 Task: Look for Airbnb options in BÃ¡novce nad Bebravou, Slovakia from 5th December, 2023 to 11th December, 2023 for 2 adults.2 bedrooms having 2 beds and 1 bathroom. Property type can be flat. Booking option can be shelf check-in. Look for 4 properties as per requirement.
Action: Mouse moved to (784, 138)
Screenshot: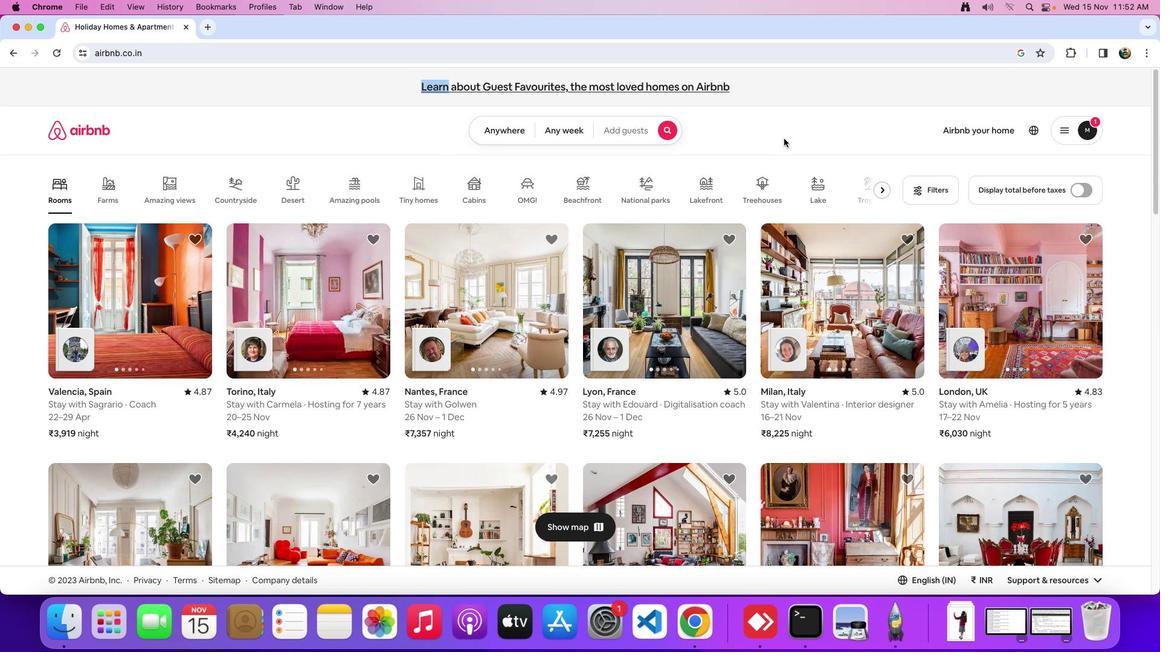 
Action: Mouse pressed left at (784, 138)
Screenshot: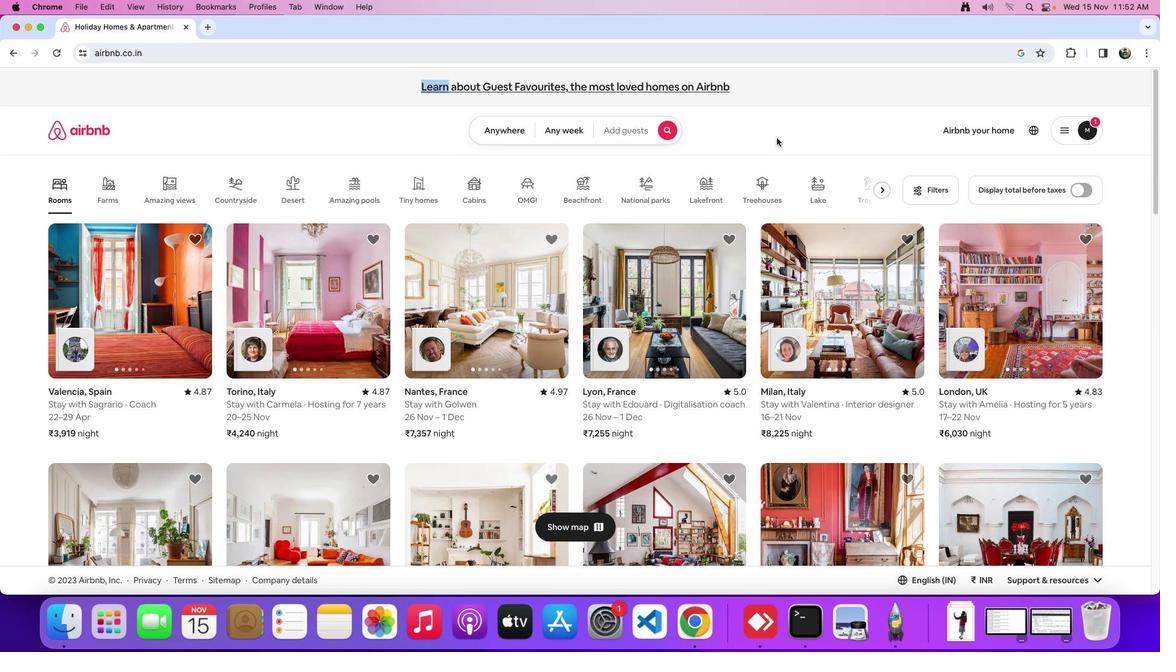 
Action: Mouse moved to (505, 131)
Screenshot: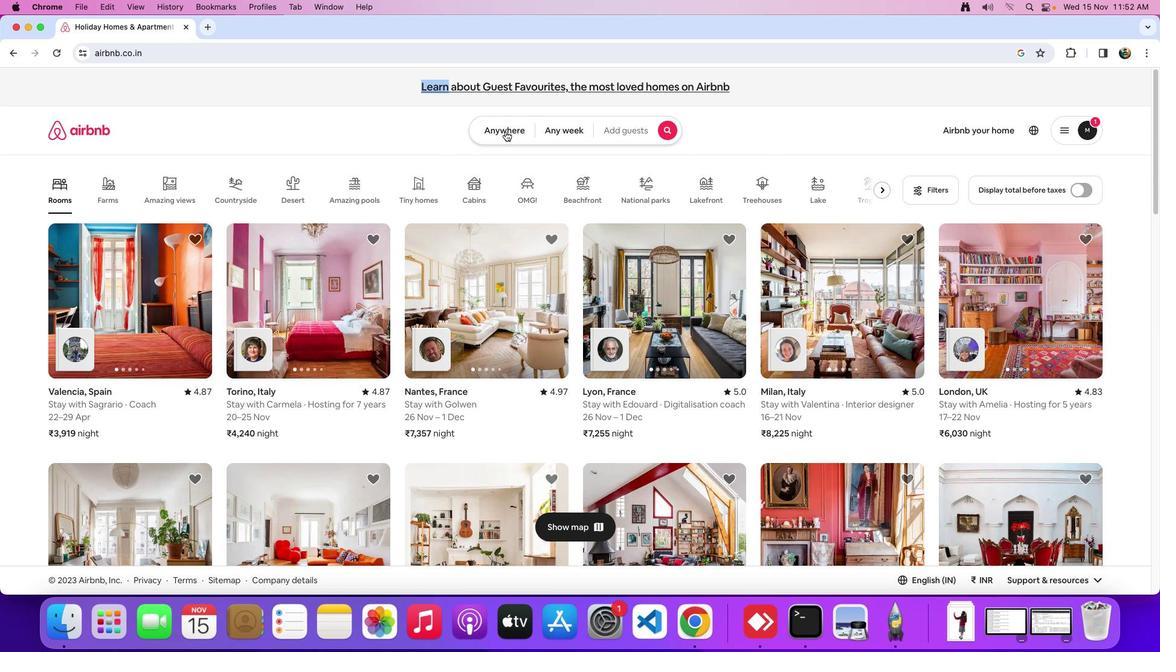 
Action: Mouse pressed left at (505, 131)
Screenshot: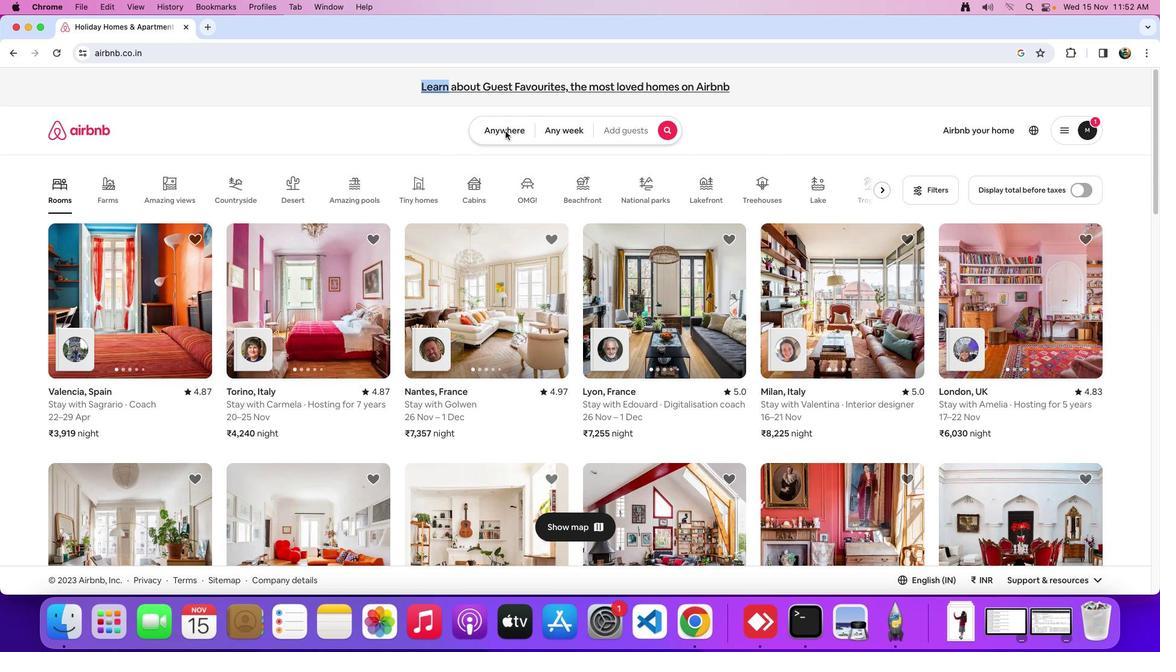 
Action: Mouse moved to (435, 179)
Screenshot: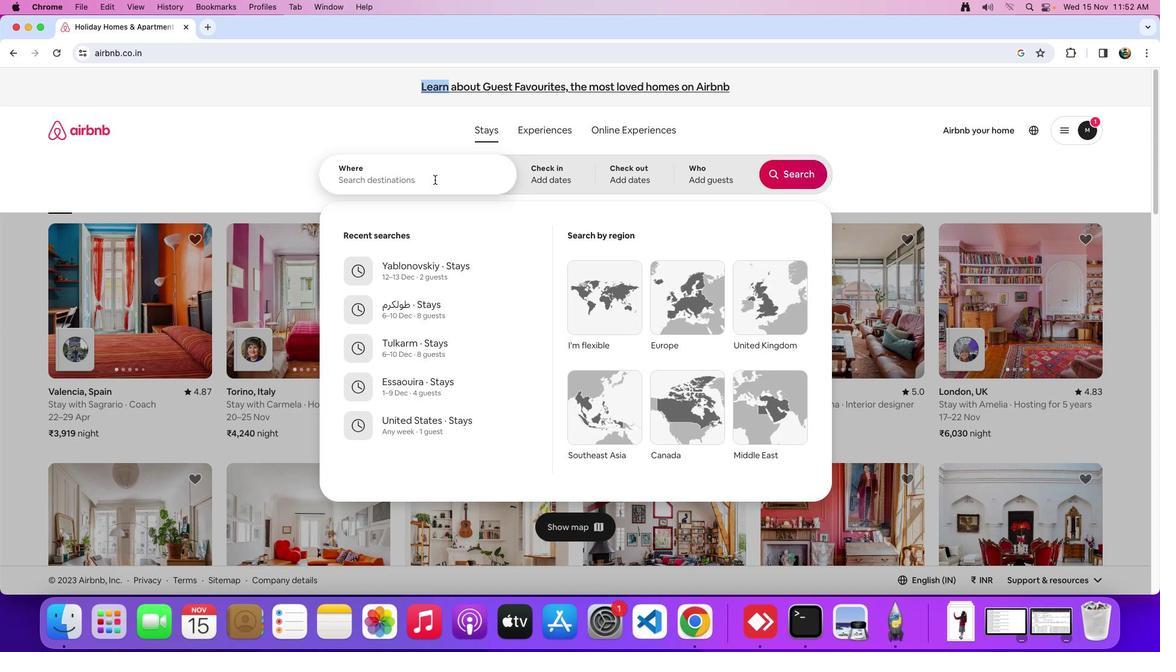 
Action: Mouse pressed left at (435, 179)
Screenshot: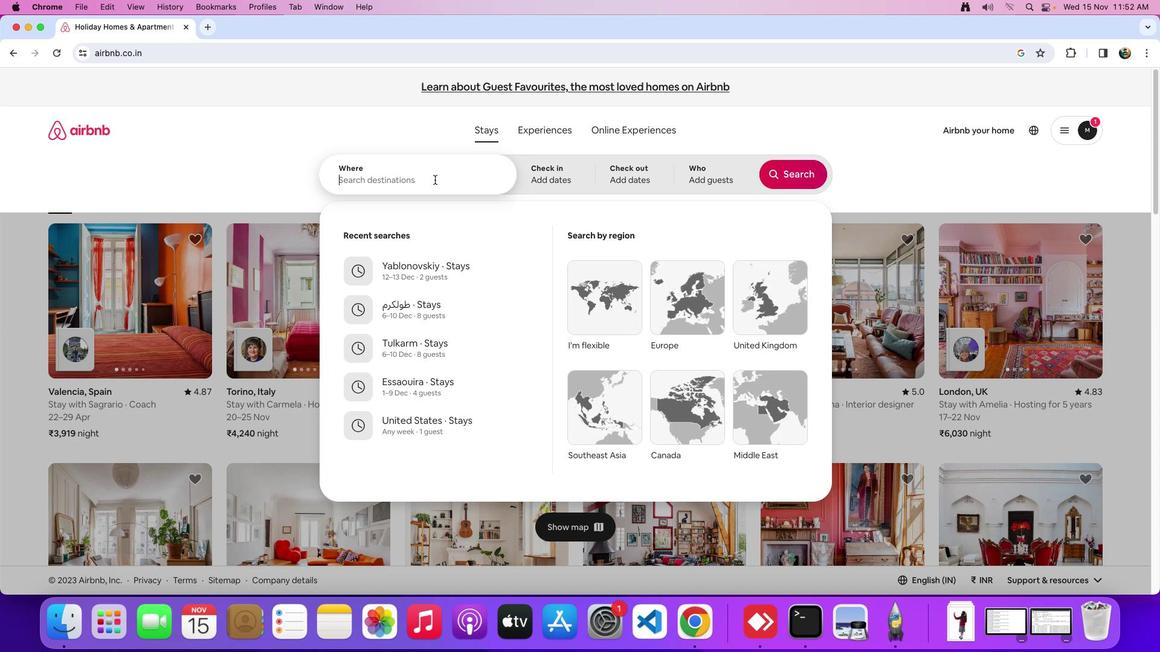
Action: Mouse moved to (435, 180)
Screenshot: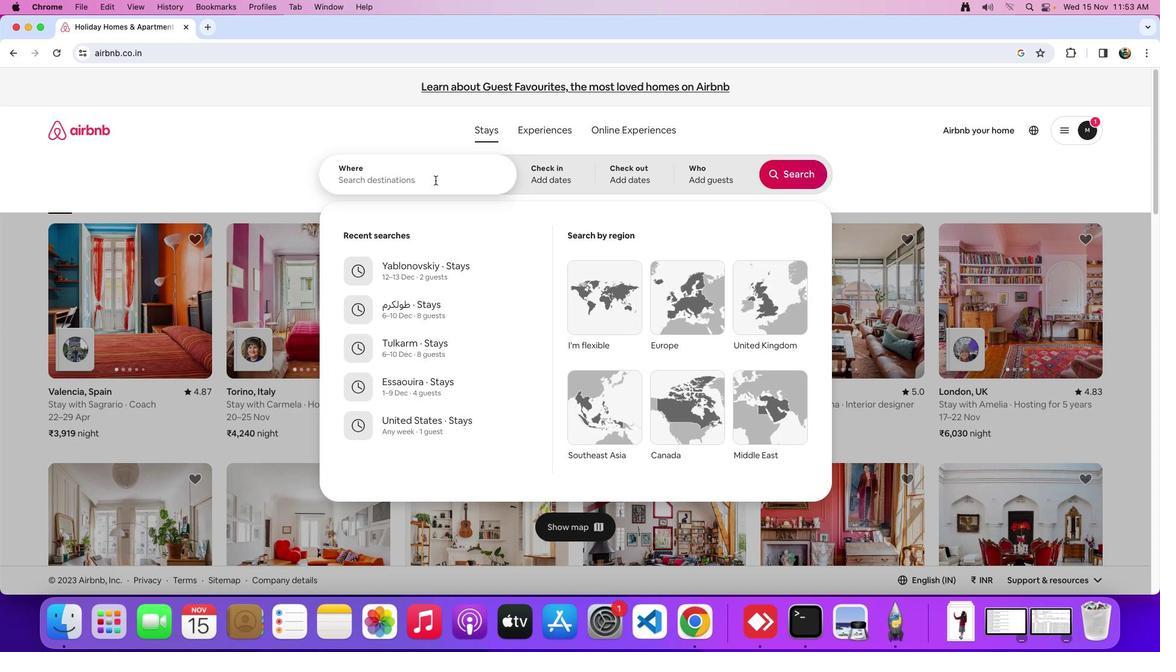 
Action: Key pressed Key.shift_r'B''a''n''o''v''c''e'Key.space'n''a''d'Key.spaceKey.shift_r'B''e''b''r''a''v''o''u'','Key.spaceKey.shift_r'S''l''o''v''a''k''i''a'
Screenshot: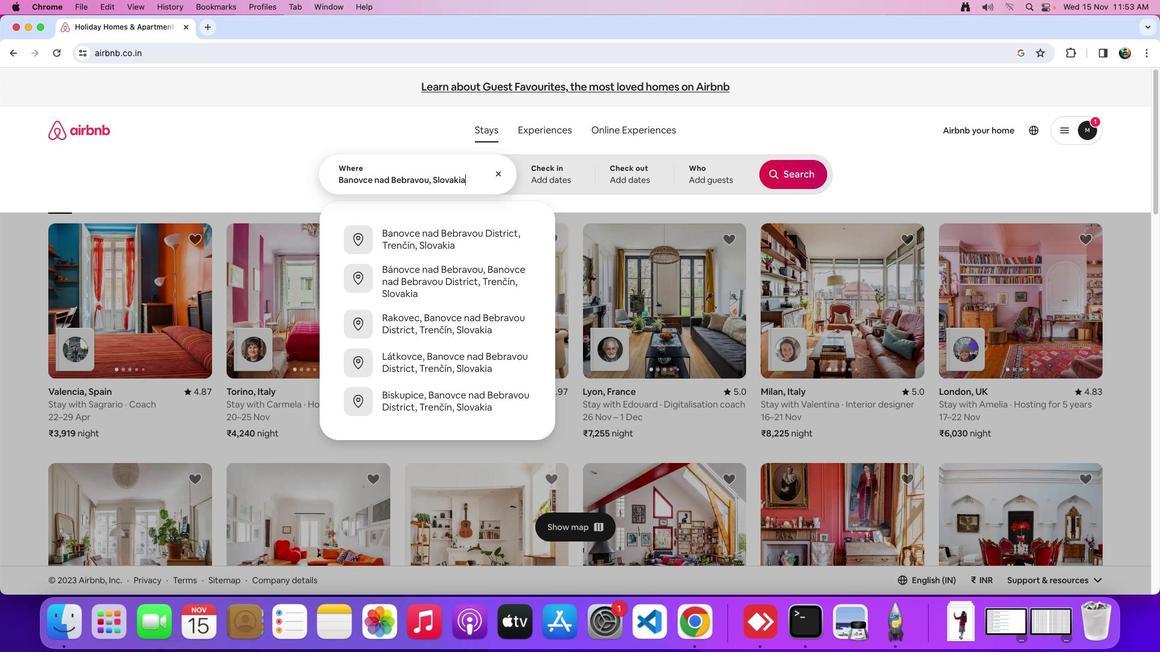 
Action: Mouse moved to (552, 184)
Screenshot: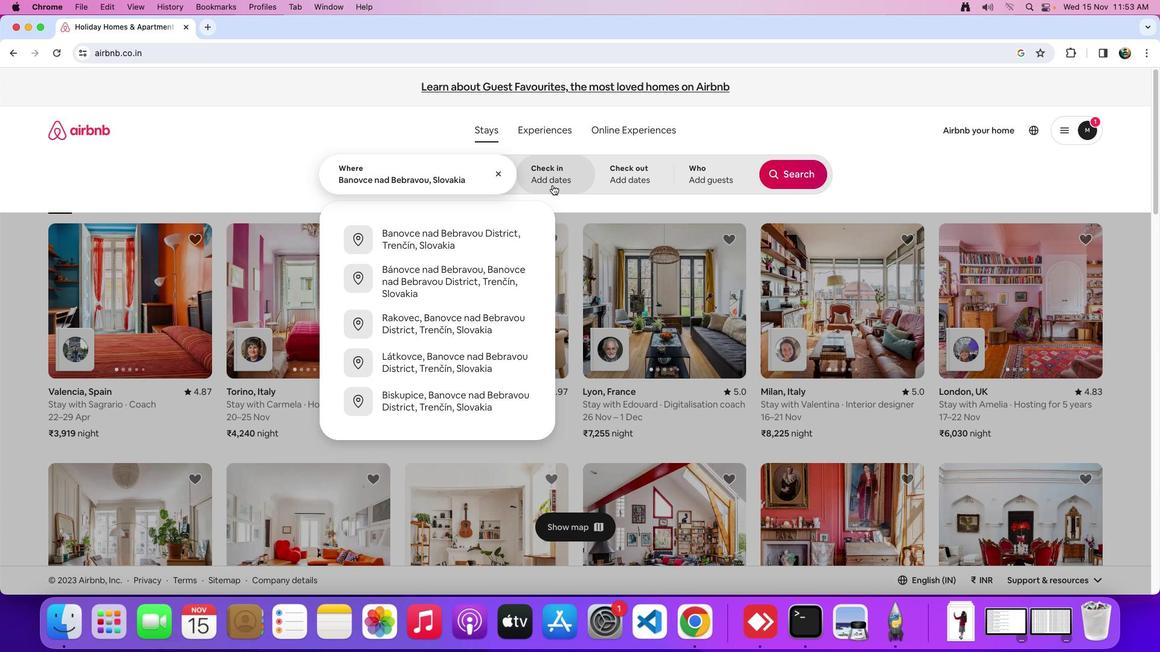 
Action: Mouse pressed left at (552, 184)
Screenshot: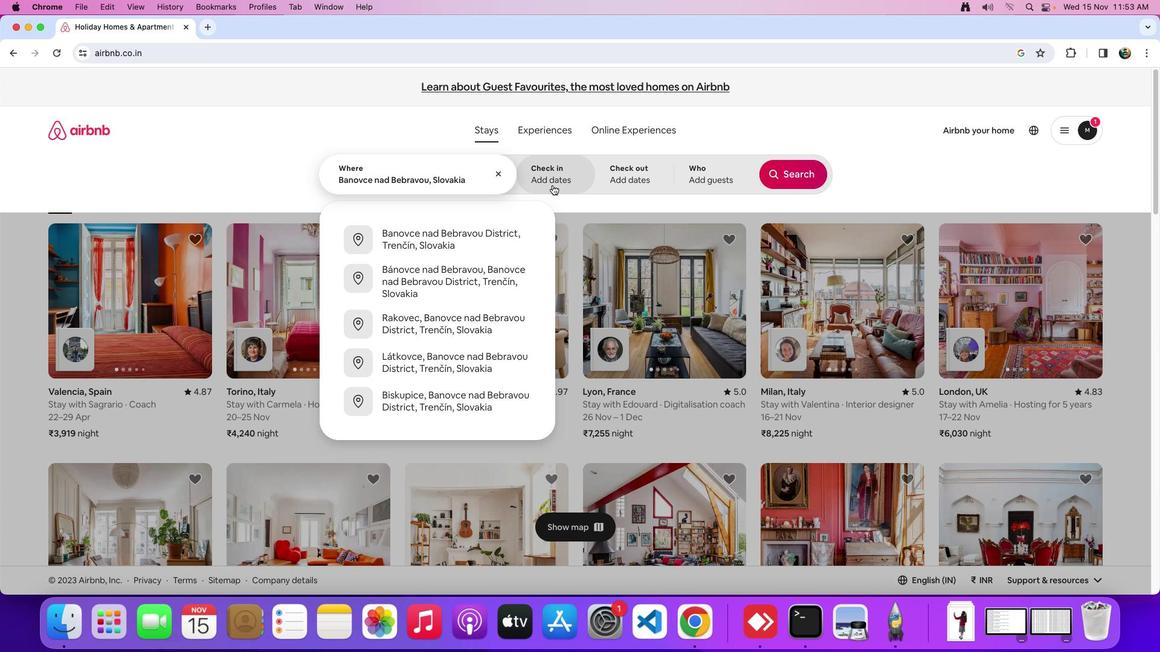 
Action: Mouse moved to (663, 352)
Screenshot: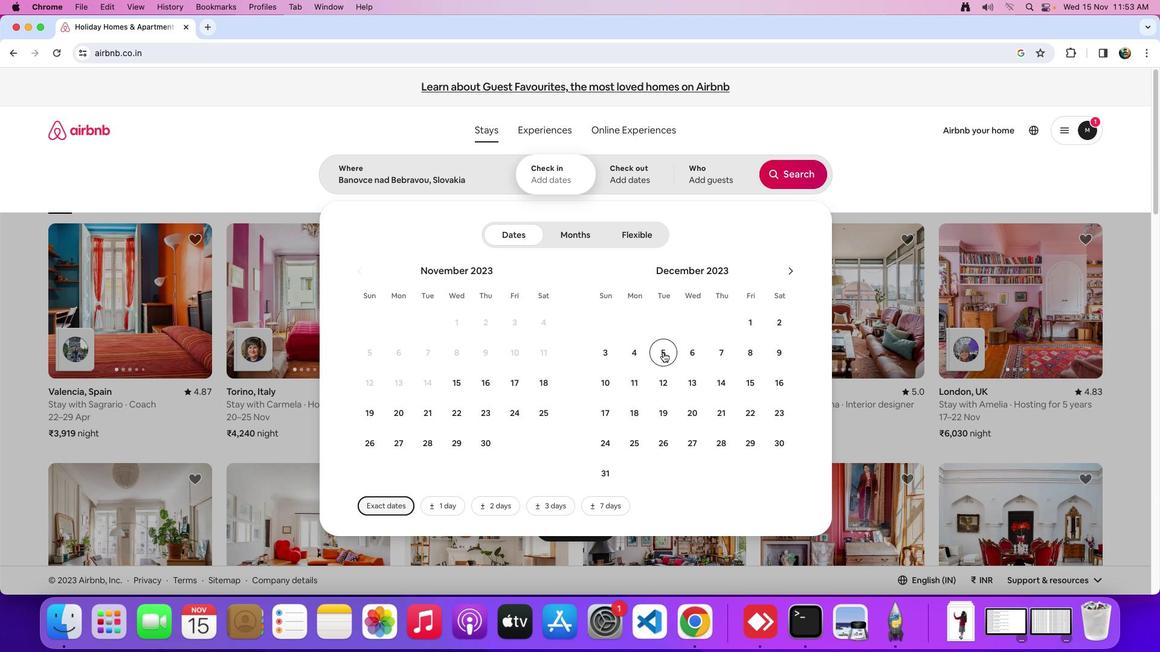 
Action: Mouse pressed left at (663, 352)
Screenshot: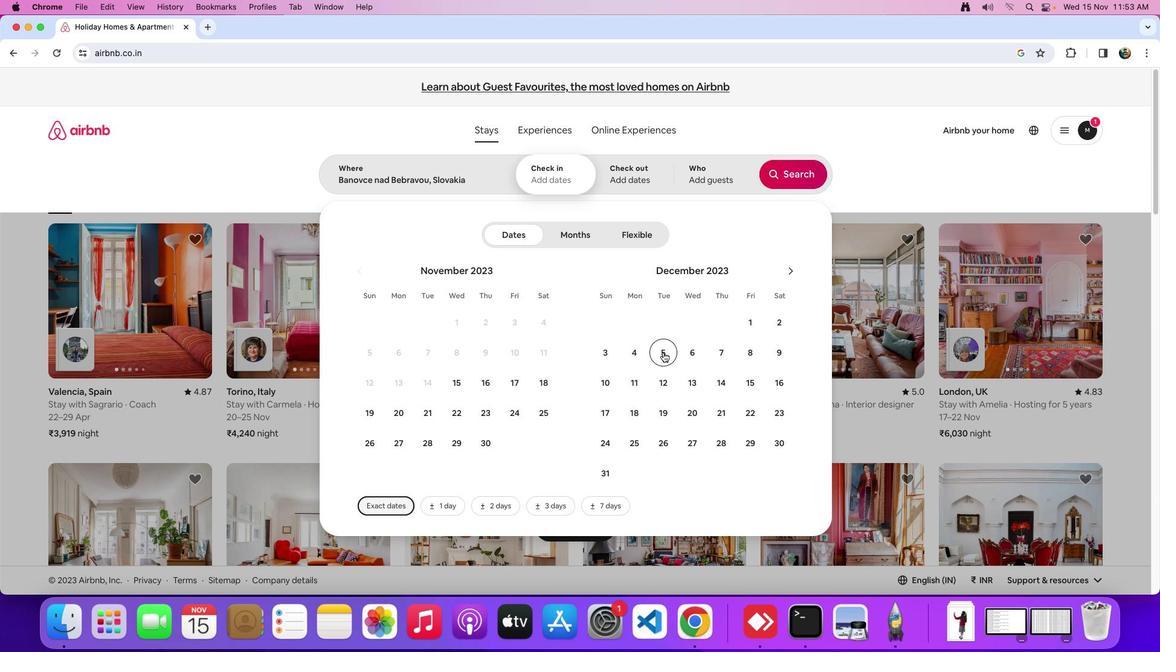 
Action: Mouse moved to (663, 348)
Screenshot: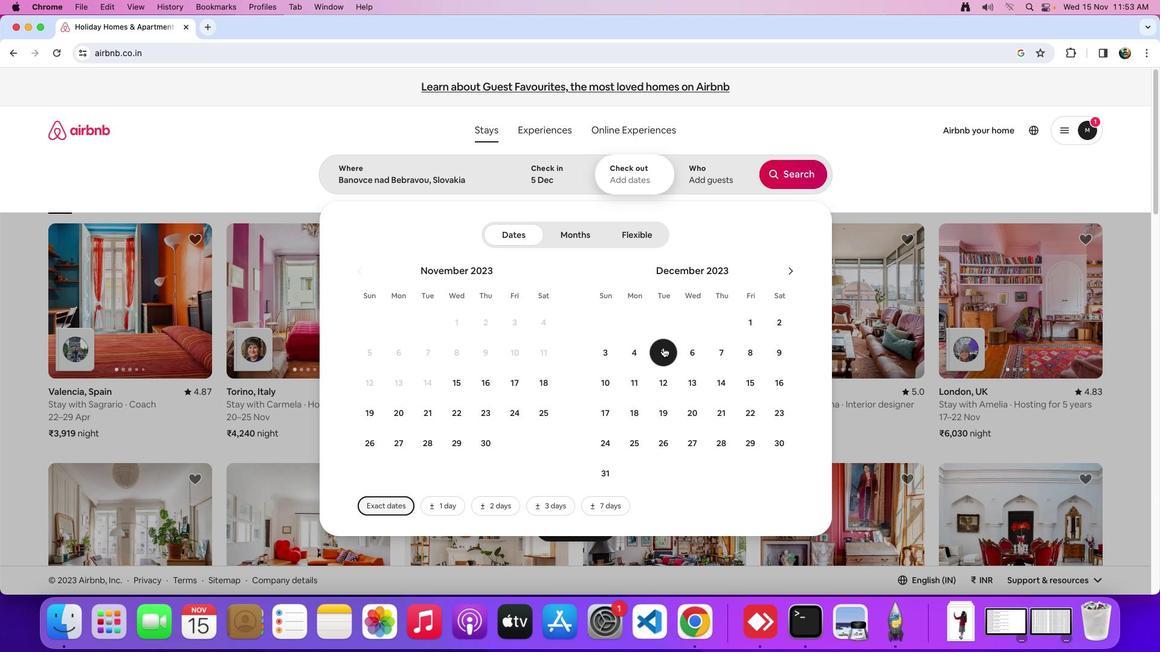 
Action: Mouse scrolled (663, 348) with delta (0, 0)
Screenshot: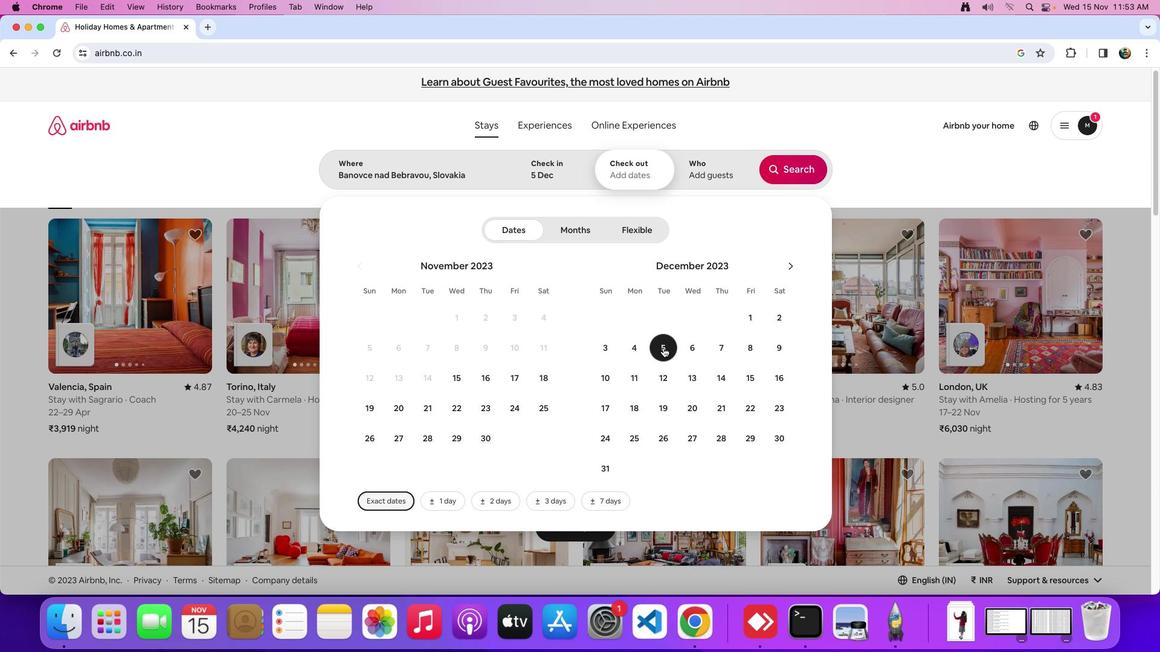 
Action: Mouse scrolled (663, 348) with delta (0, 0)
Screenshot: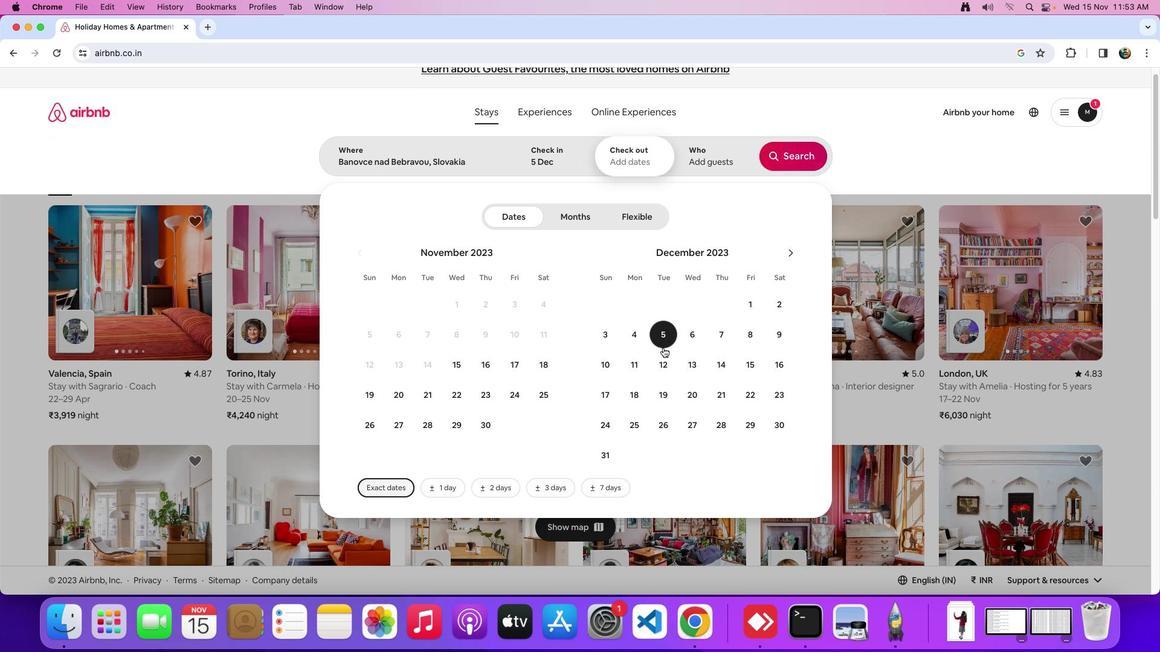 
Action: Mouse scrolled (663, 348) with delta (0, 0)
Screenshot: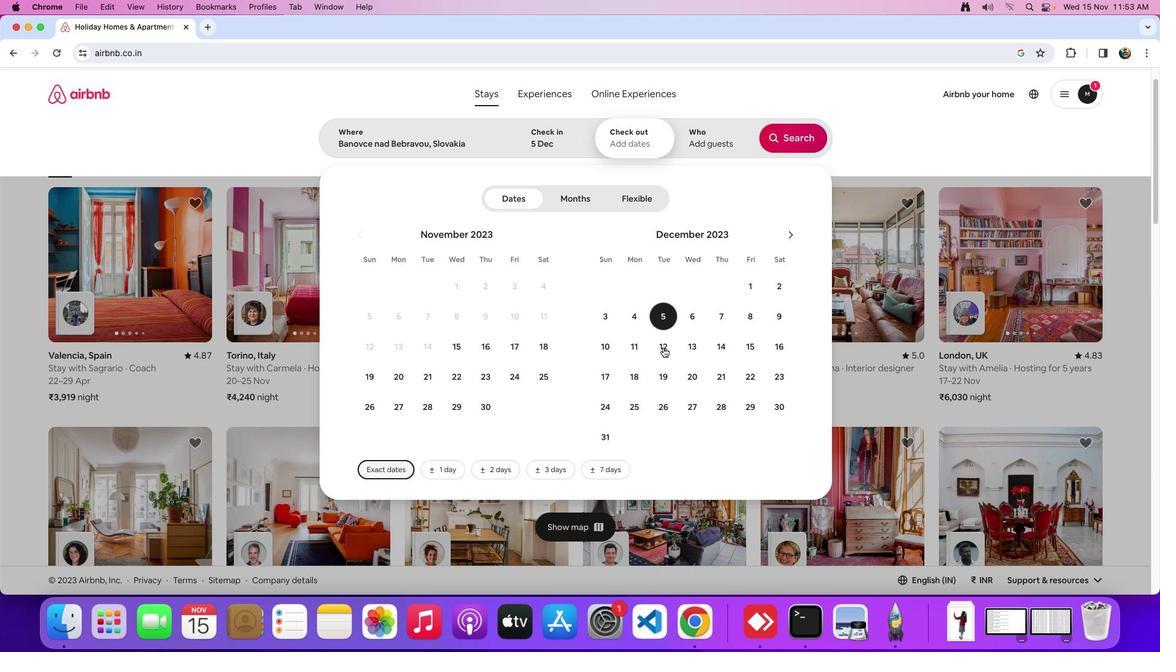 
Action: Mouse scrolled (663, 348) with delta (0, 0)
Screenshot: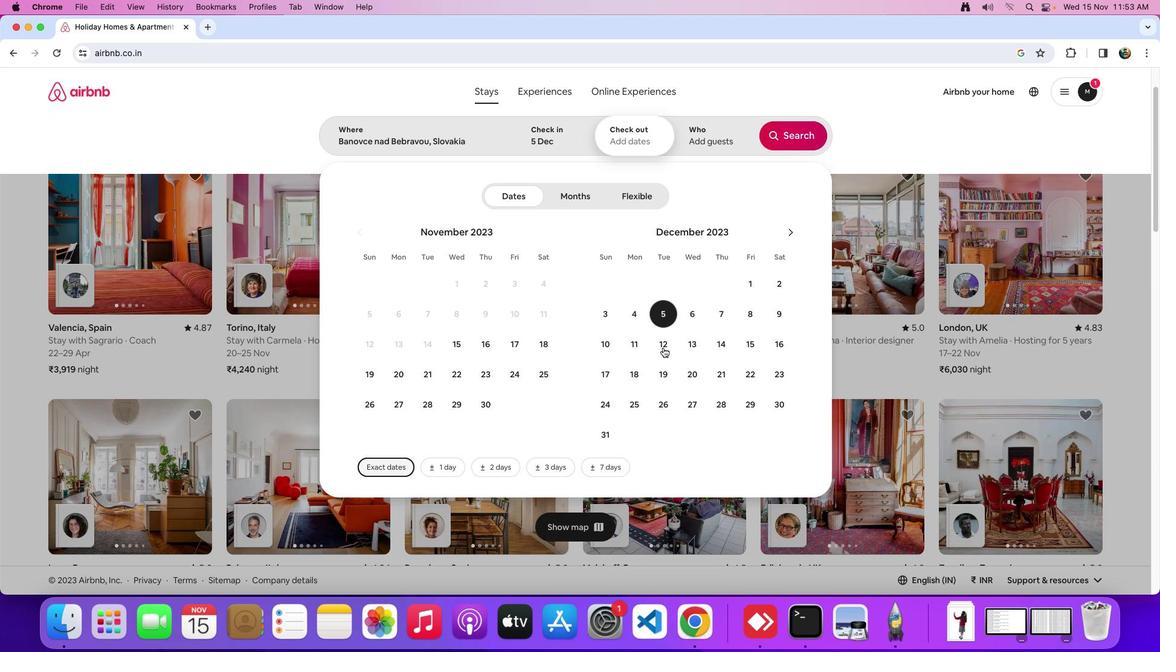 
Action: Mouse moved to (546, 78)
Screenshot: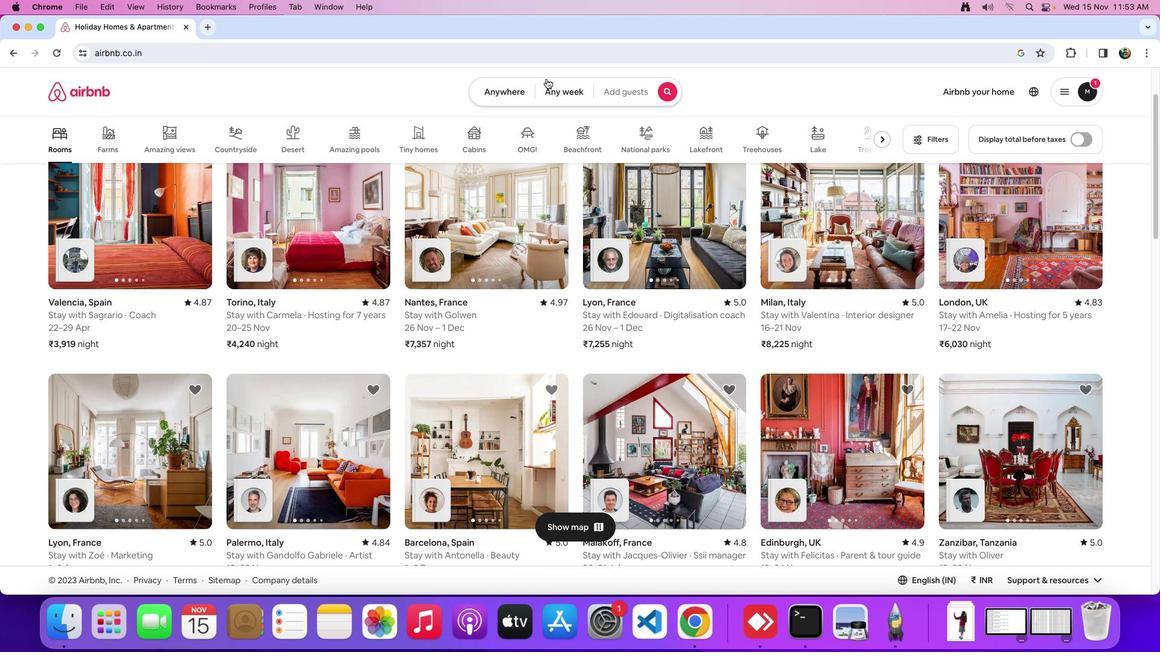 
Action: Mouse pressed left at (546, 78)
Screenshot: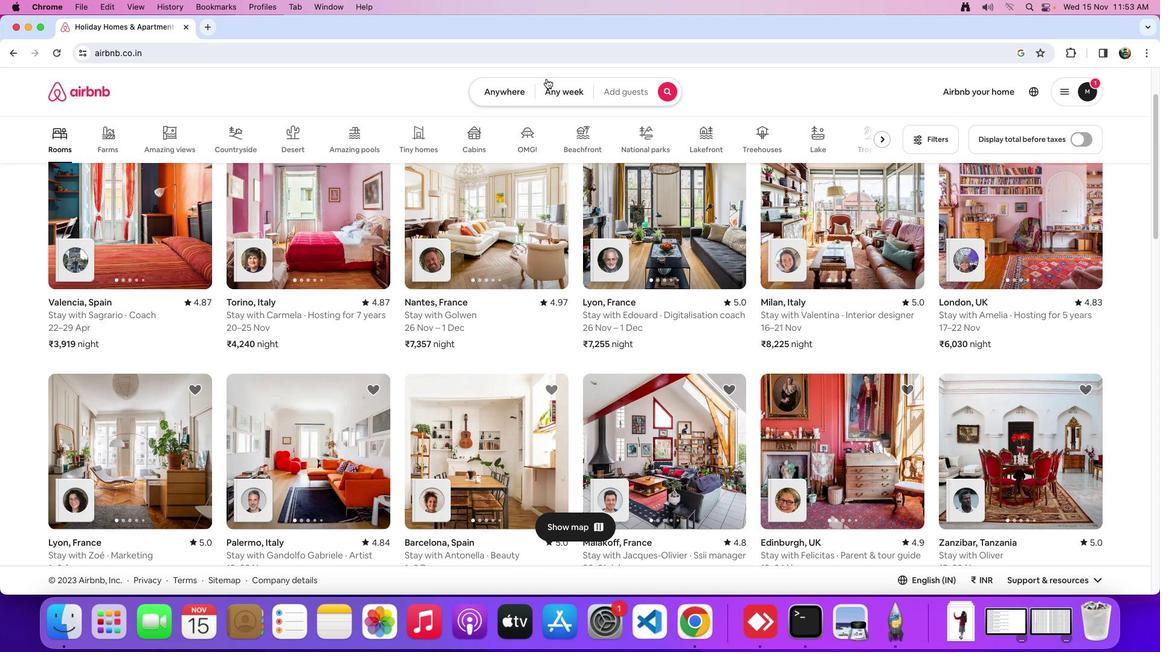
Action: Mouse moved to (402, 343)
Screenshot: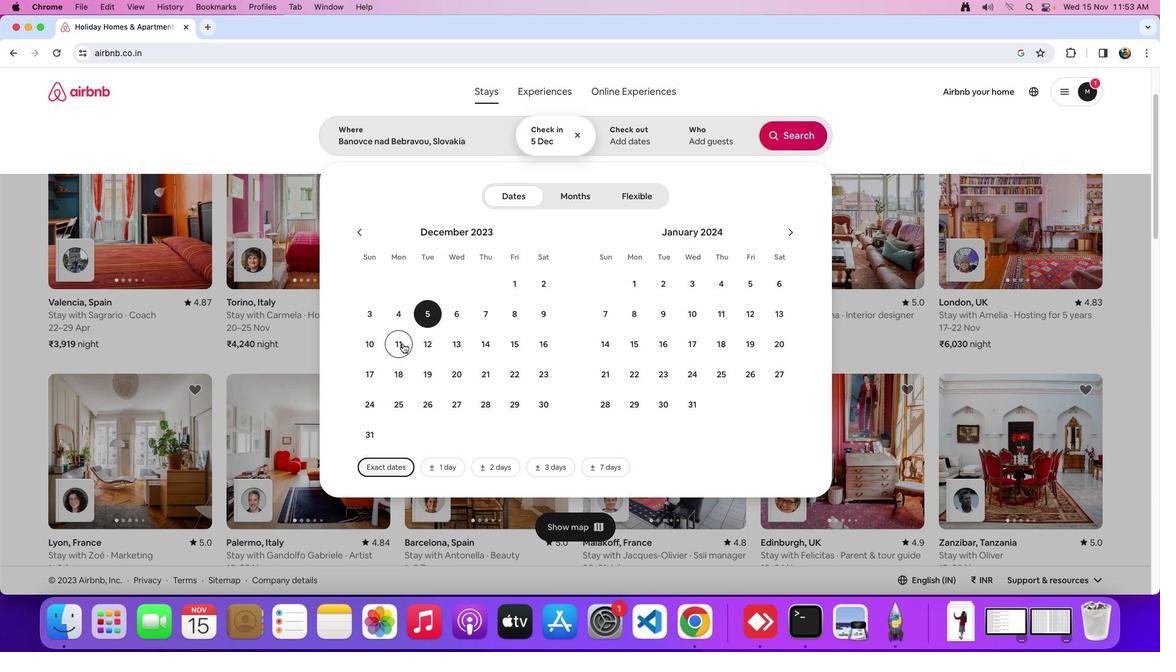 
Action: Mouse pressed left at (402, 343)
Screenshot: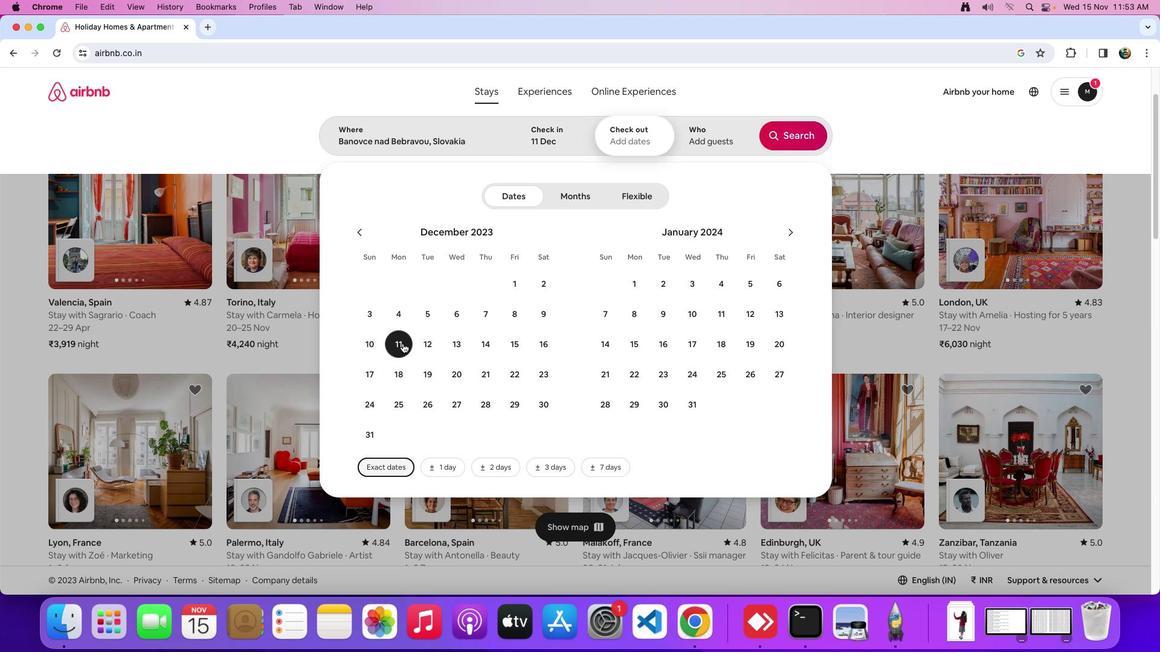 
Action: Mouse moved to (431, 311)
Screenshot: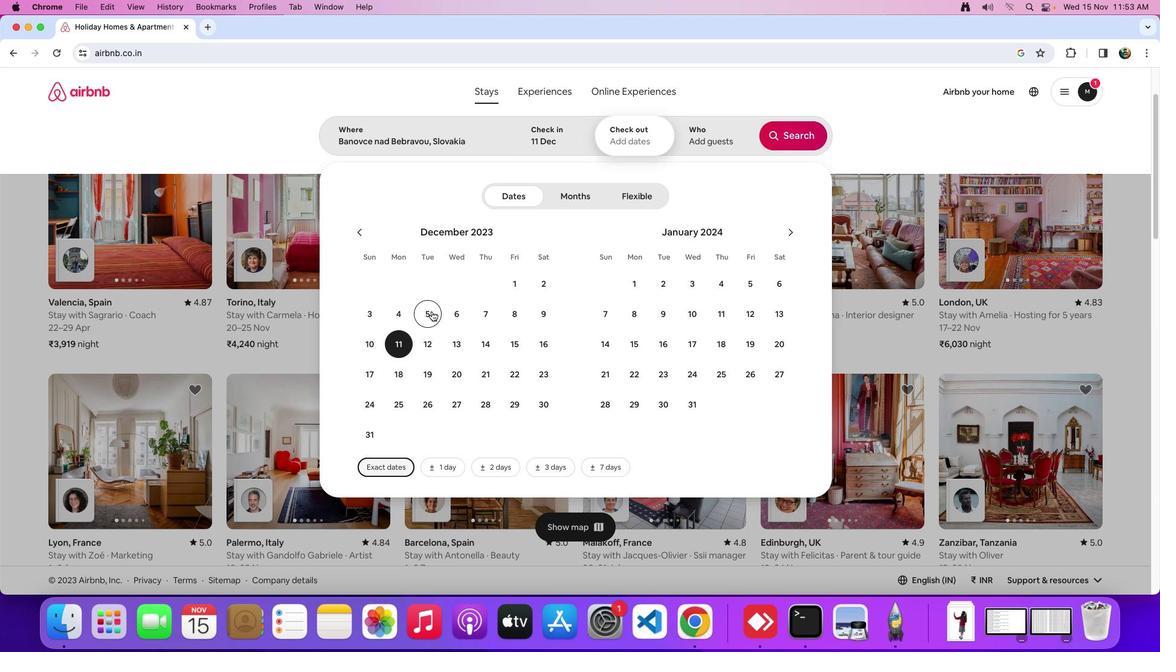
Action: Mouse pressed left at (431, 311)
Screenshot: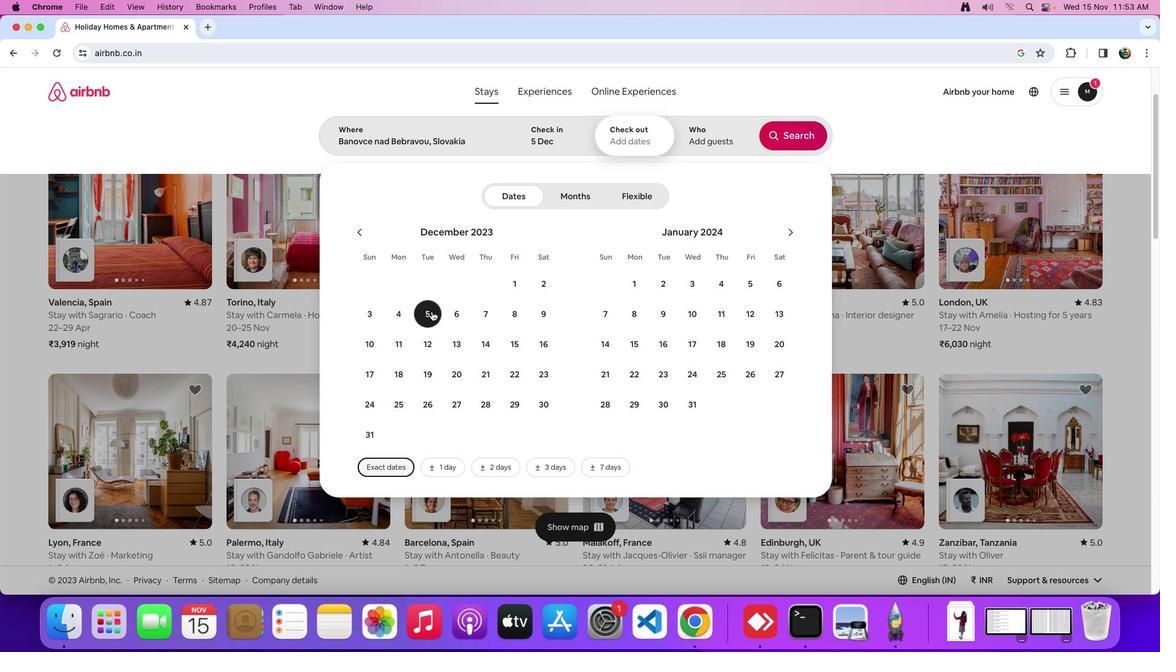 
Action: Mouse moved to (397, 339)
Screenshot: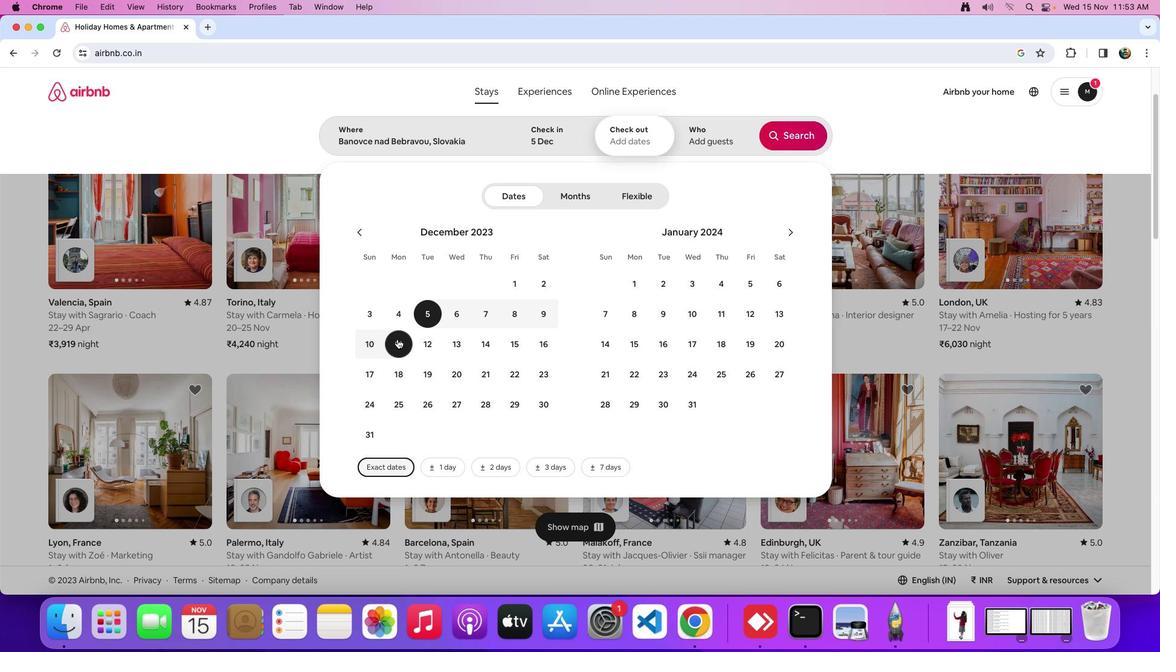
Action: Mouse pressed left at (397, 339)
Screenshot: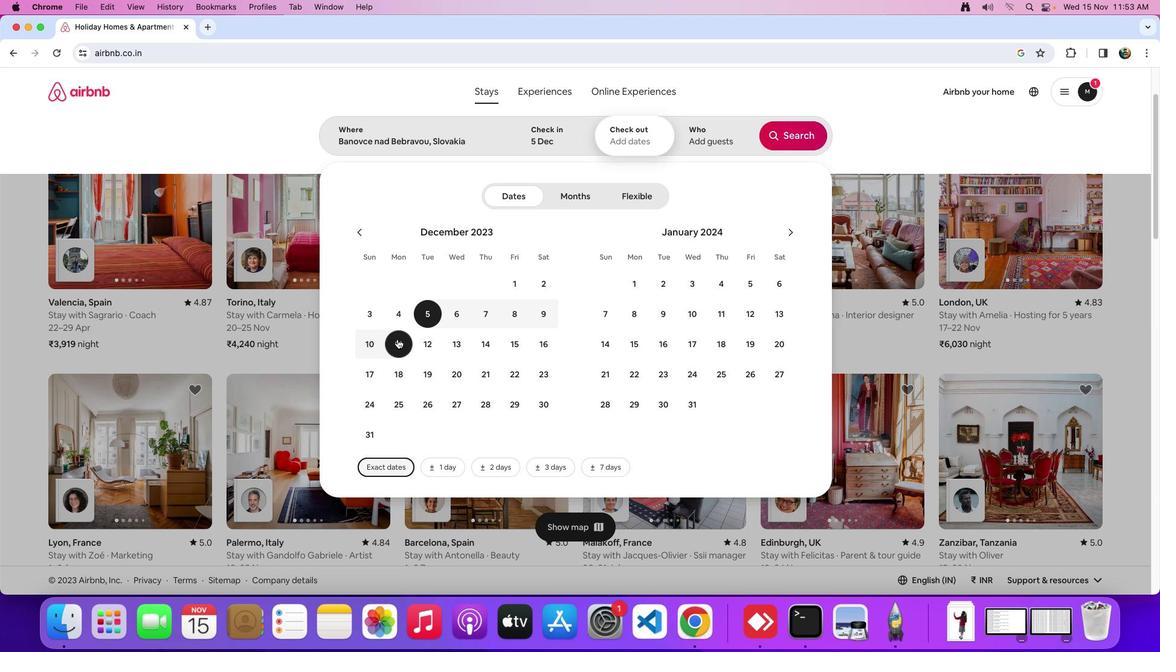 
Action: Mouse moved to (711, 139)
Screenshot: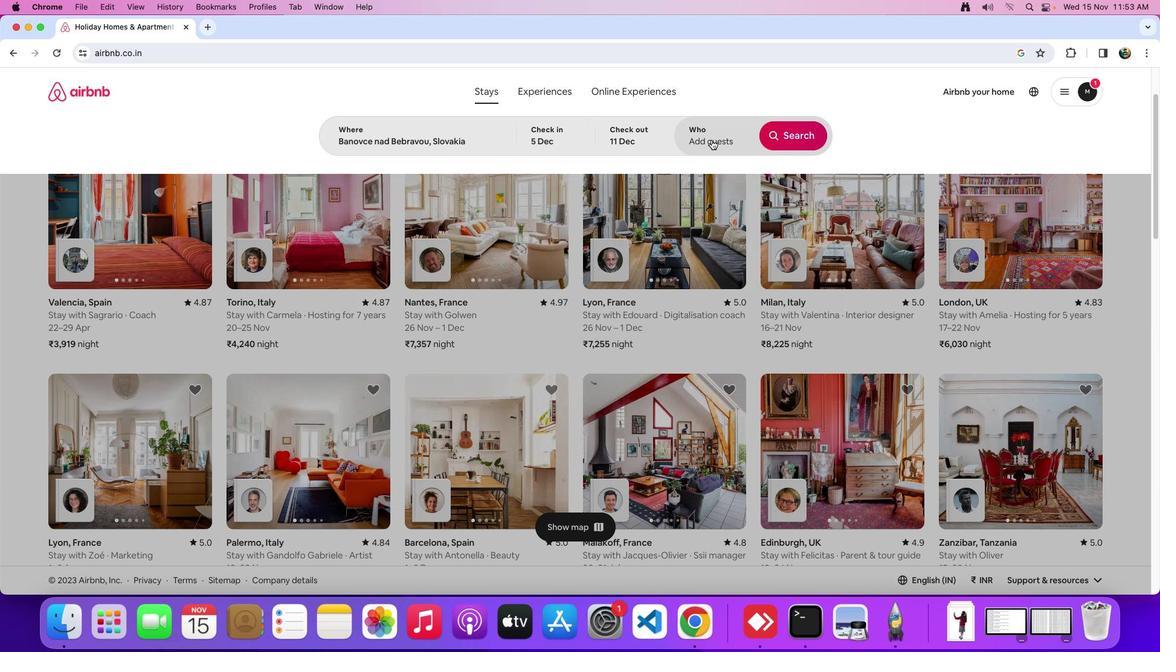 
Action: Mouse pressed left at (711, 139)
Screenshot: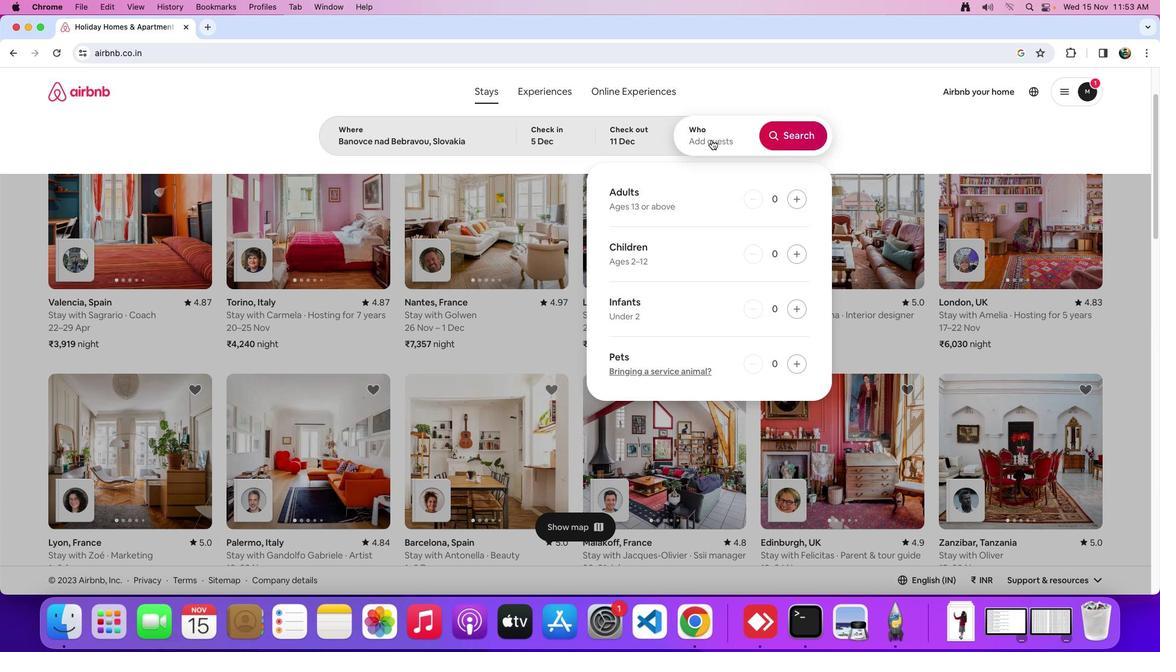 
Action: Mouse moved to (794, 200)
Screenshot: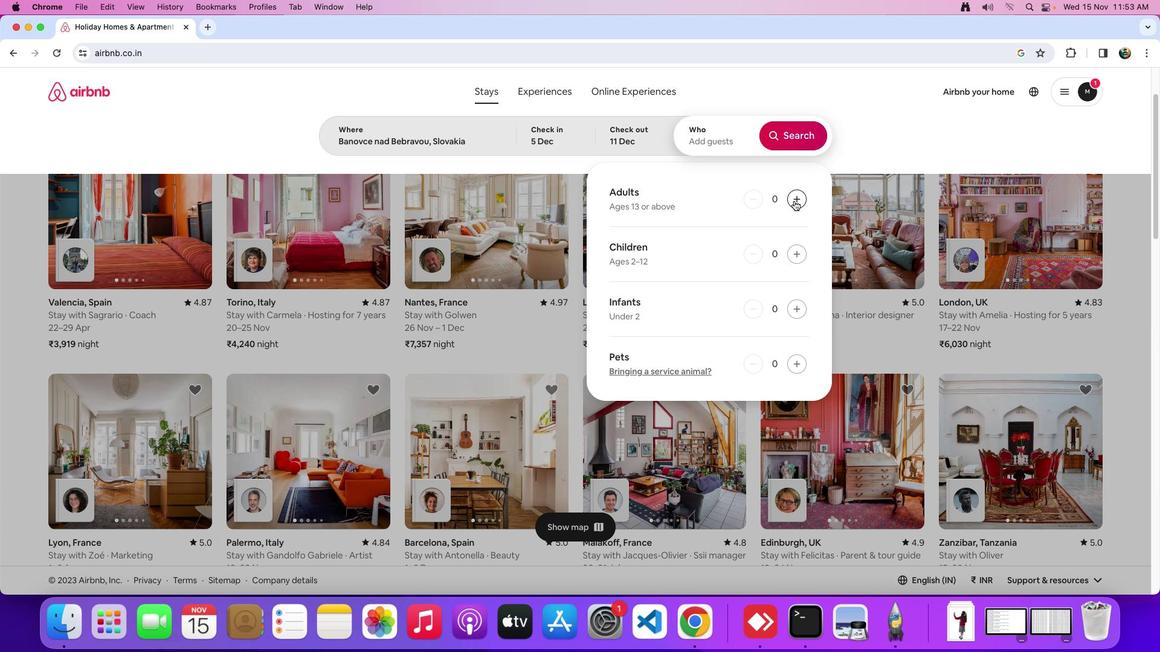 
Action: Mouse pressed left at (794, 200)
Screenshot: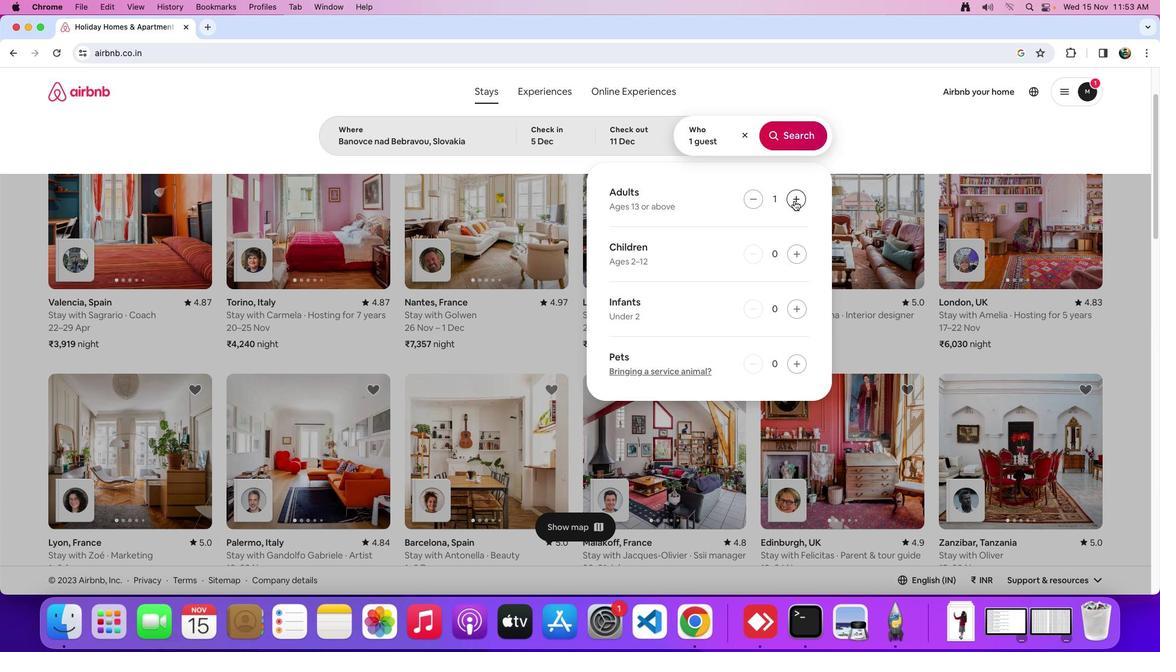 
Action: Mouse pressed left at (794, 200)
Screenshot: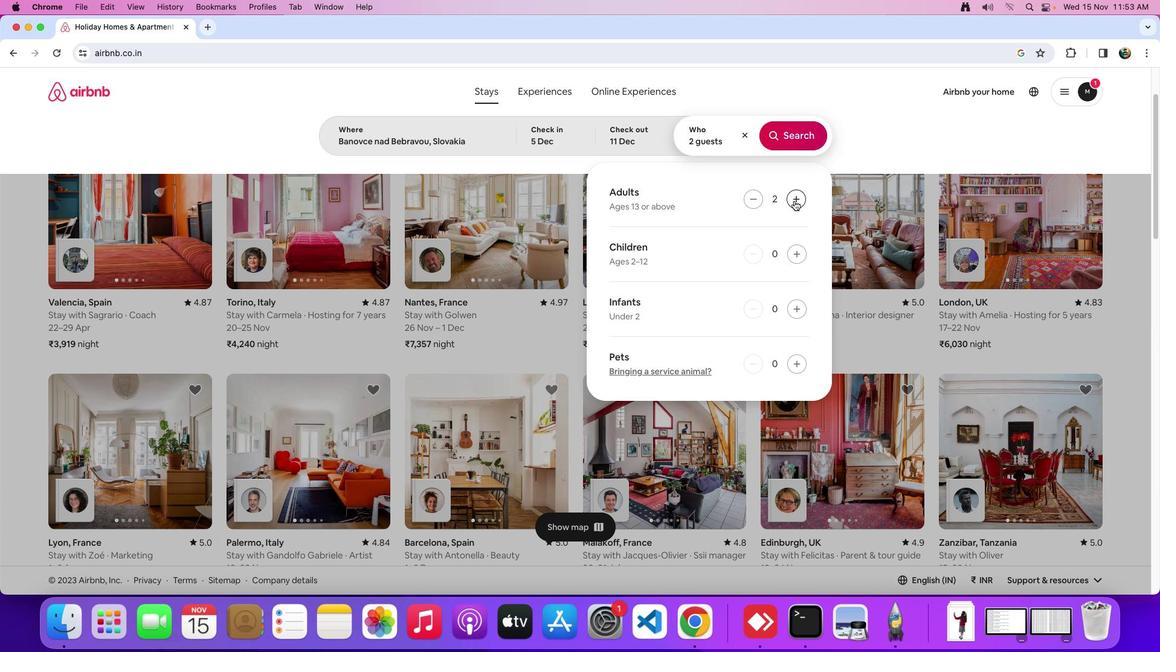
Action: Mouse moved to (798, 136)
Screenshot: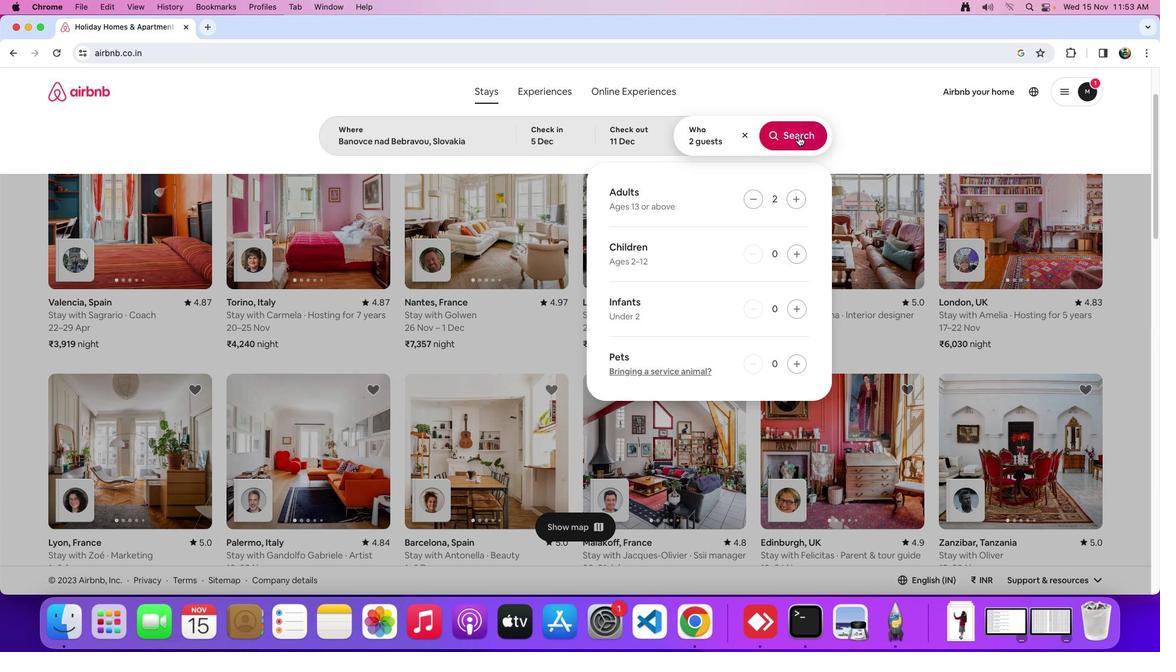 
Action: Mouse pressed left at (798, 136)
Screenshot: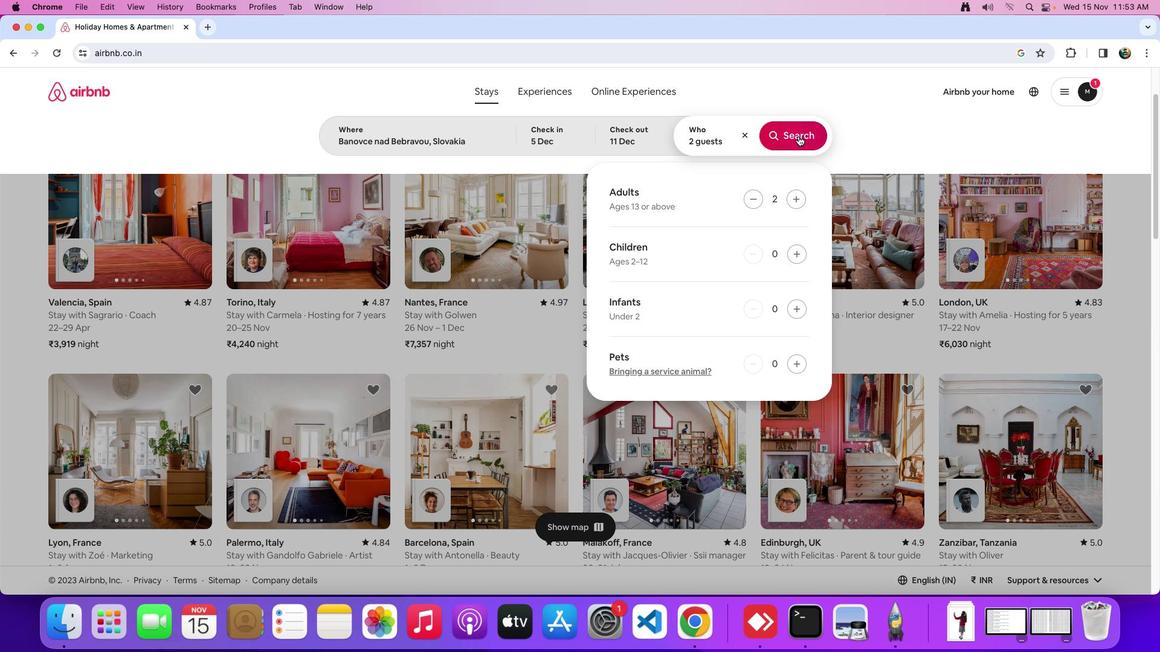 
Action: Mouse moved to (959, 142)
Screenshot: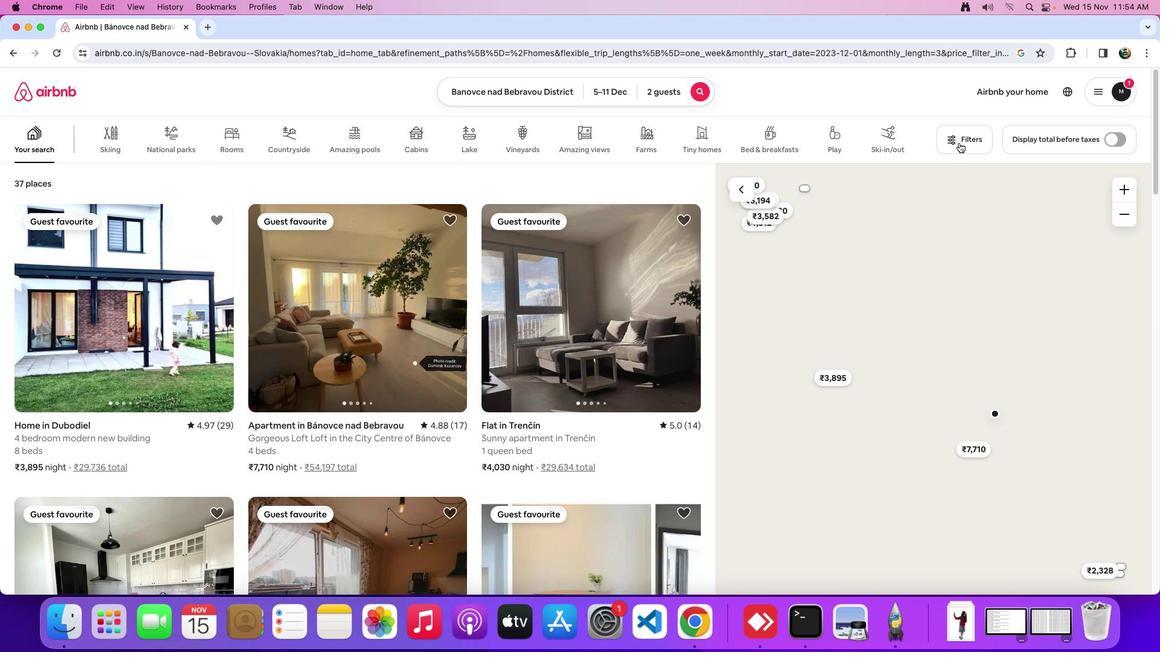 
Action: Mouse pressed left at (959, 142)
Screenshot: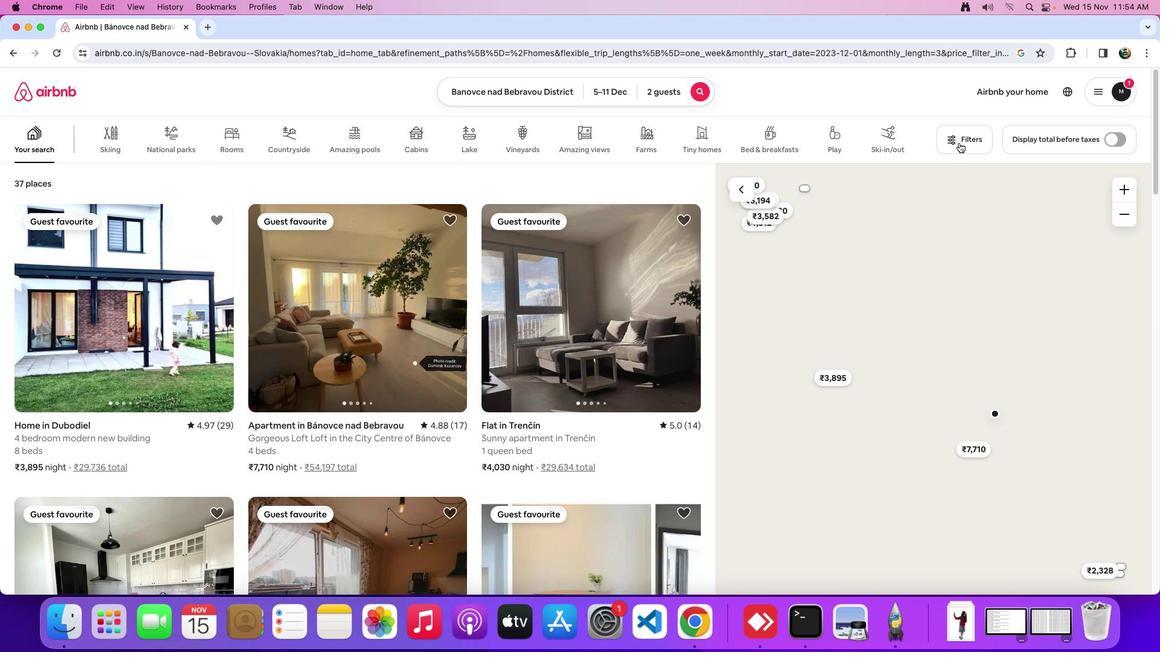 
Action: Mouse moved to (566, 310)
Screenshot: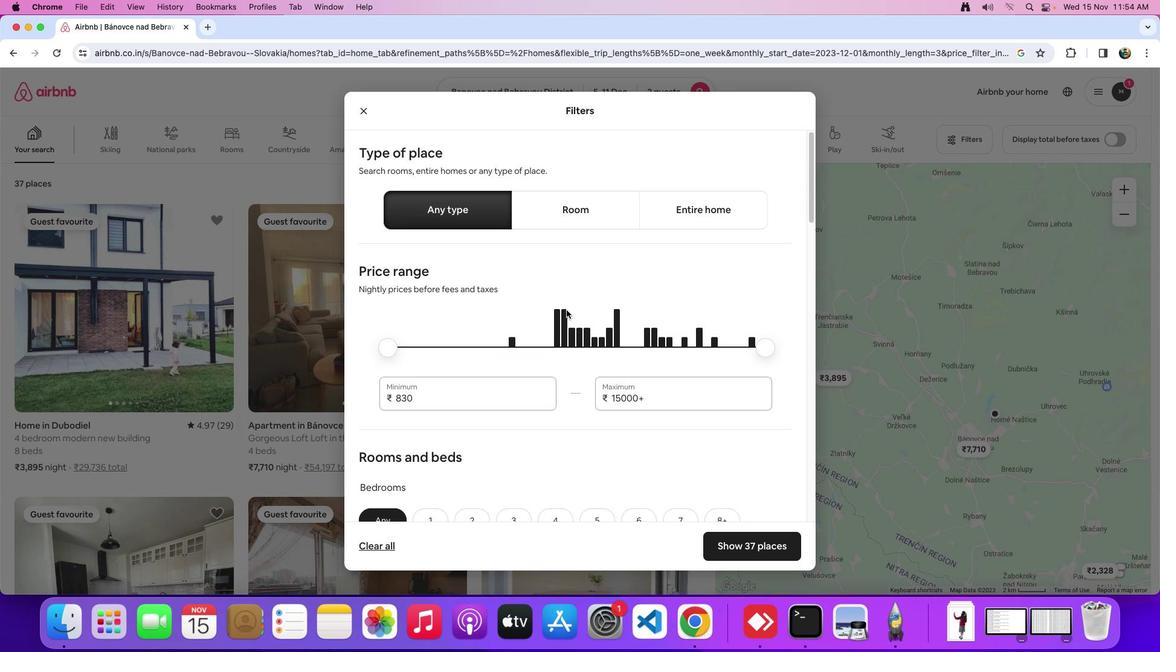
Action: Mouse scrolled (566, 310) with delta (0, 0)
Screenshot: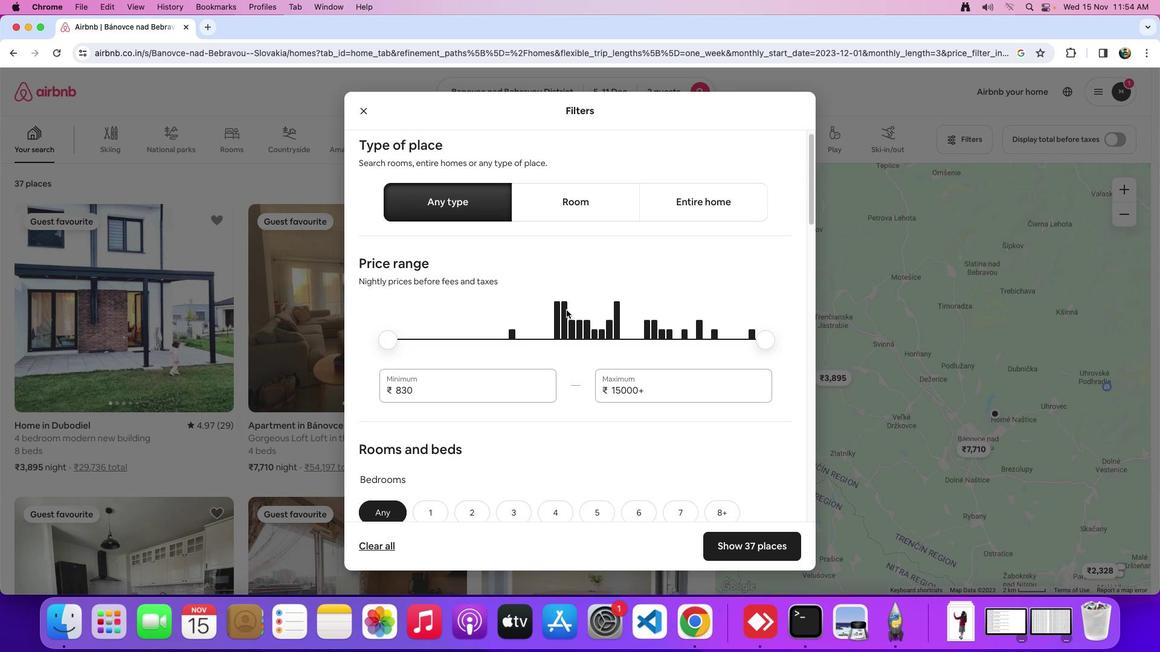 
Action: Mouse scrolled (566, 310) with delta (0, 0)
Screenshot: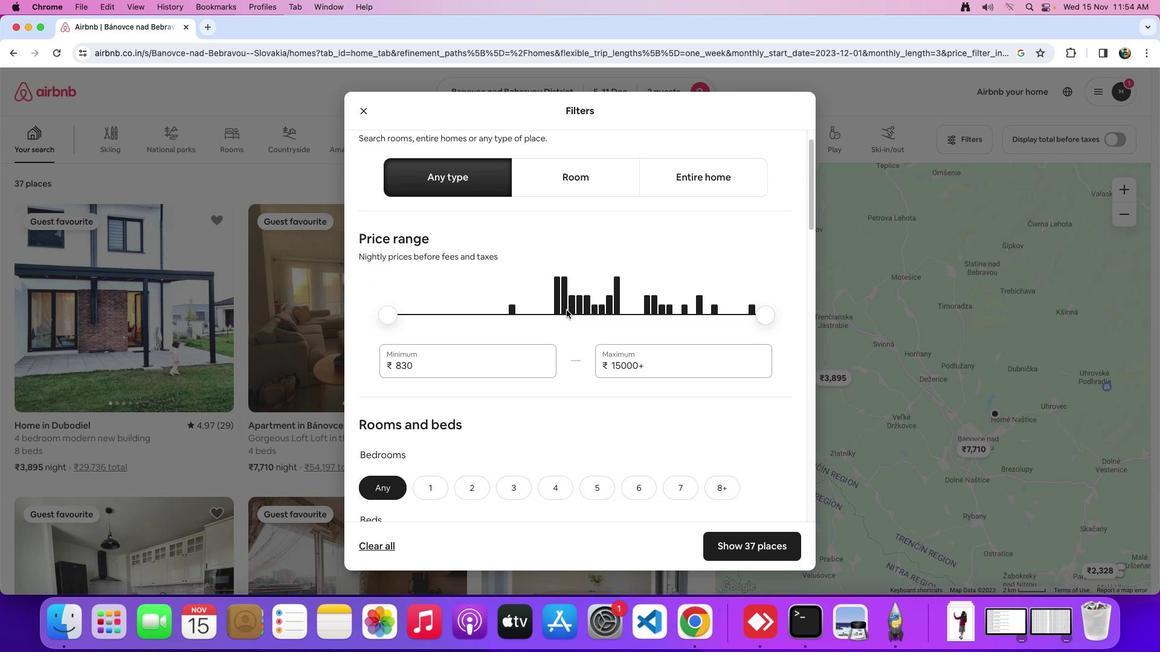 
Action: Mouse scrolled (566, 310) with delta (0, 0)
Screenshot: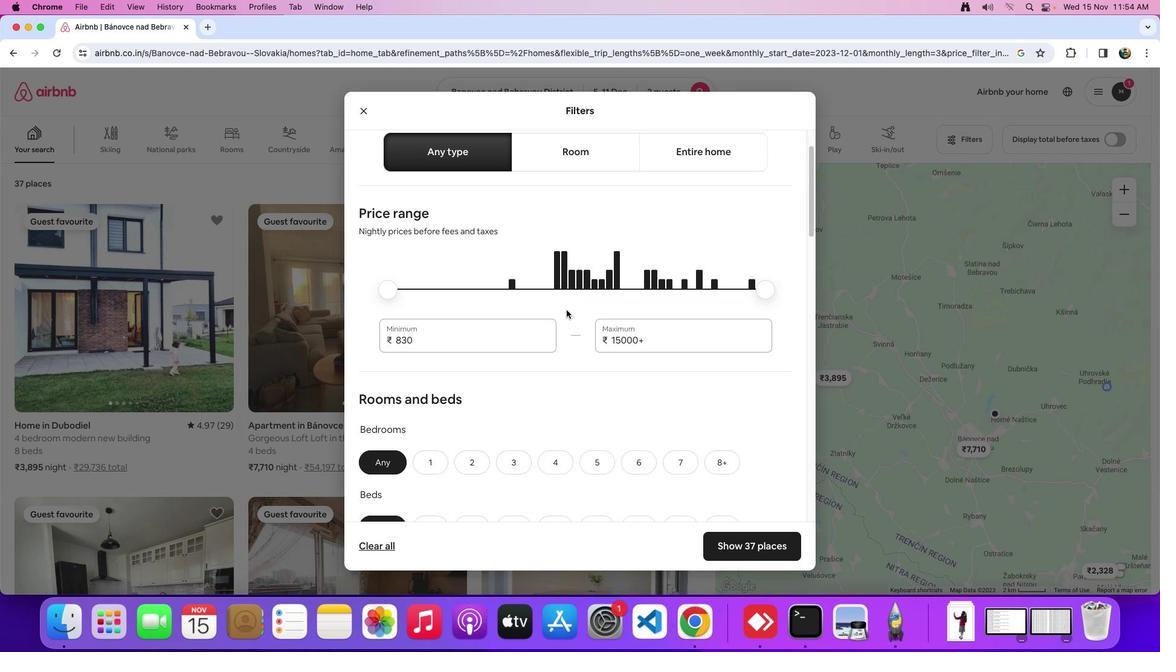 
Action: Mouse moved to (566, 310)
Screenshot: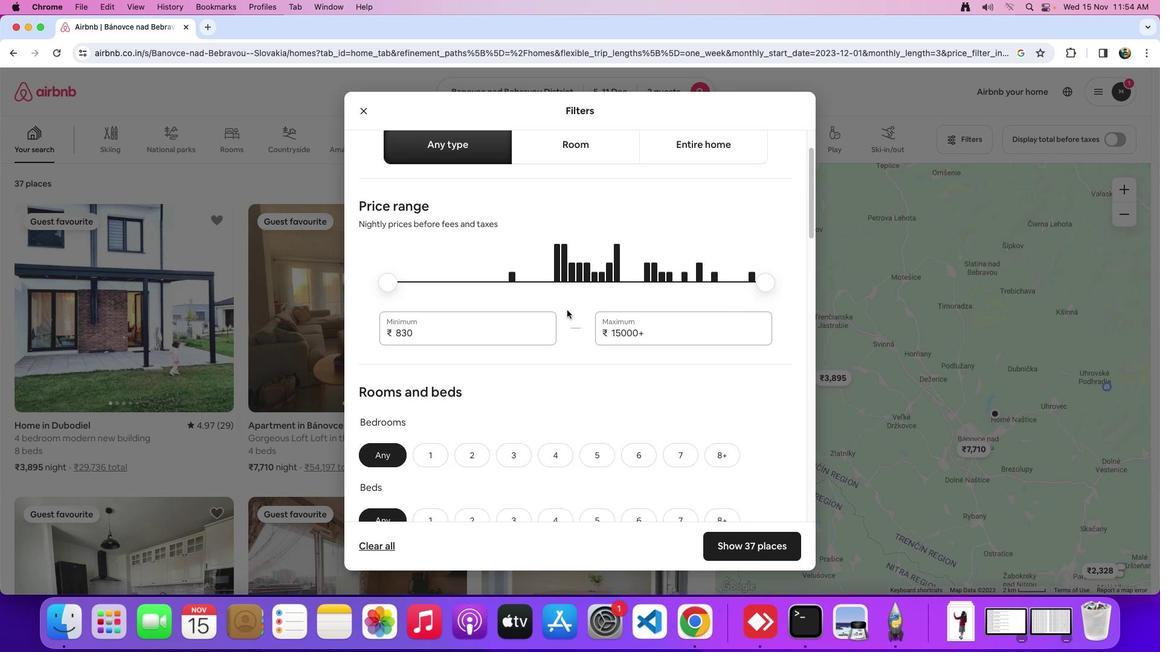 
Action: Mouse scrolled (566, 310) with delta (0, 0)
Screenshot: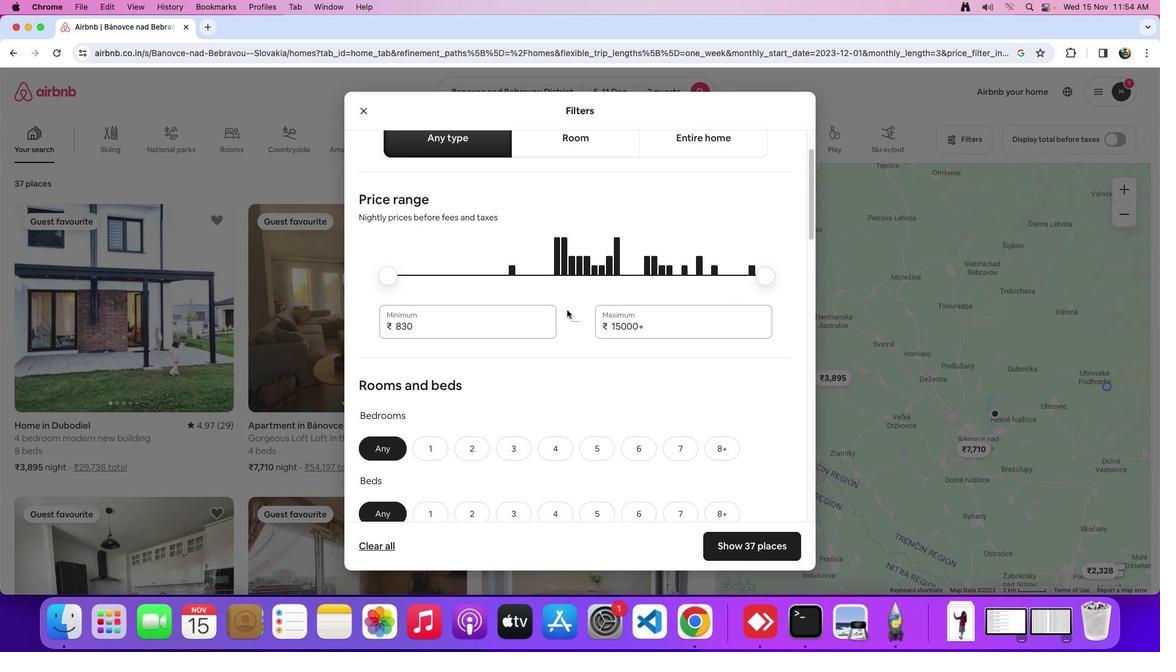 
Action: Mouse scrolled (566, 310) with delta (0, 0)
Screenshot: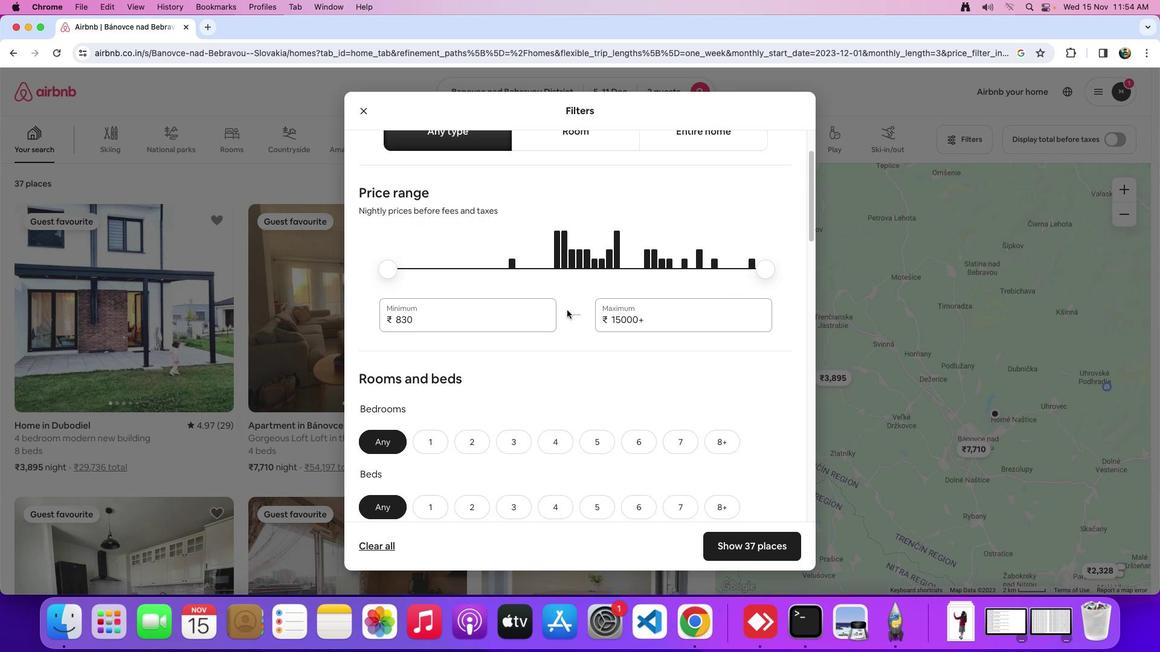 
Action: Mouse scrolled (566, 310) with delta (0, 0)
Screenshot: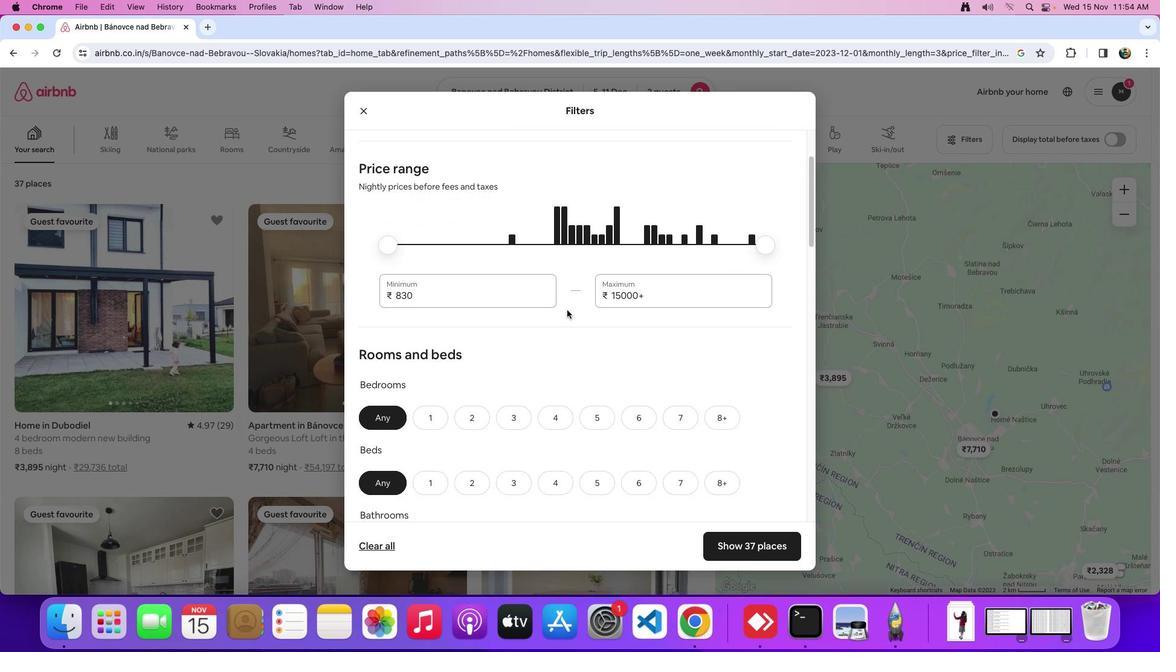 
Action: Mouse moved to (484, 414)
Screenshot: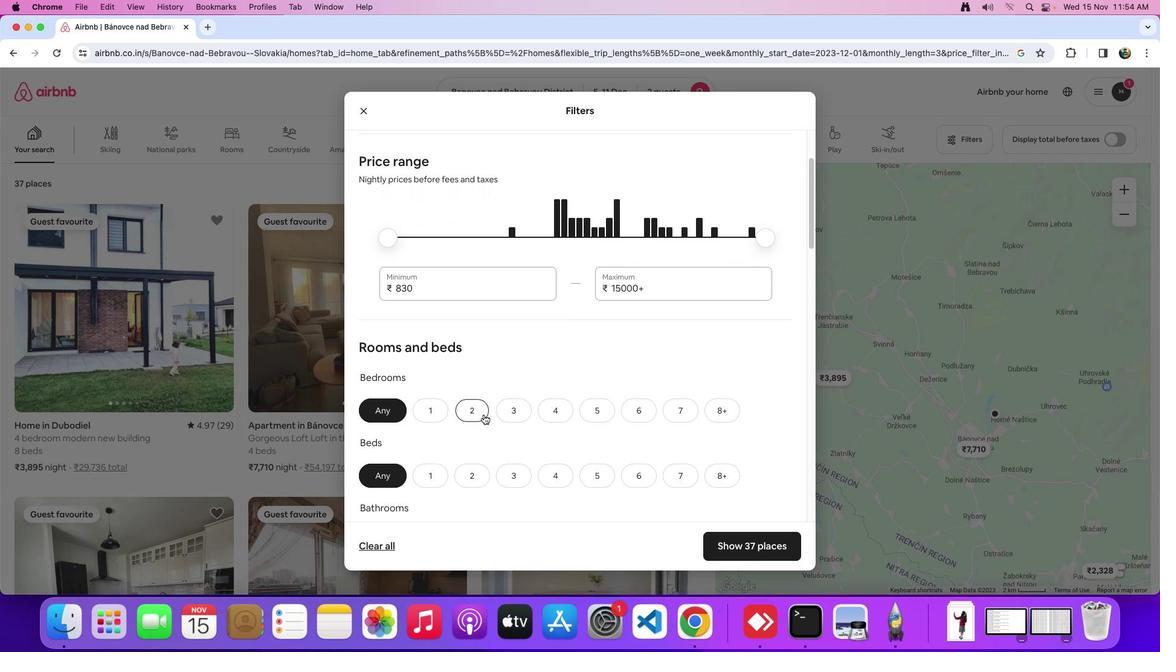 
Action: Mouse pressed left at (484, 414)
Screenshot: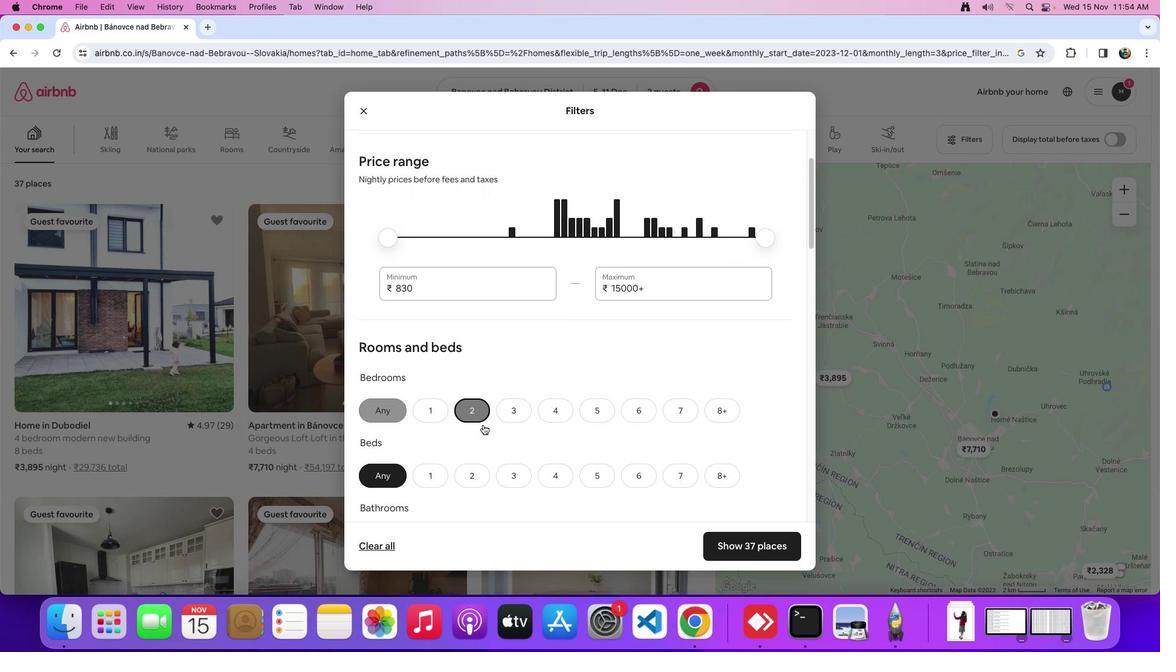 
Action: Mouse moved to (471, 484)
Screenshot: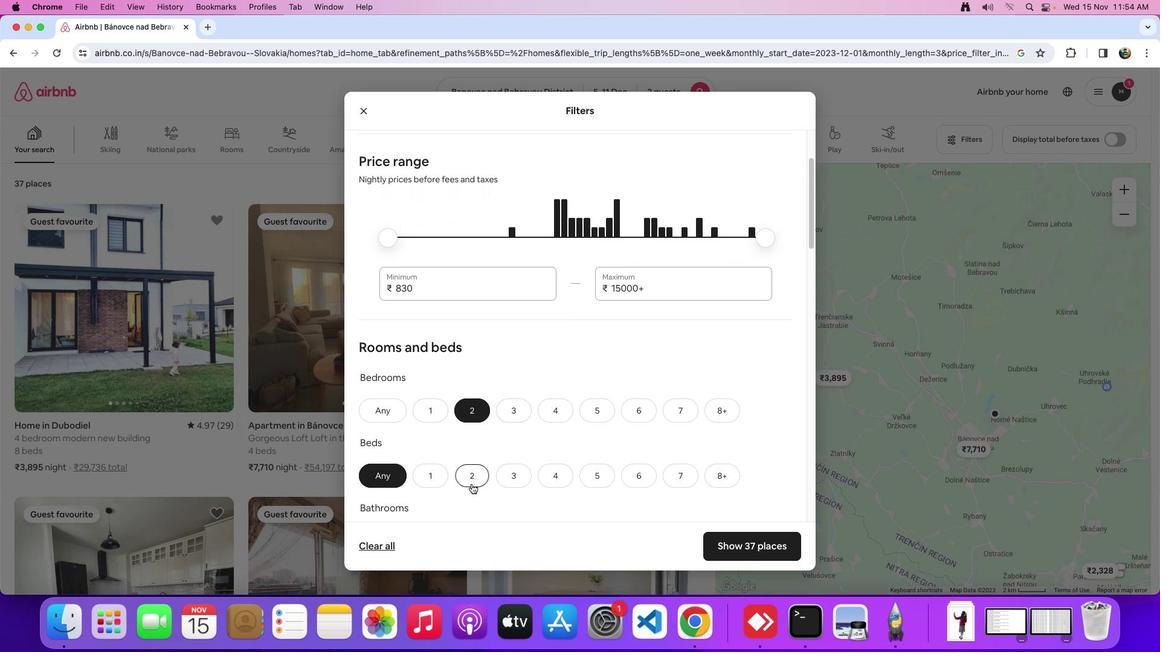 
Action: Mouse pressed left at (471, 484)
Screenshot: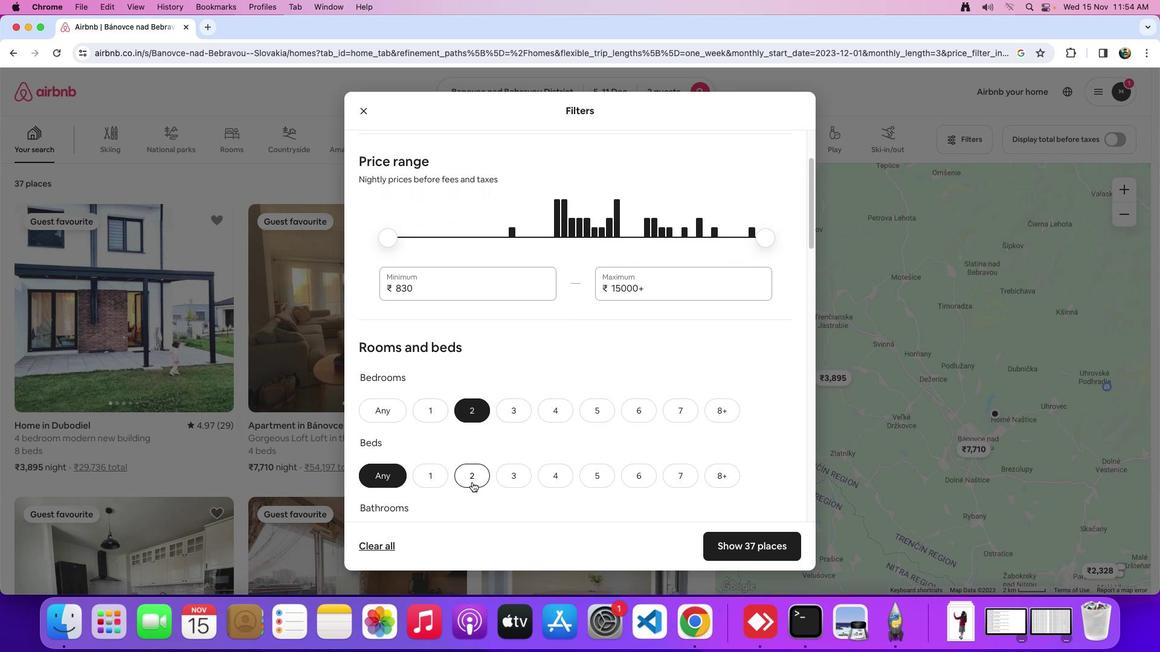 
Action: Mouse moved to (510, 453)
Screenshot: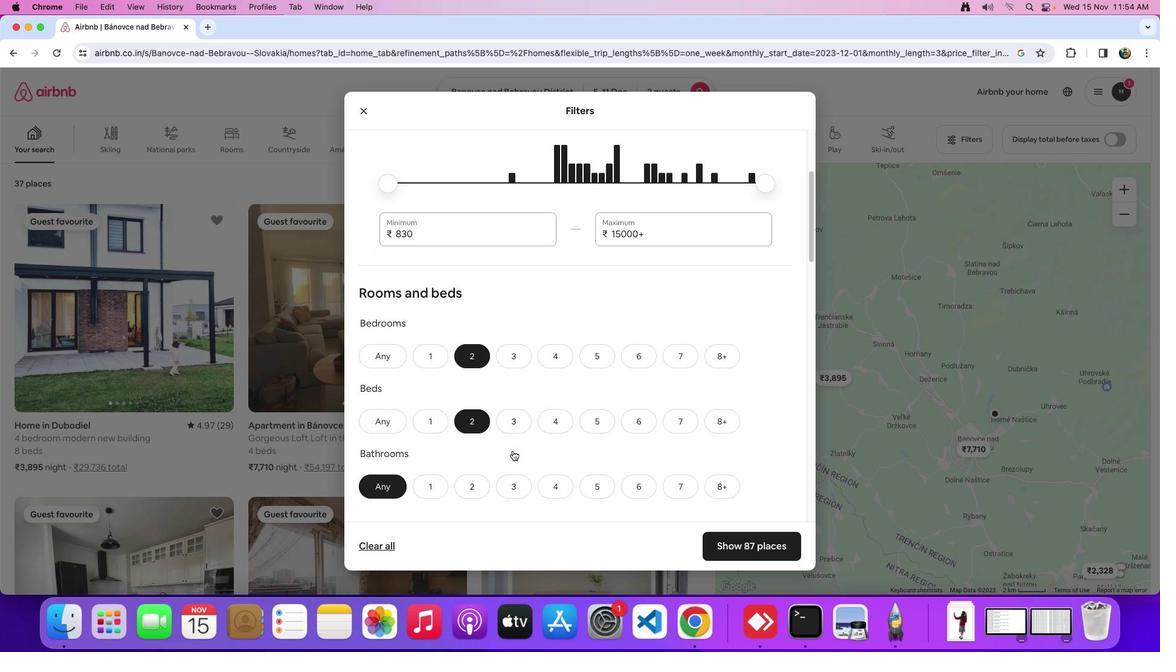 
Action: Mouse scrolled (510, 453) with delta (0, 0)
Screenshot: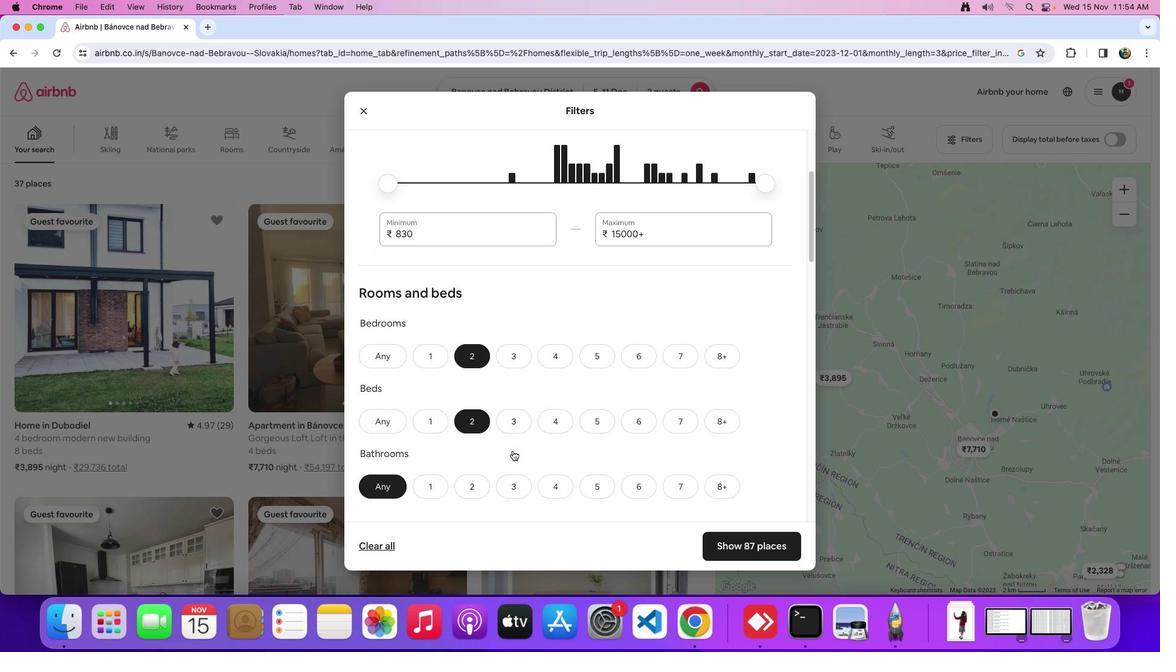 
Action: Mouse moved to (511, 452)
Screenshot: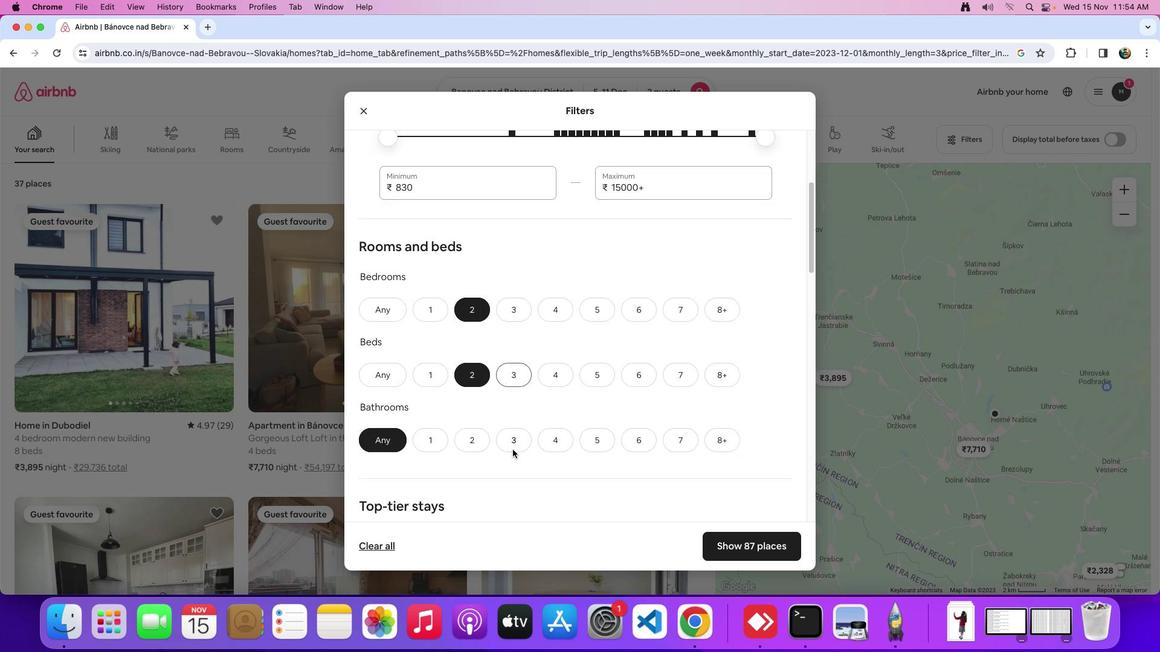 
Action: Mouse scrolled (511, 452) with delta (0, 0)
Screenshot: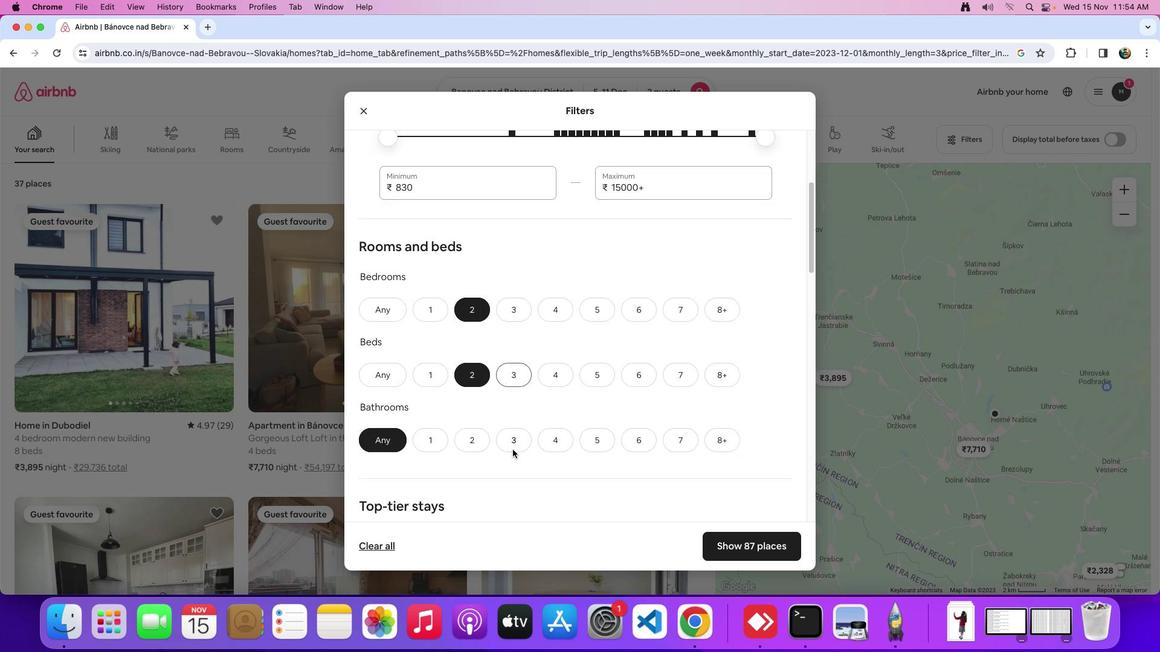
Action: Mouse moved to (512, 451)
Screenshot: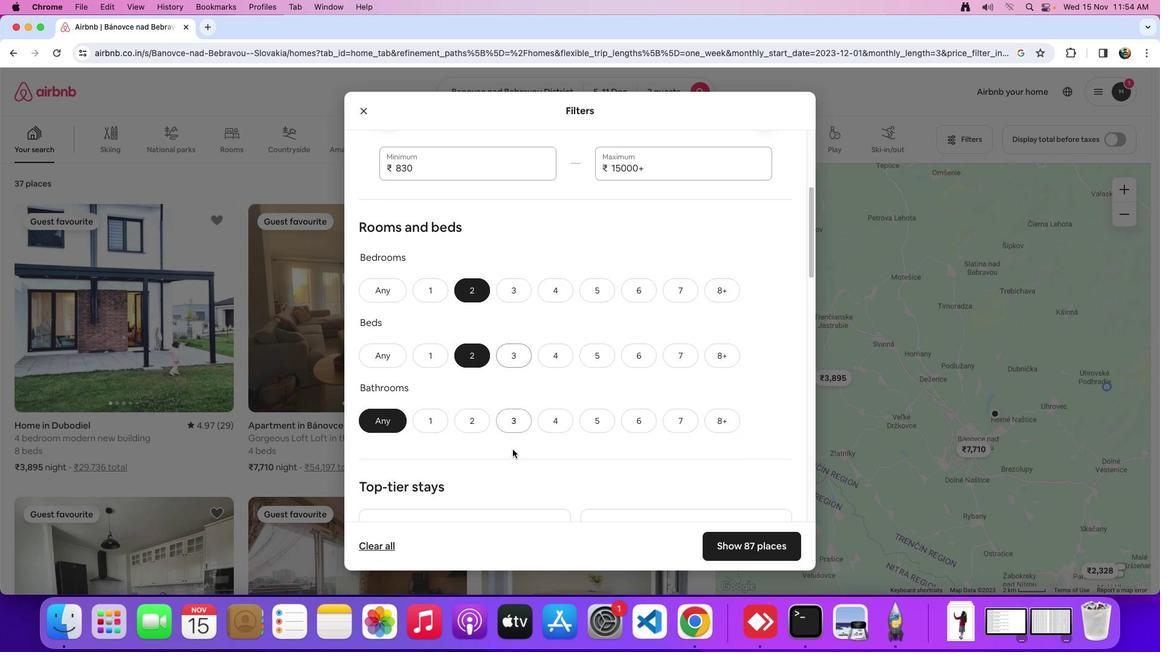
Action: Mouse scrolled (512, 451) with delta (0, -2)
Screenshot: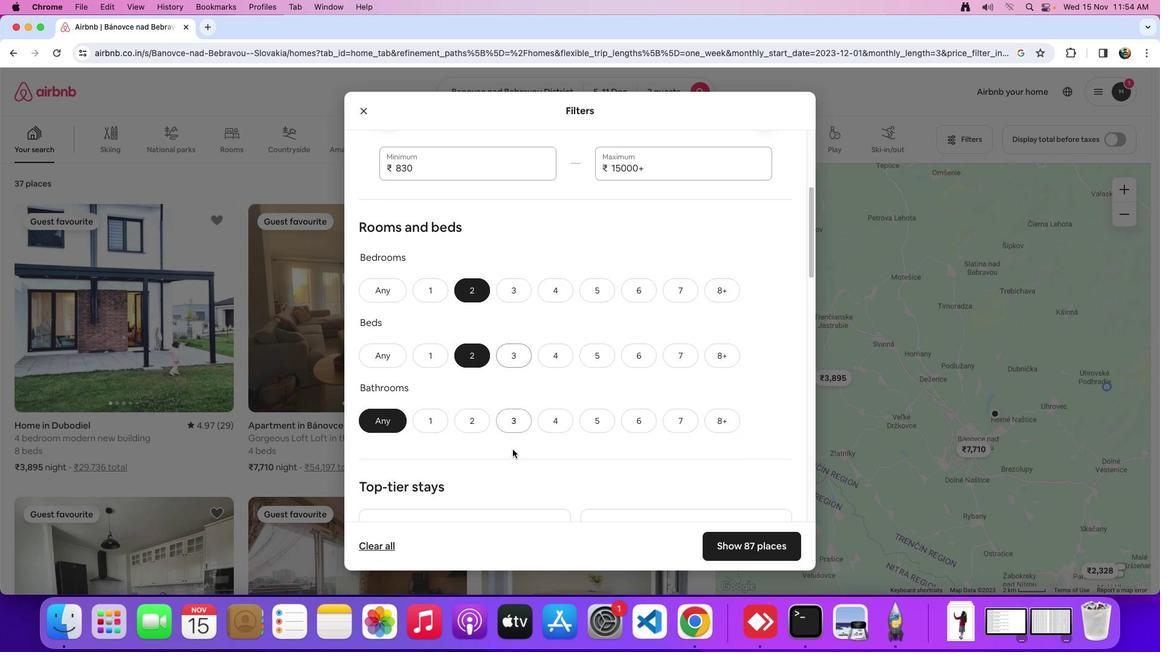 
Action: Mouse moved to (442, 393)
Screenshot: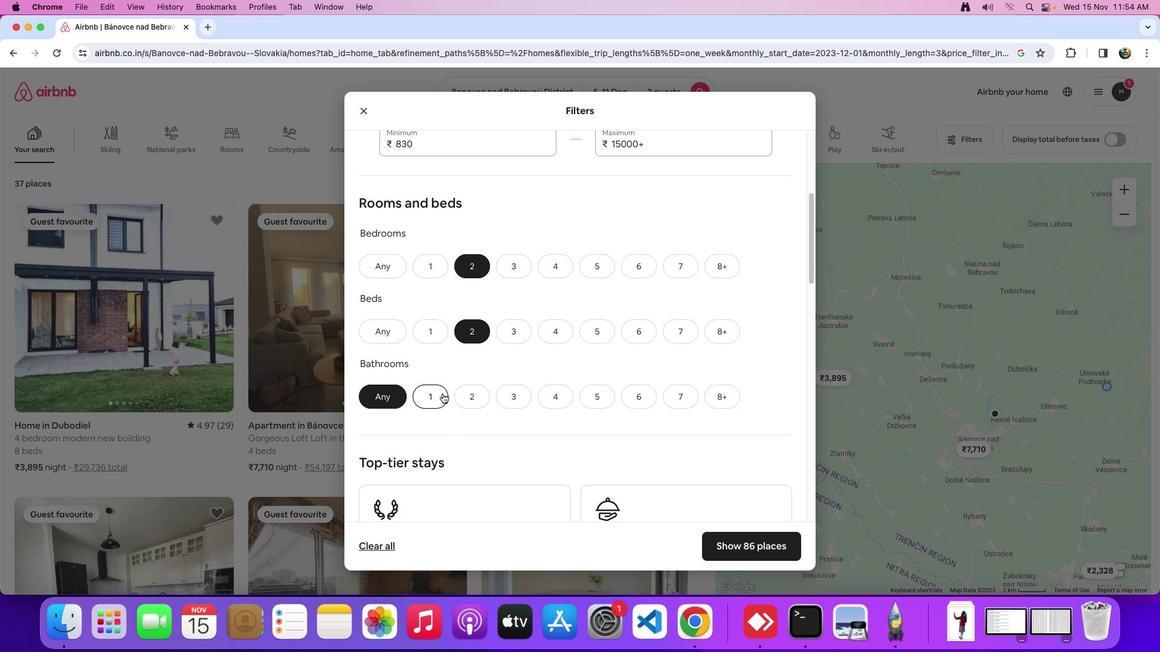 
Action: Mouse pressed left at (442, 393)
Screenshot: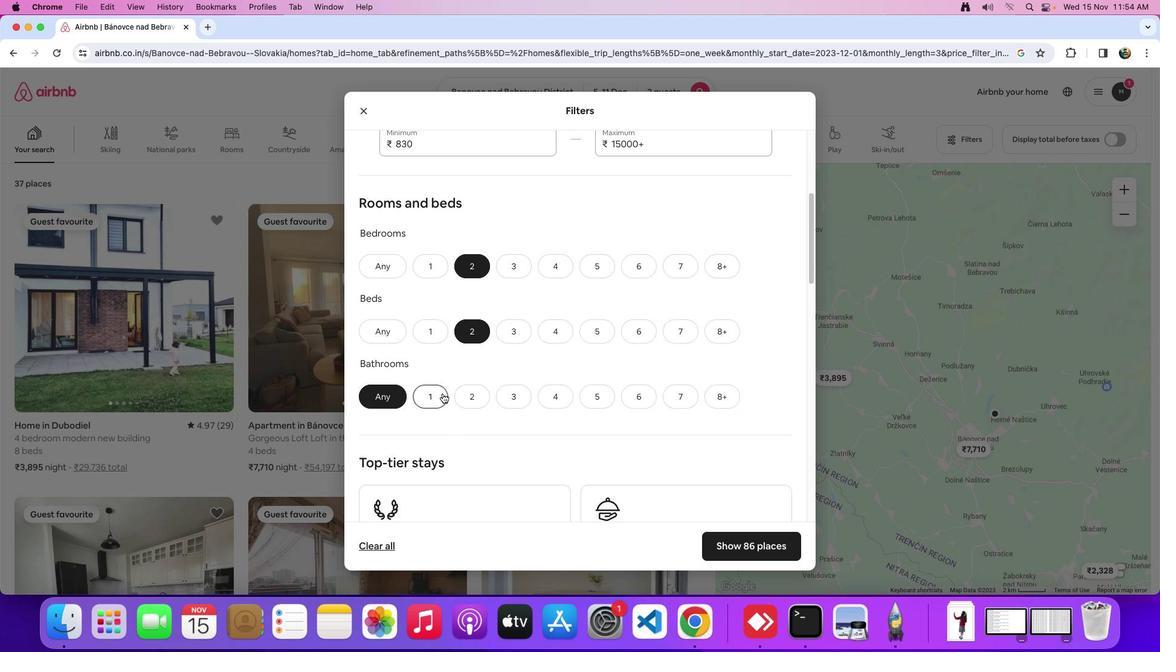 
Action: Mouse moved to (534, 369)
Screenshot: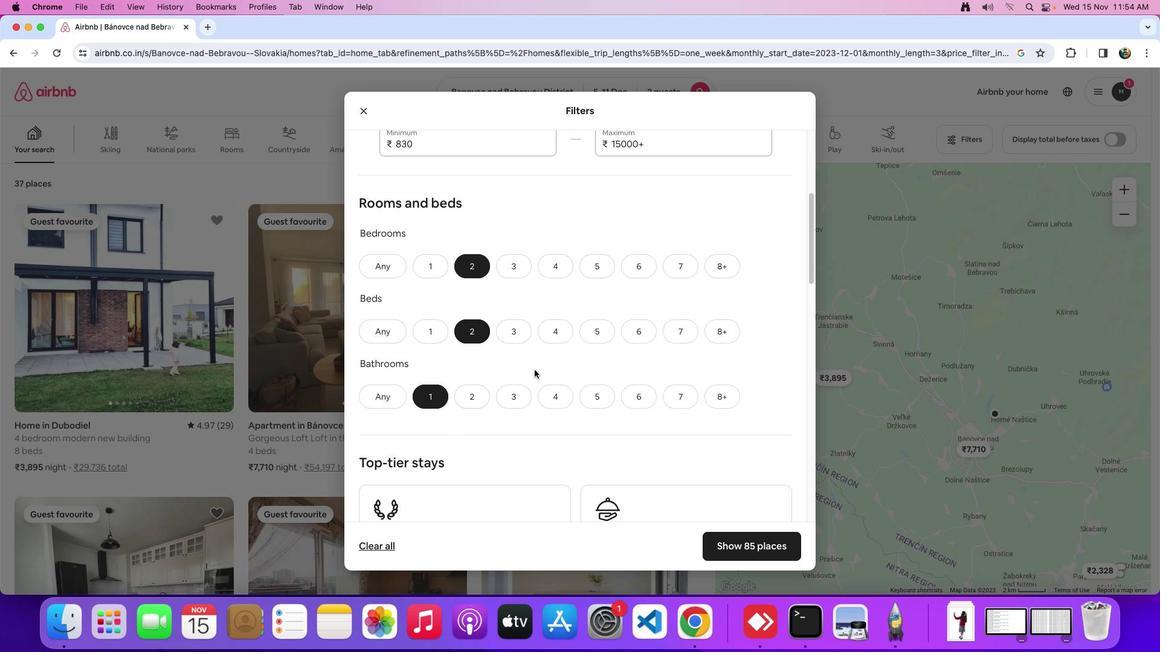 
Action: Mouse scrolled (534, 369) with delta (0, 0)
Screenshot: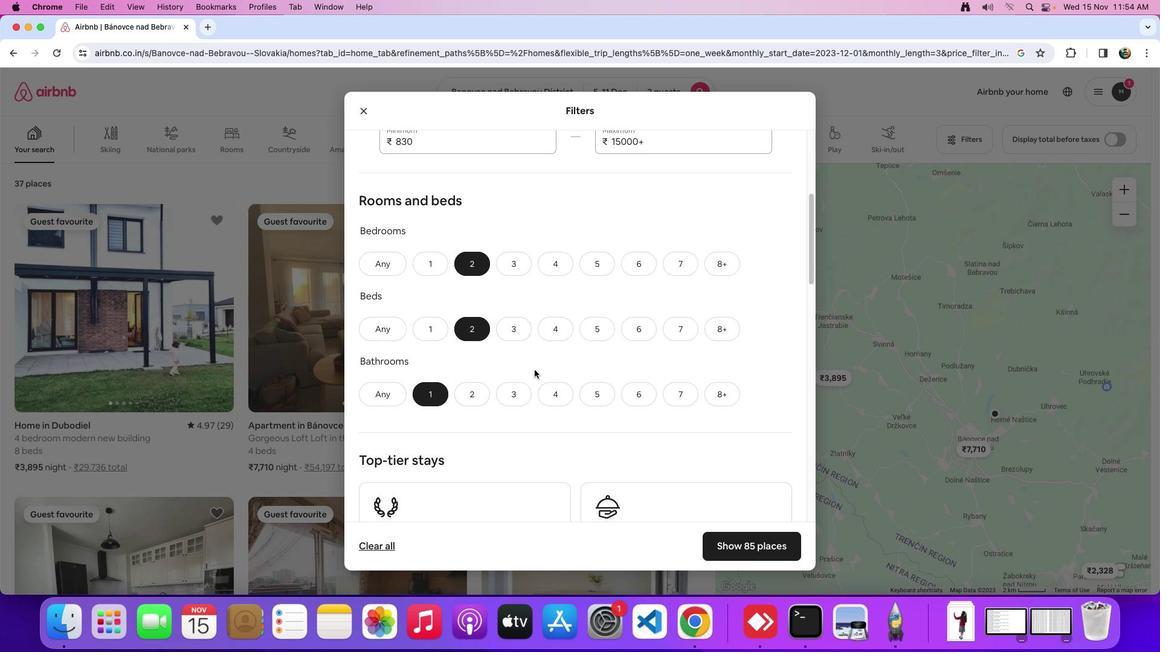 
Action: Mouse scrolled (534, 369) with delta (0, 0)
Screenshot: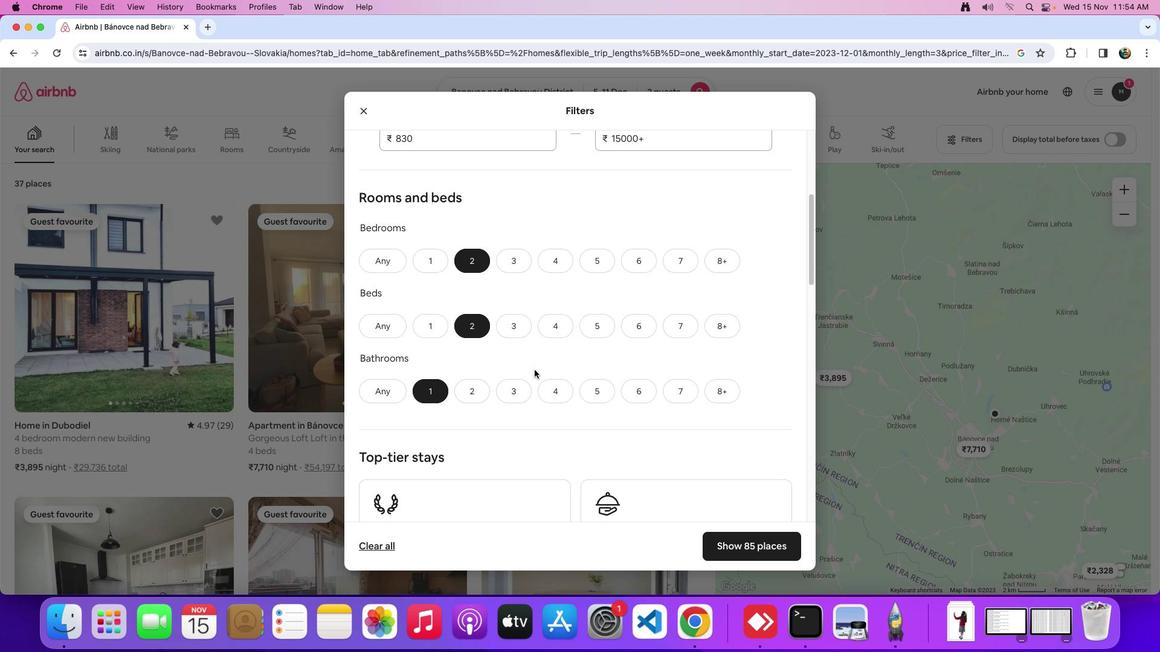 
Action: Mouse scrolled (534, 369) with delta (0, 0)
Screenshot: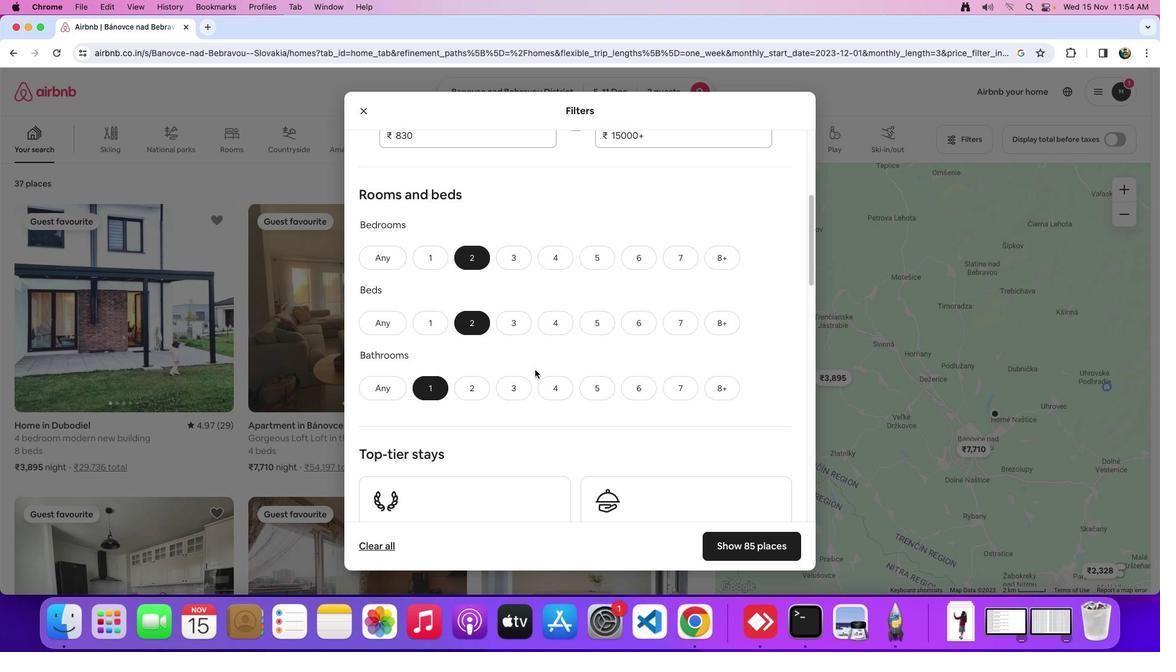 
Action: Mouse moved to (522, 371)
Screenshot: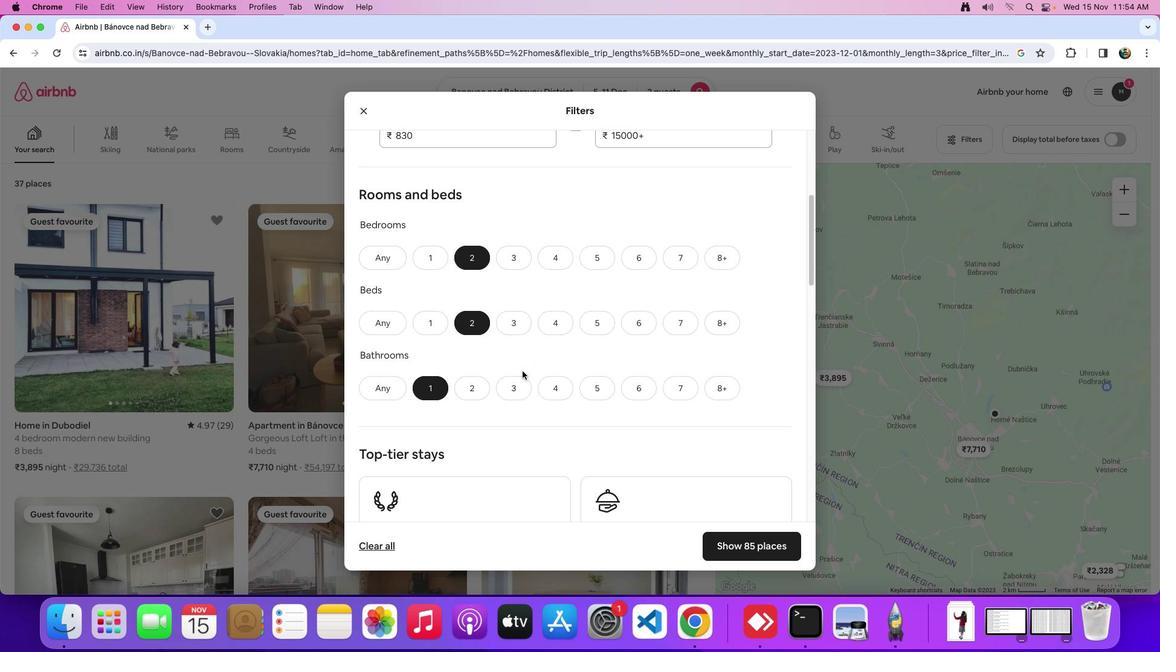 
Action: Mouse scrolled (522, 371) with delta (0, 0)
Screenshot: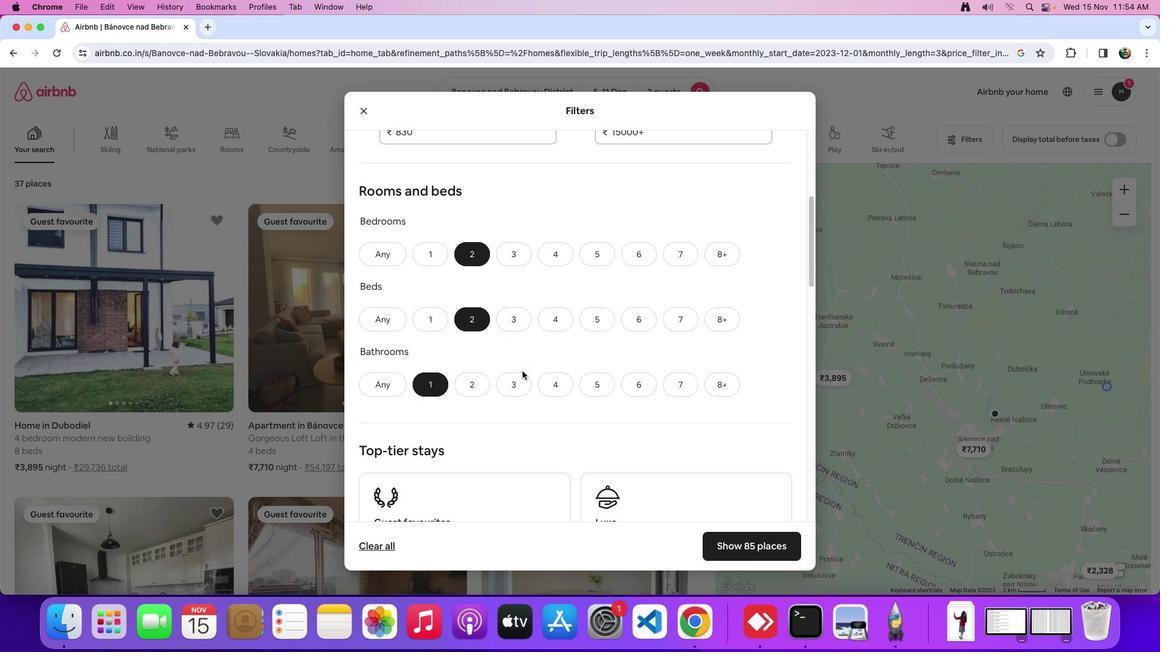 
Action: Mouse scrolled (522, 371) with delta (0, 0)
Screenshot: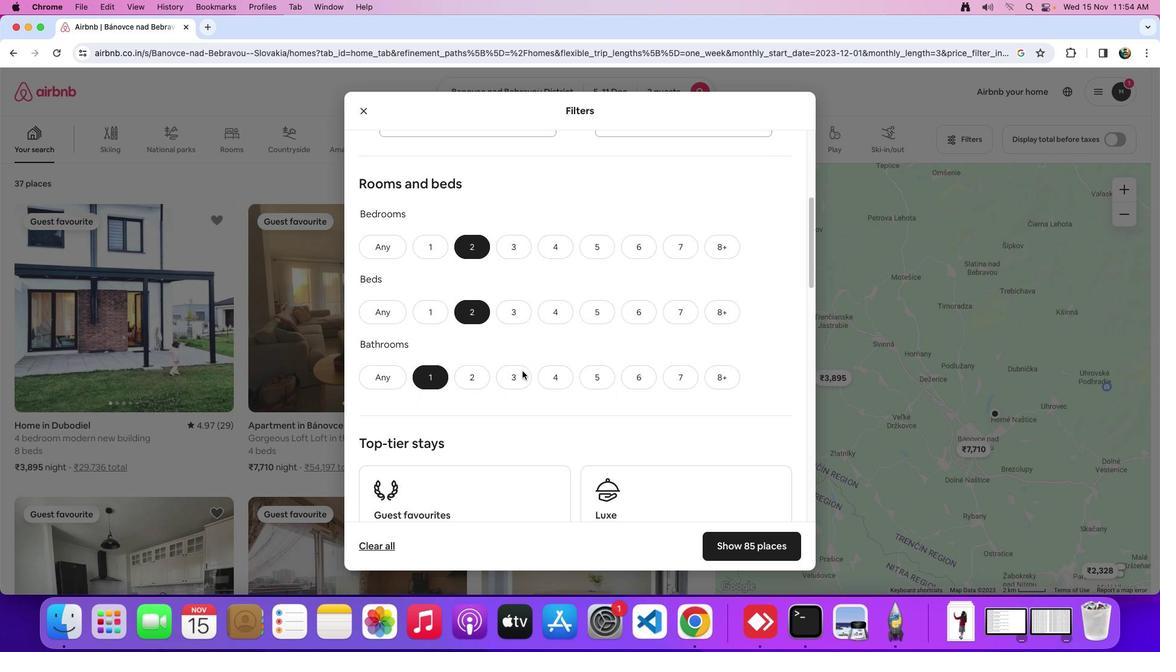 
Action: Mouse scrolled (522, 371) with delta (0, 0)
Screenshot: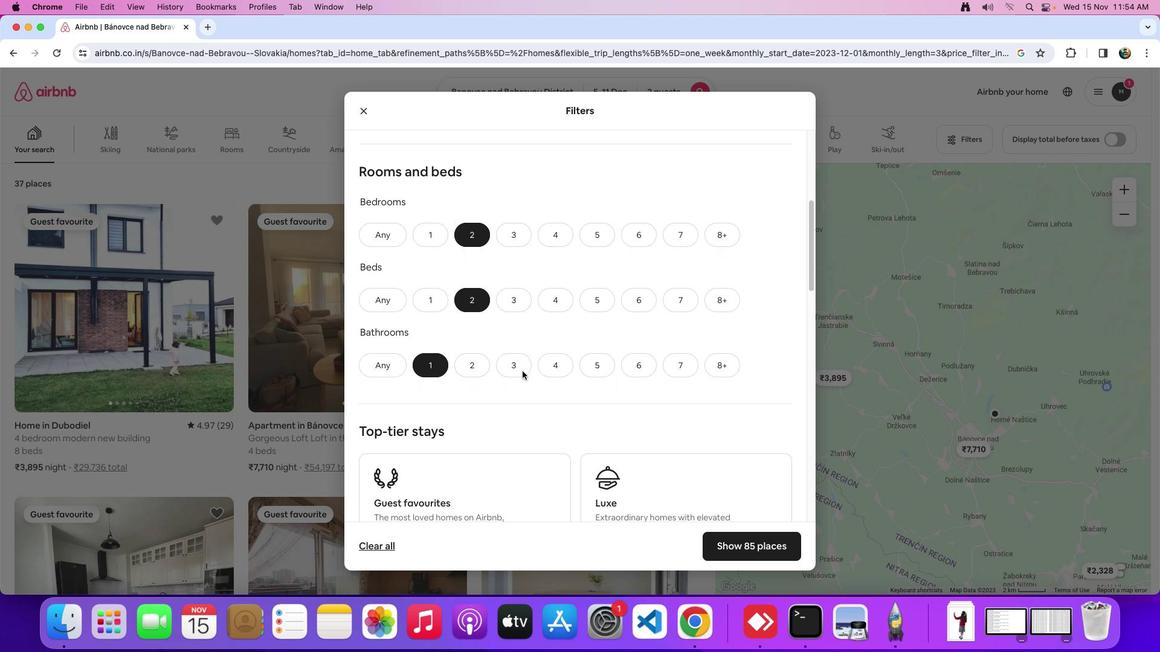 
Action: Mouse moved to (522, 371)
Screenshot: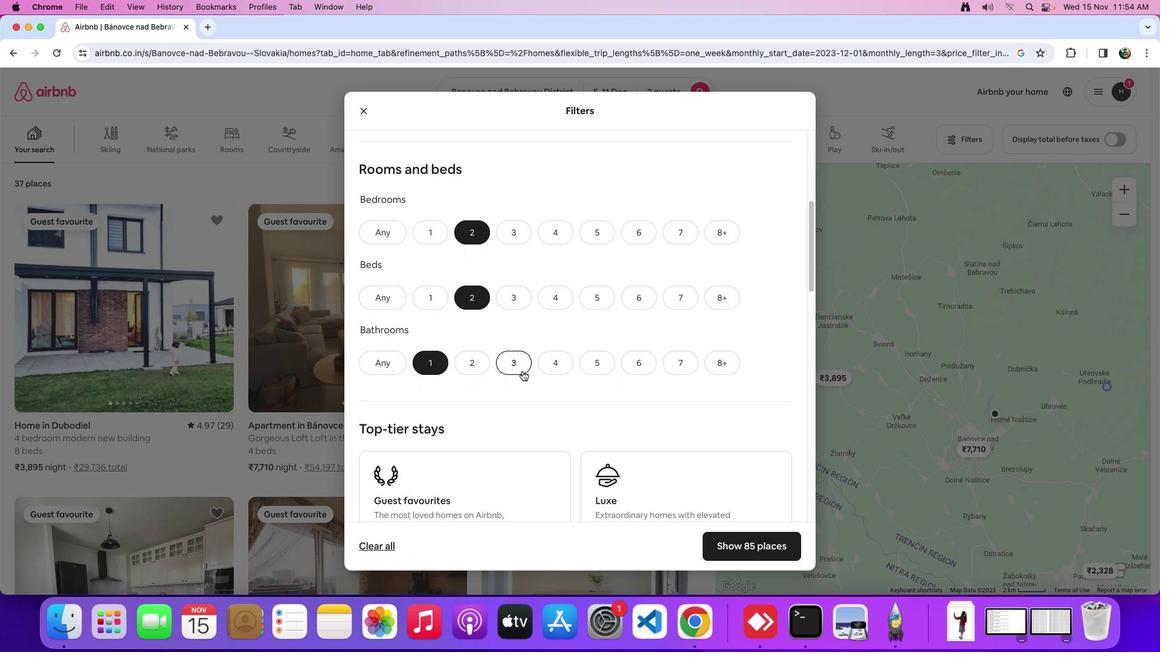 
Action: Mouse scrolled (522, 371) with delta (0, 0)
Screenshot: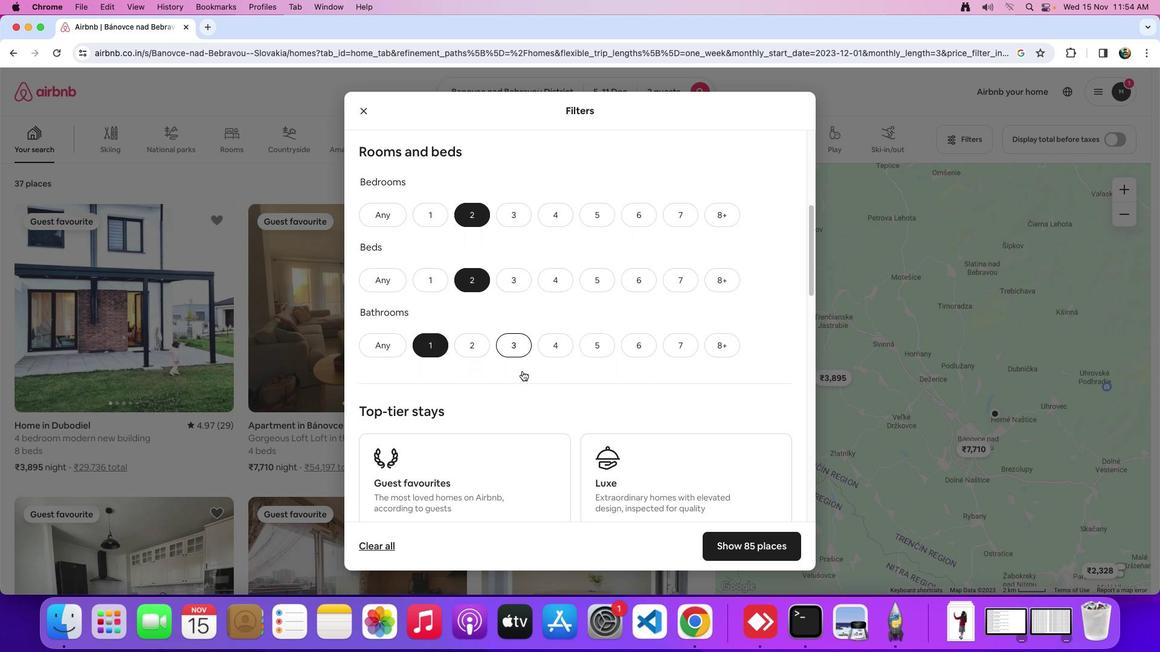 
Action: Mouse scrolled (522, 371) with delta (0, 0)
Screenshot: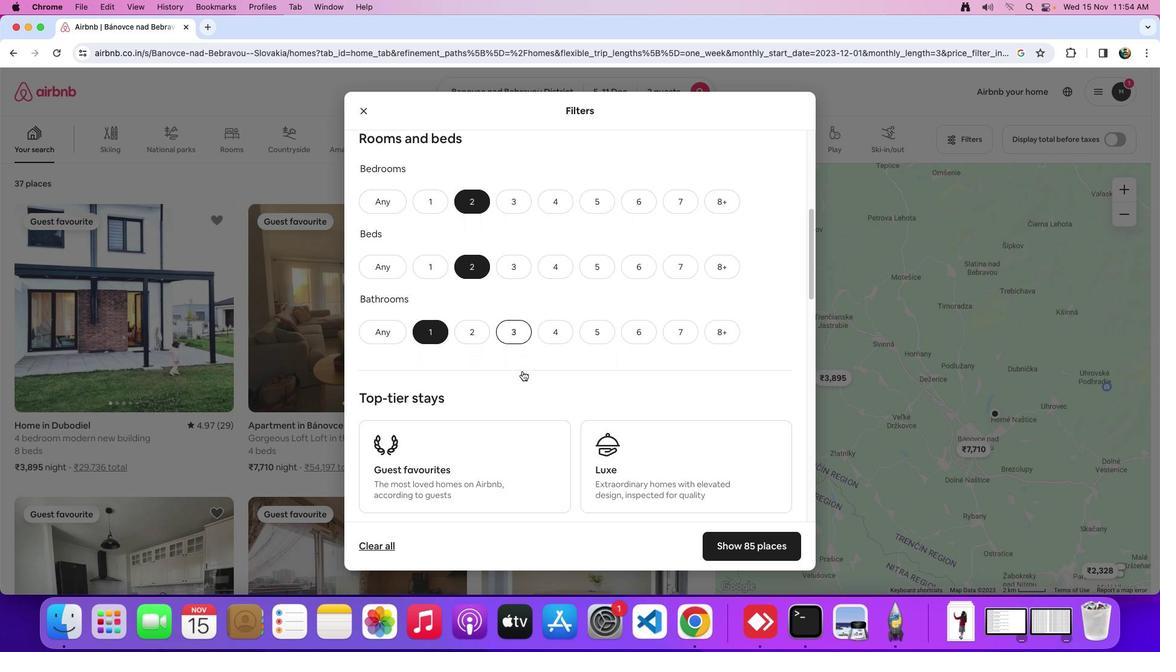
Action: Mouse scrolled (522, 371) with delta (0, -1)
Screenshot: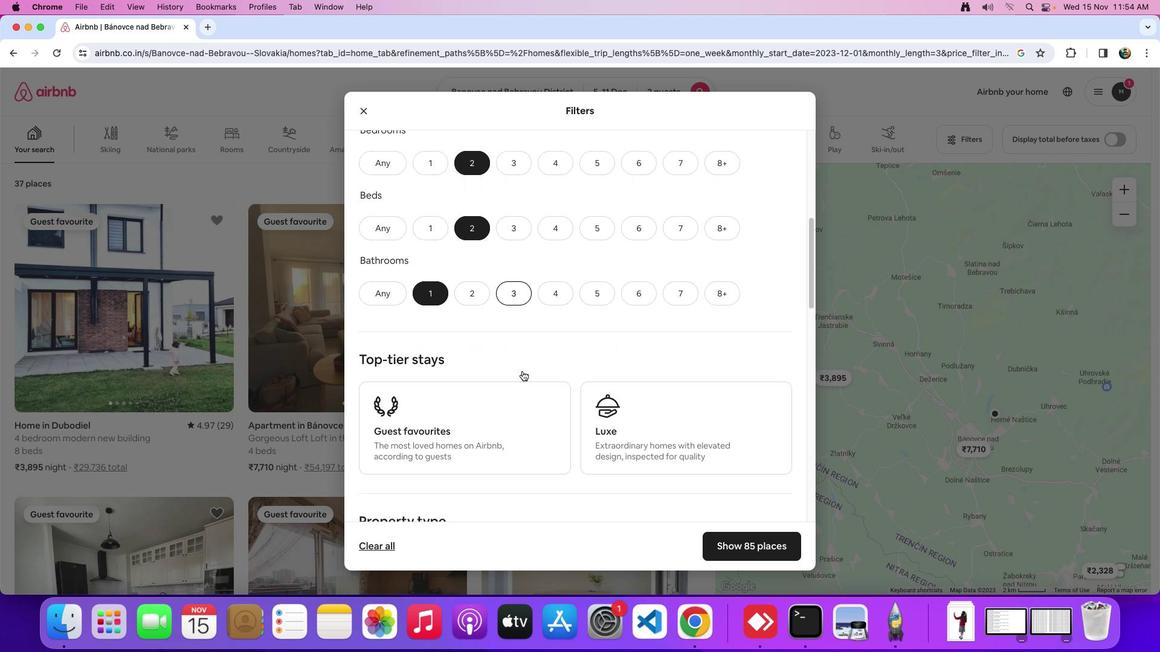 
Action: Mouse moved to (522, 371)
Screenshot: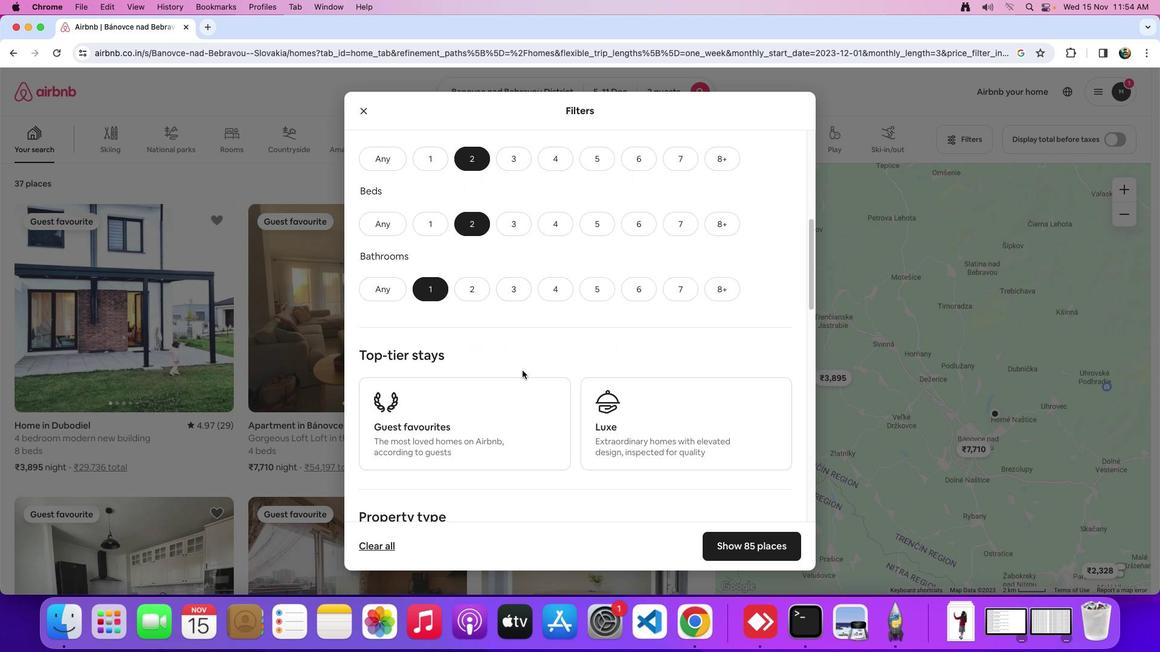 
Action: Mouse scrolled (522, 371) with delta (0, 0)
Screenshot: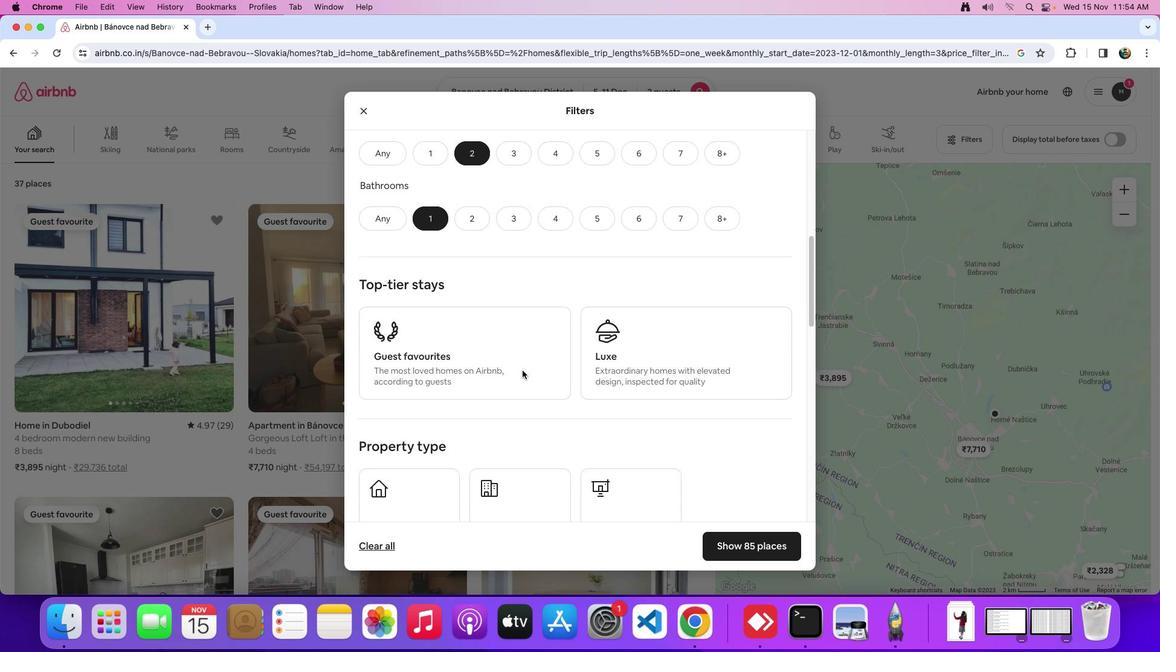 
Action: Mouse scrolled (522, 371) with delta (0, 0)
Screenshot: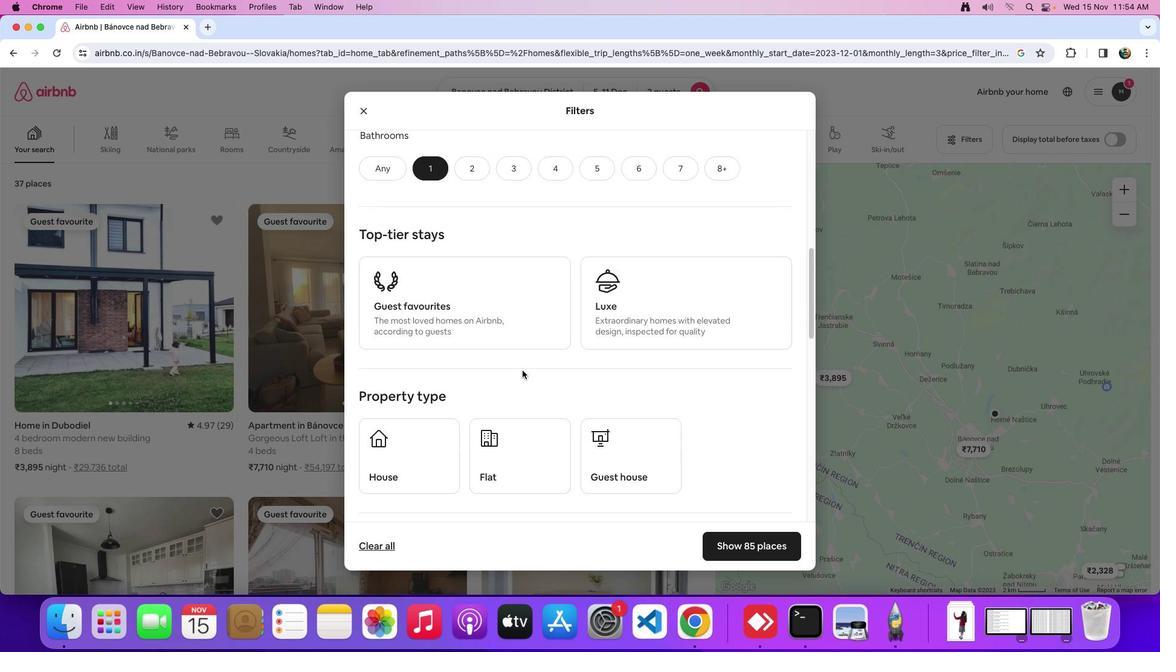
Action: Mouse scrolled (522, 371) with delta (0, -1)
Screenshot: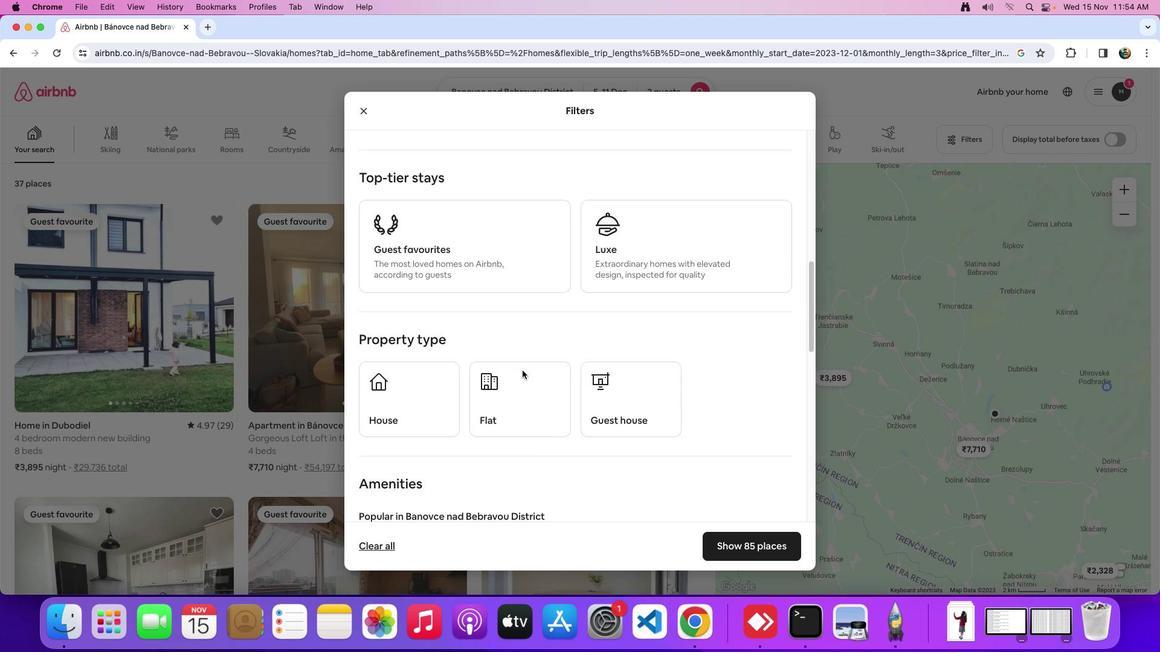 
Action: Mouse scrolled (522, 371) with delta (0, -2)
Screenshot: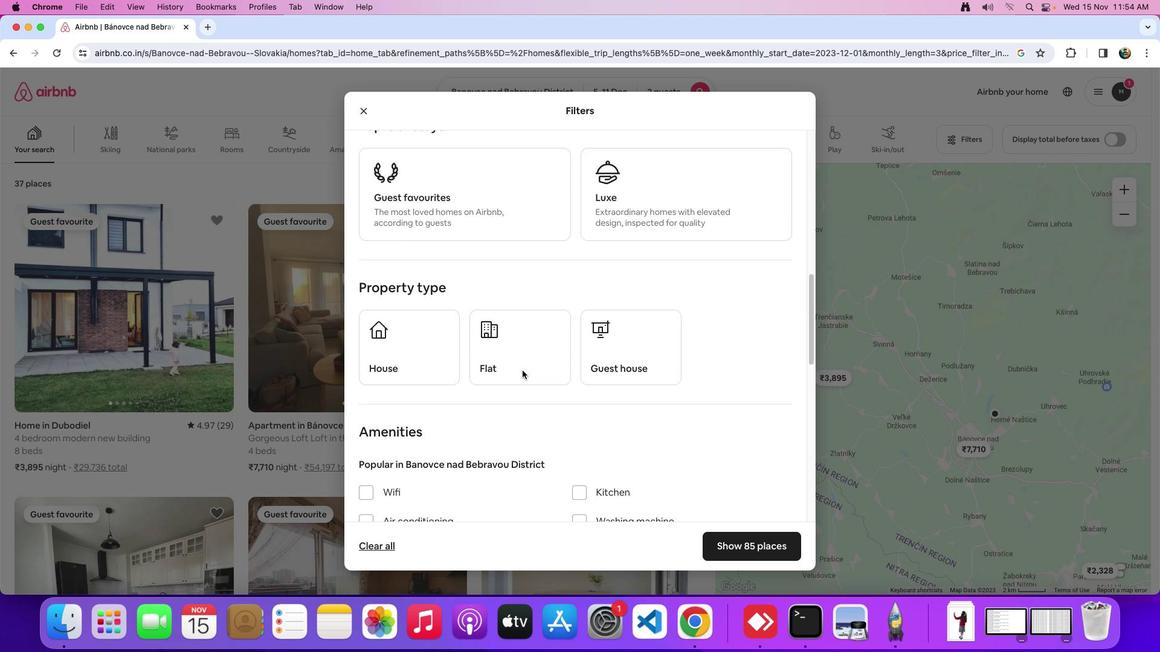 
Action: Mouse moved to (496, 360)
Screenshot: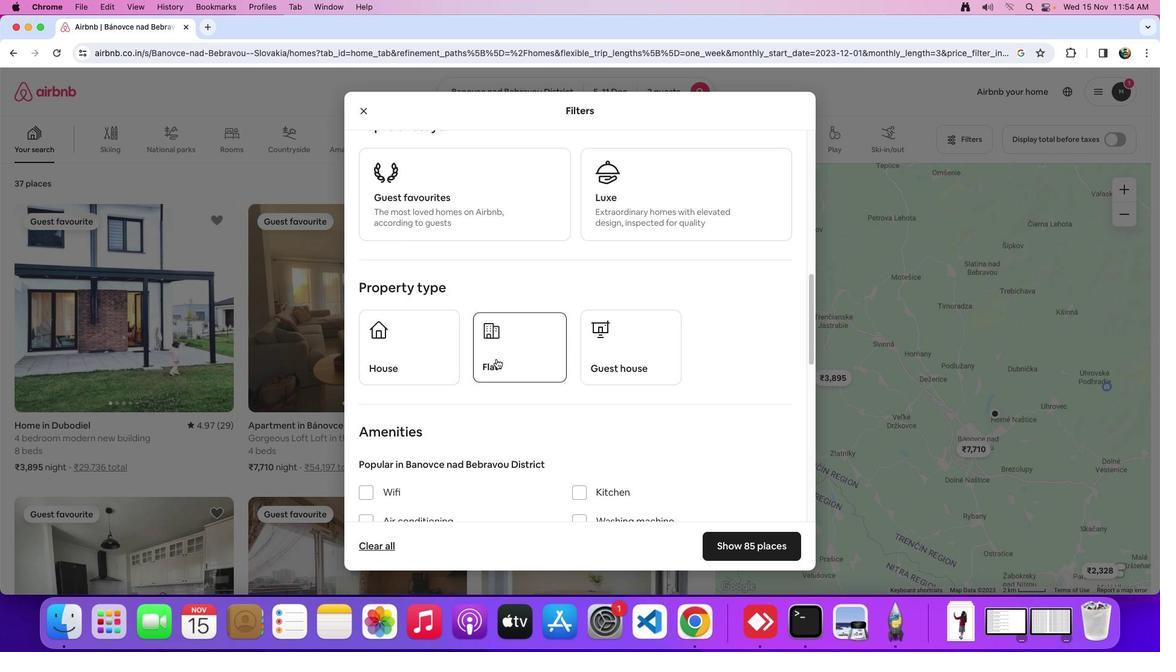
Action: Mouse pressed left at (496, 360)
Screenshot: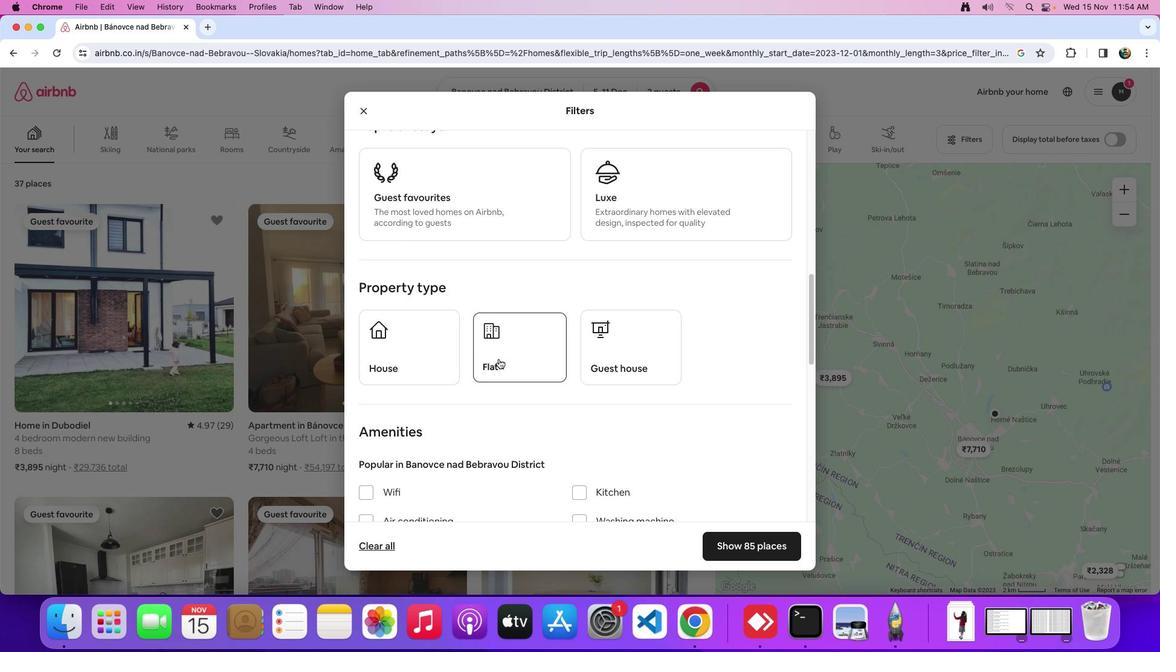 
Action: Mouse moved to (604, 372)
Screenshot: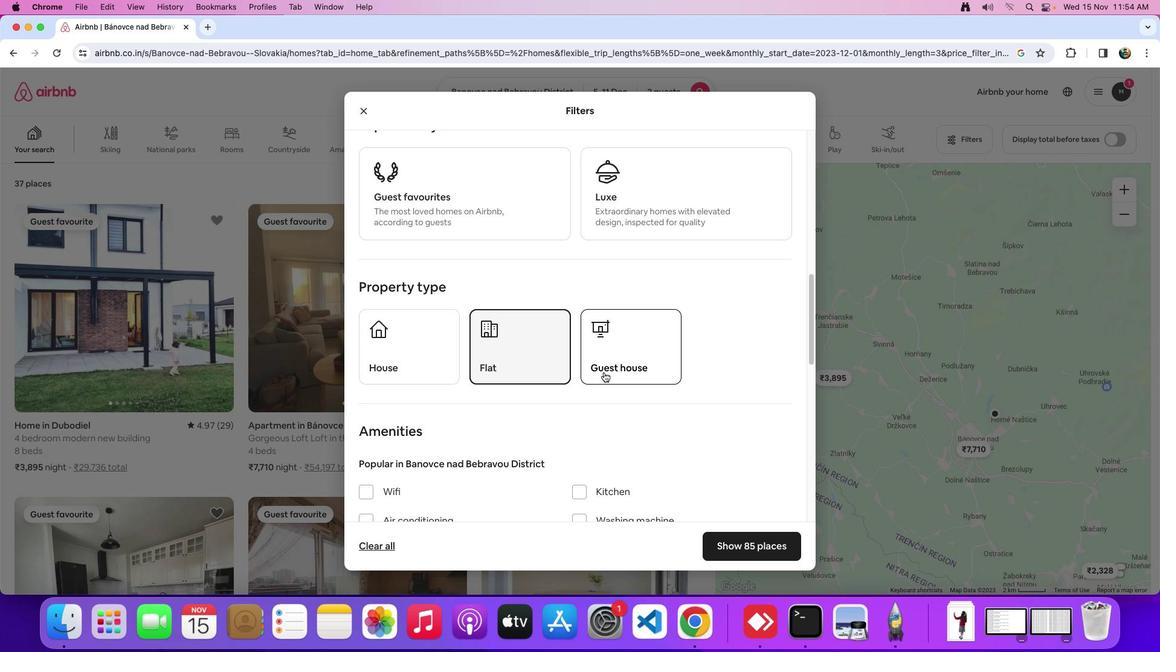 
Action: Mouse scrolled (604, 372) with delta (0, 0)
Screenshot: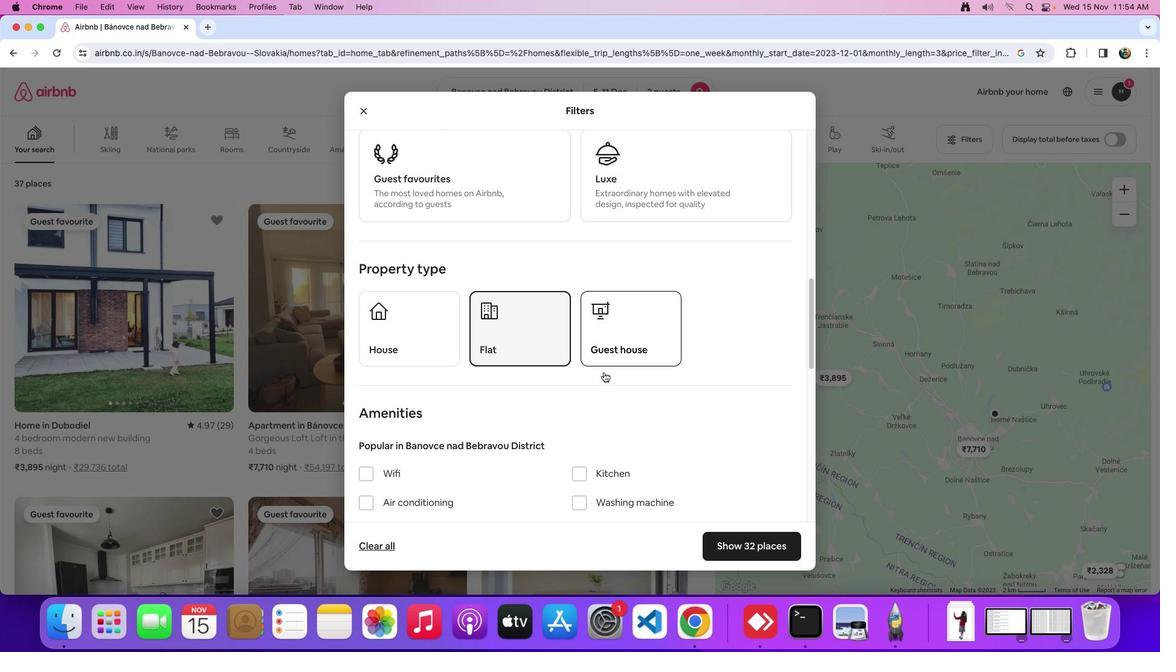 
Action: Mouse scrolled (604, 372) with delta (0, 0)
Screenshot: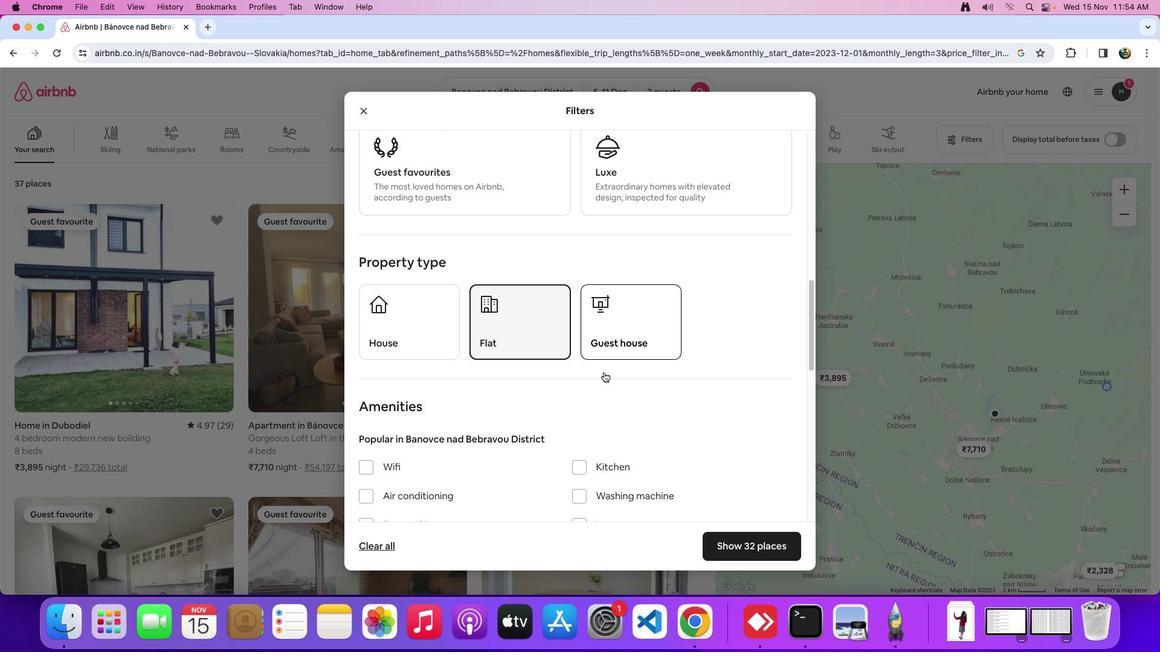 
Action: Mouse scrolled (604, 372) with delta (0, -1)
Screenshot: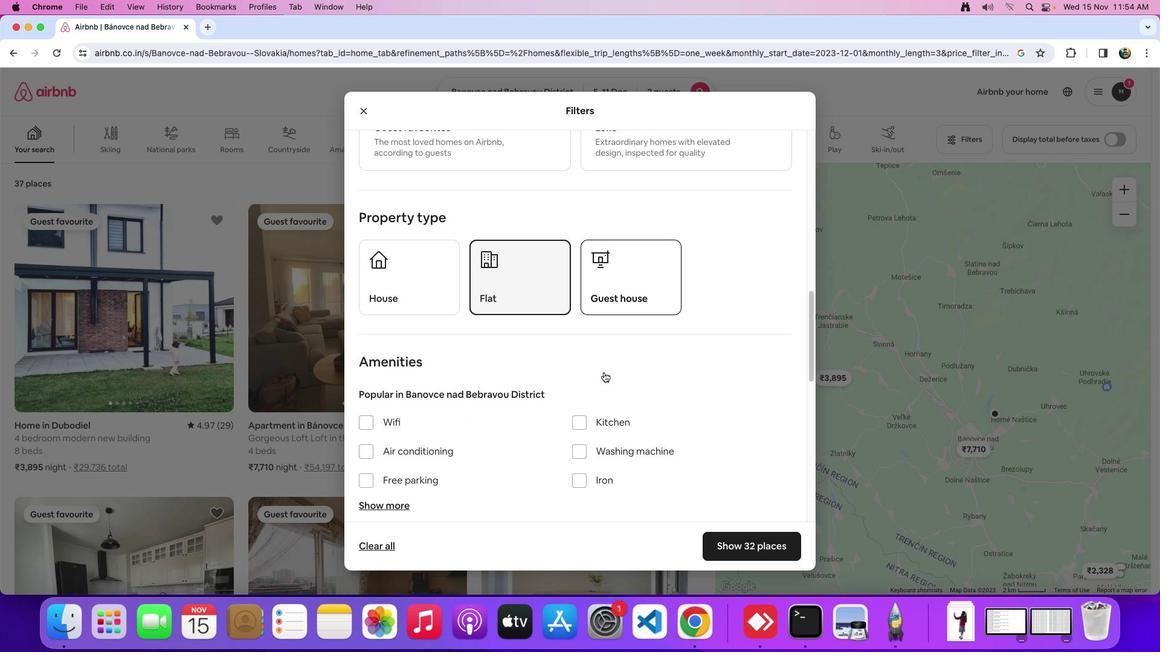 
Action: Mouse moved to (603, 372)
Screenshot: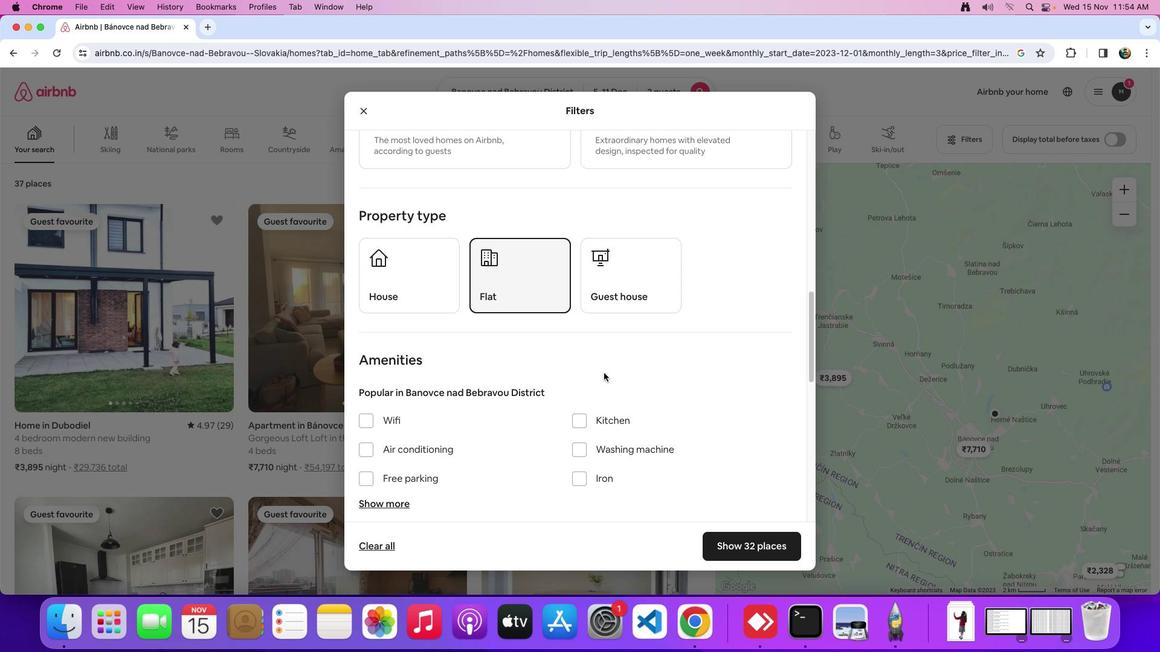 
Action: Mouse scrolled (603, 372) with delta (0, 0)
Screenshot: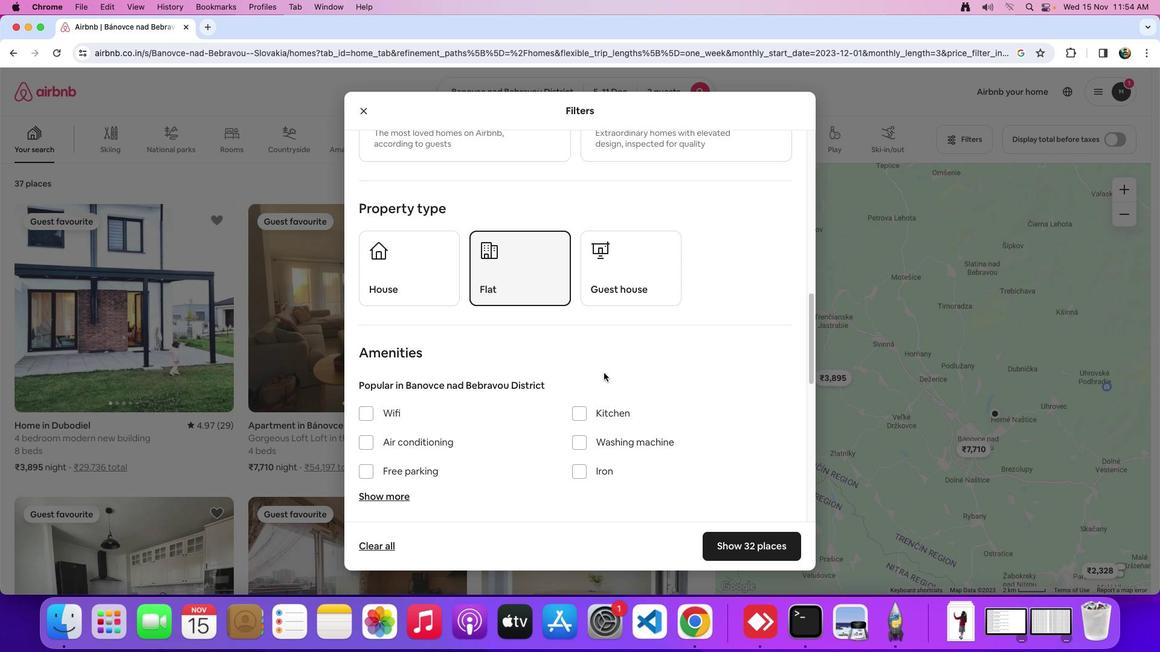 
Action: Mouse scrolled (603, 372) with delta (0, 0)
Screenshot: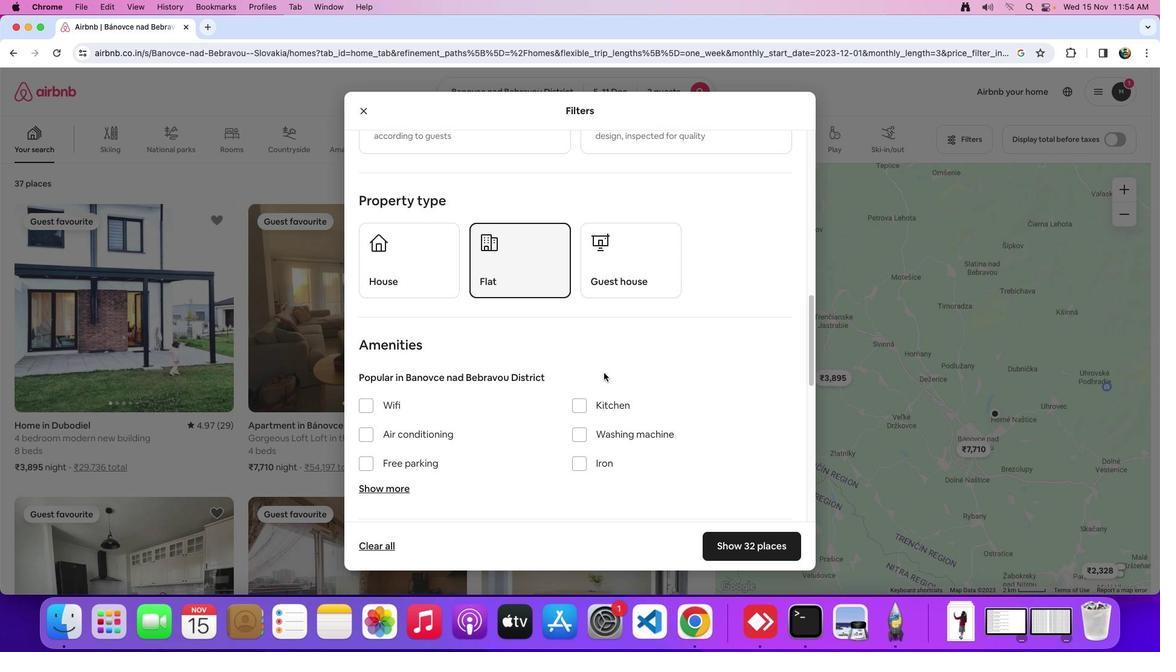 
Action: Mouse scrolled (603, 372) with delta (0, 0)
Screenshot: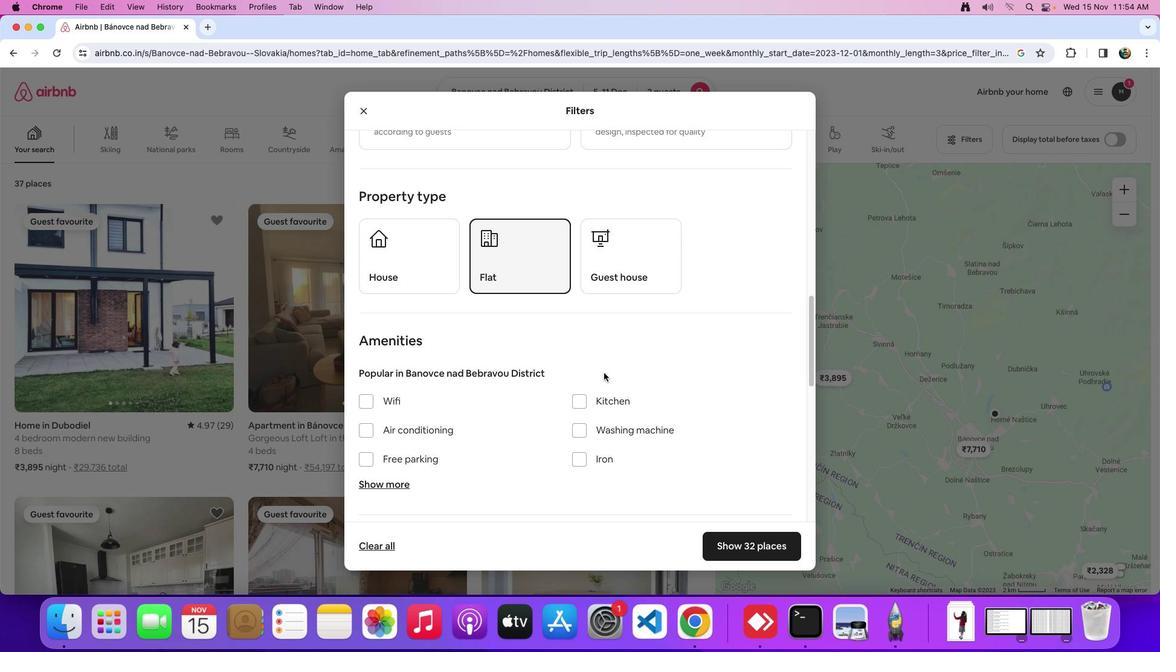 
Action: Mouse scrolled (603, 372) with delta (0, 0)
Screenshot: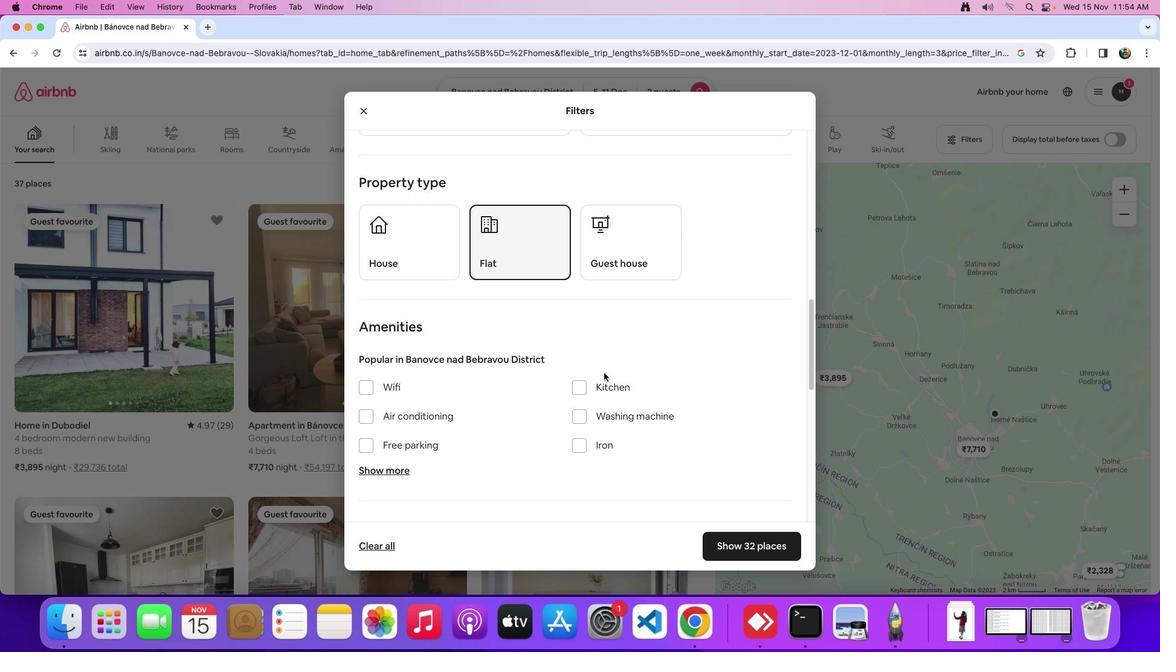 
Action: Mouse scrolled (603, 372) with delta (0, 0)
Screenshot: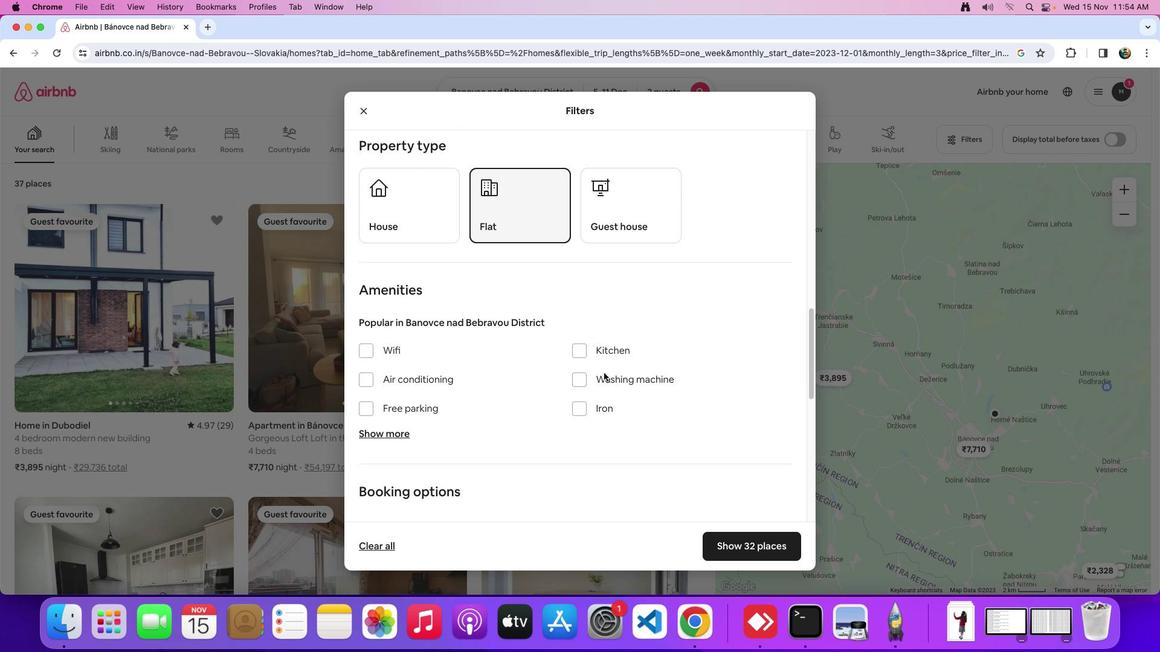 
Action: Mouse scrolled (603, 372) with delta (0, -1)
Screenshot: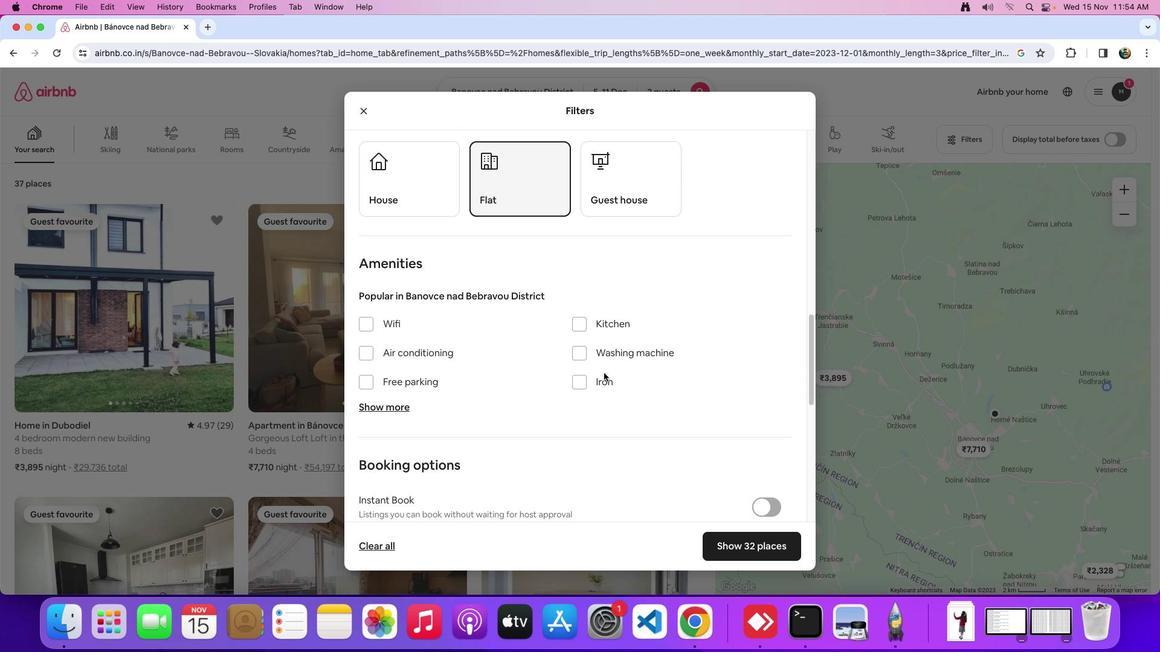 
Action: Mouse scrolled (603, 372) with delta (0, 0)
Screenshot: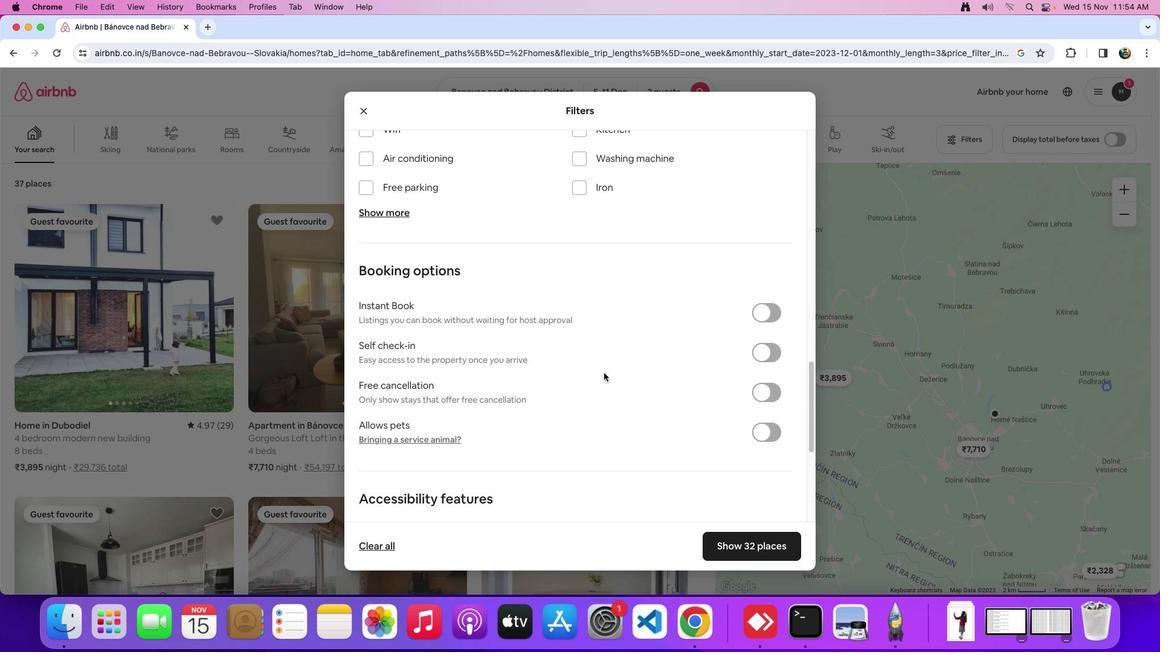 
Action: Mouse scrolled (603, 372) with delta (0, 0)
Screenshot: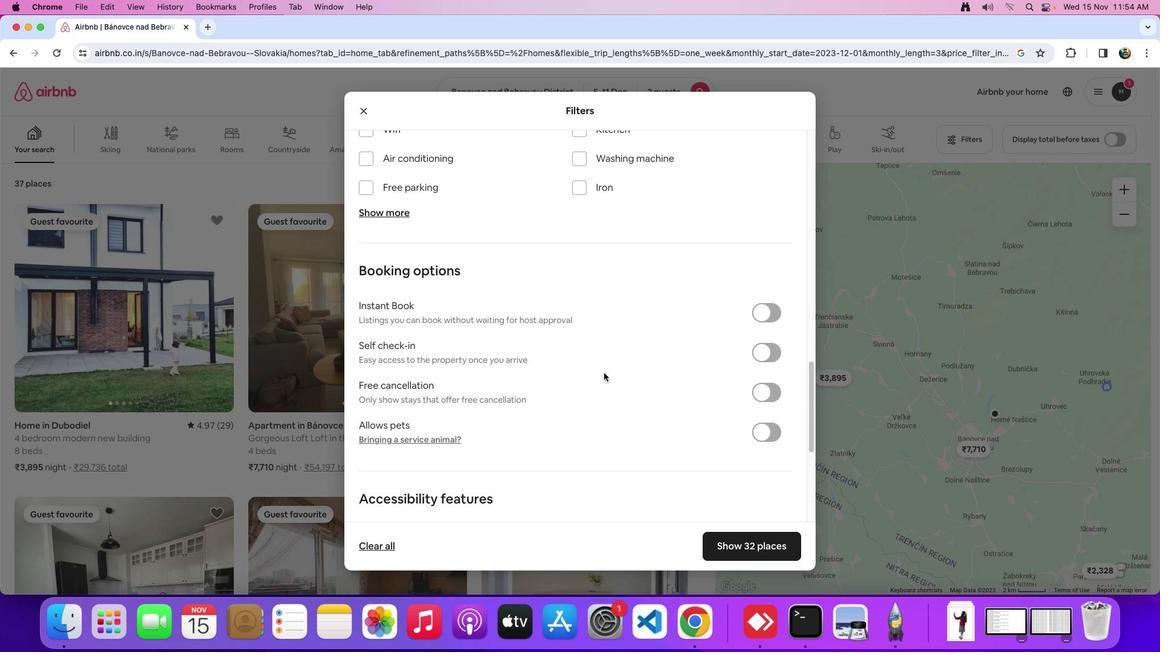 
Action: Mouse scrolled (603, 372) with delta (0, -2)
Screenshot: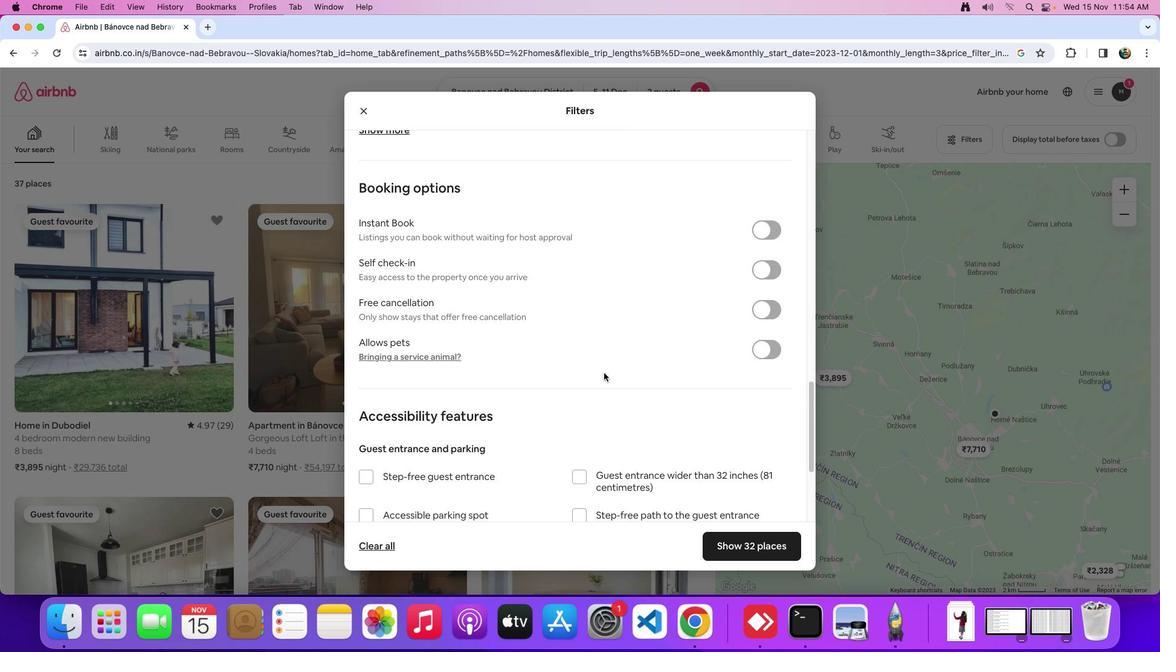 
Action: Mouse scrolled (603, 372) with delta (0, -3)
Screenshot: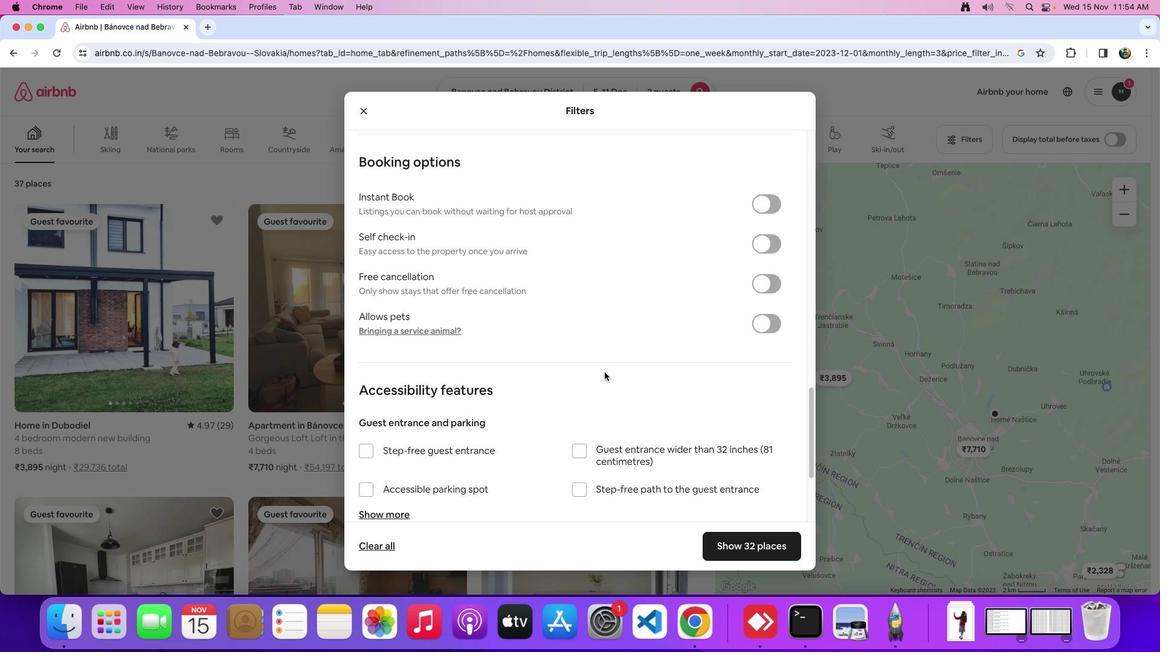 
Action: Mouse moved to (772, 239)
Screenshot: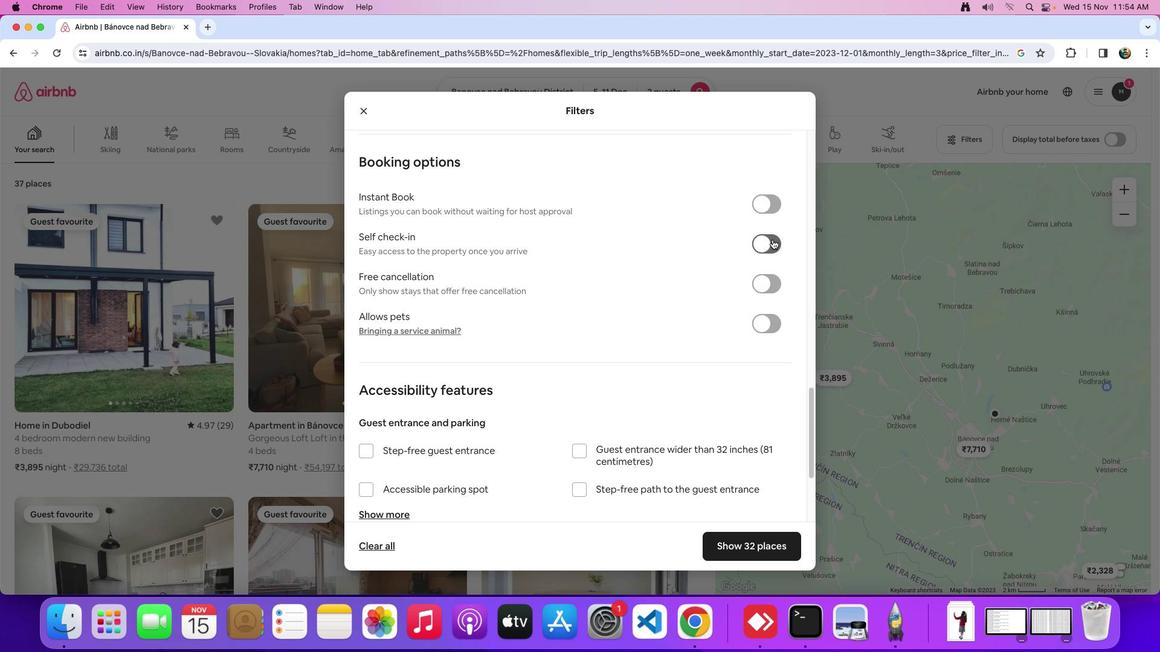 
Action: Mouse pressed left at (772, 239)
Screenshot: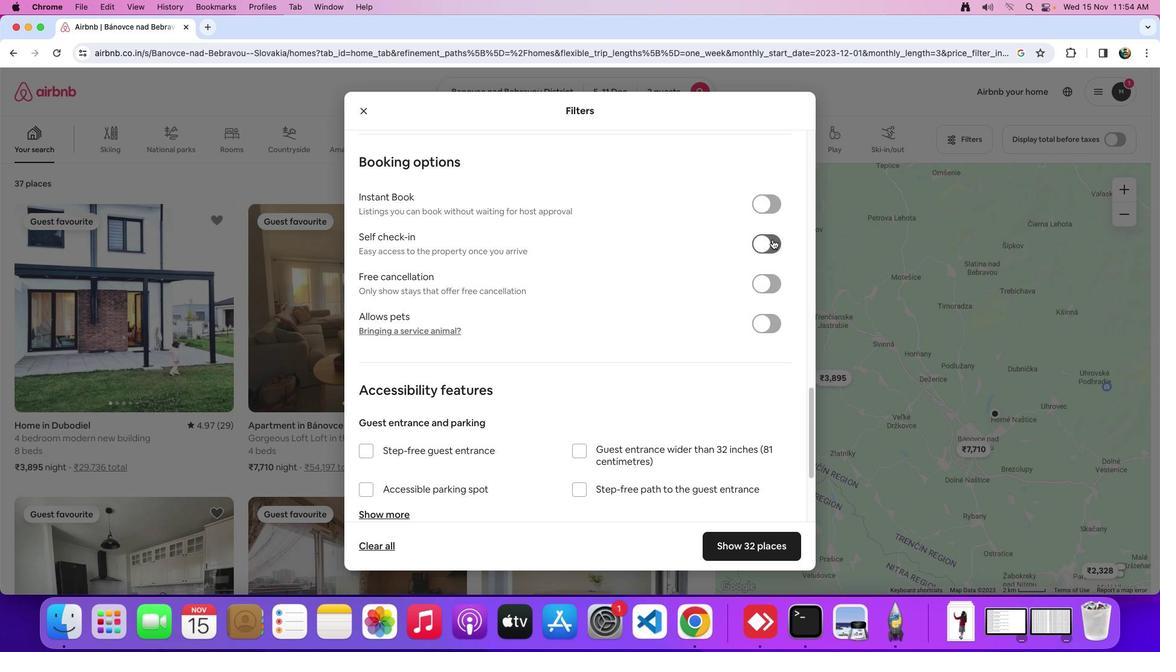 
Action: Mouse moved to (739, 550)
Screenshot: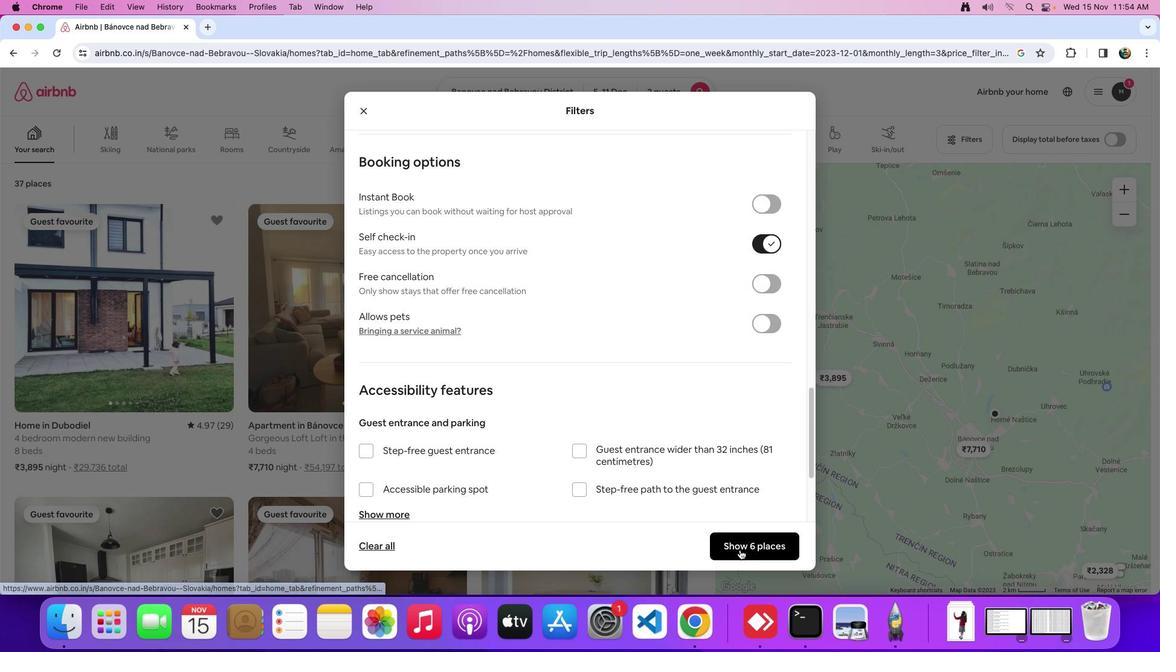 
Action: Mouse pressed left at (739, 550)
Screenshot: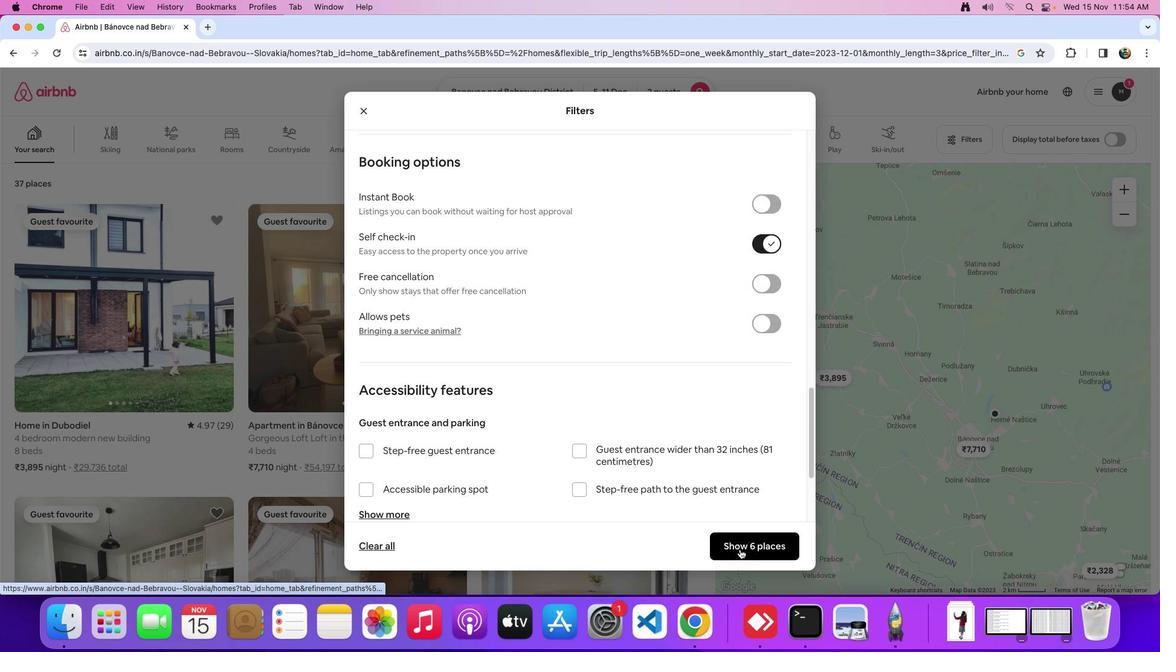 
Action: Mouse moved to (410, 447)
Screenshot: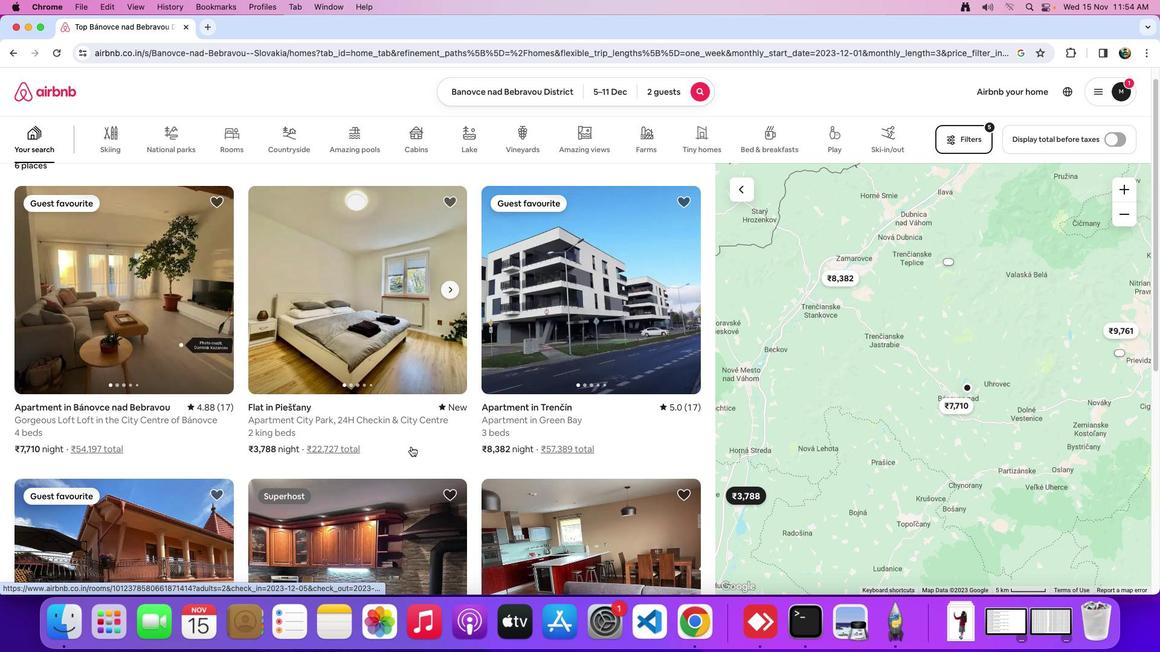 
Action: Mouse scrolled (410, 447) with delta (0, 0)
Screenshot: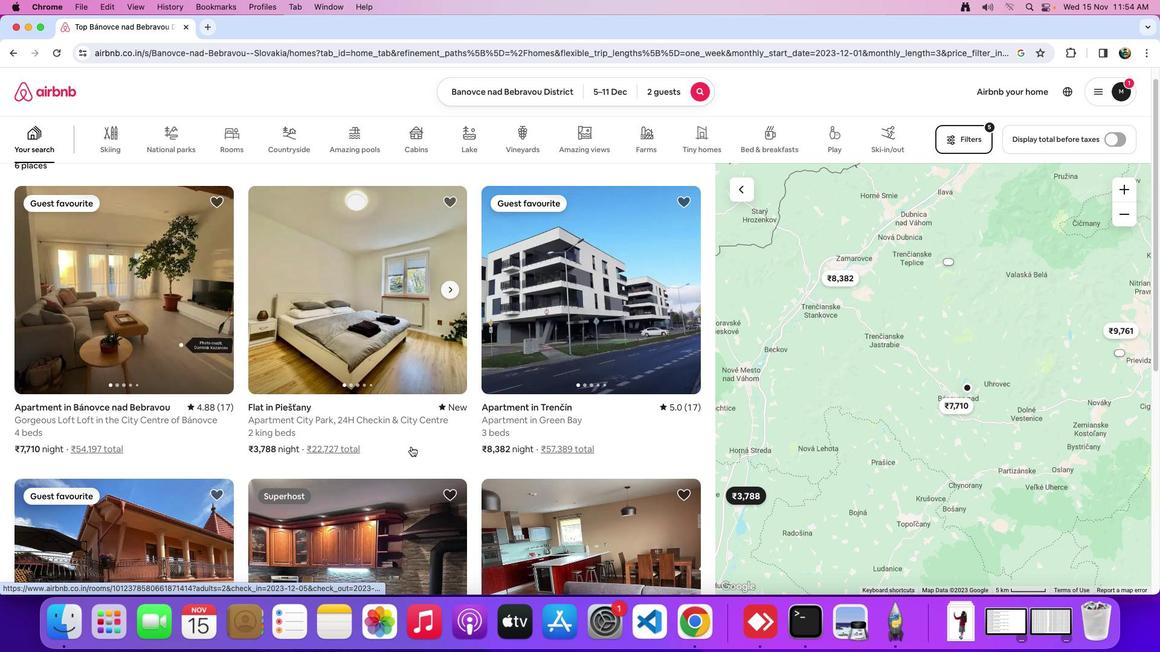 
Action: Mouse scrolled (410, 447) with delta (0, 0)
Screenshot: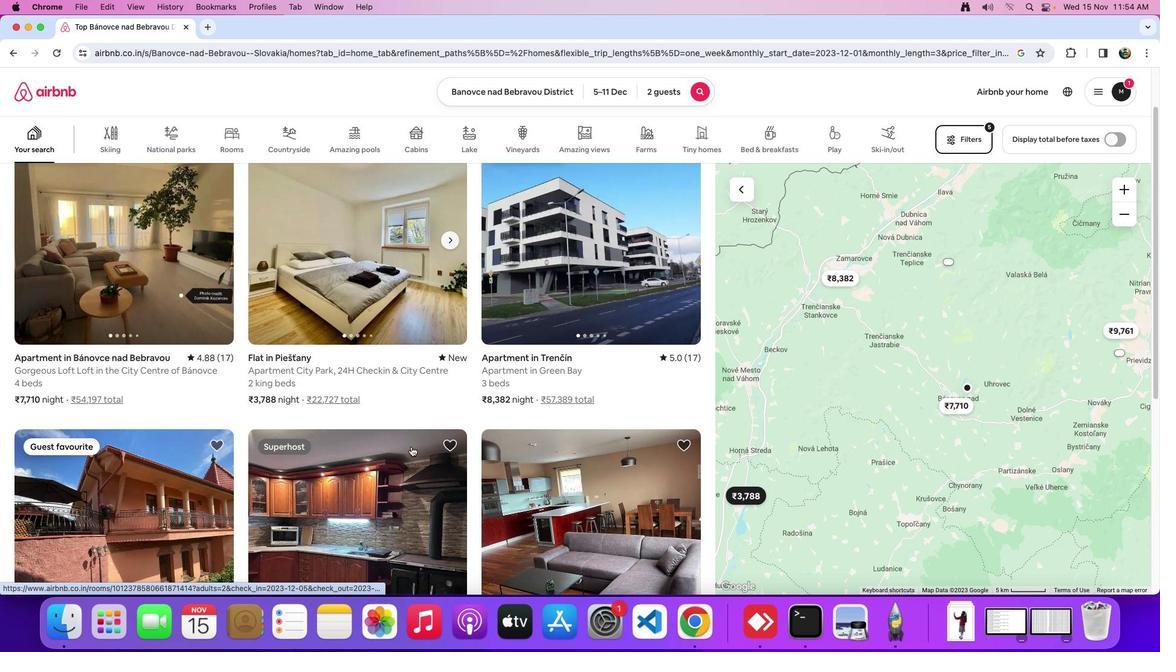 
Action: Mouse scrolled (410, 447) with delta (0, -1)
Screenshot: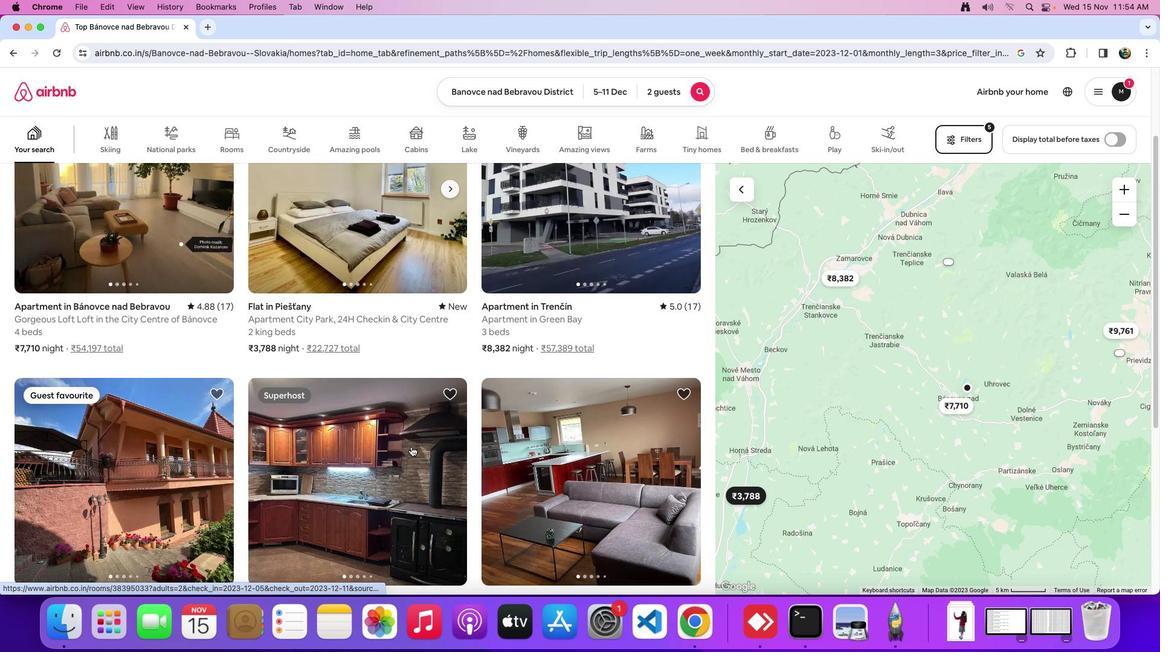 
Action: Mouse moved to (411, 447)
Screenshot: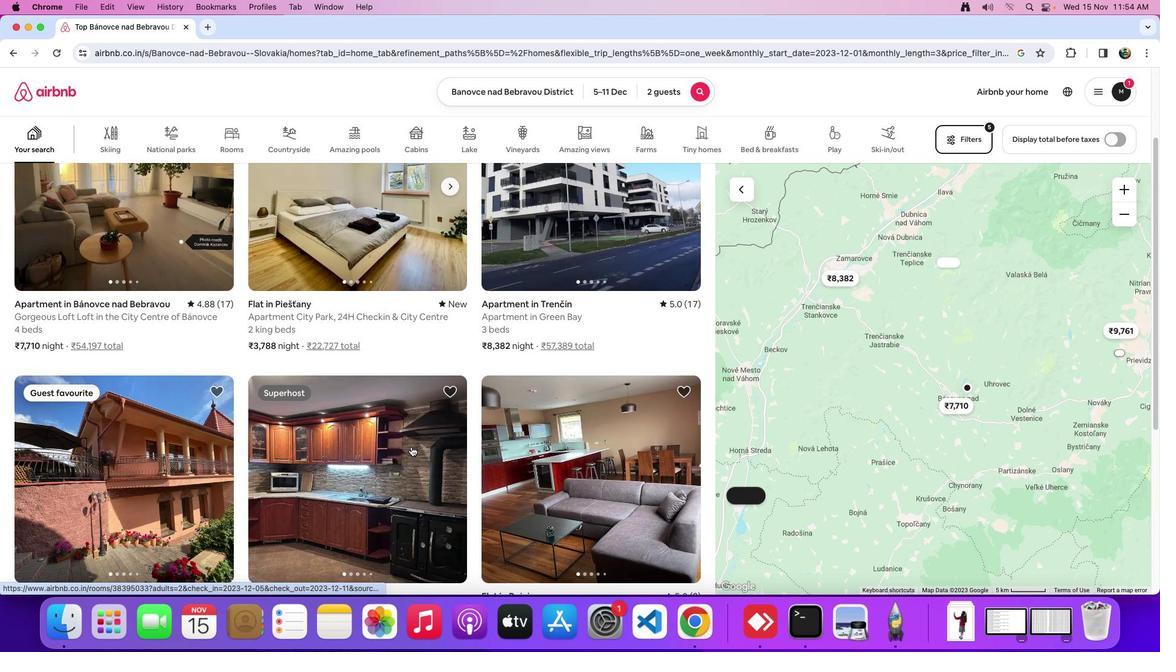
Action: Mouse scrolled (411, 447) with delta (0, 0)
Screenshot: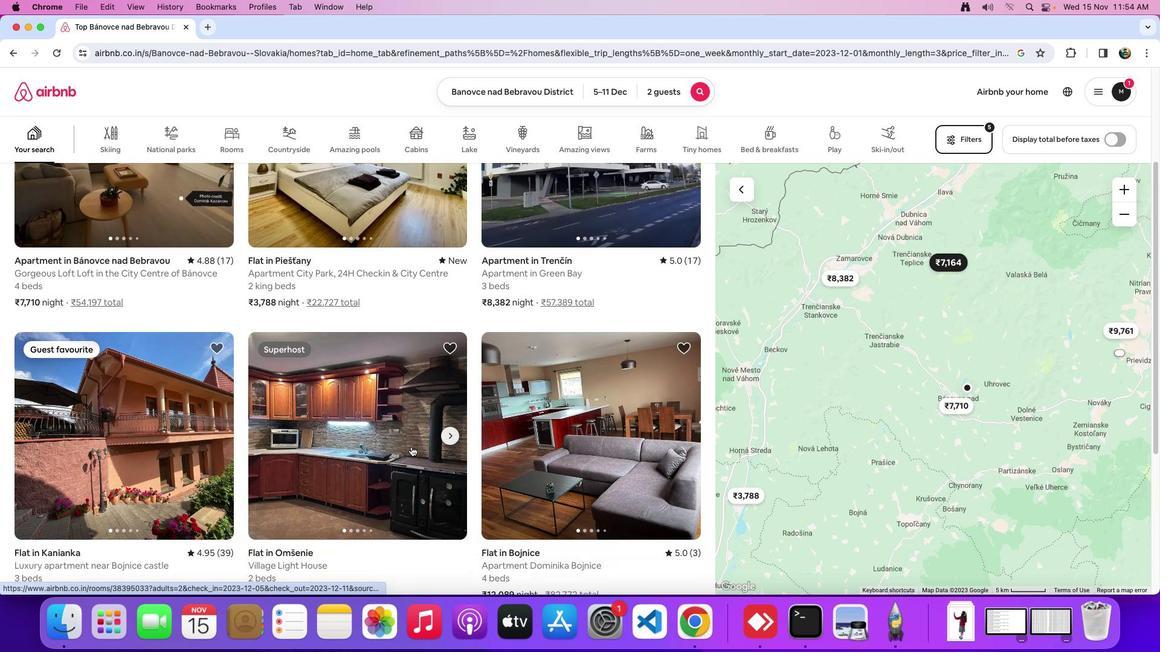 
Action: Mouse scrolled (411, 447) with delta (0, 0)
Screenshot: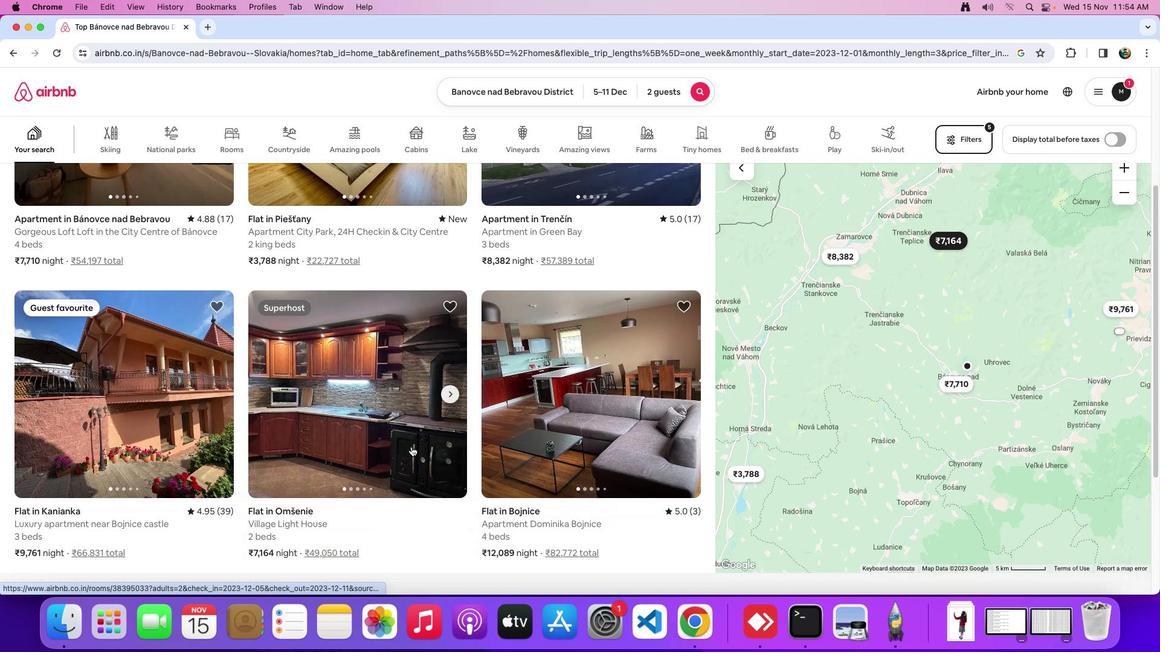
Action: Mouse scrolled (411, 447) with delta (0, -2)
Screenshot: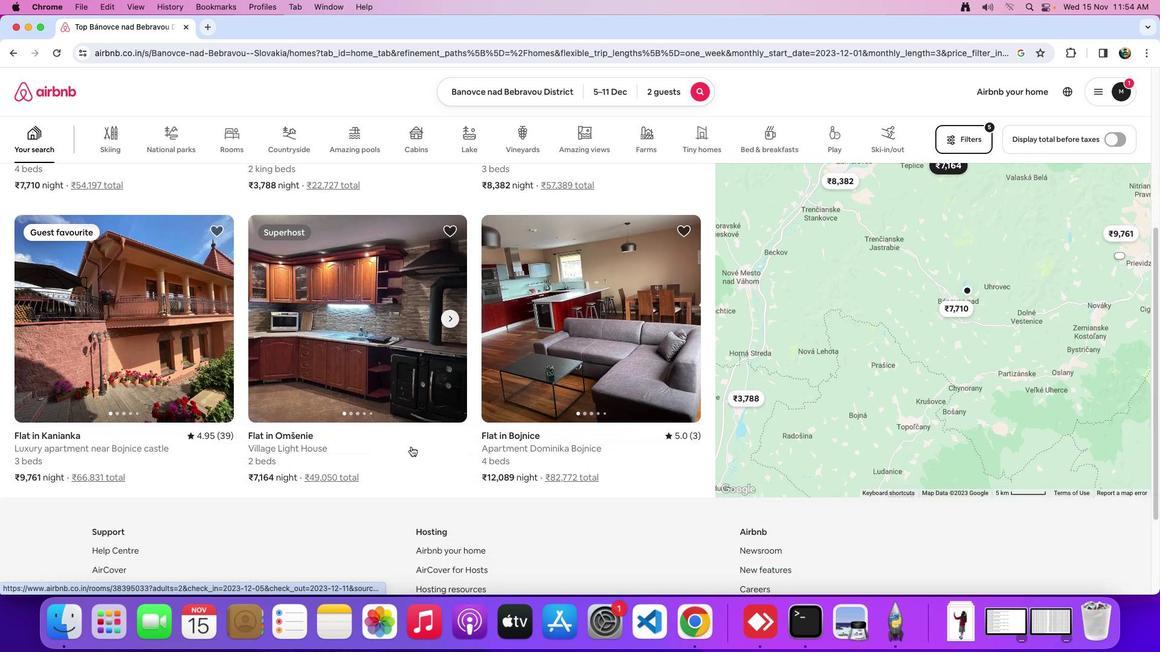 
Action: Mouse scrolled (411, 447) with delta (0, -2)
Screenshot: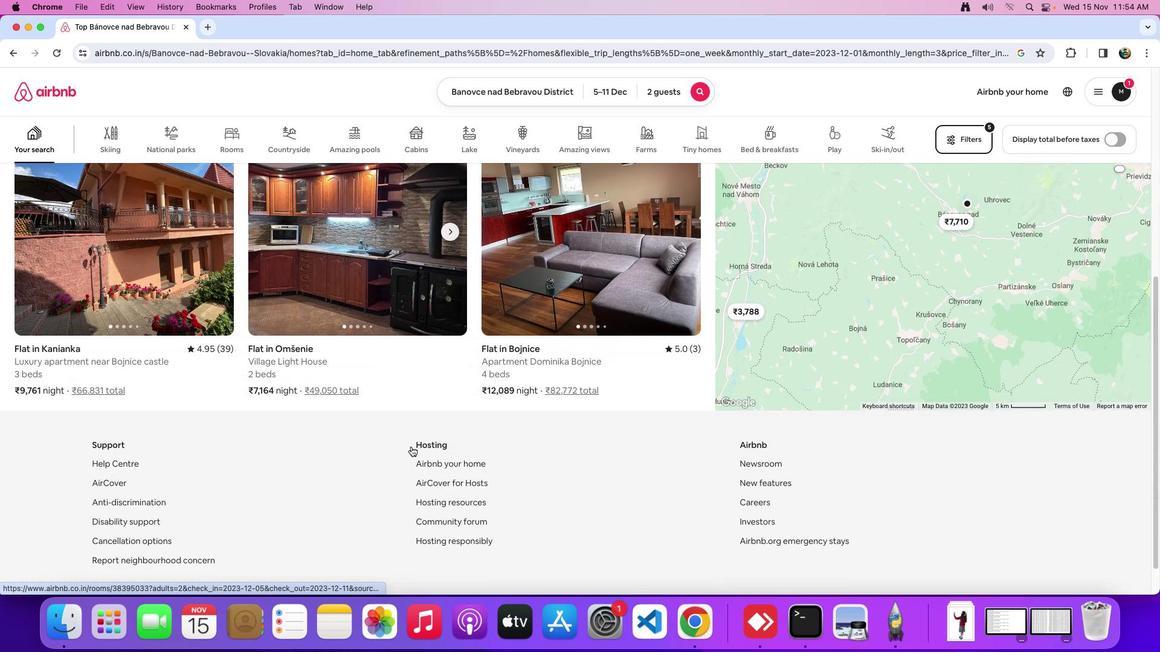
Action: Mouse scrolled (411, 447) with delta (0, 0)
Screenshot: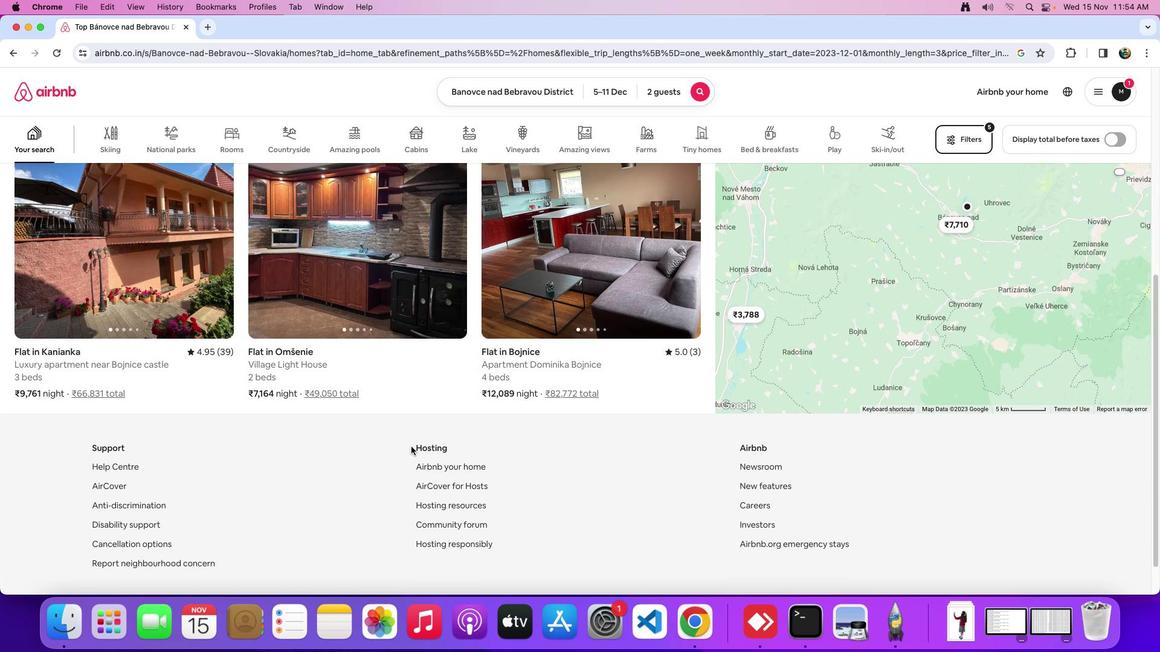 
Action: Mouse moved to (411, 447)
Screenshot: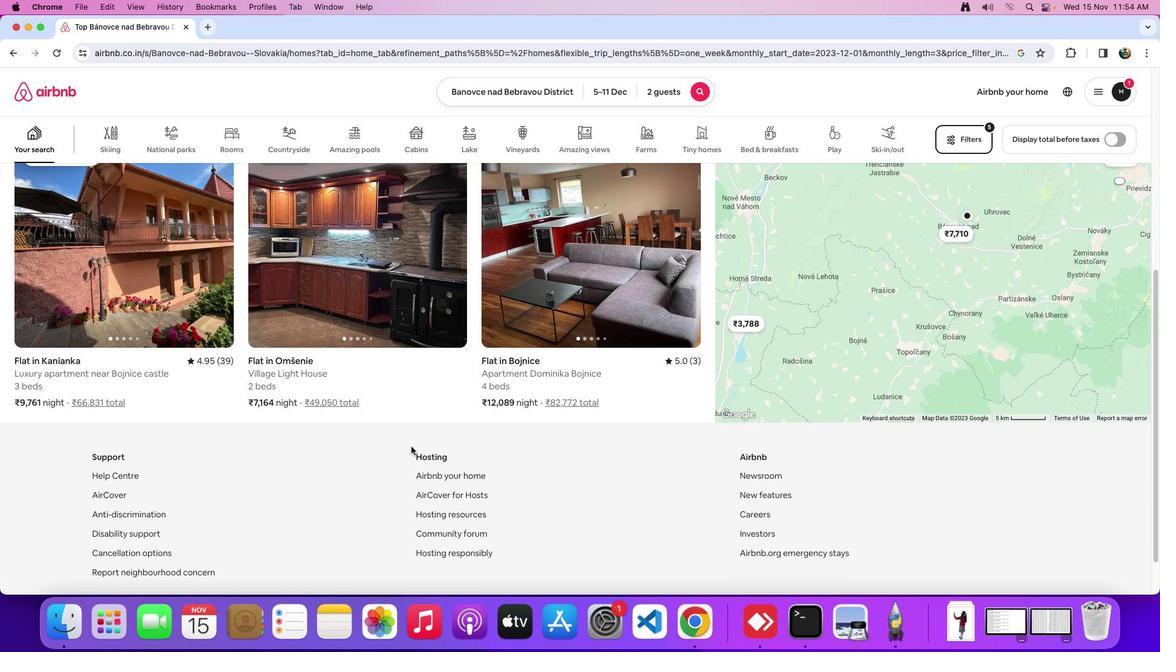 
Action: Mouse scrolled (411, 447) with delta (0, 0)
Screenshot: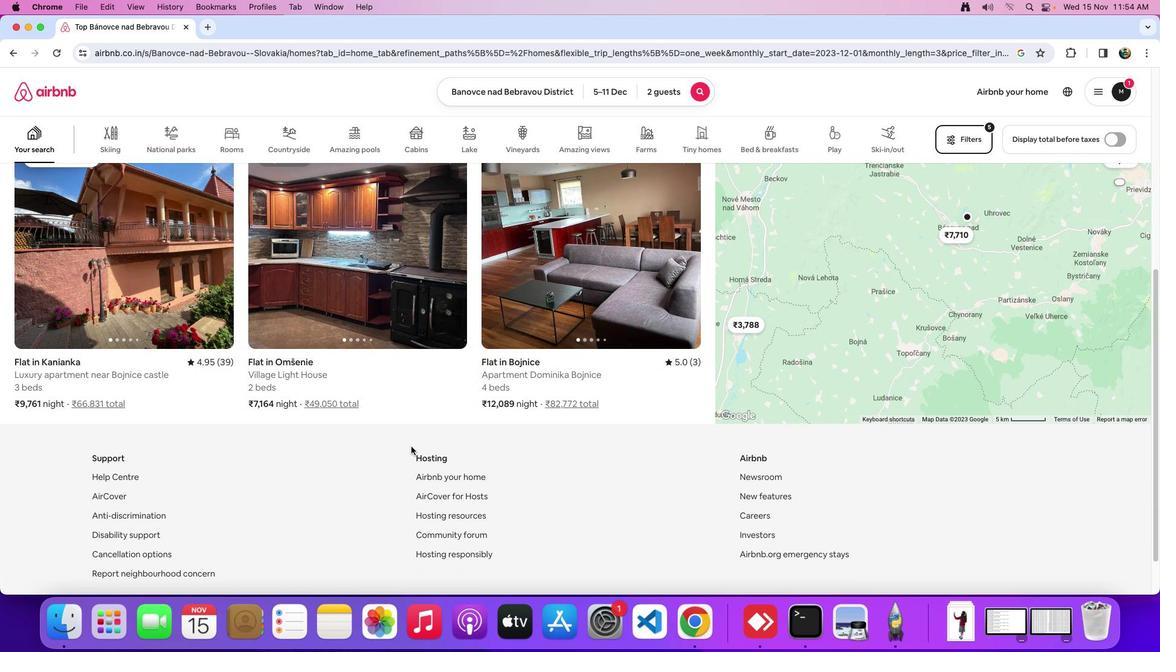 
Action: Mouse scrolled (411, 447) with delta (0, 0)
Screenshot: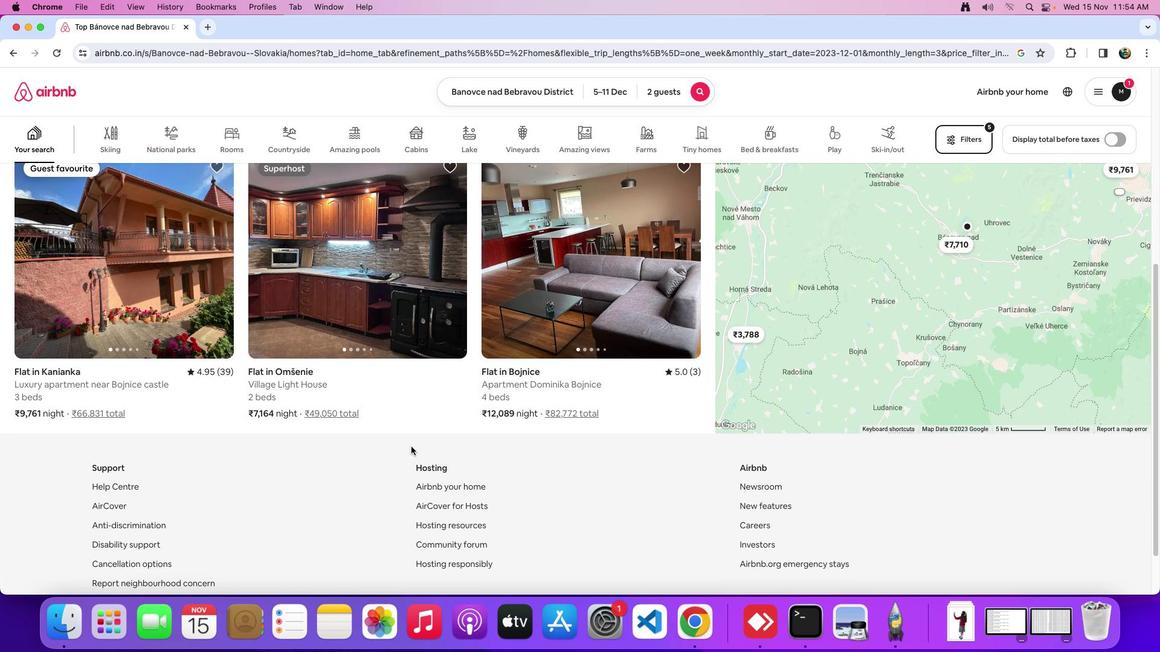 
Action: Mouse scrolled (411, 447) with delta (0, 0)
Screenshot: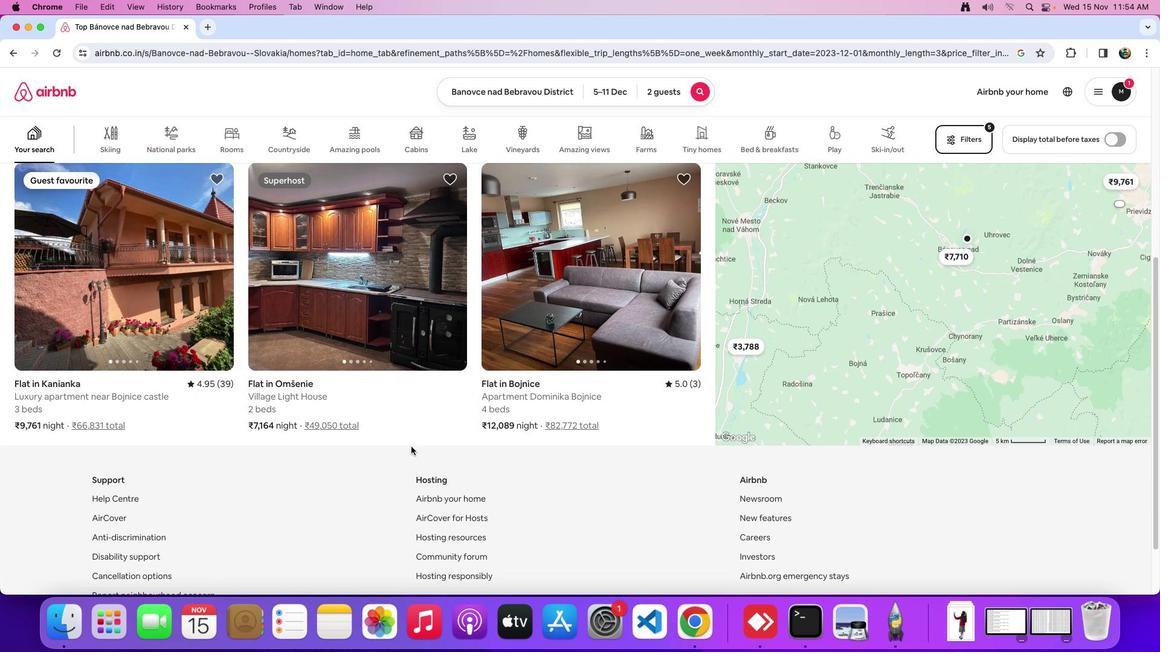 
Action: Mouse scrolled (411, 447) with delta (0, 0)
Screenshot: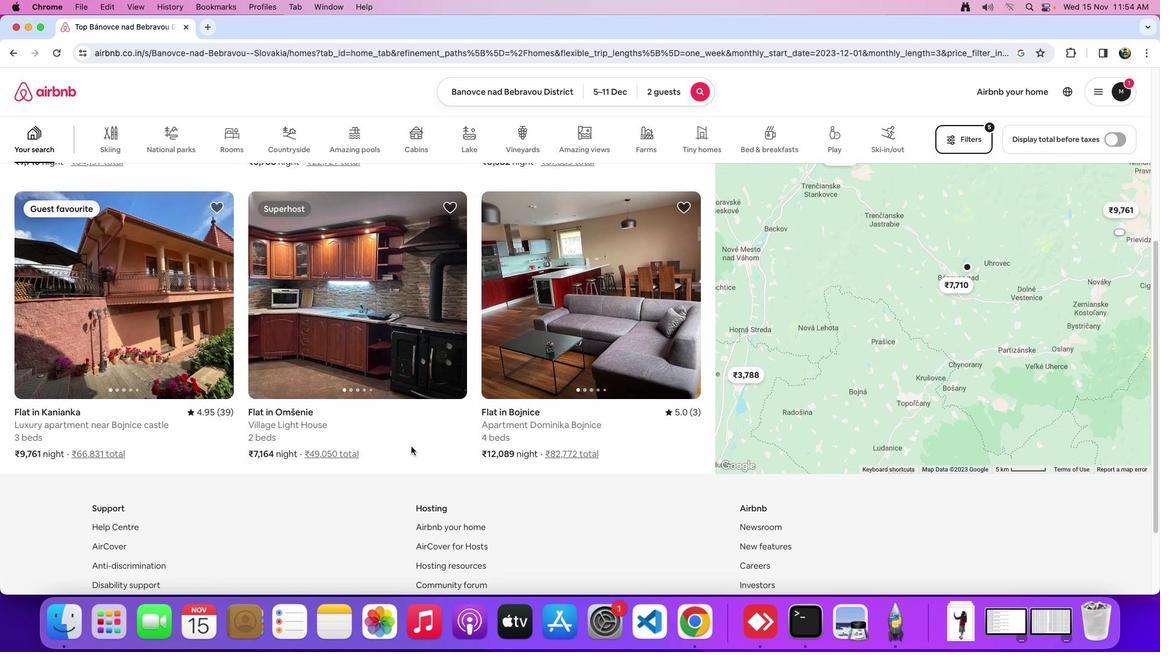 
Action: Mouse moved to (411, 446)
Screenshot: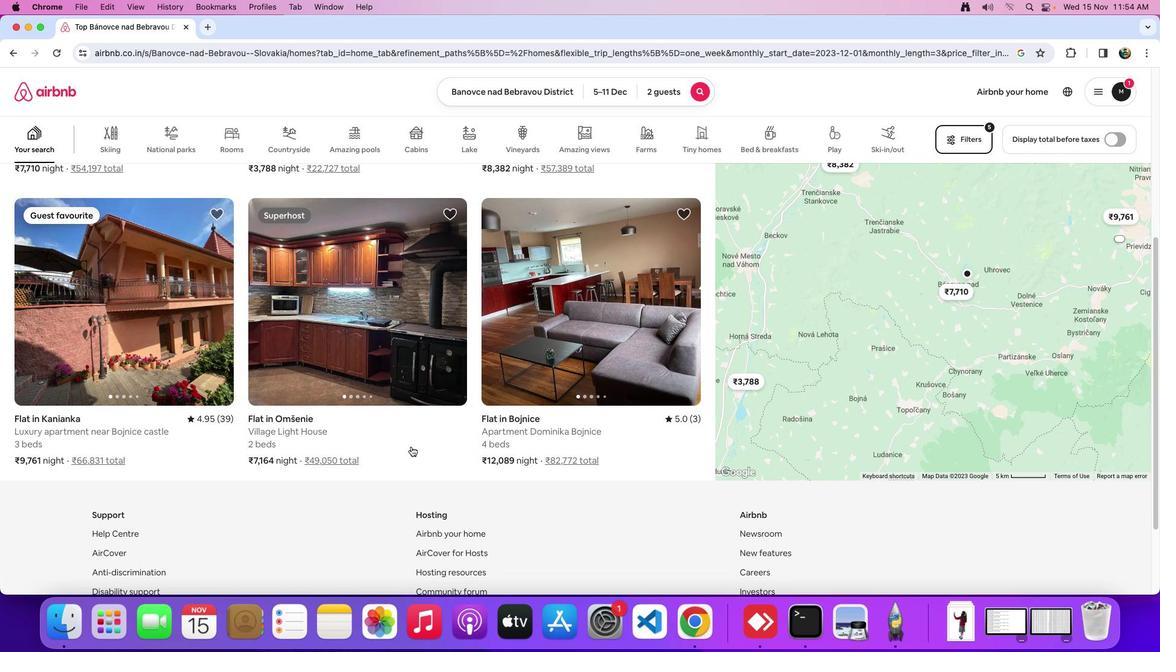 
Action: Mouse scrolled (411, 446) with delta (0, 0)
Screenshot: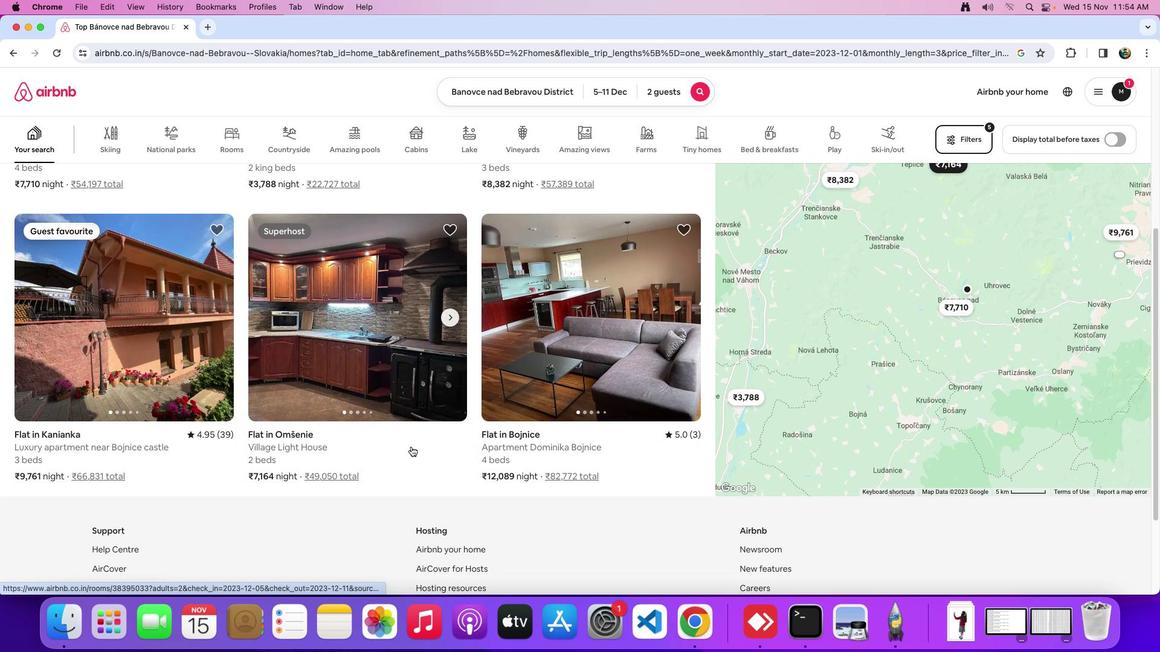 
Action: Mouse scrolled (411, 446) with delta (0, 0)
Screenshot: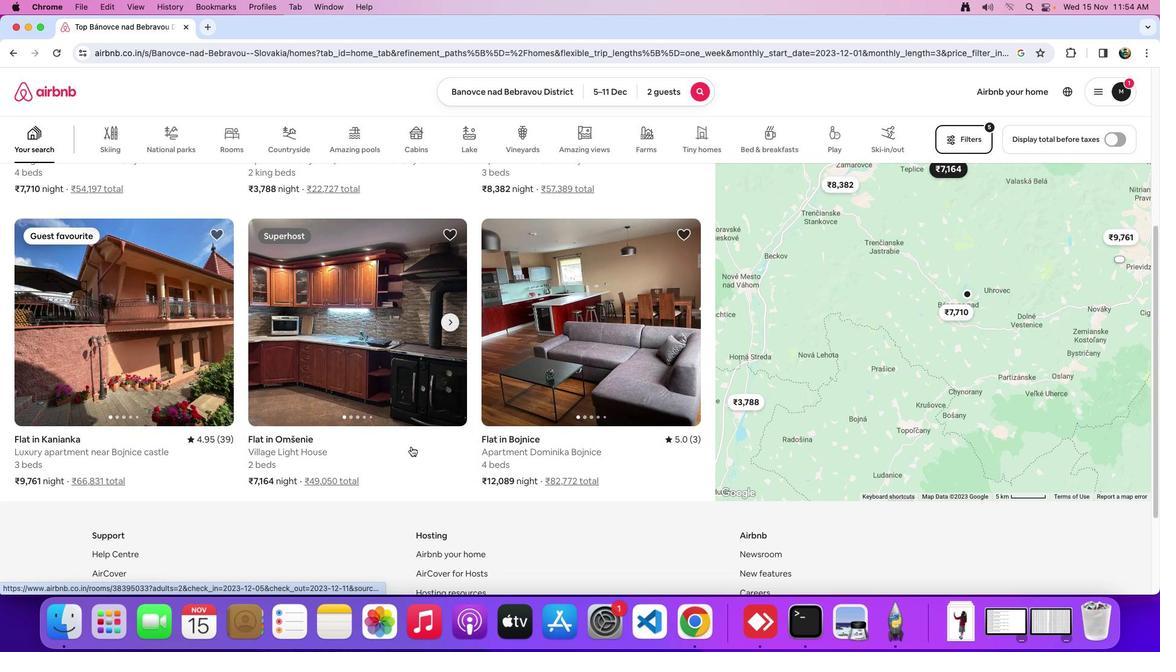 
Action: Mouse scrolled (411, 446) with delta (0, 1)
Screenshot: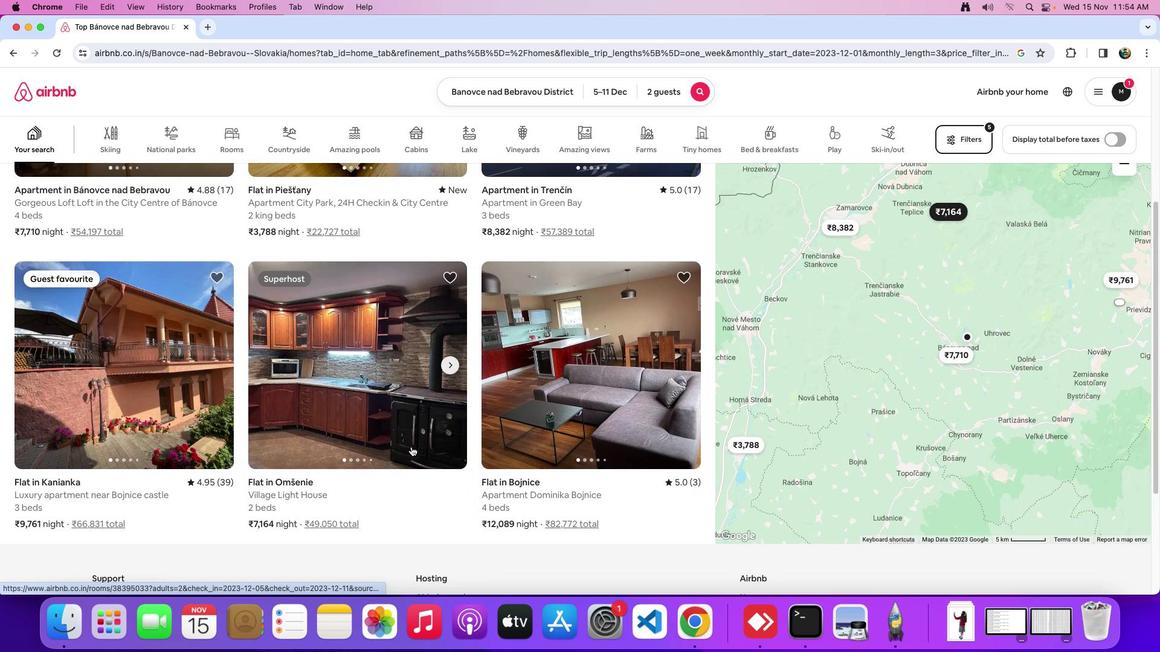 
Action: Mouse scrolled (411, 446) with delta (0, 0)
Screenshot: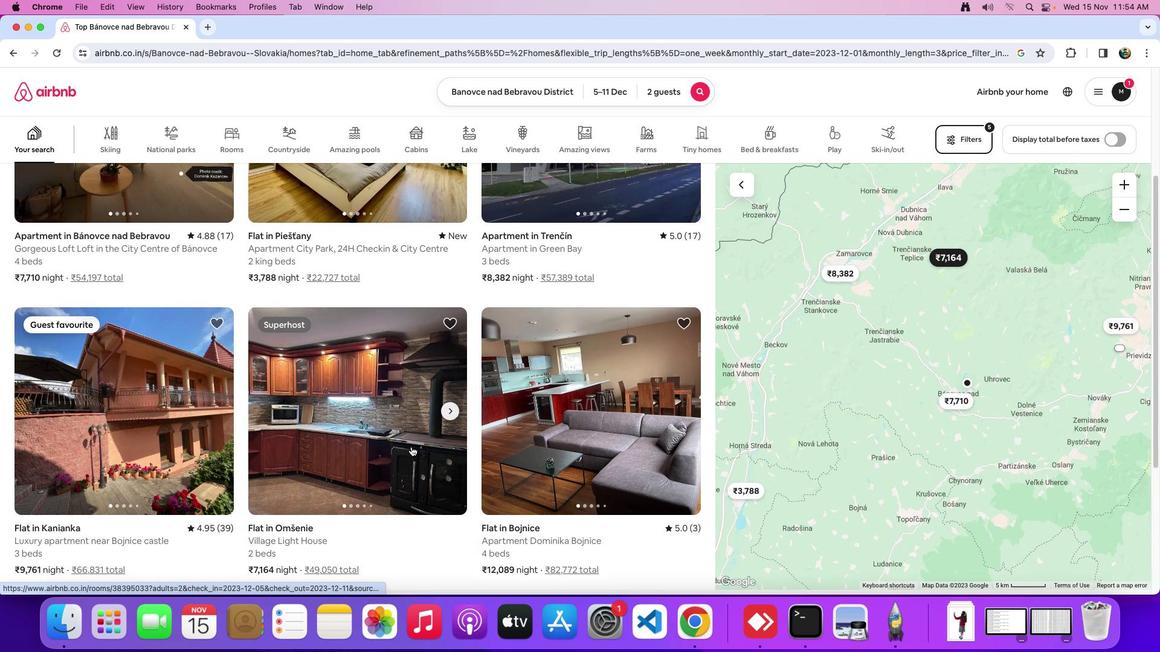 
Action: Mouse scrolled (411, 446) with delta (0, 0)
Screenshot: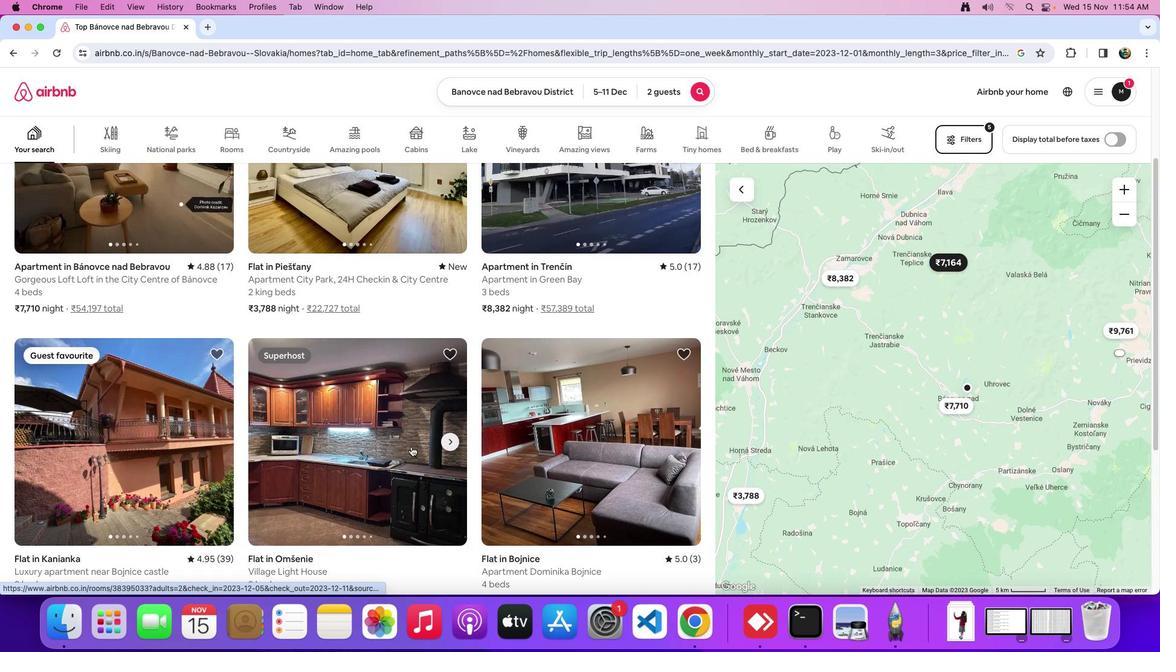 
Action: Mouse scrolled (411, 446) with delta (0, 1)
Screenshot: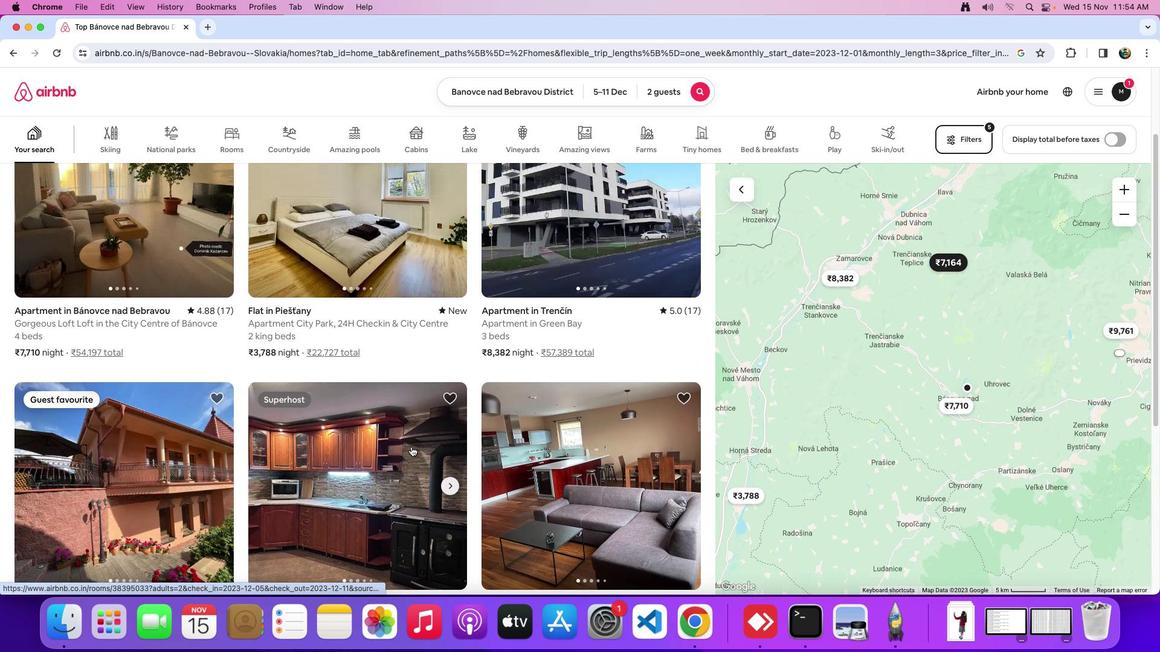 
Action: Mouse scrolled (411, 446) with delta (0, 0)
Screenshot: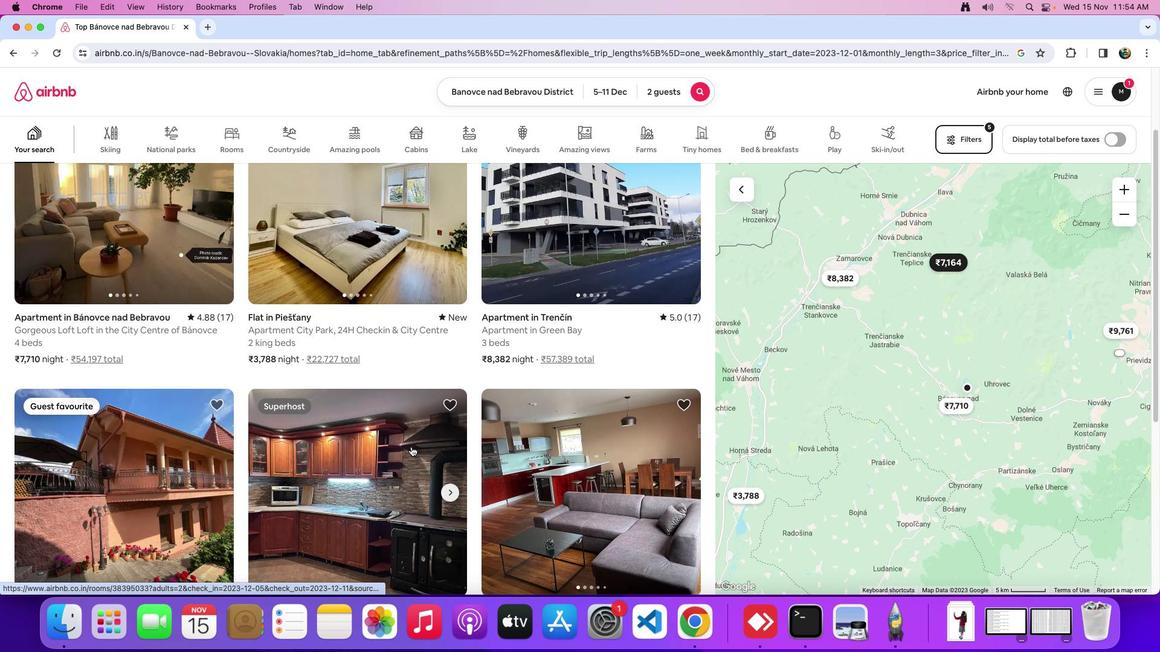 
Action: Mouse scrolled (411, 446) with delta (0, 0)
Screenshot: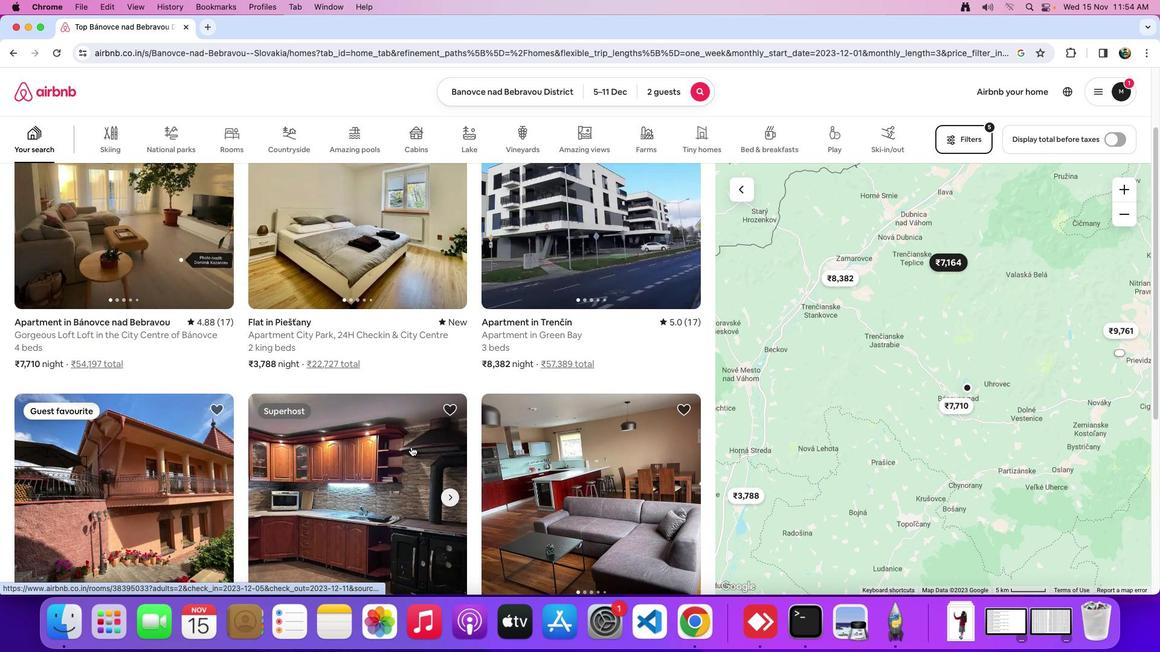 
Action: Mouse moved to (411, 446)
Screenshot: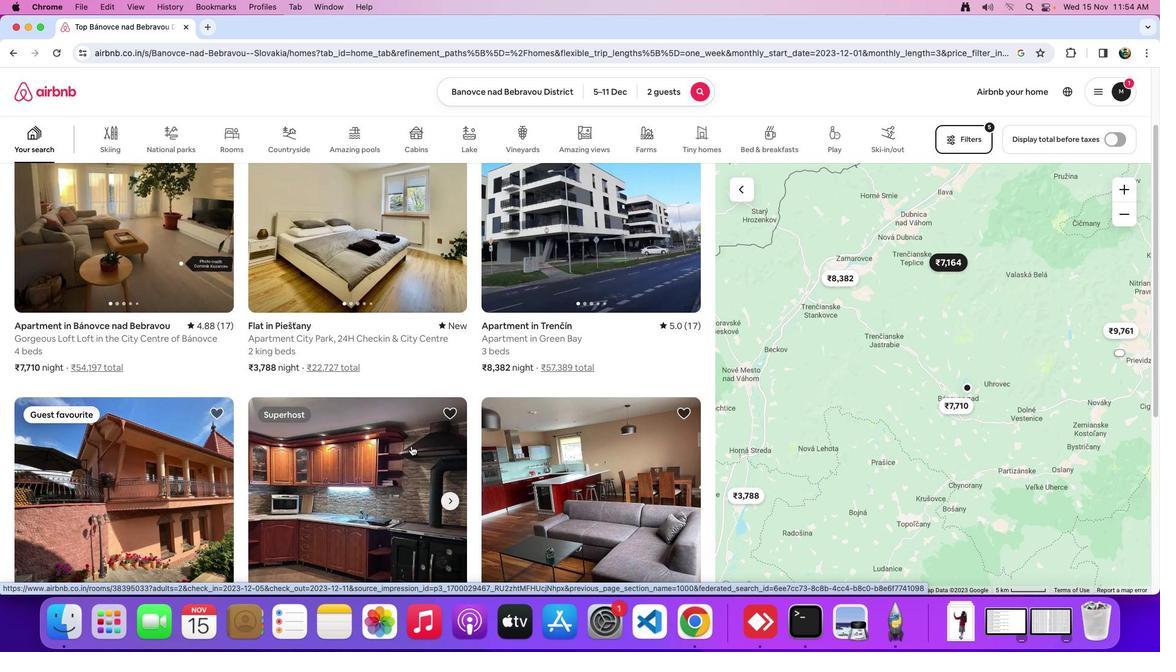 
Action: Mouse scrolled (411, 446) with delta (0, 0)
Screenshot: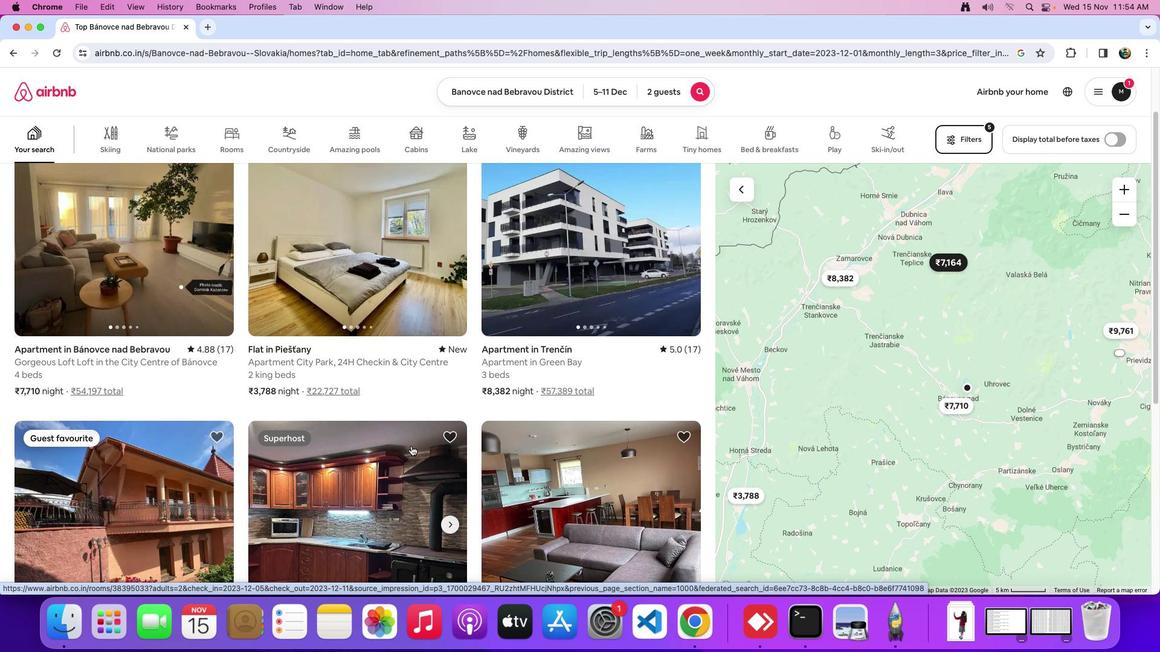 
Action: Mouse scrolled (411, 446) with delta (0, 0)
Screenshot: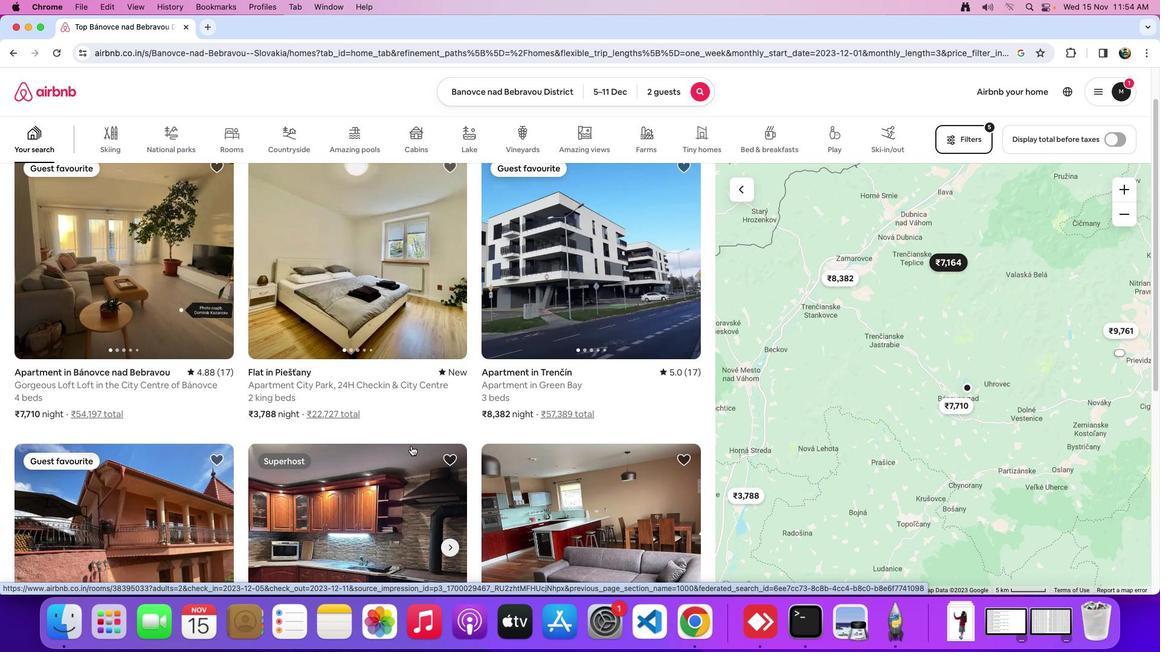 
Action: Mouse scrolled (411, 446) with delta (0, 1)
Screenshot: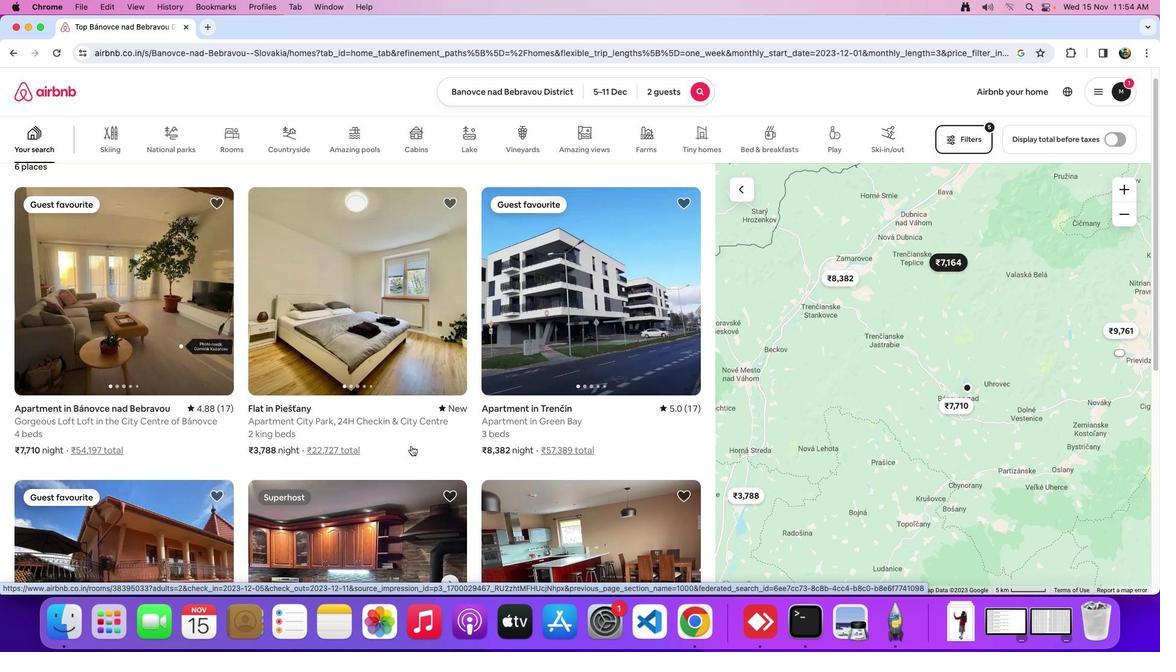 
Action: Mouse moved to (184, 364)
Screenshot: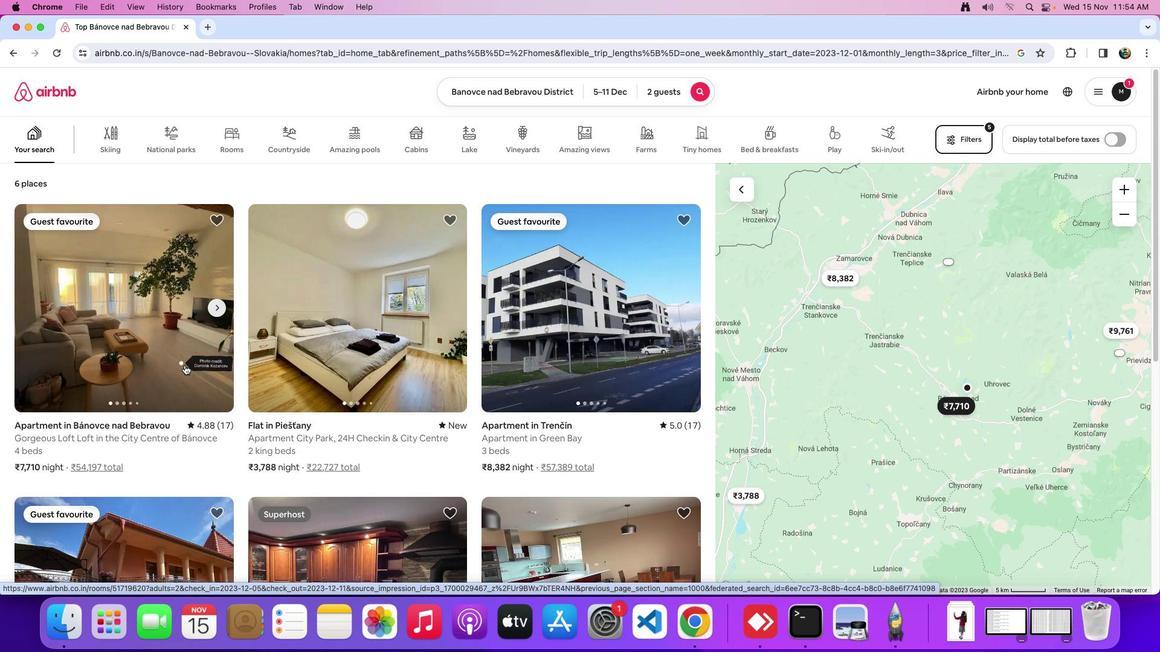 
Action: Mouse pressed left at (184, 364)
Screenshot: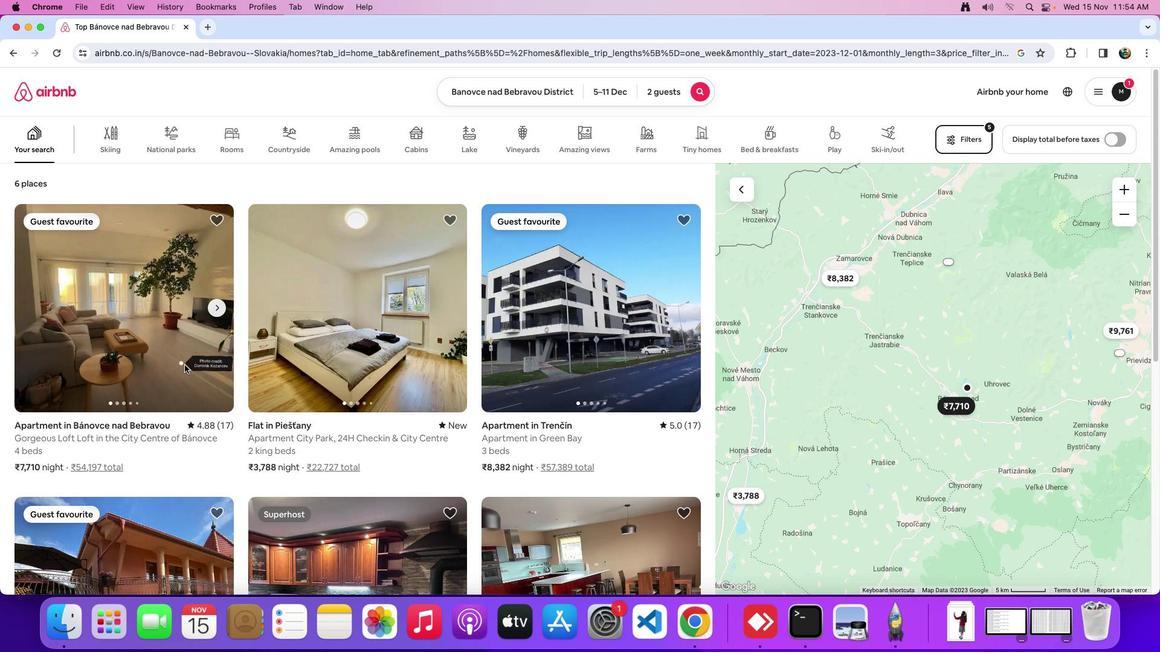 
Action: Mouse moved to (858, 419)
Screenshot: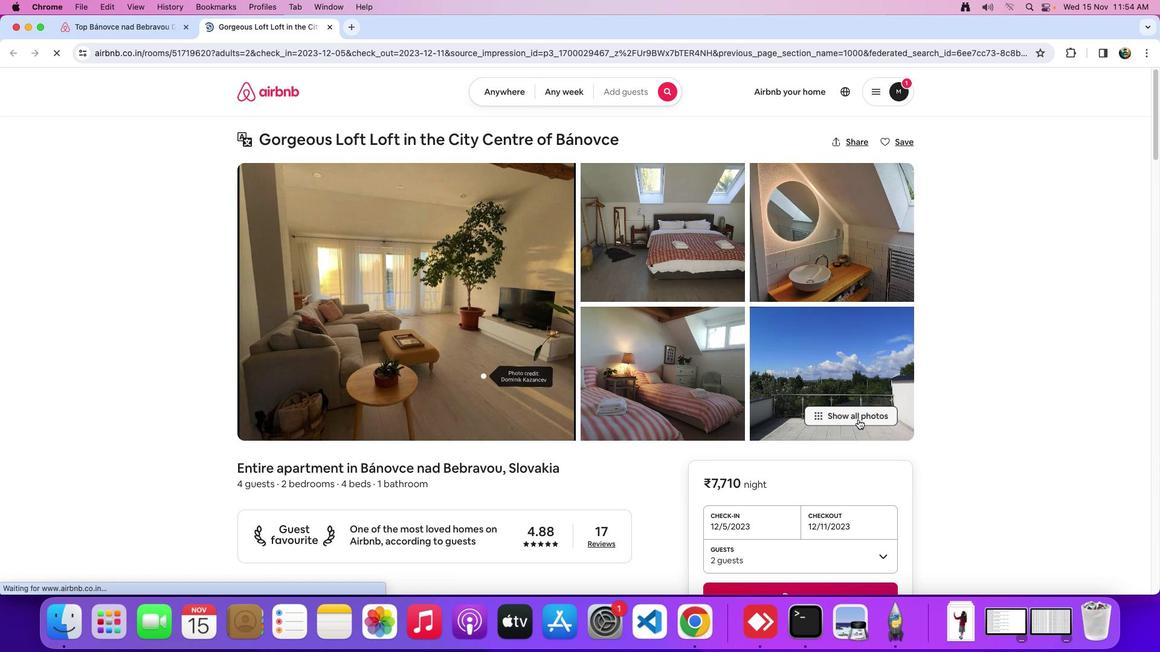 
Action: Mouse pressed left at (858, 419)
Screenshot: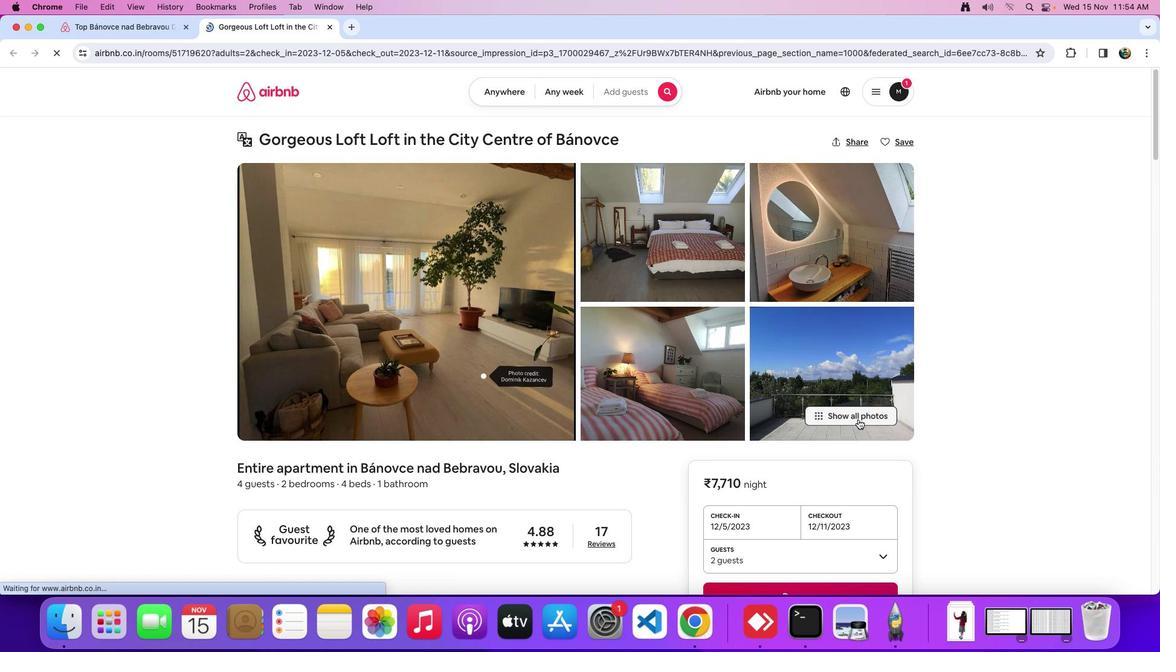 
Action: Mouse moved to (692, 461)
Screenshot: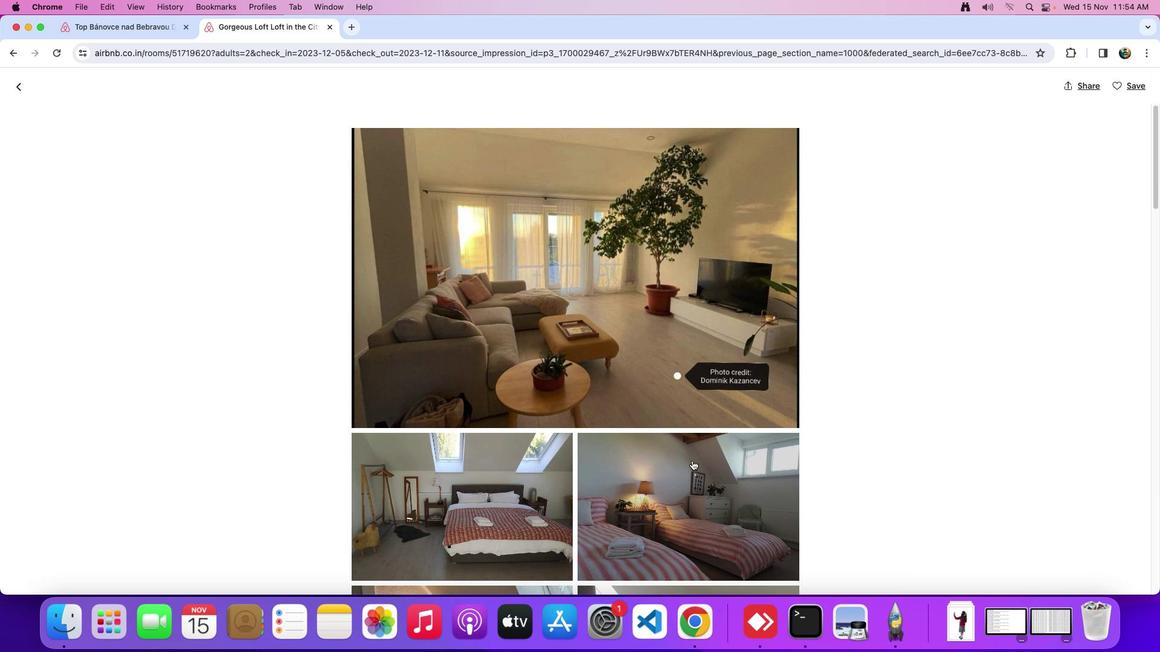 
Action: Mouse scrolled (692, 461) with delta (0, 0)
Screenshot: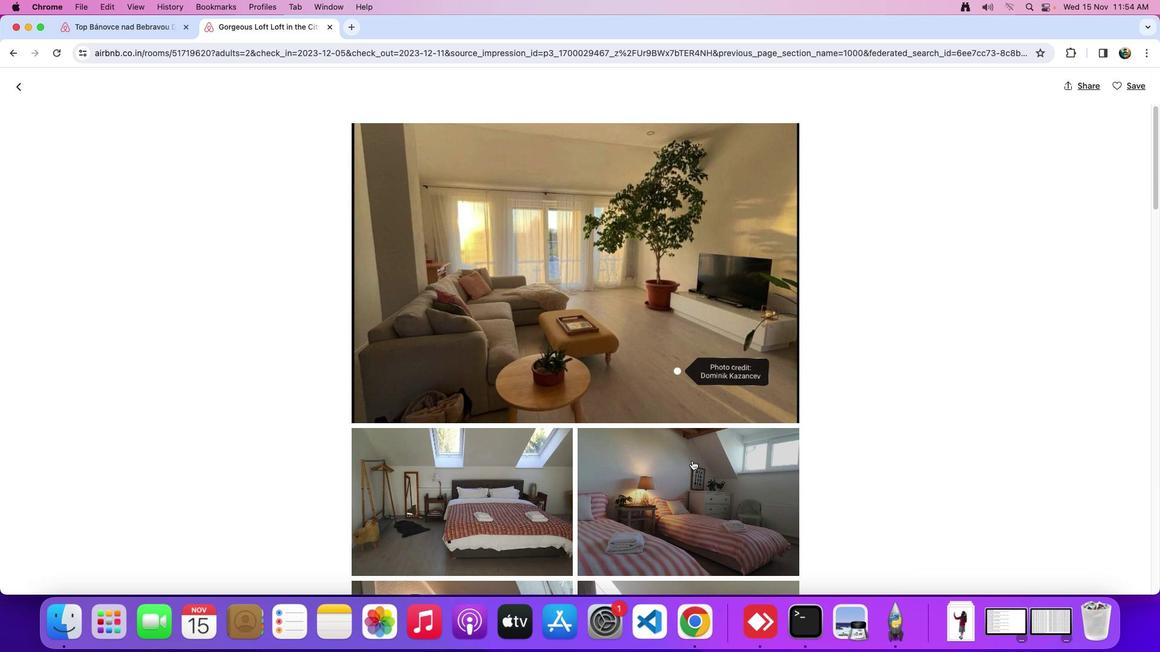 
Action: Mouse scrolled (692, 461) with delta (0, 0)
Screenshot: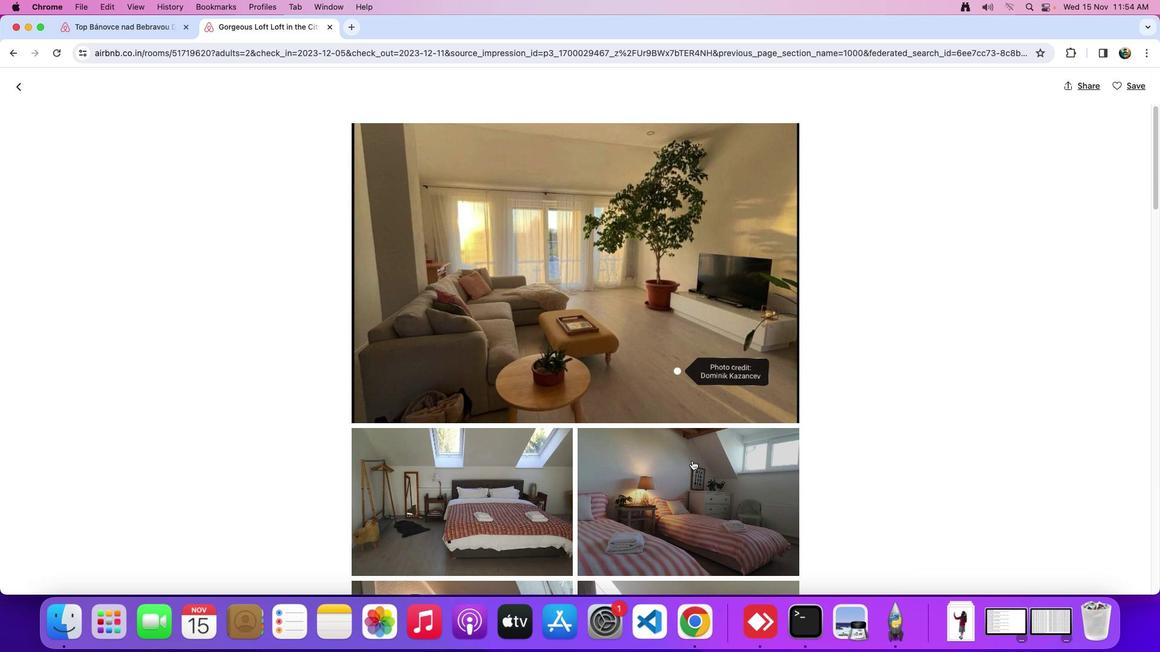 
Action: Mouse moved to (691, 460)
Screenshot: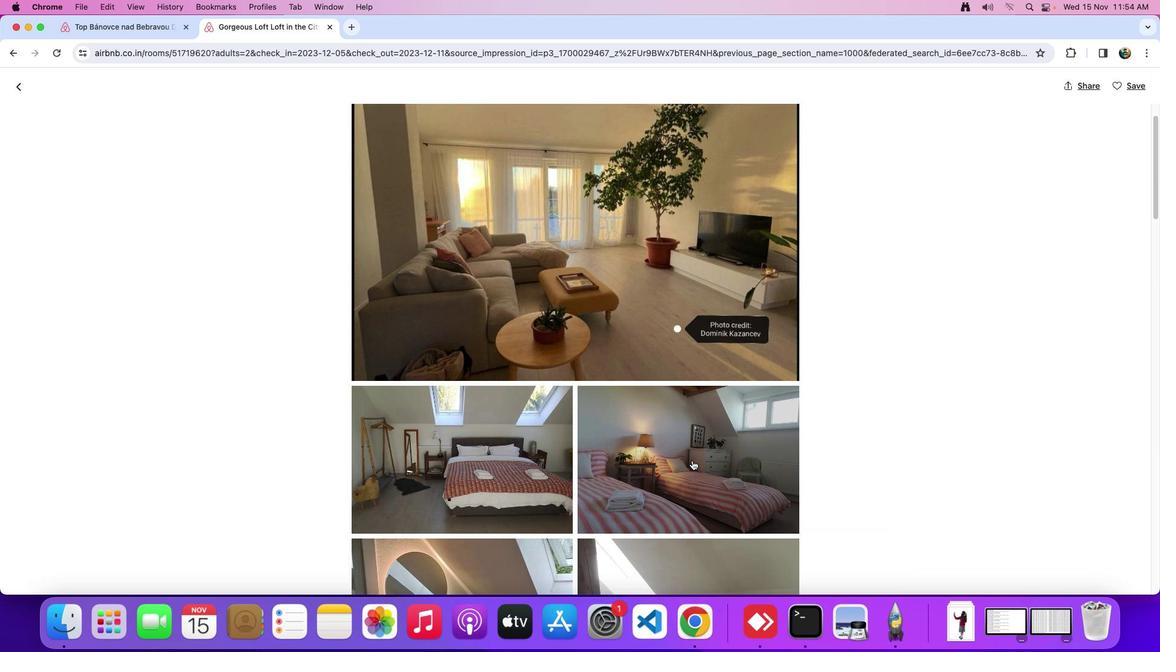
Action: Mouse scrolled (691, 460) with delta (0, -1)
Screenshot: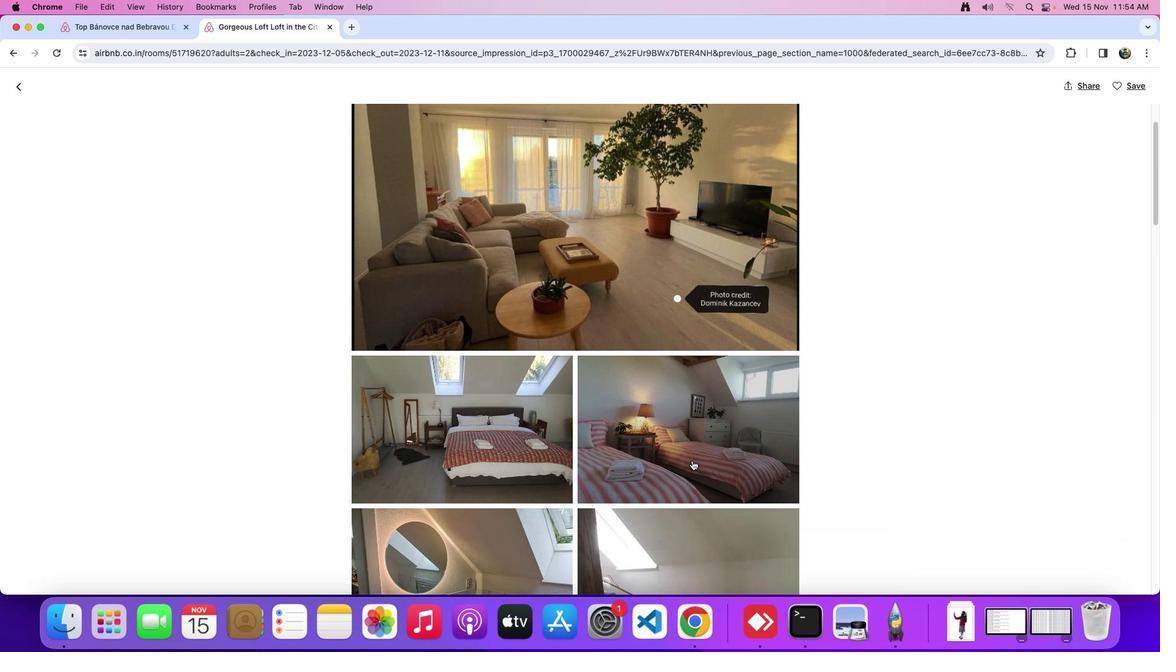 
Action: Mouse moved to (693, 456)
Screenshot: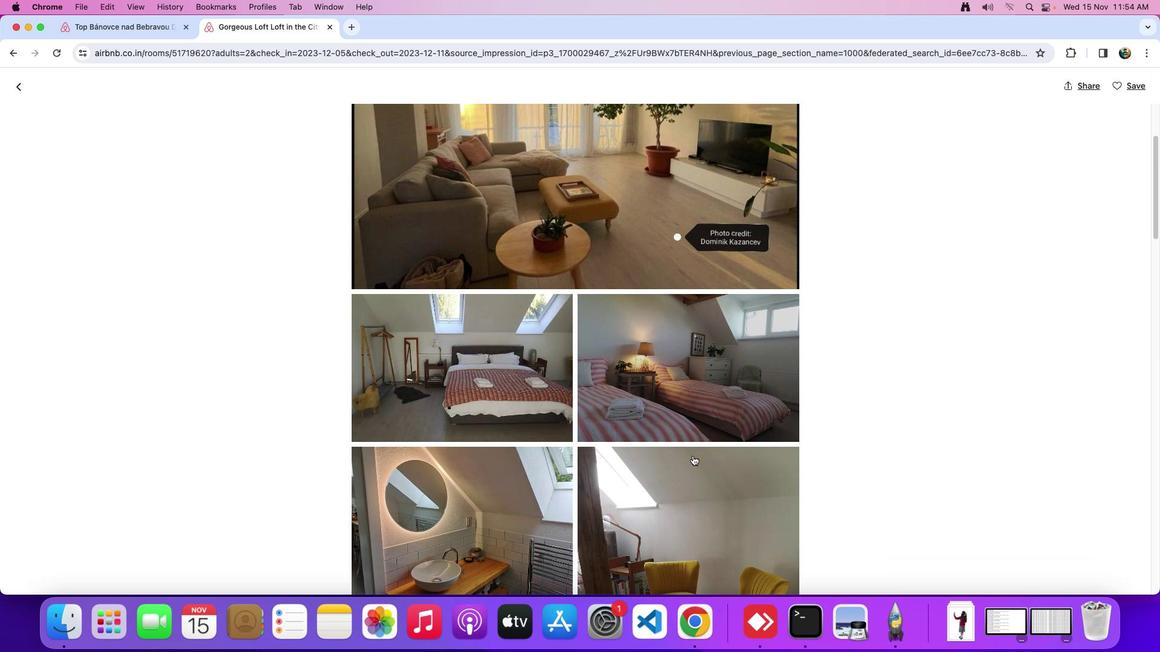 
Action: Mouse scrolled (693, 456) with delta (0, 0)
Screenshot: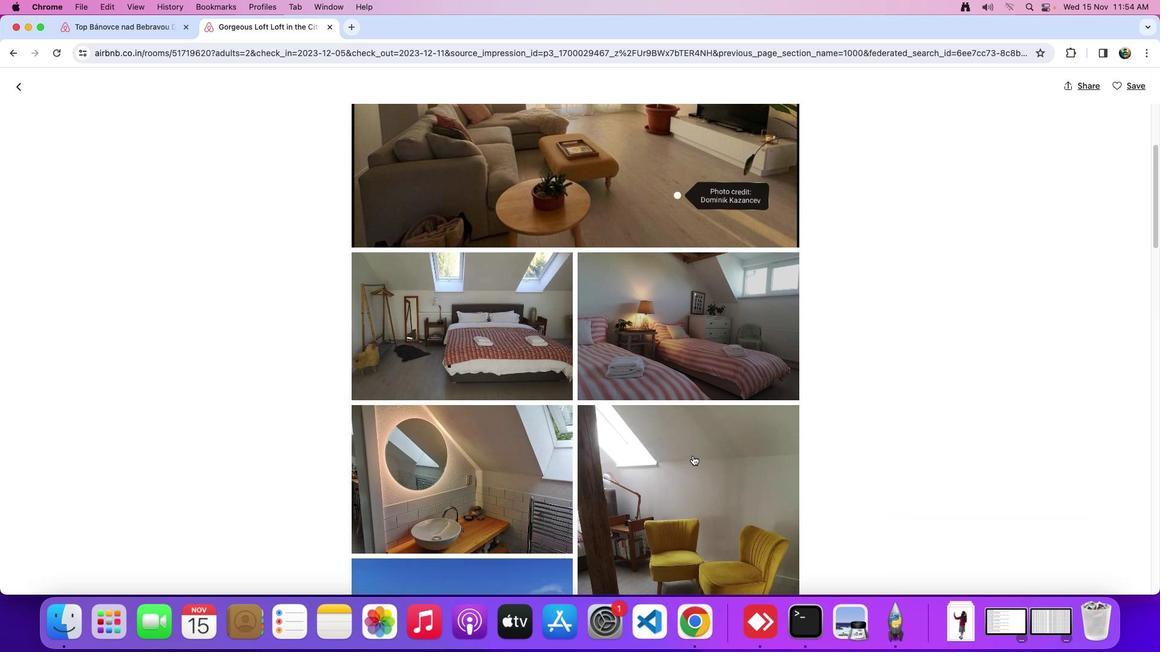 
Action: Mouse scrolled (693, 456) with delta (0, 0)
Screenshot: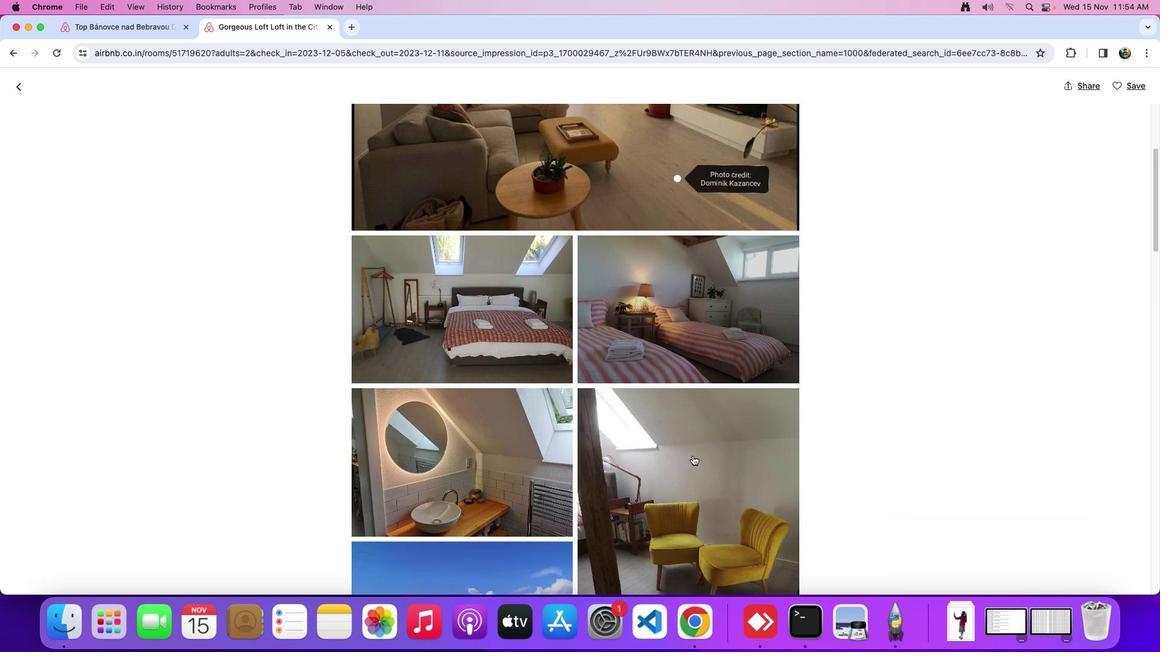 
Action: Mouse scrolled (693, 456) with delta (0, -1)
Screenshot: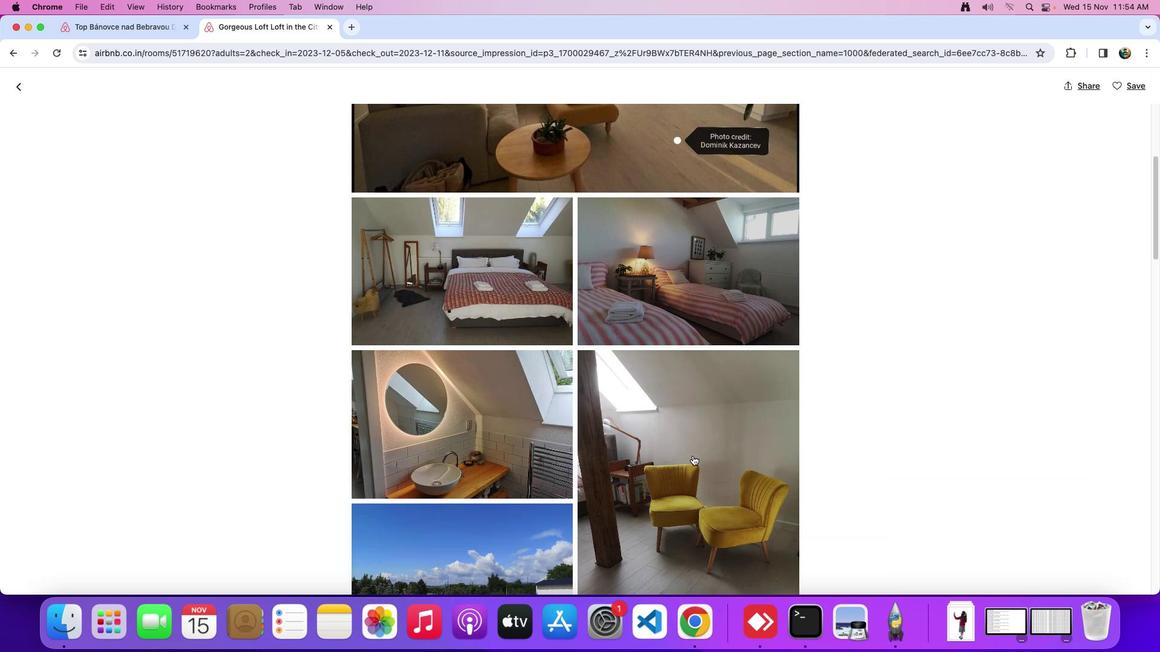 
Action: Mouse moved to (514, 443)
Screenshot: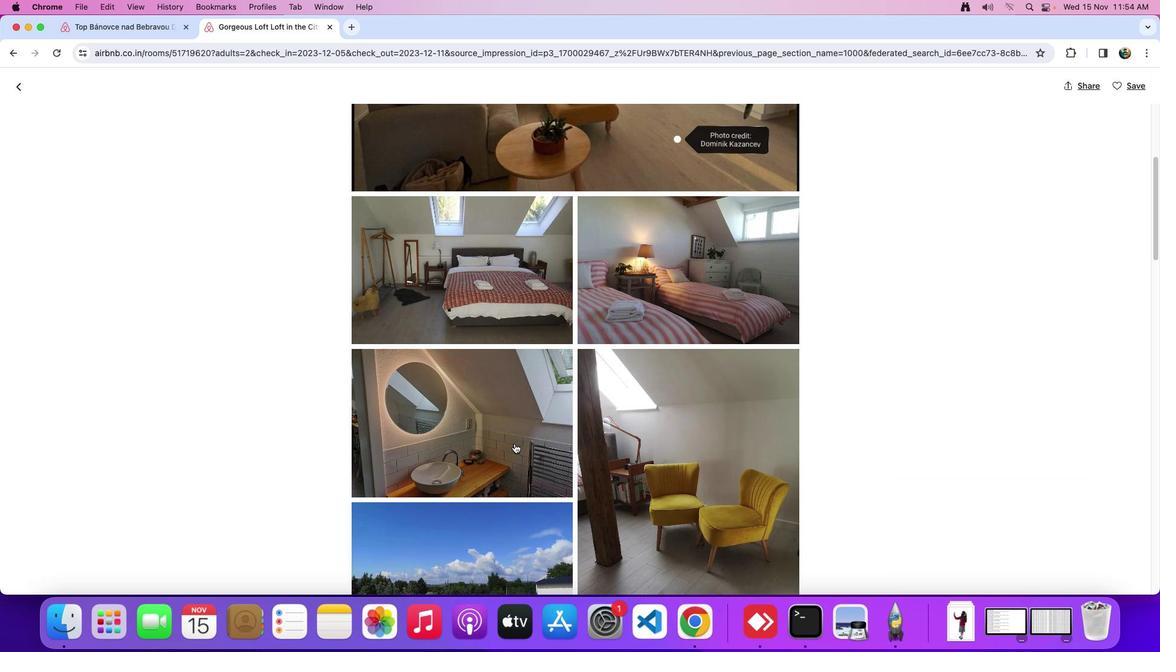 
Action: Mouse pressed left at (514, 443)
Screenshot: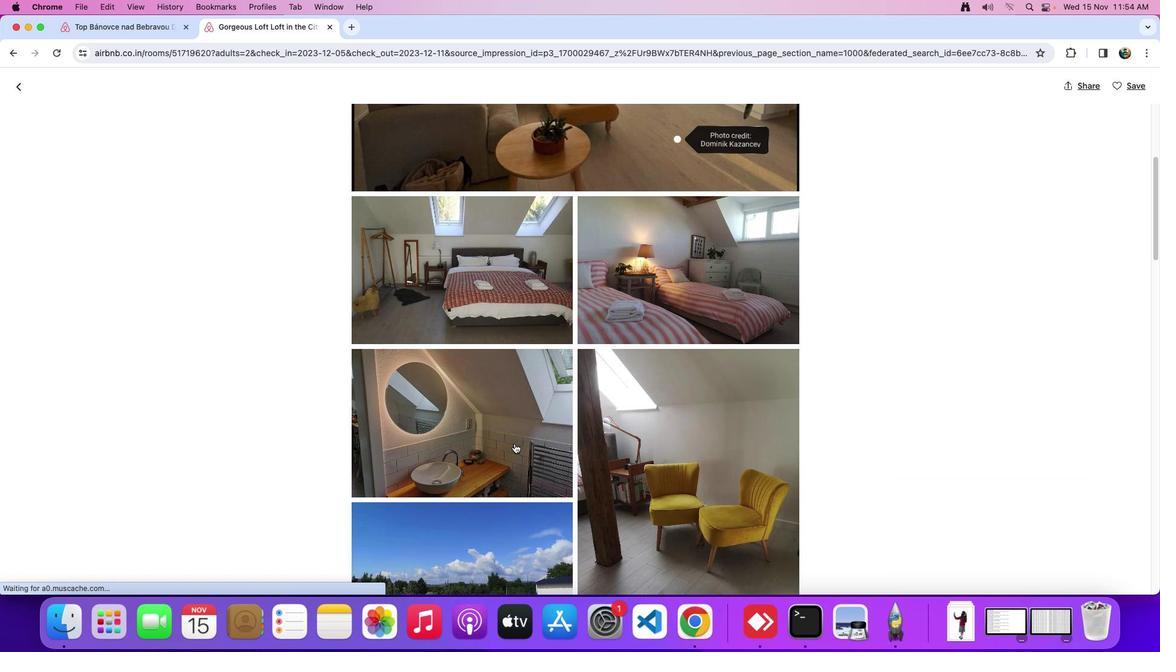 
Action: Mouse moved to (1129, 329)
Screenshot: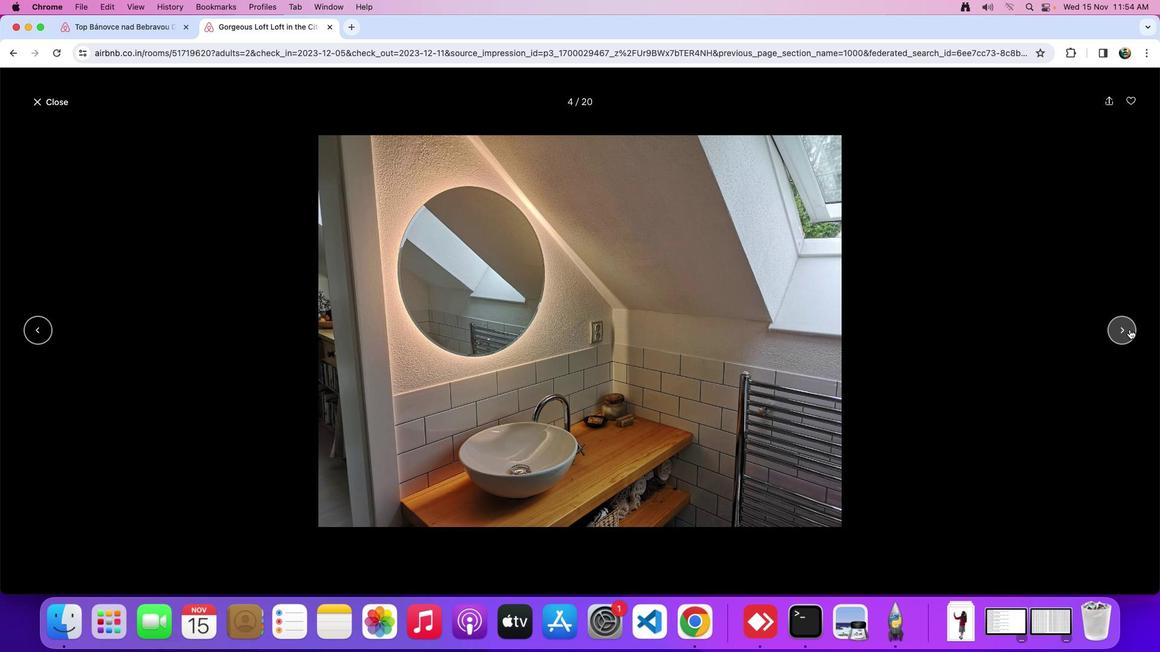 
Action: Mouse pressed left at (1129, 329)
Screenshot: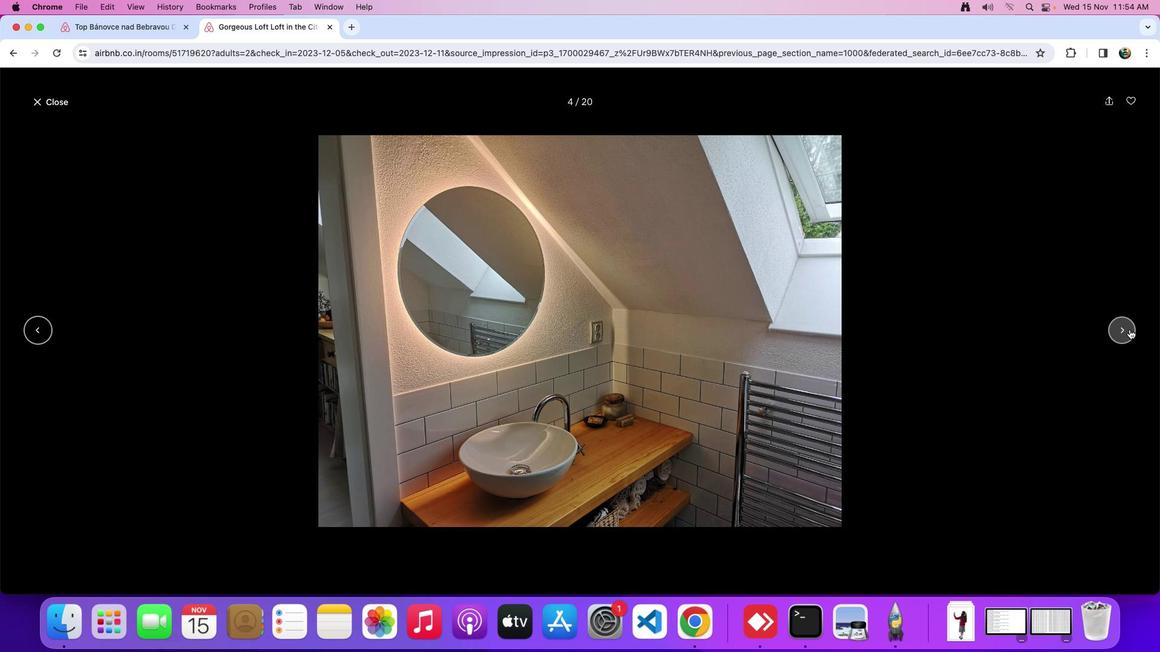 
Action: Mouse pressed left at (1129, 329)
Screenshot: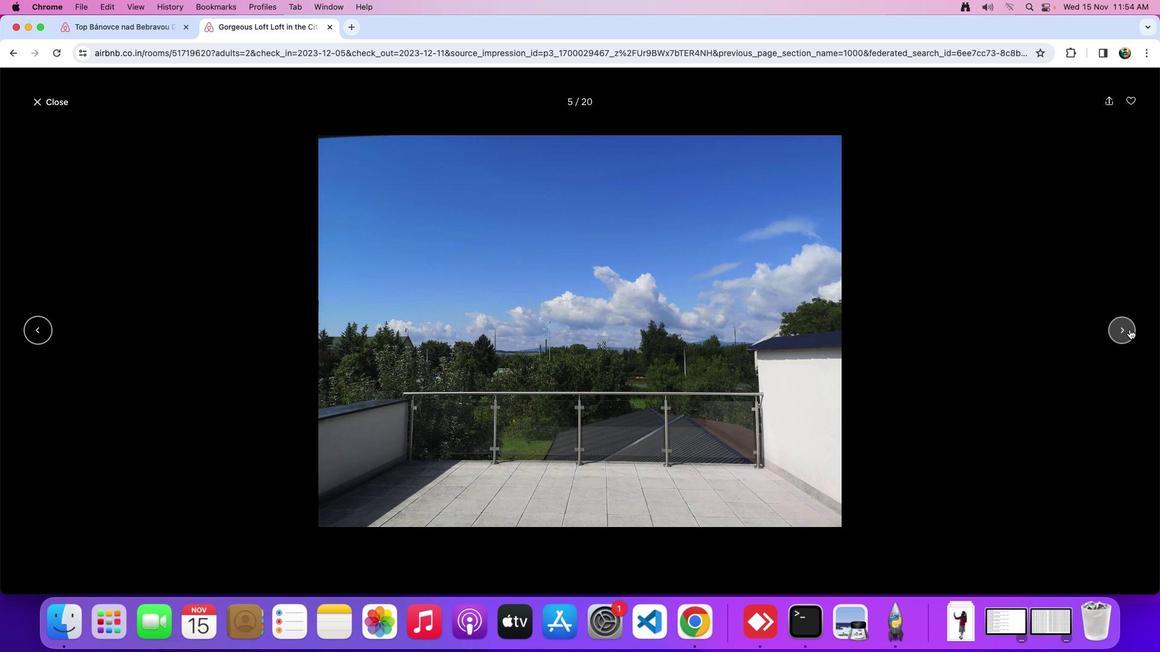
Action: Mouse pressed left at (1129, 329)
Screenshot: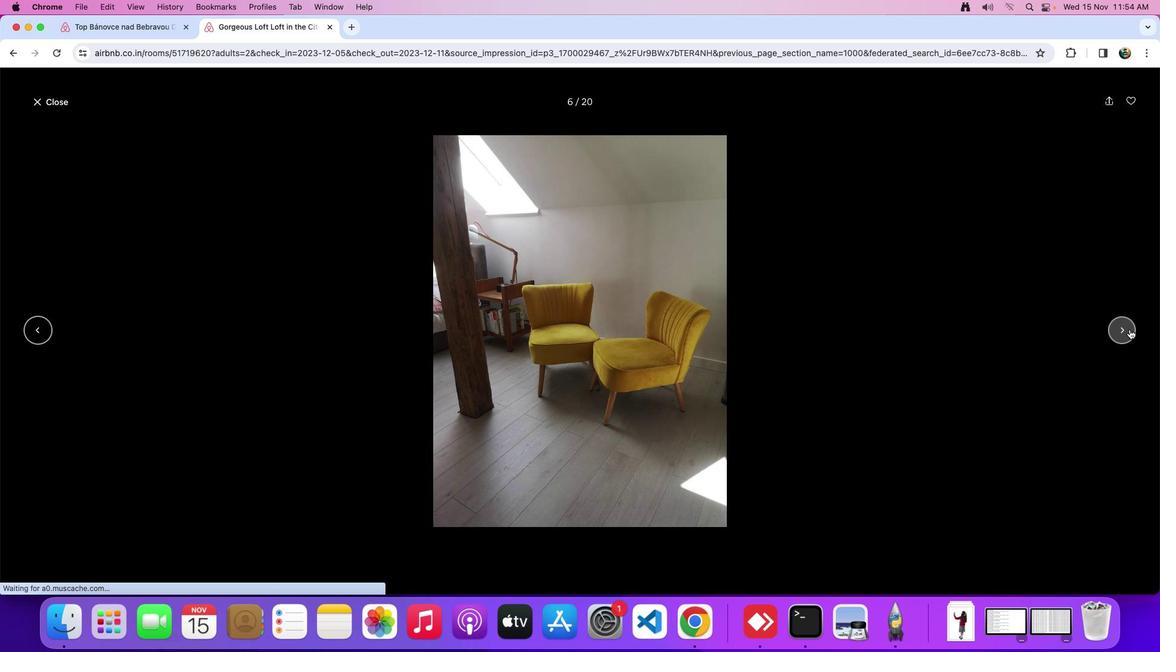 
Action: Mouse pressed left at (1129, 329)
Screenshot: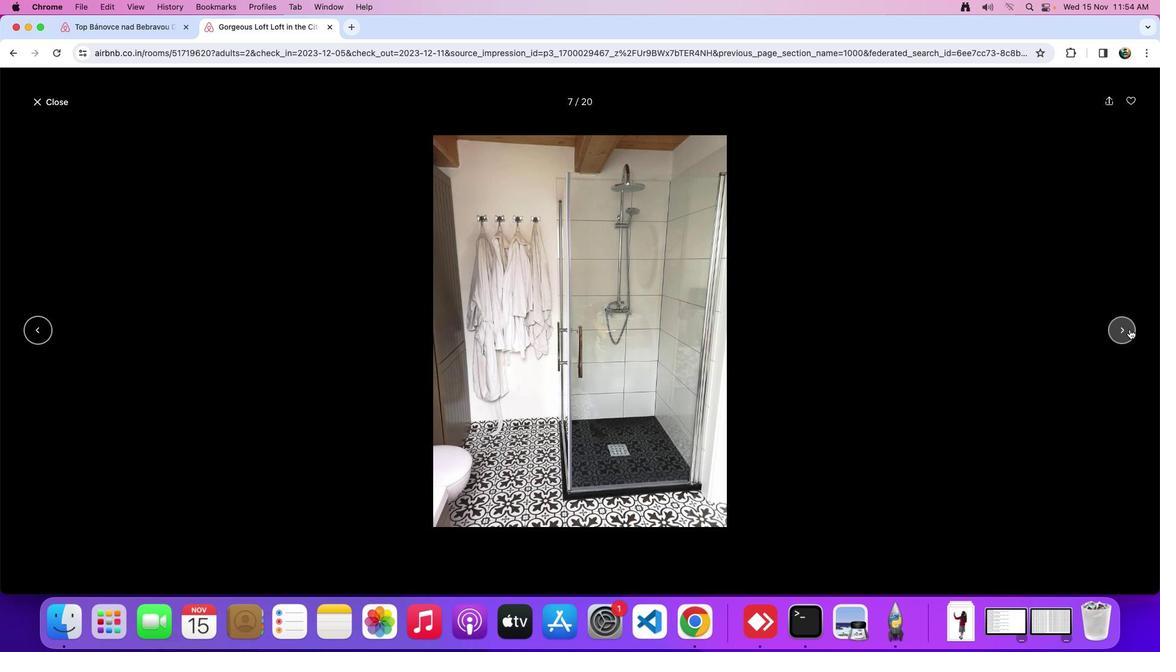 
Action: Mouse pressed left at (1129, 329)
Screenshot: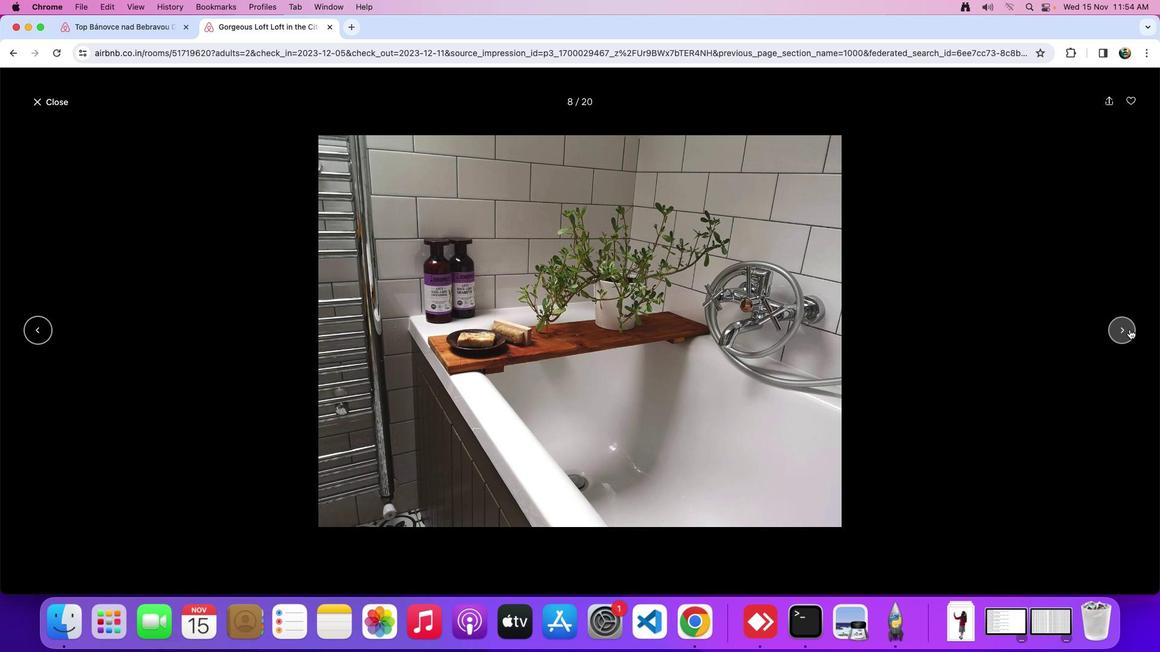 
Action: Mouse pressed left at (1129, 329)
Screenshot: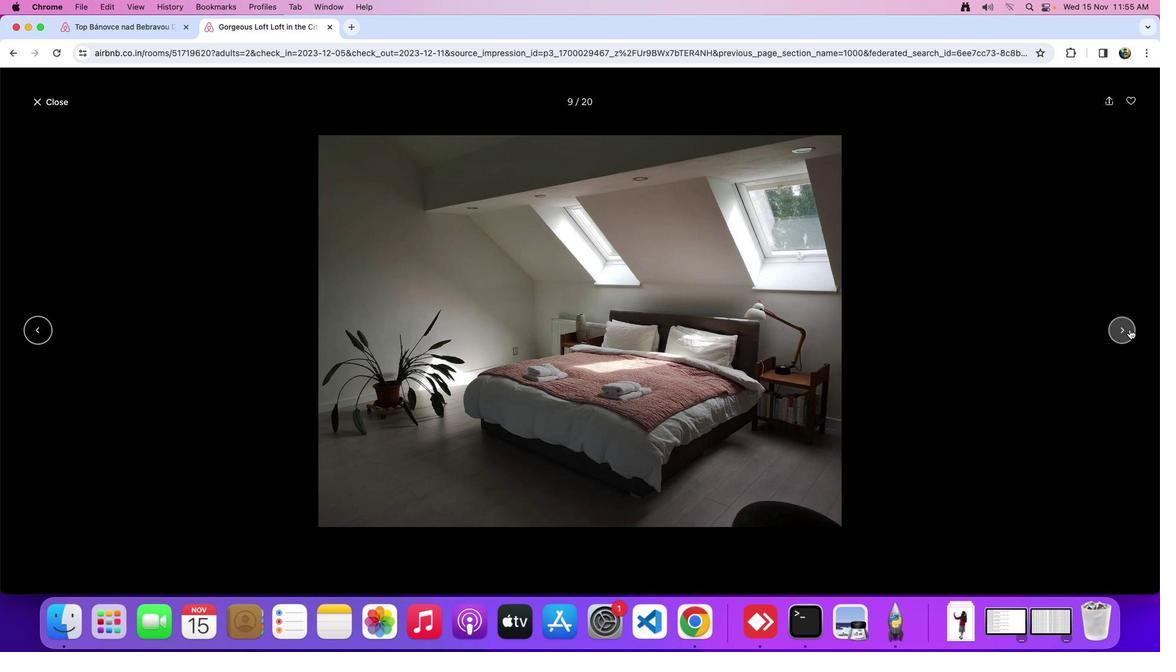 
Action: Mouse pressed left at (1129, 329)
Screenshot: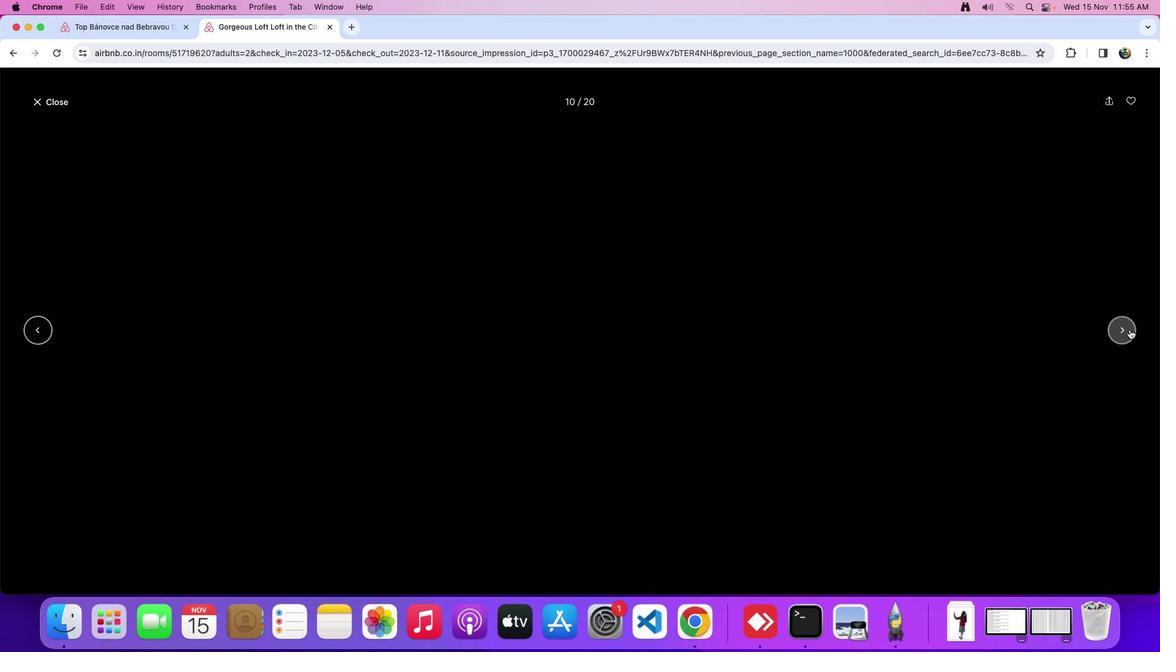 
Action: Mouse pressed left at (1129, 329)
Screenshot: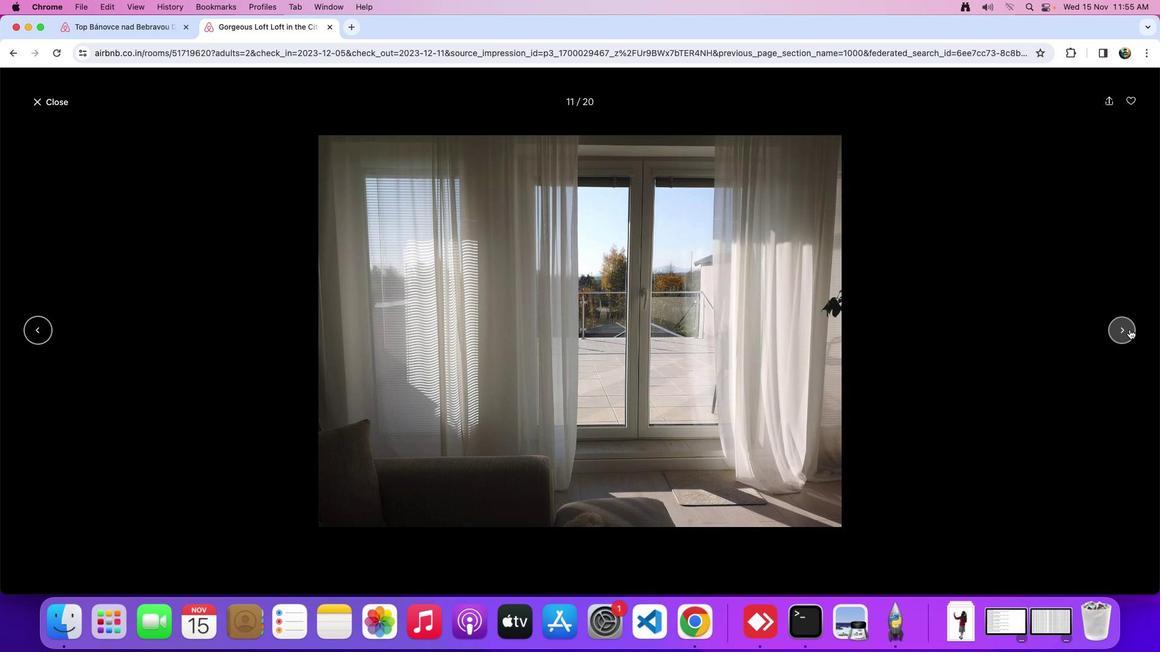 
Action: Mouse pressed left at (1129, 329)
Screenshot: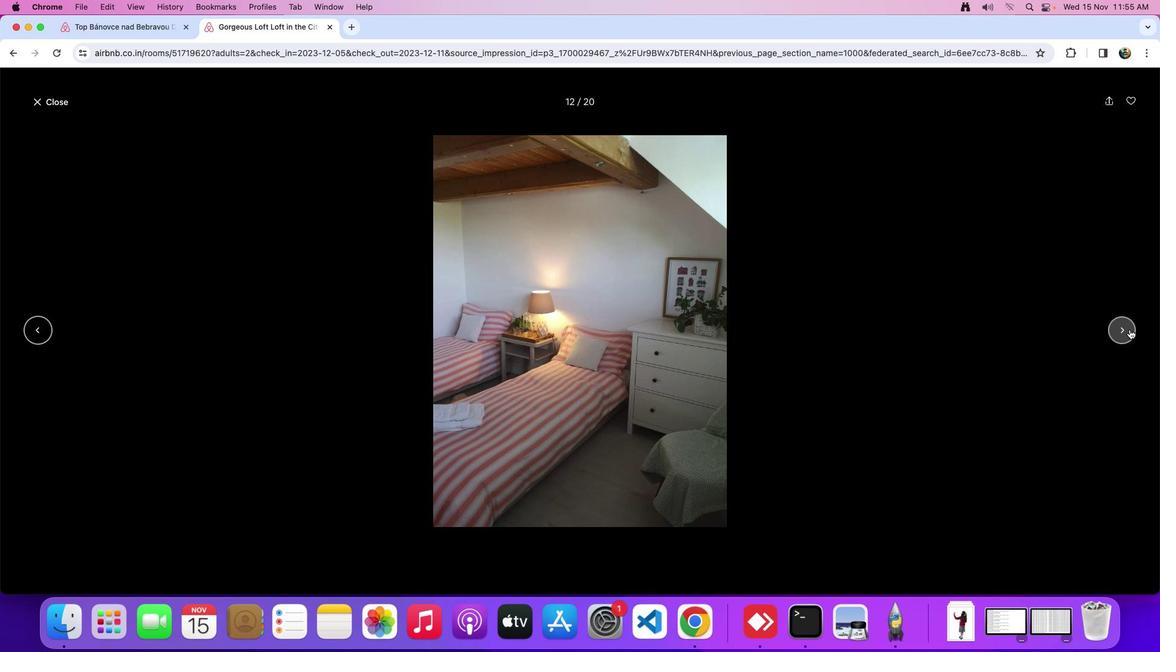 
Action: Mouse pressed left at (1129, 329)
Screenshot: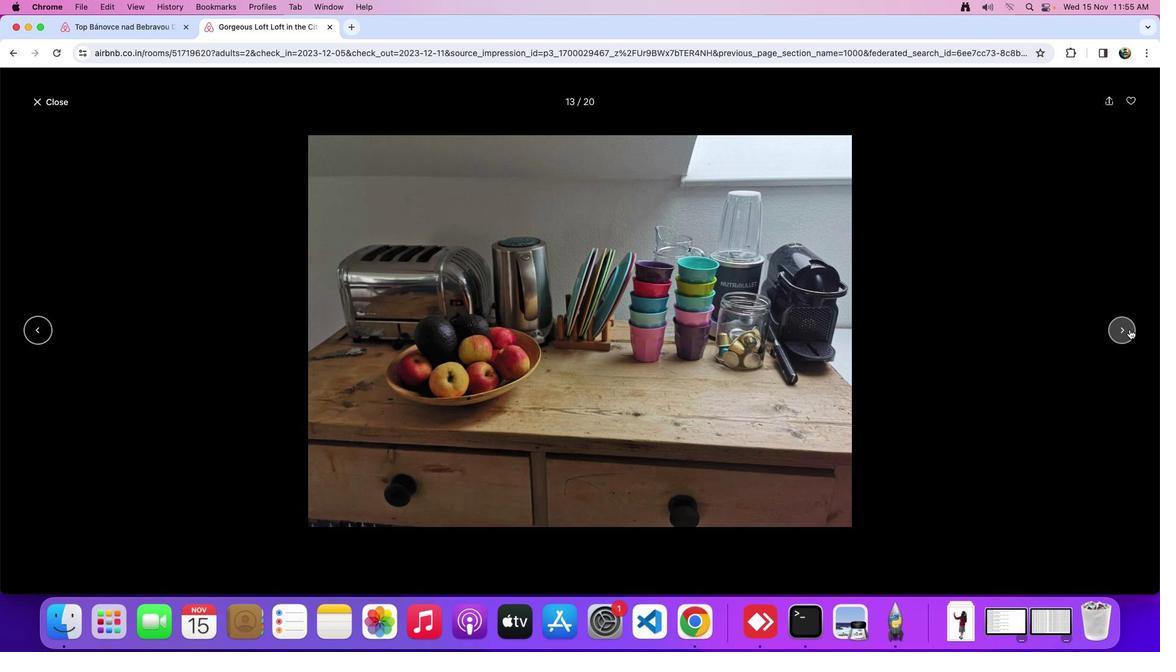 
Action: Mouse pressed left at (1129, 329)
Screenshot: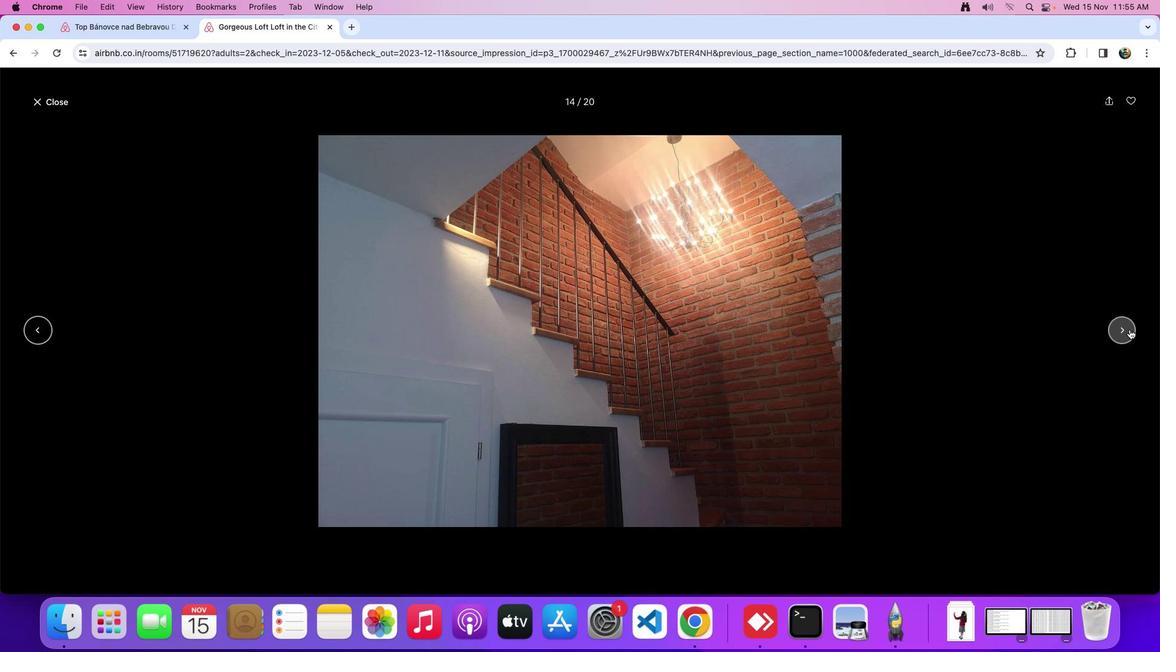 
Action: Mouse pressed left at (1129, 329)
Screenshot: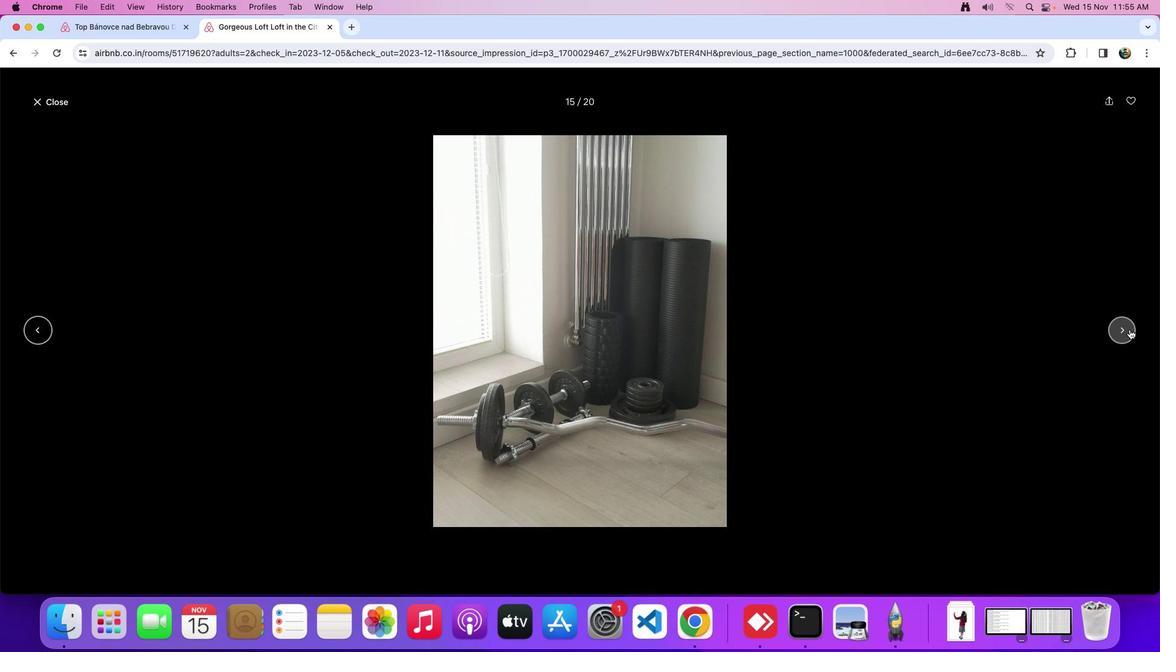 
Action: Mouse pressed left at (1129, 329)
Screenshot: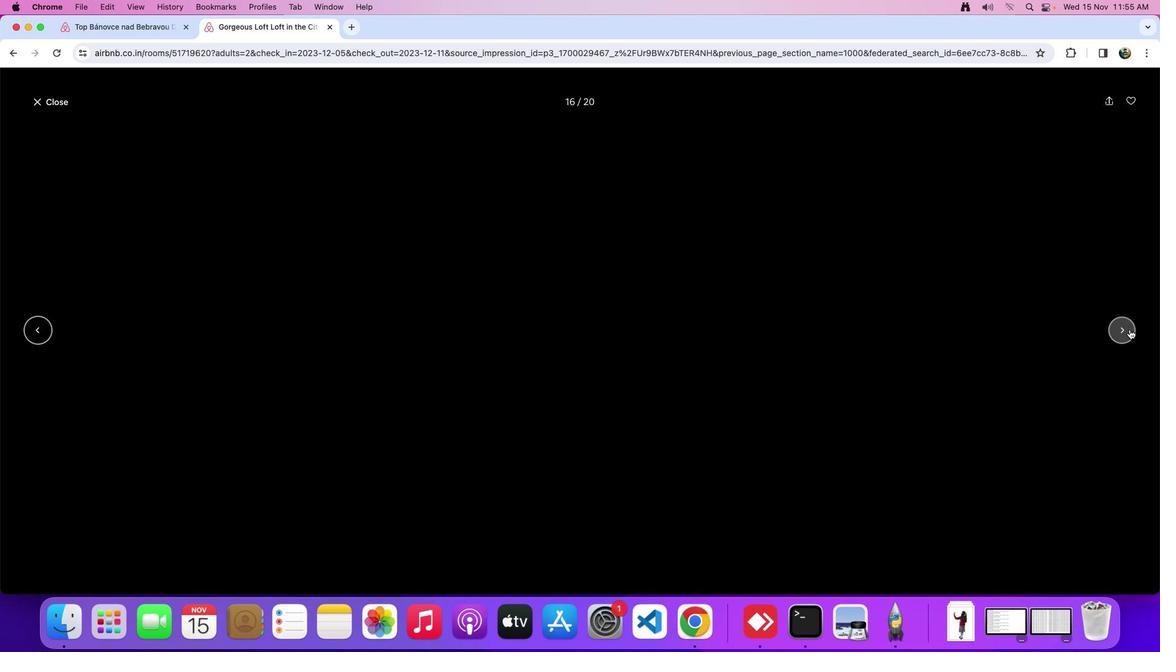 
Action: Mouse pressed left at (1129, 329)
Screenshot: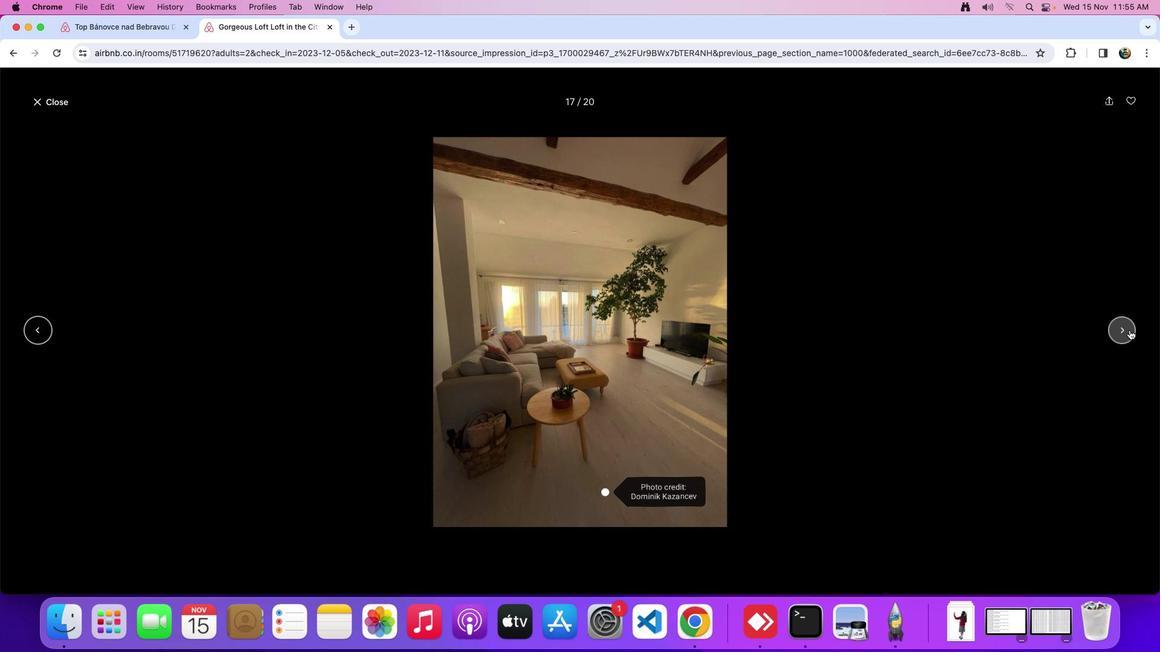 
Action: Mouse moved to (1129, 330)
Screenshot: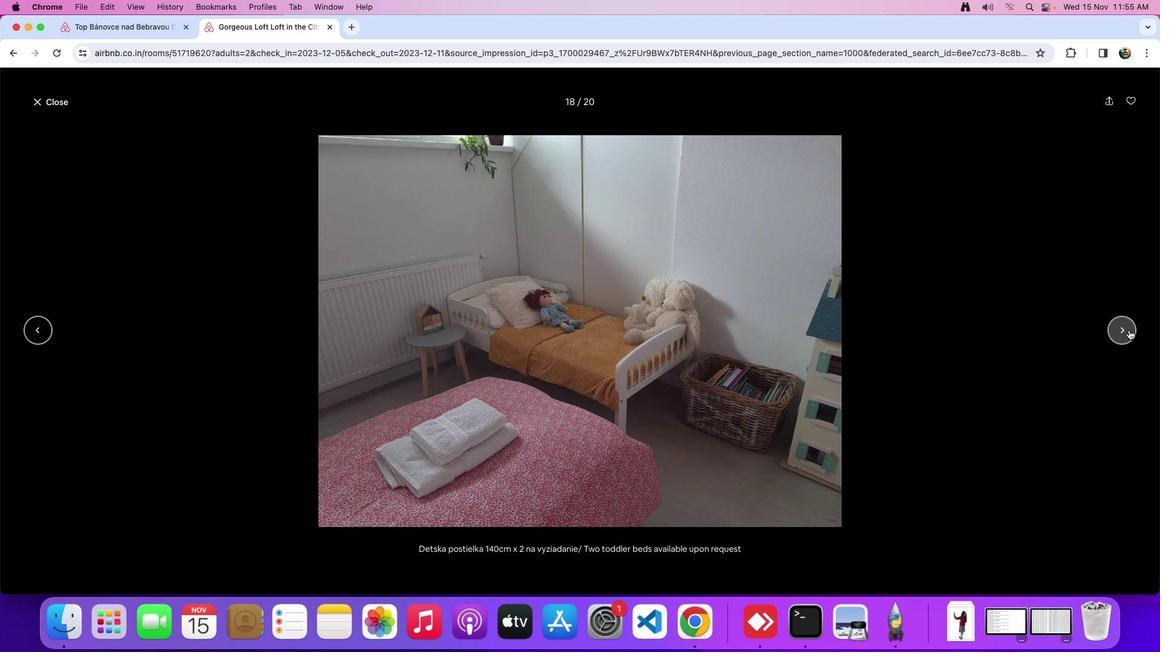 
Action: Mouse pressed left at (1129, 330)
Screenshot: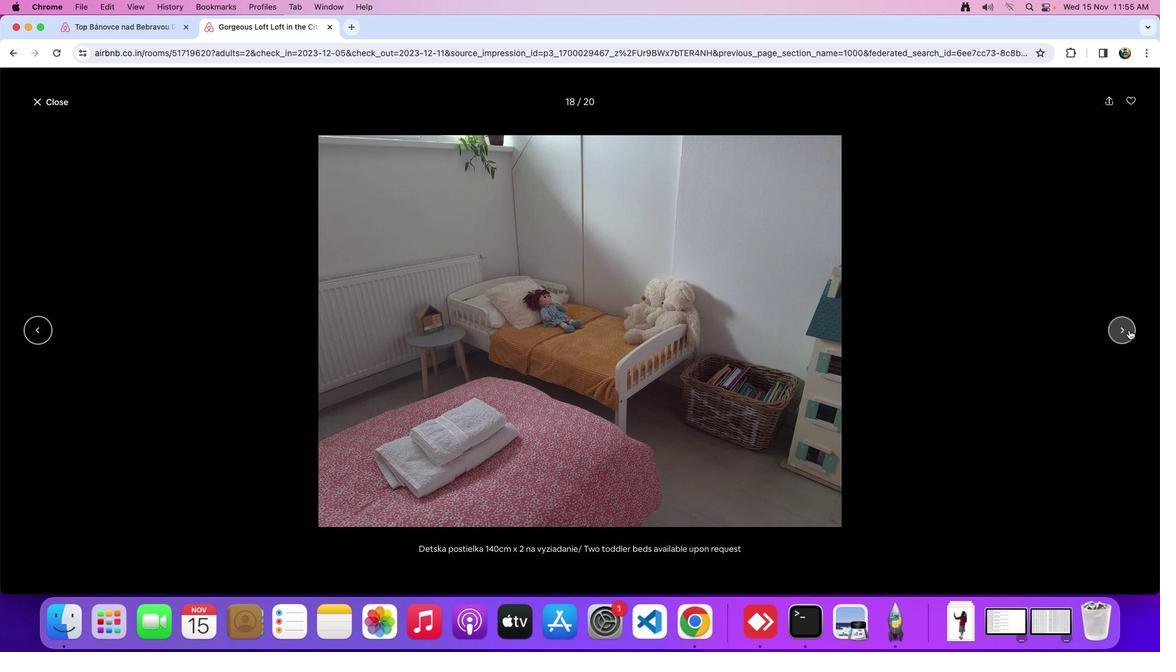 
Action: Mouse moved to (1128, 332)
Screenshot: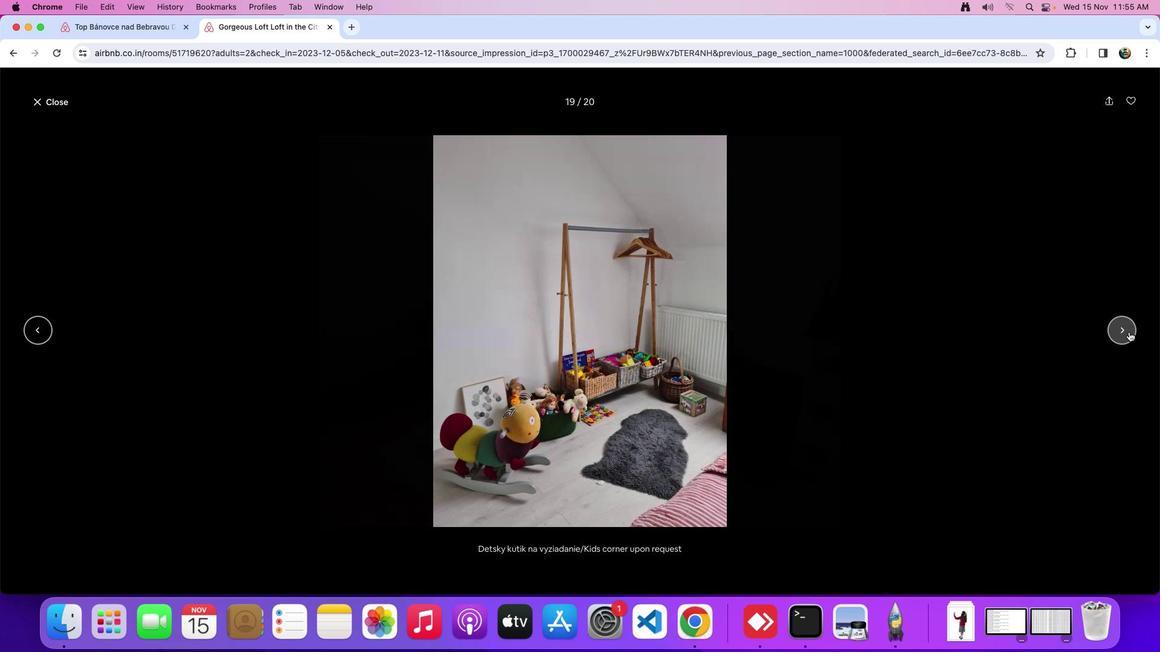 
Action: Mouse pressed left at (1128, 332)
Screenshot: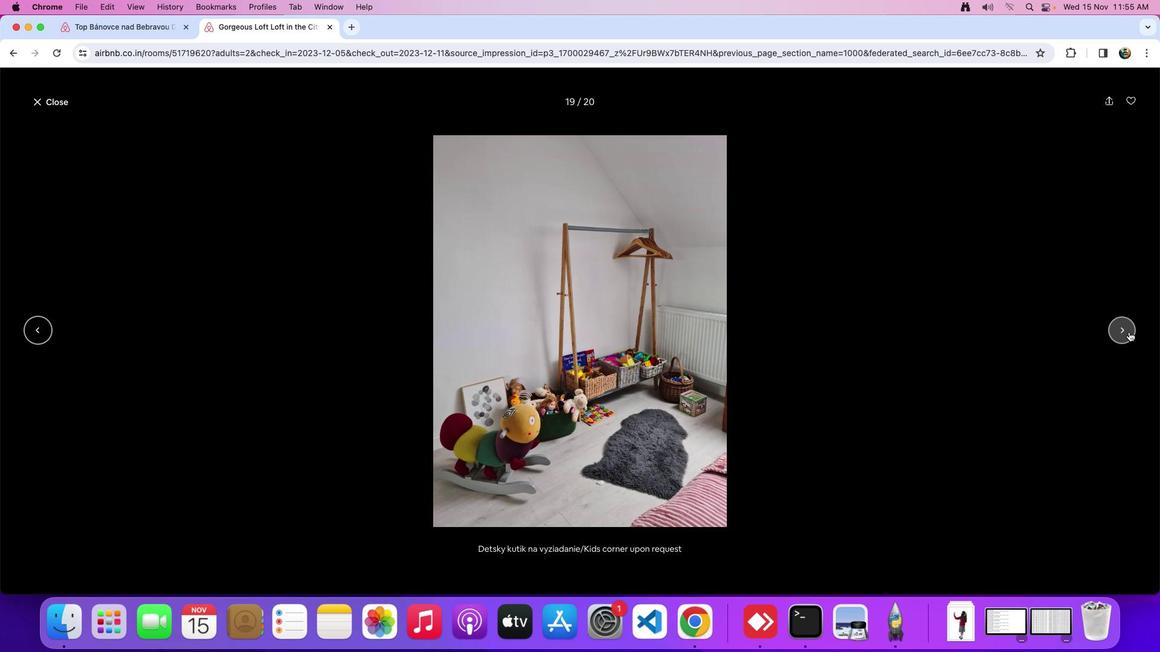 
Action: Mouse pressed left at (1128, 332)
Screenshot: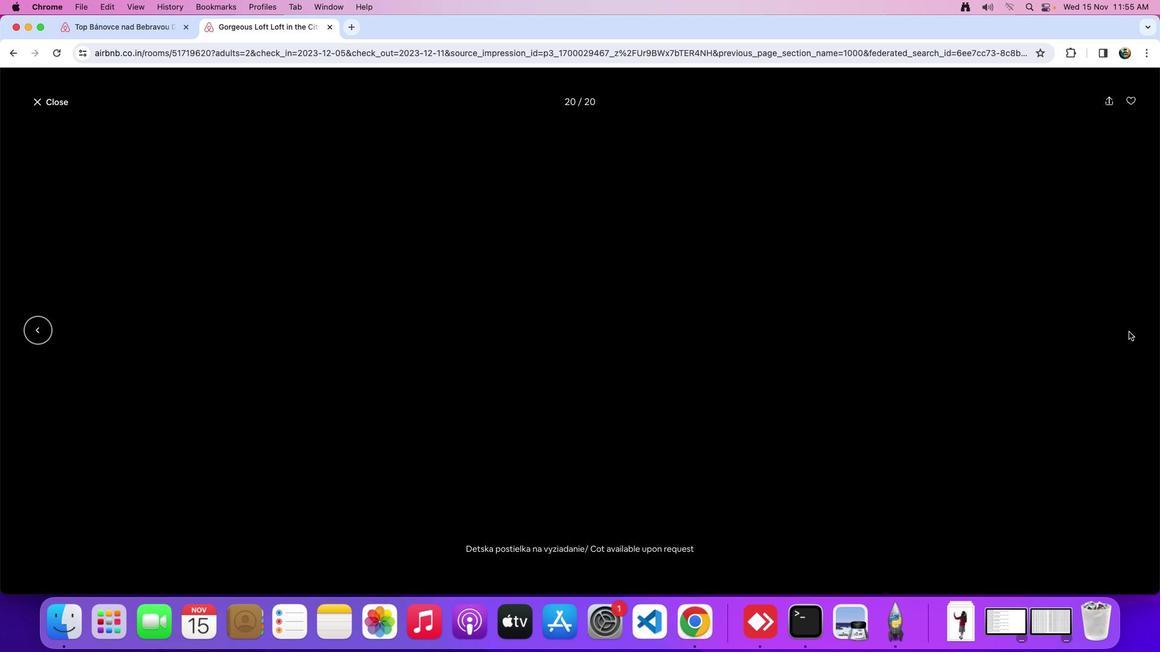 
Action: Mouse moved to (1128, 333)
Screenshot: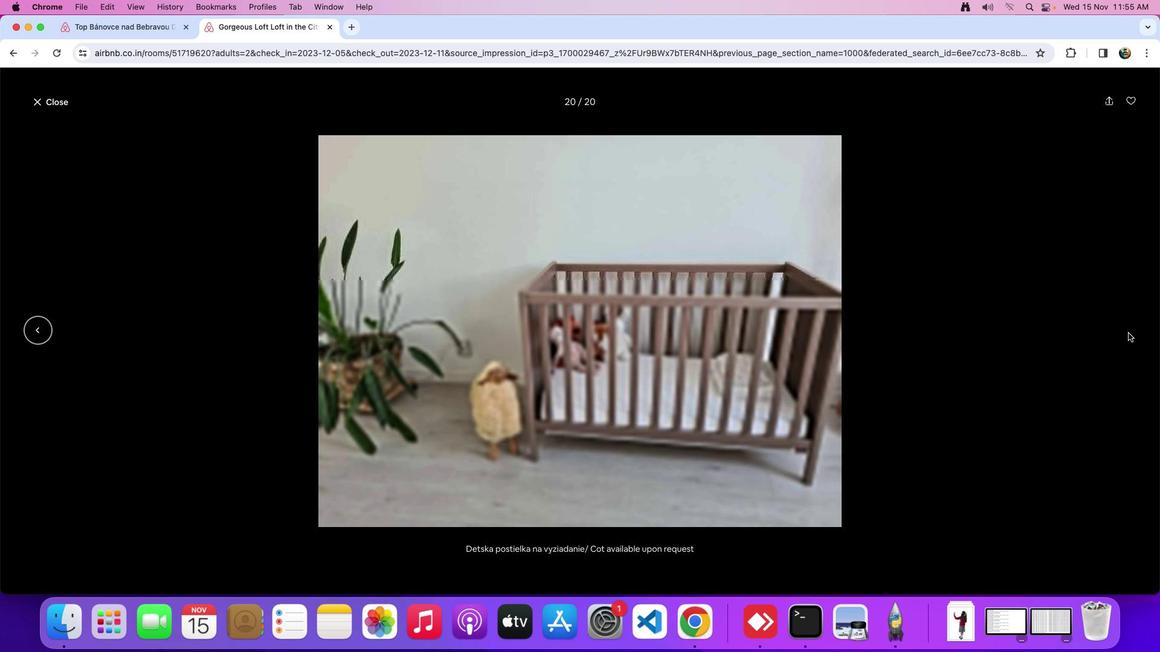 
Action: Mouse pressed left at (1128, 333)
Screenshot: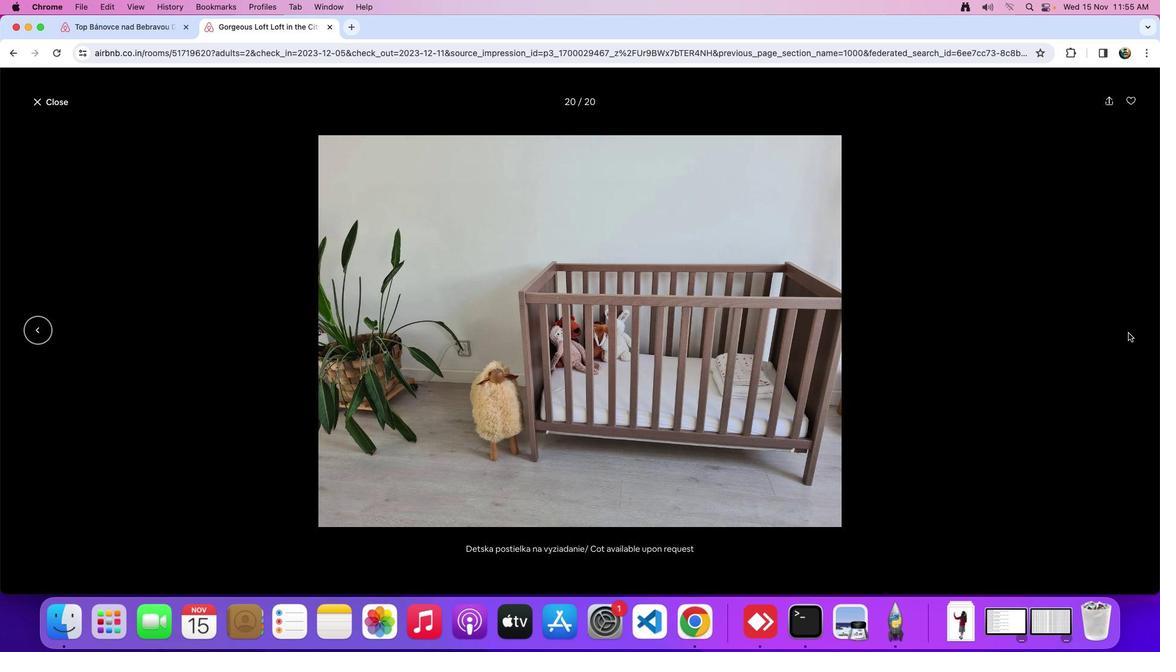 
Action: Mouse moved to (35, 105)
Screenshot: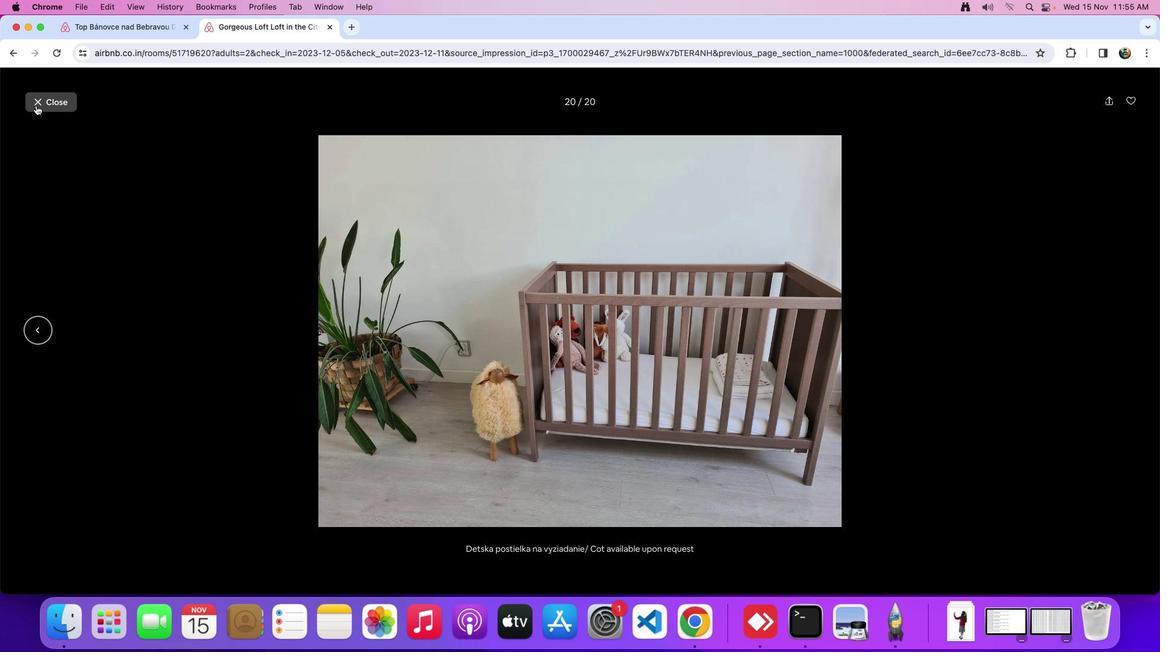 
Action: Mouse pressed left at (35, 105)
Screenshot: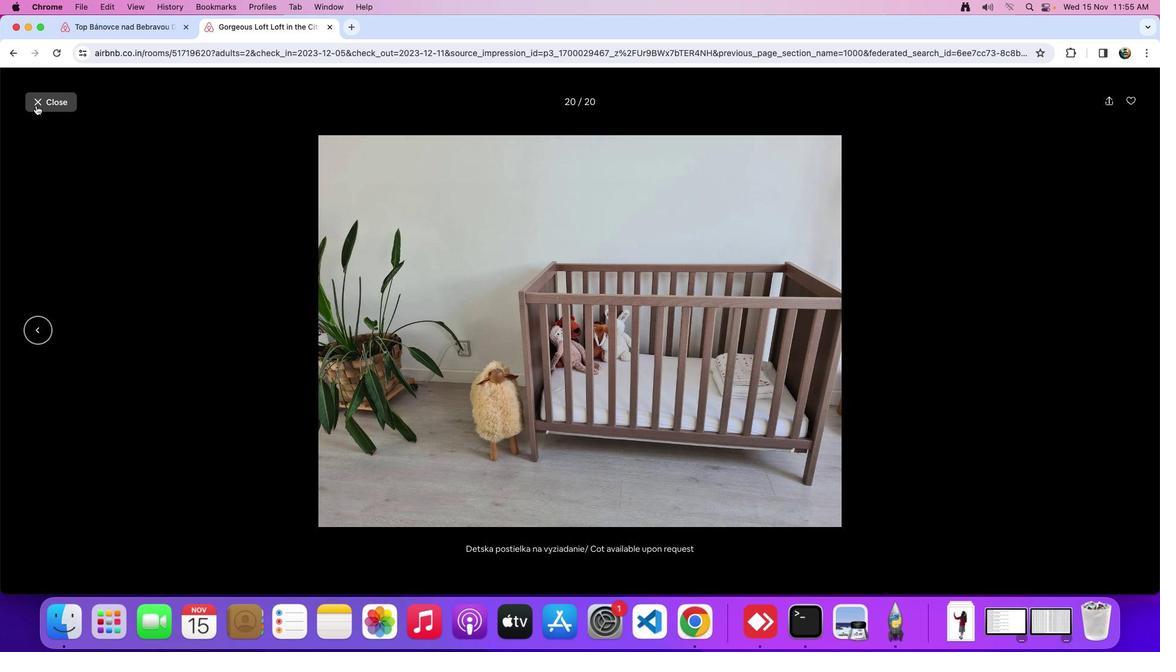 
Action: Mouse moved to (21, 92)
Screenshot: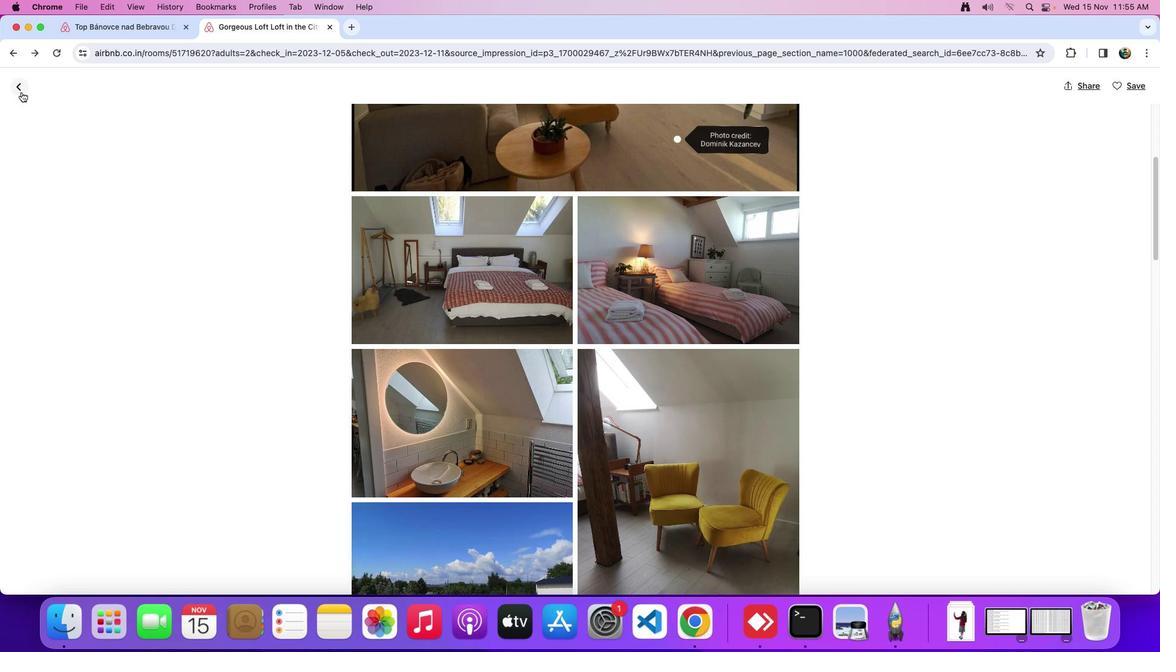
Action: Mouse pressed left at (21, 92)
Screenshot: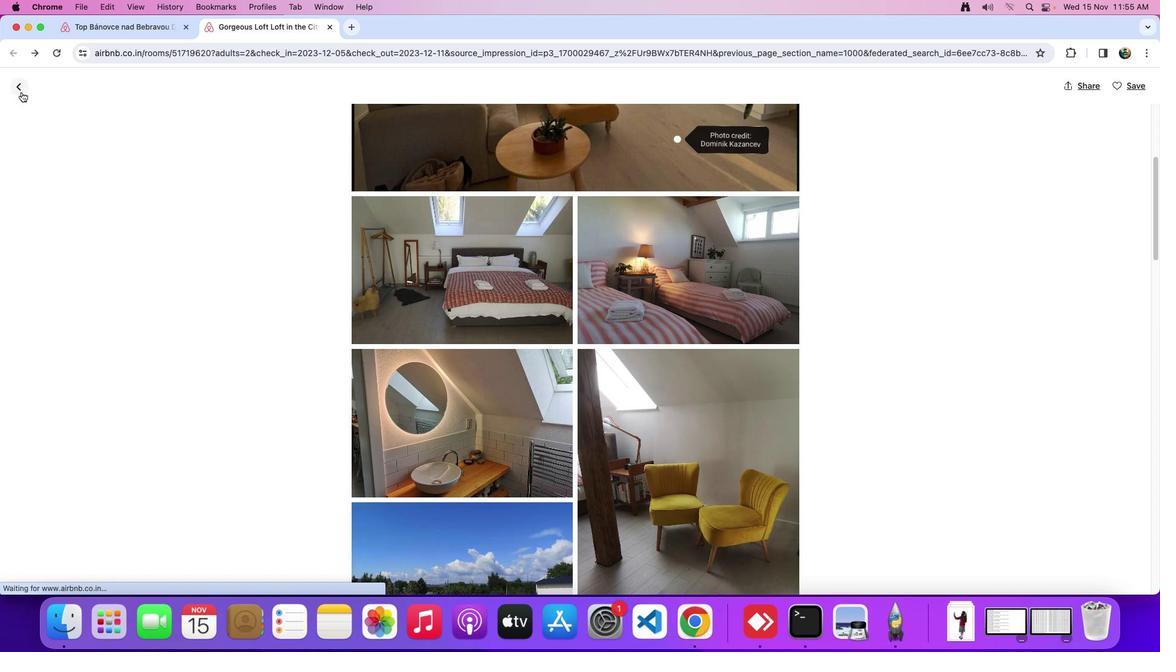
Action: Mouse moved to (537, 415)
Screenshot: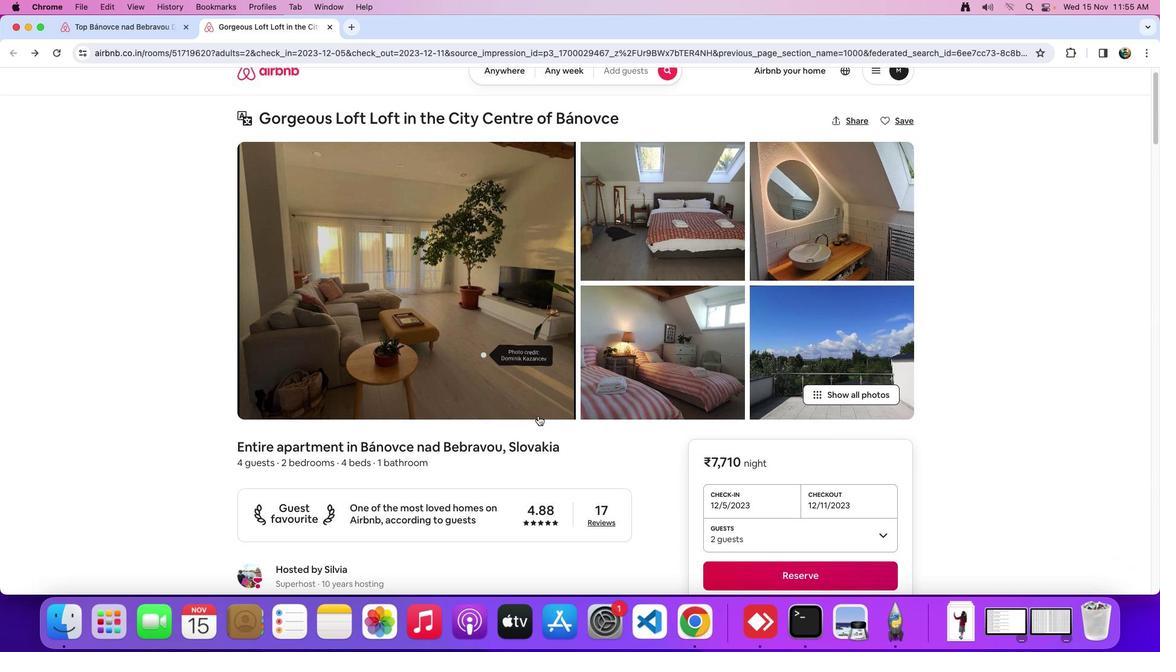 
Action: Mouse scrolled (537, 415) with delta (0, 0)
Screenshot: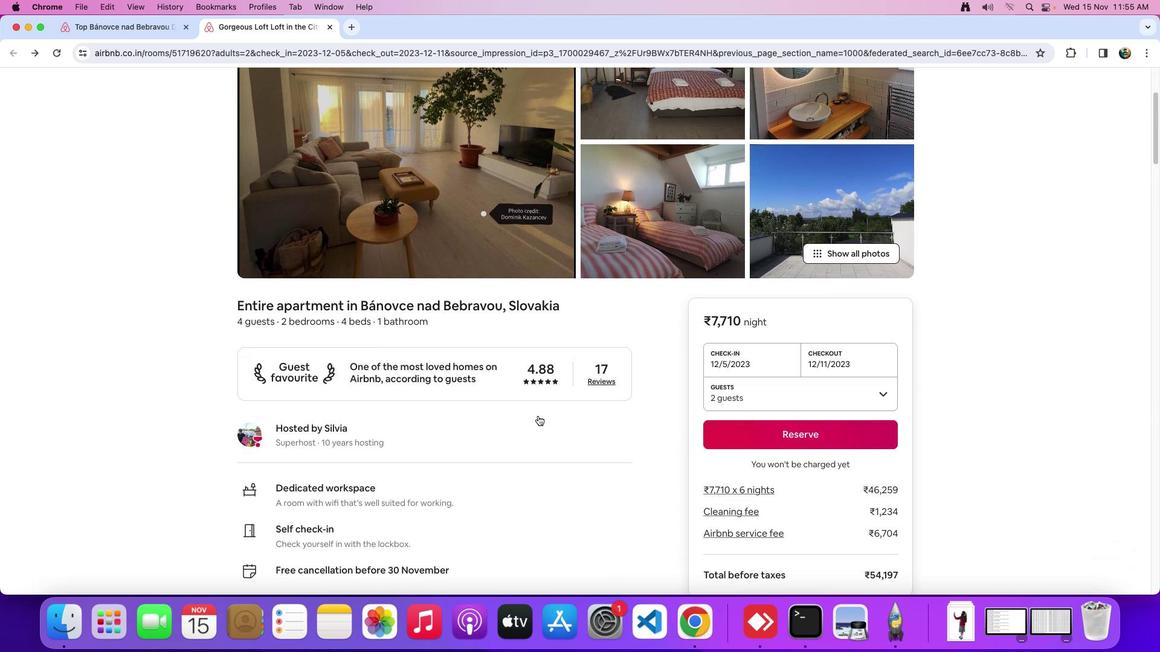 
Action: Mouse scrolled (537, 415) with delta (0, 0)
Screenshot: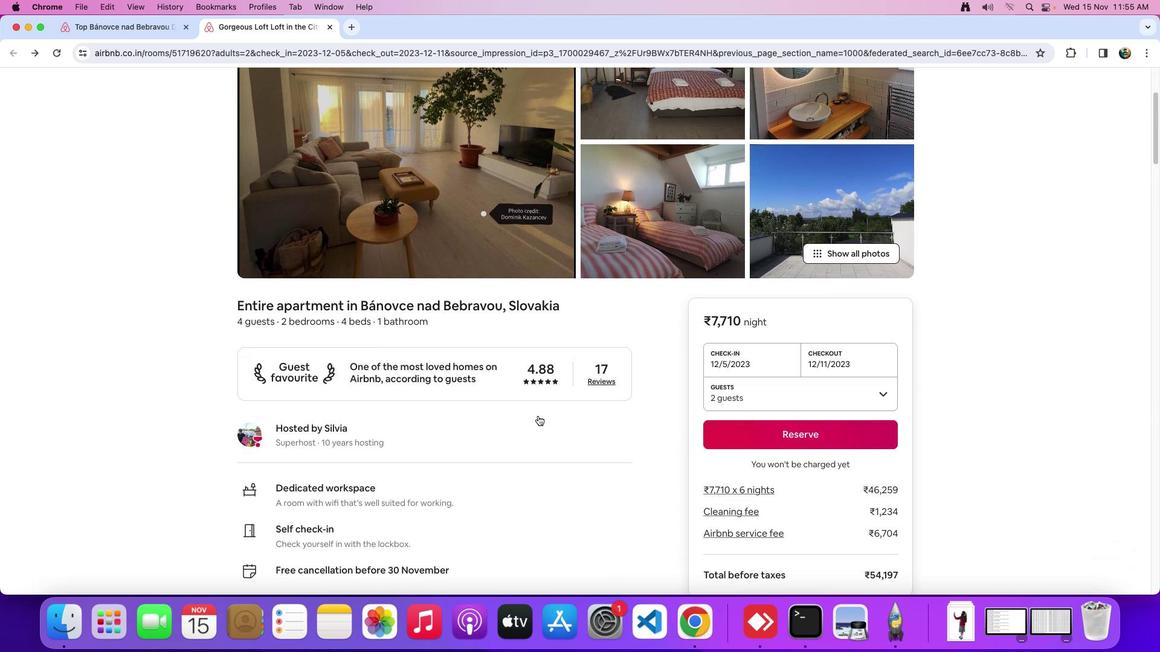 
Action: Mouse scrolled (537, 415) with delta (0, -2)
Screenshot: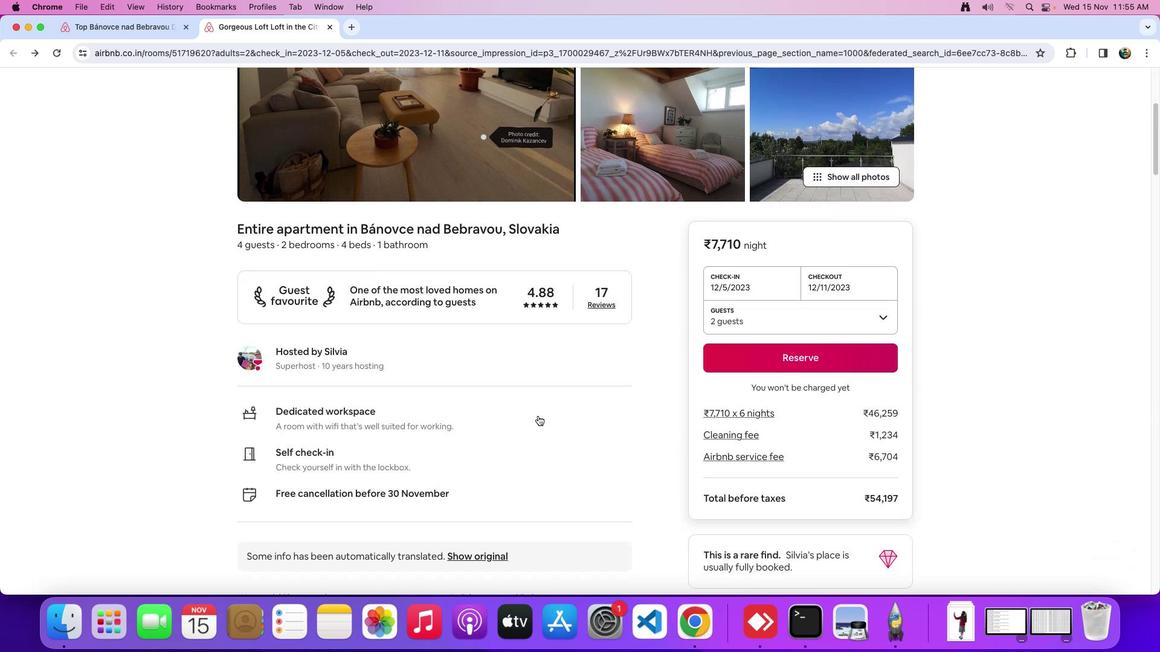 
Action: Mouse scrolled (537, 415) with delta (0, -3)
Screenshot: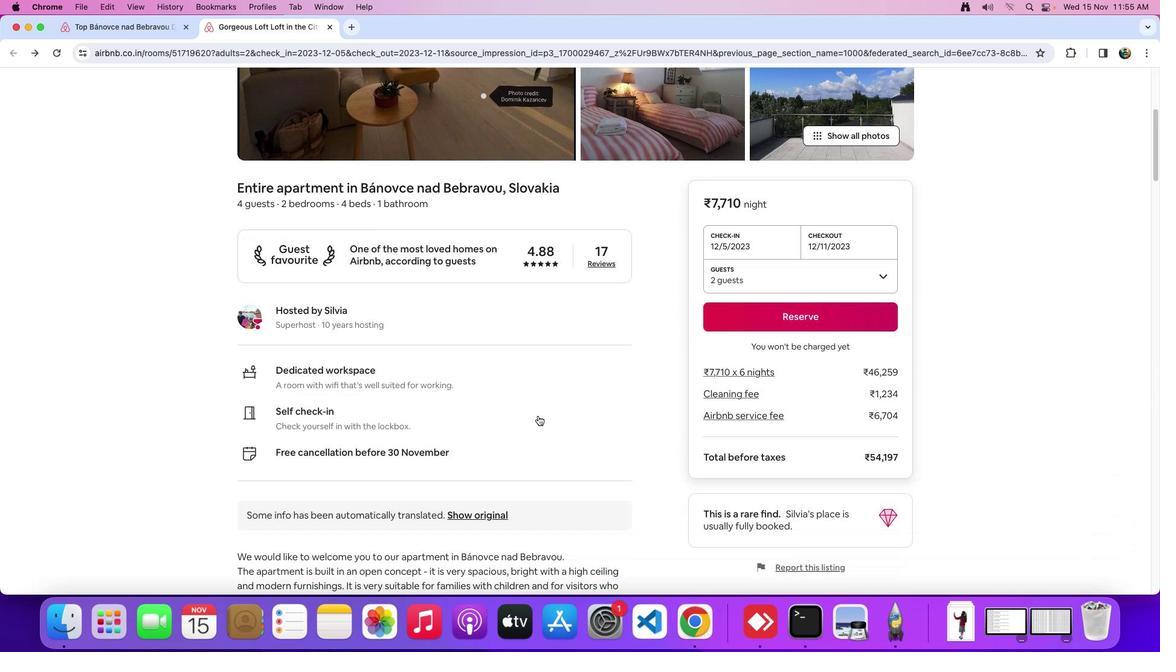 
Action: Mouse moved to (539, 415)
Screenshot: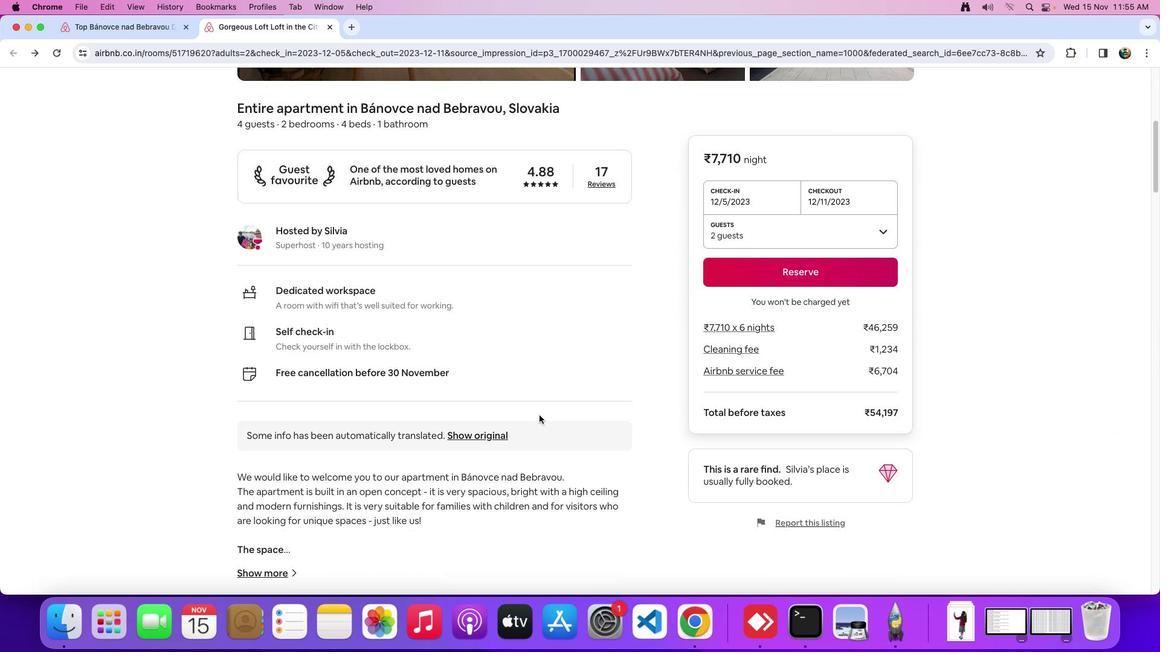 
Action: Mouse scrolled (539, 415) with delta (0, 0)
Screenshot: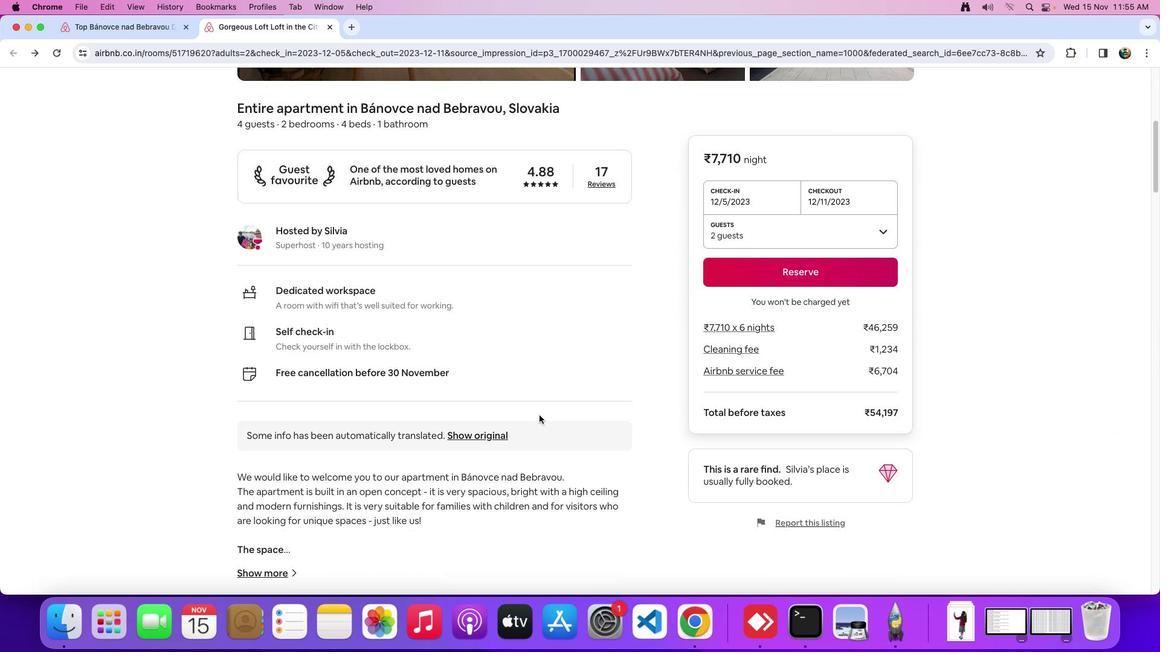
Action: Mouse moved to (539, 415)
Screenshot: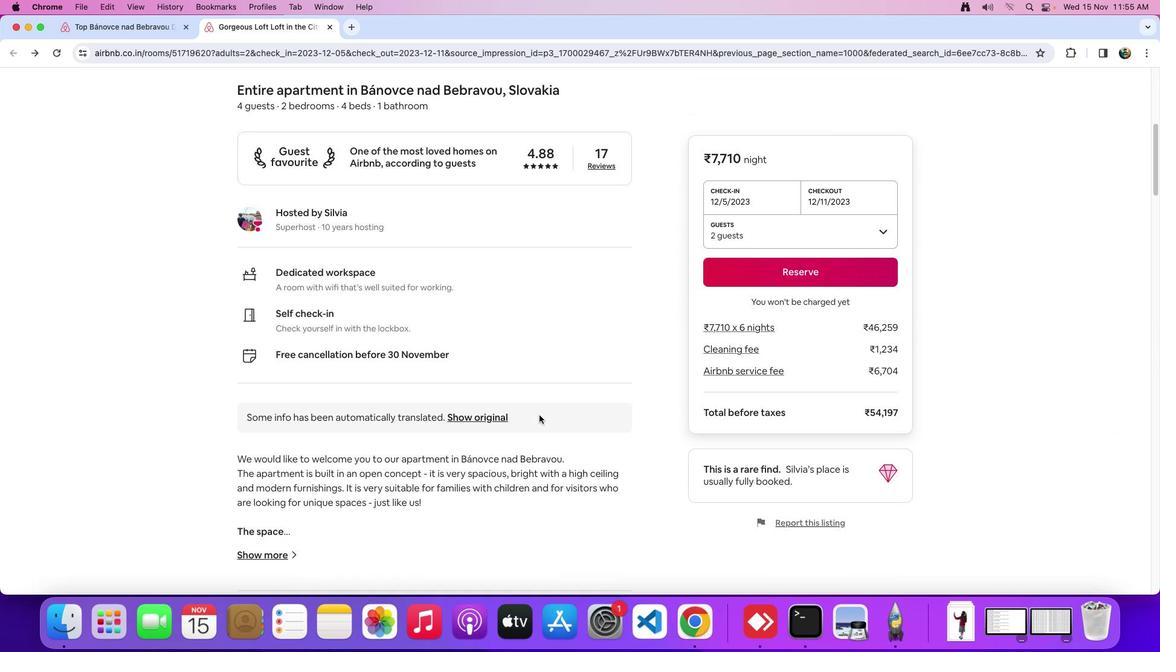 
Action: Mouse scrolled (539, 415) with delta (0, 0)
Screenshot: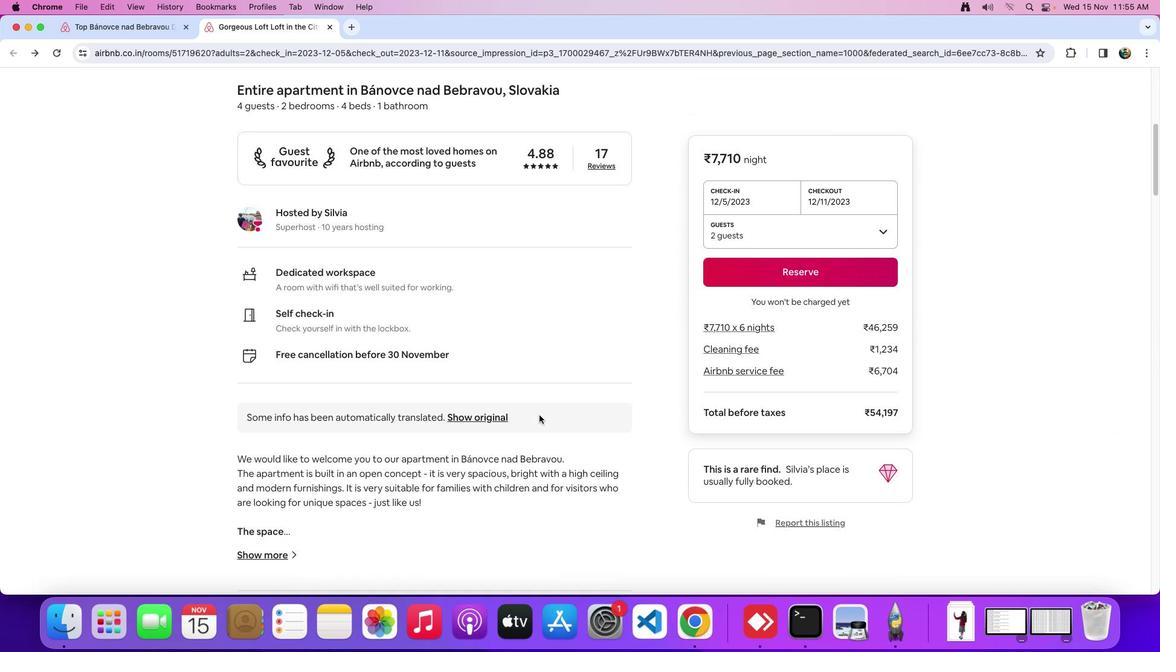 
Action: Mouse scrolled (539, 415) with delta (0, -2)
Screenshot: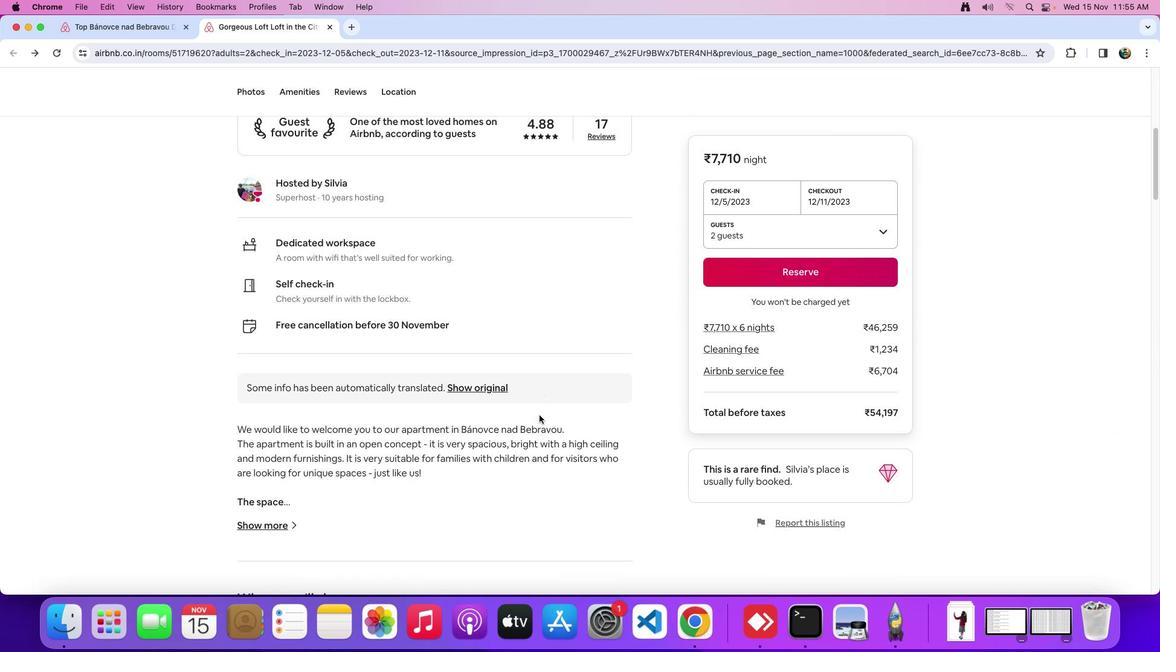 
Action: Mouse moved to (539, 415)
Screenshot: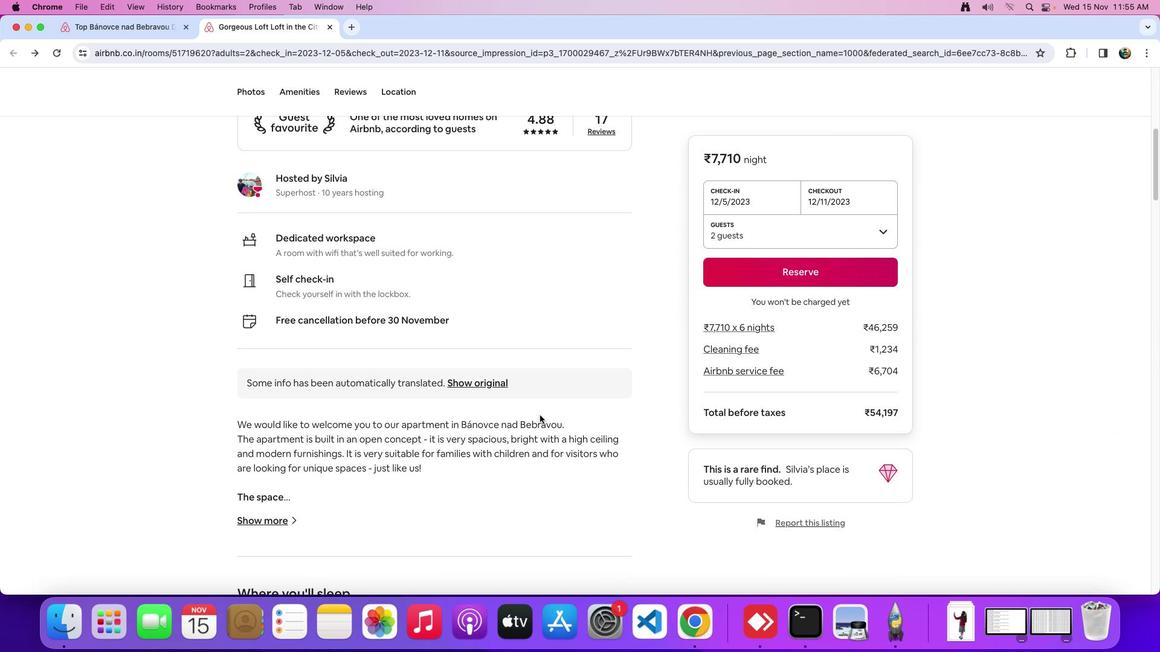 
Action: Mouse scrolled (539, 415) with delta (0, 0)
Screenshot: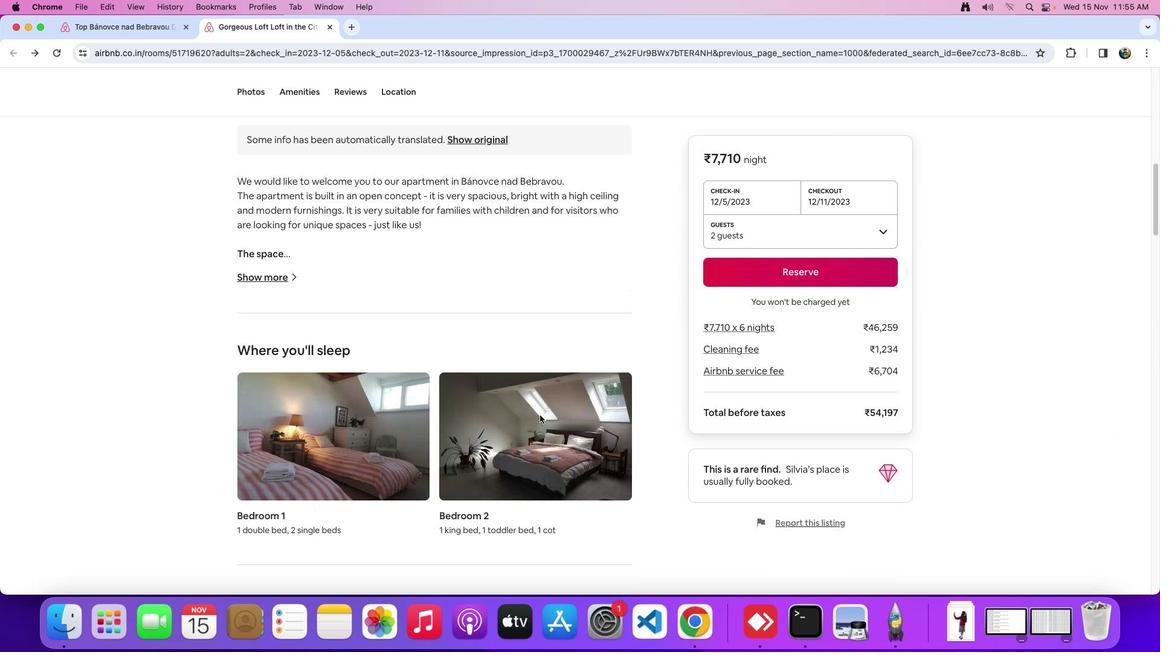 
Action: Mouse scrolled (539, 415) with delta (0, 0)
Screenshot: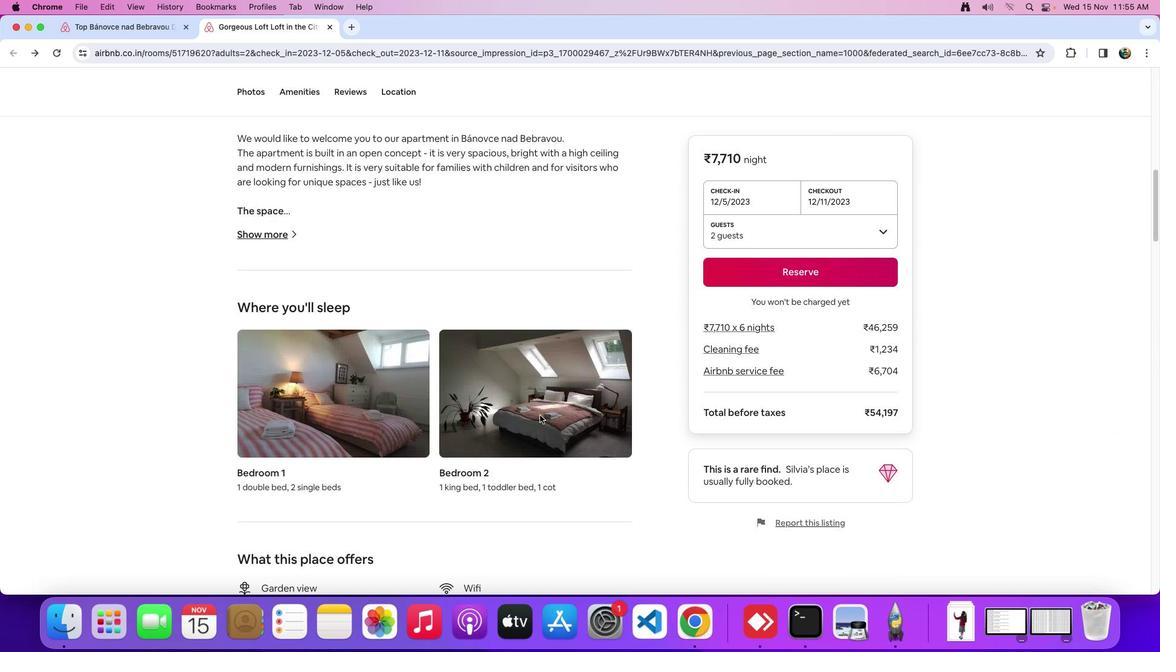 
Action: Mouse scrolled (539, 415) with delta (0, -2)
Screenshot: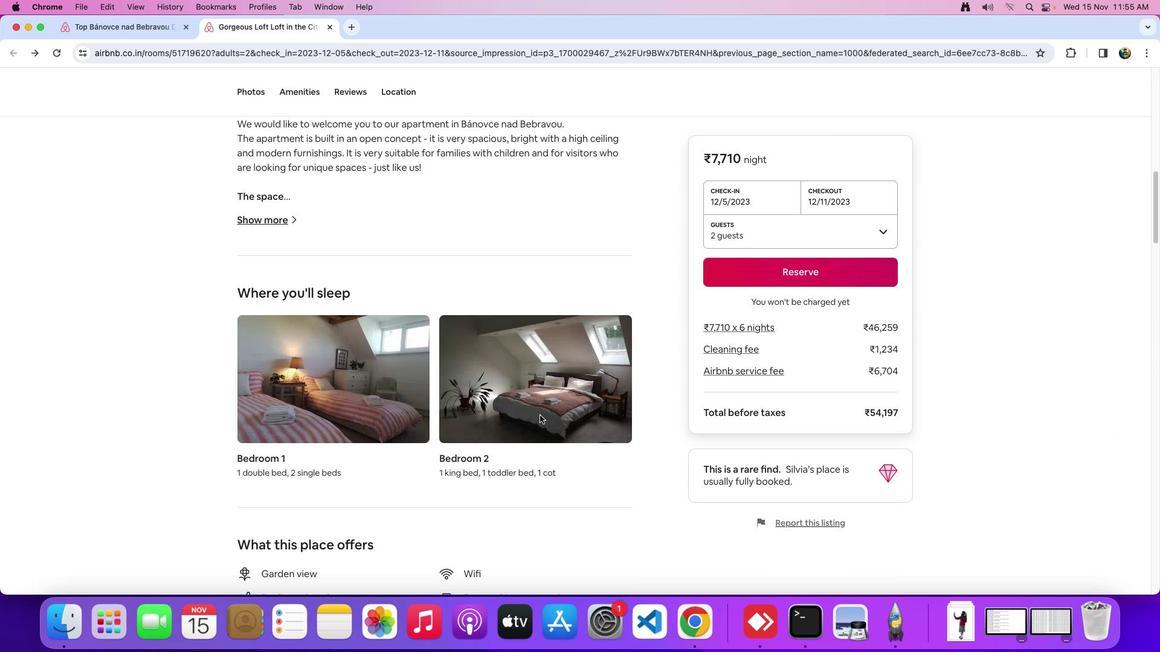 
Action: Mouse scrolled (539, 415) with delta (0, -3)
Screenshot: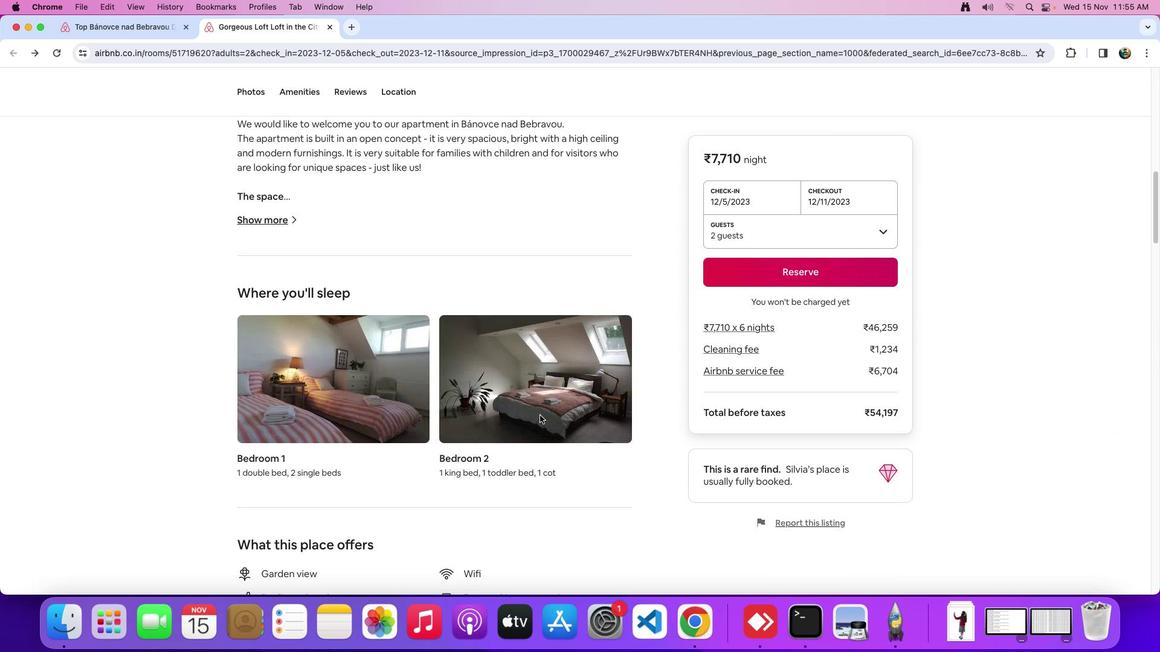 
Action: Mouse moved to (539, 415)
Screenshot: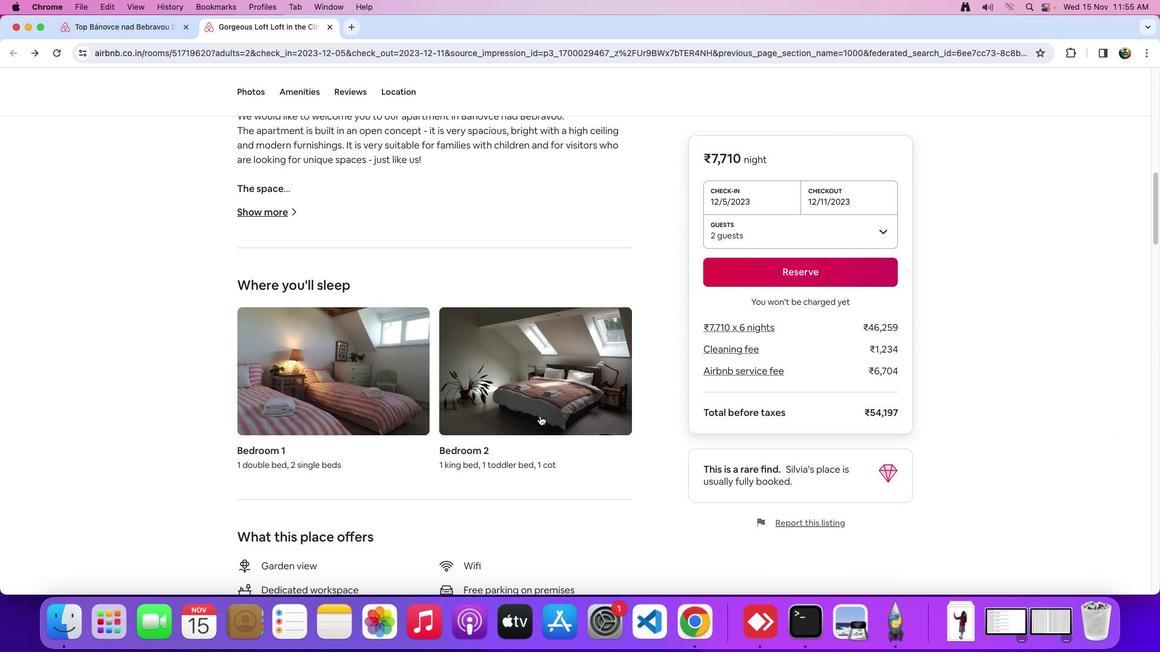 
Action: Mouse scrolled (539, 415) with delta (0, 0)
Screenshot: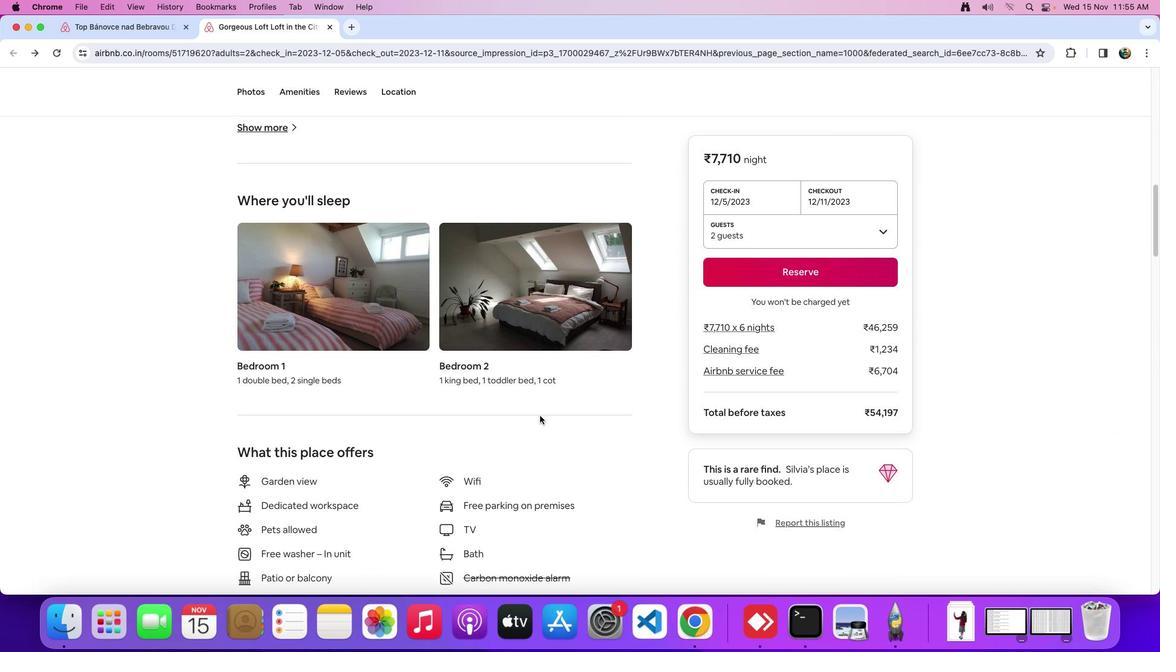
Action: Mouse scrolled (539, 415) with delta (0, 0)
Screenshot: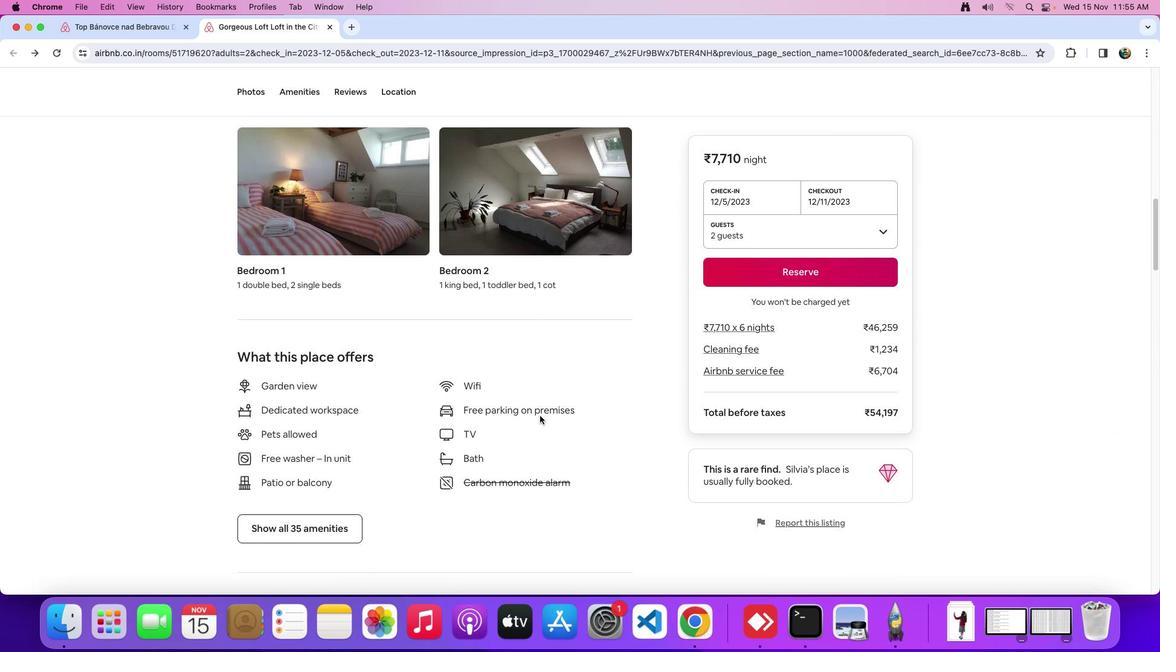 
Action: Mouse scrolled (539, 415) with delta (0, -2)
Screenshot: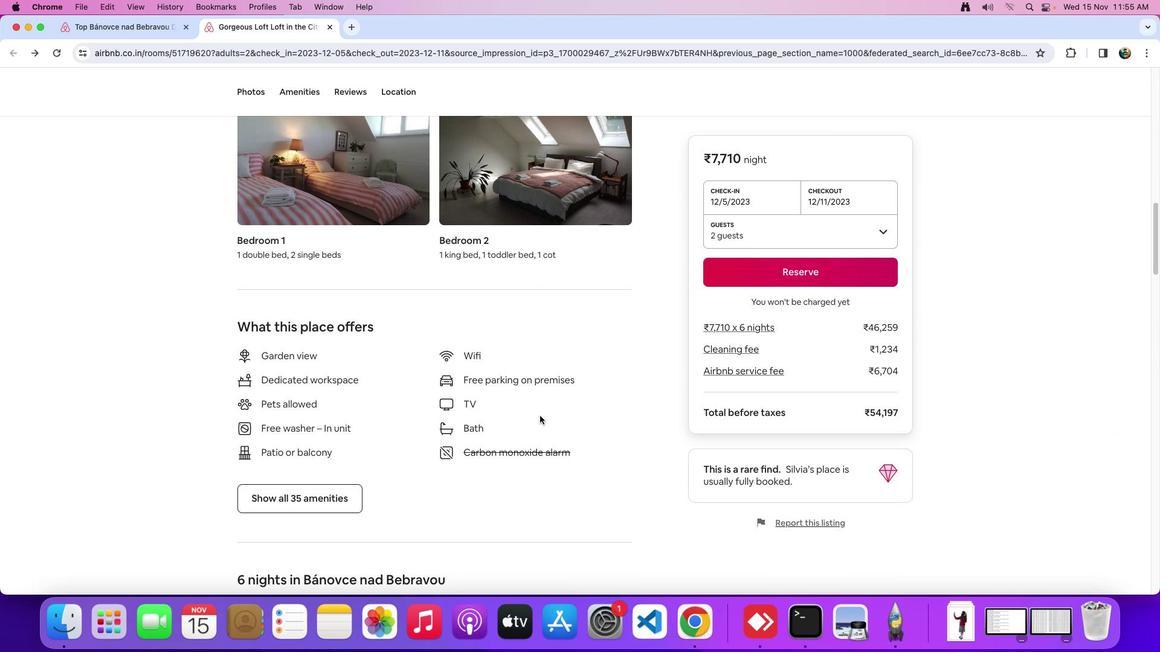 
Action: Mouse scrolled (539, 415) with delta (0, -3)
Screenshot: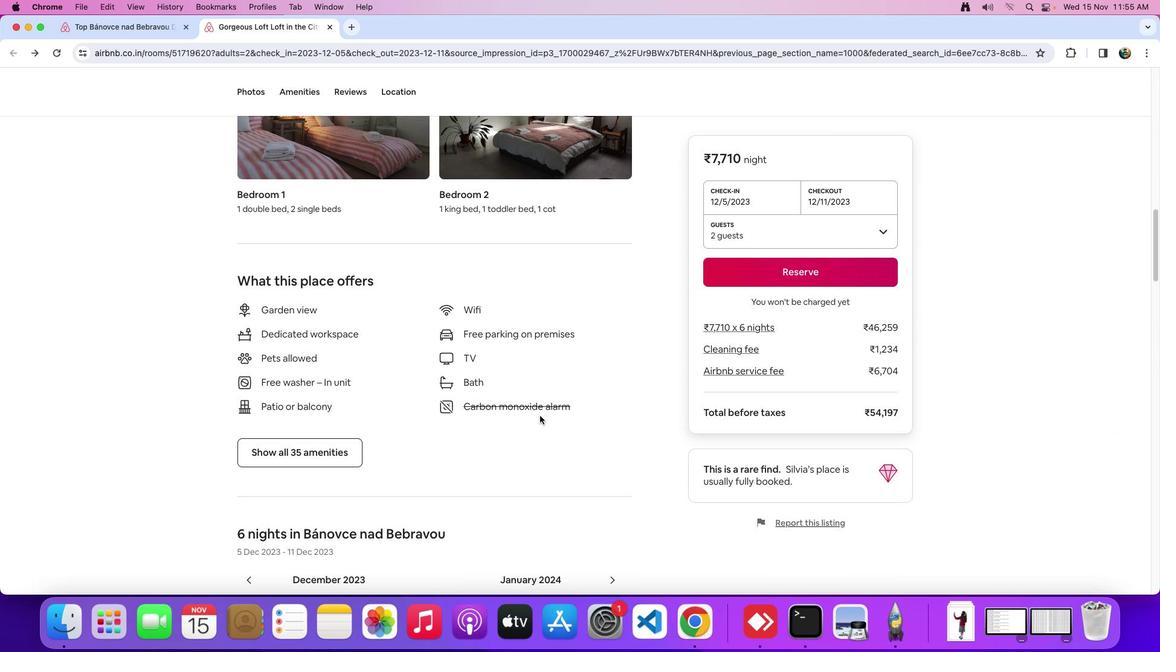 
Action: Mouse moved to (539, 415)
Screenshot: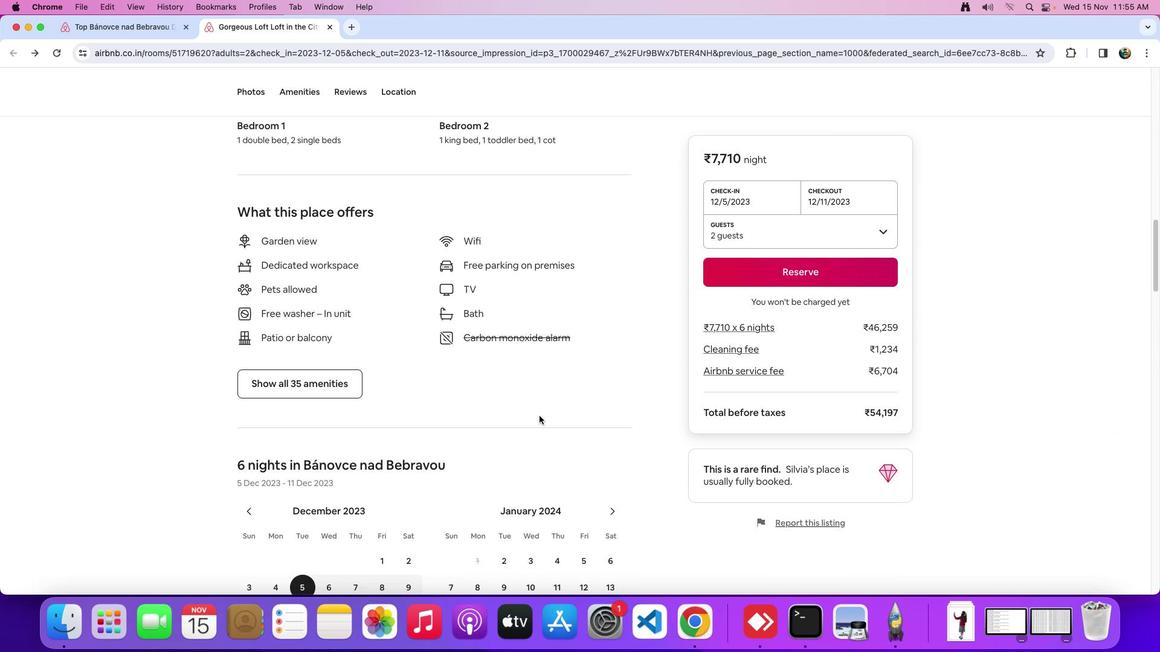 
Action: Mouse scrolled (539, 415) with delta (0, 0)
Screenshot: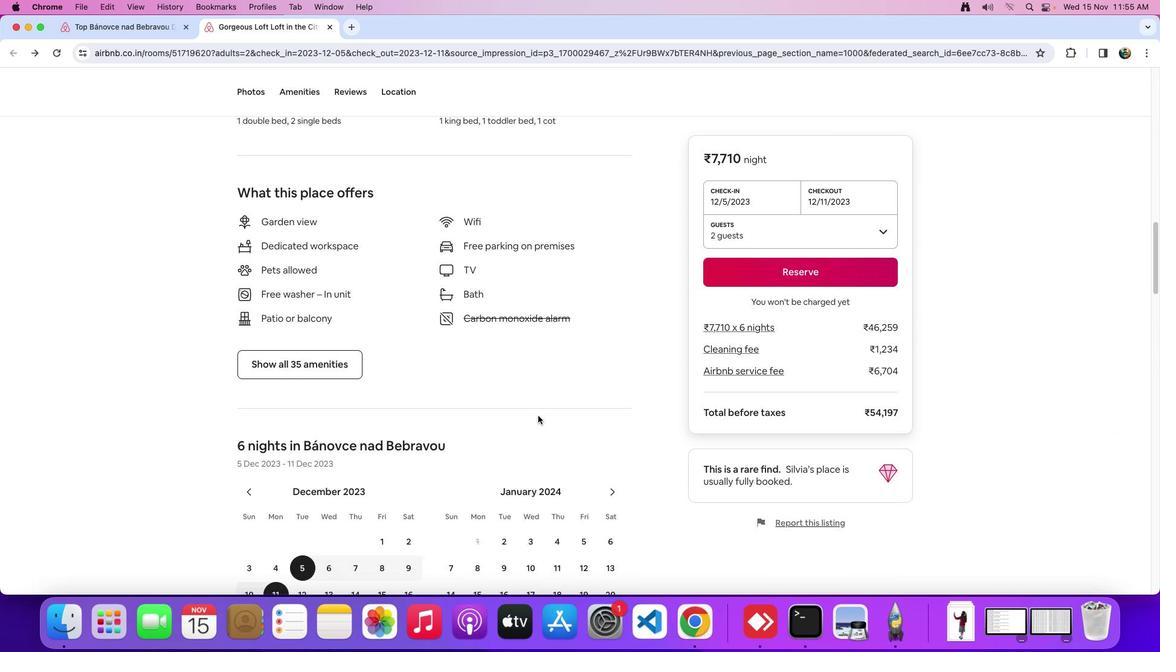 
Action: Mouse scrolled (539, 415) with delta (0, 0)
Screenshot: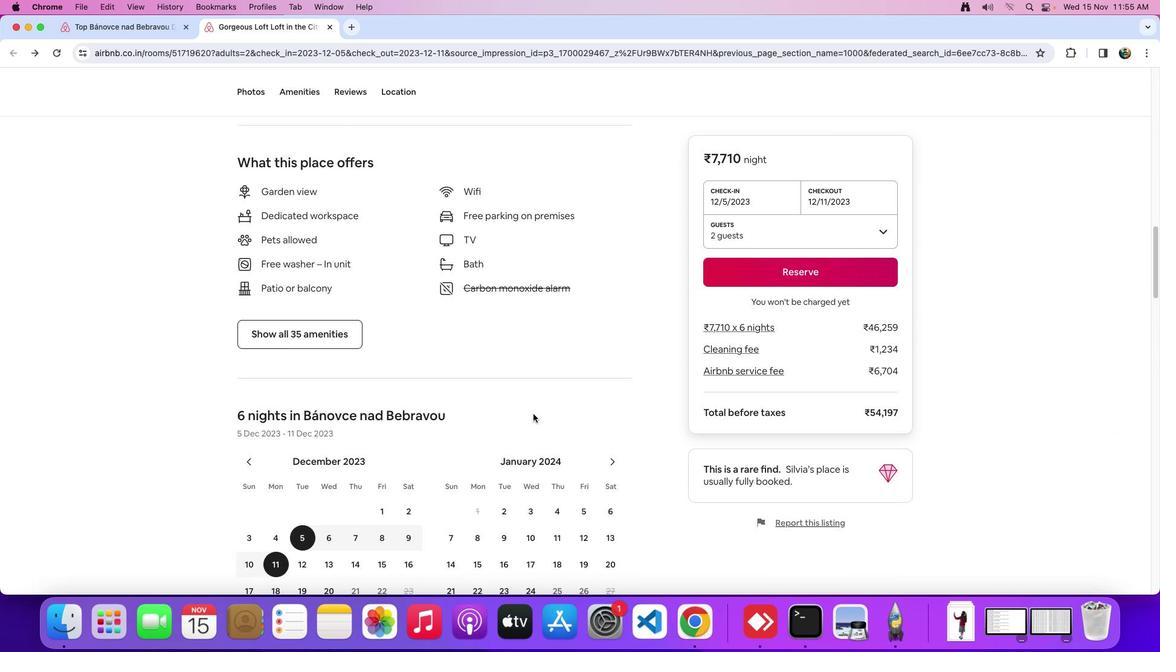 
Action: Mouse scrolled (539, 415) with delta (0, -2)
Screenshot: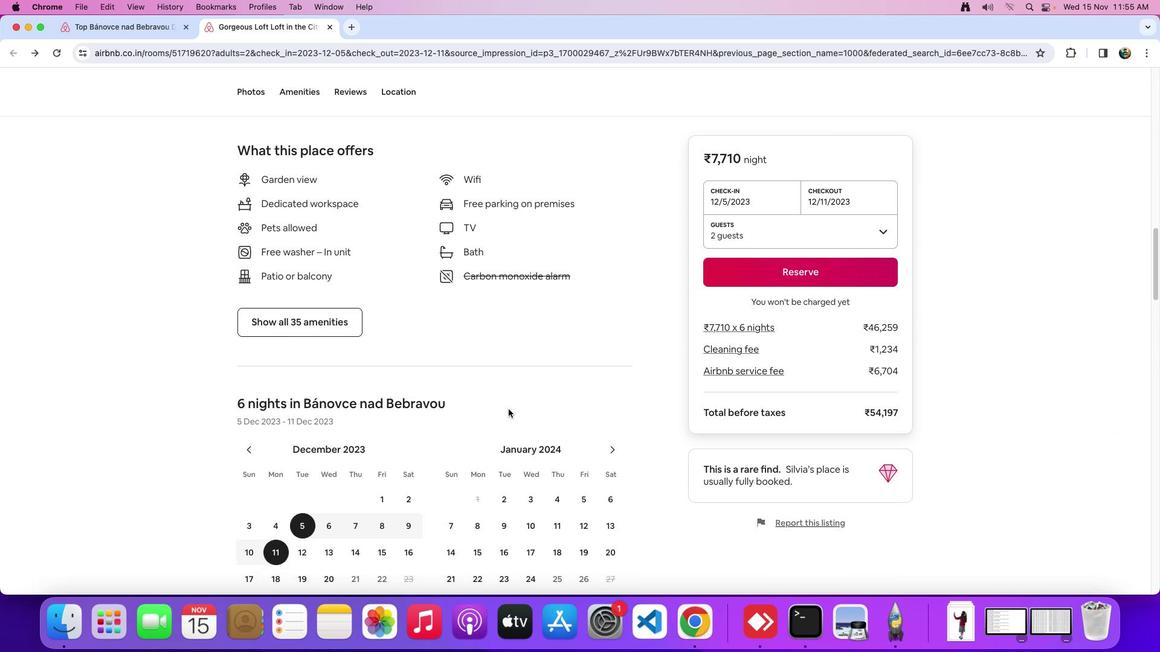 
Action: Mouse moved to (299, 312)
Screenshot: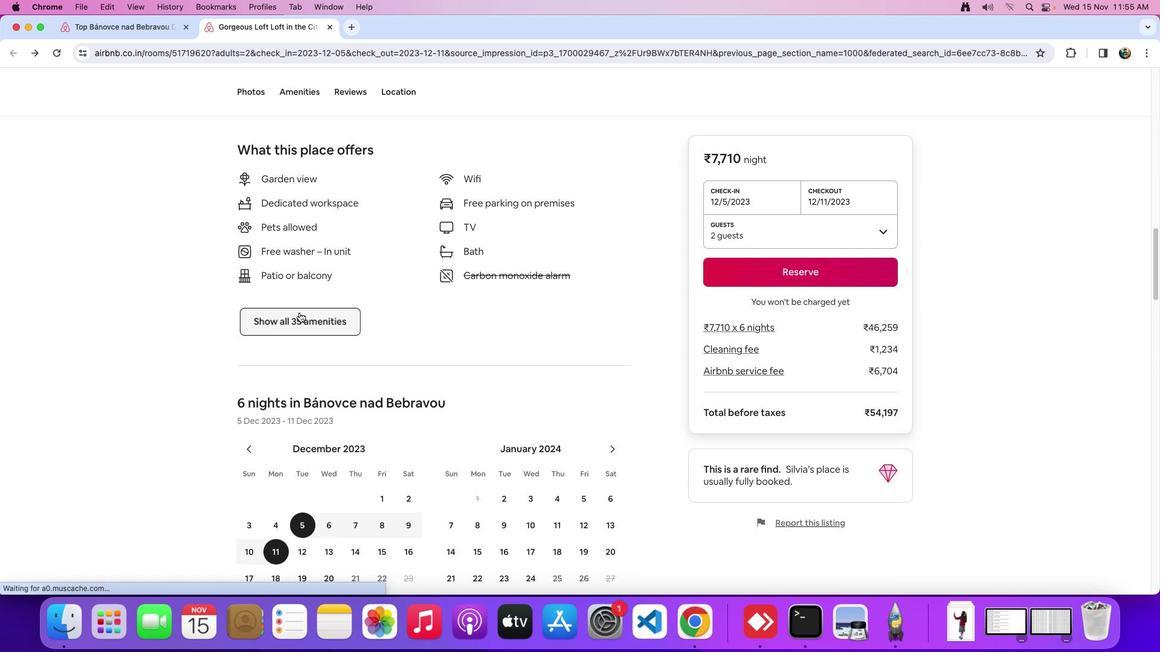 
Action: Mouse pressed left at (299, 312)
Screenshot: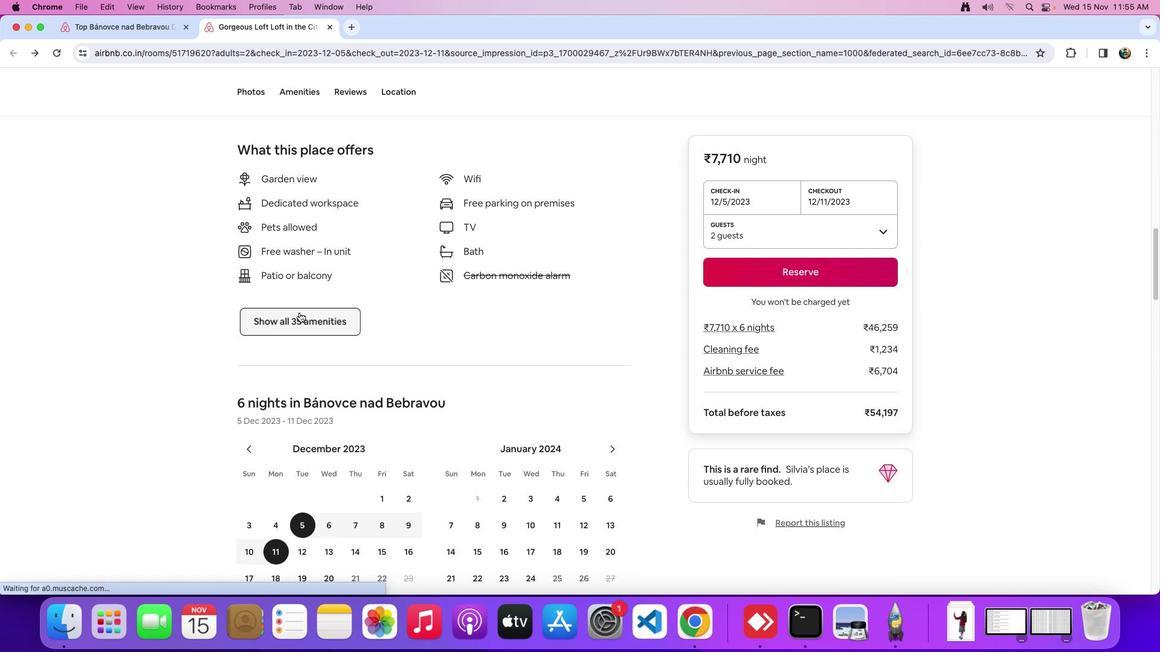 
Action: Mouse moved to (707, 377)
Screenshot: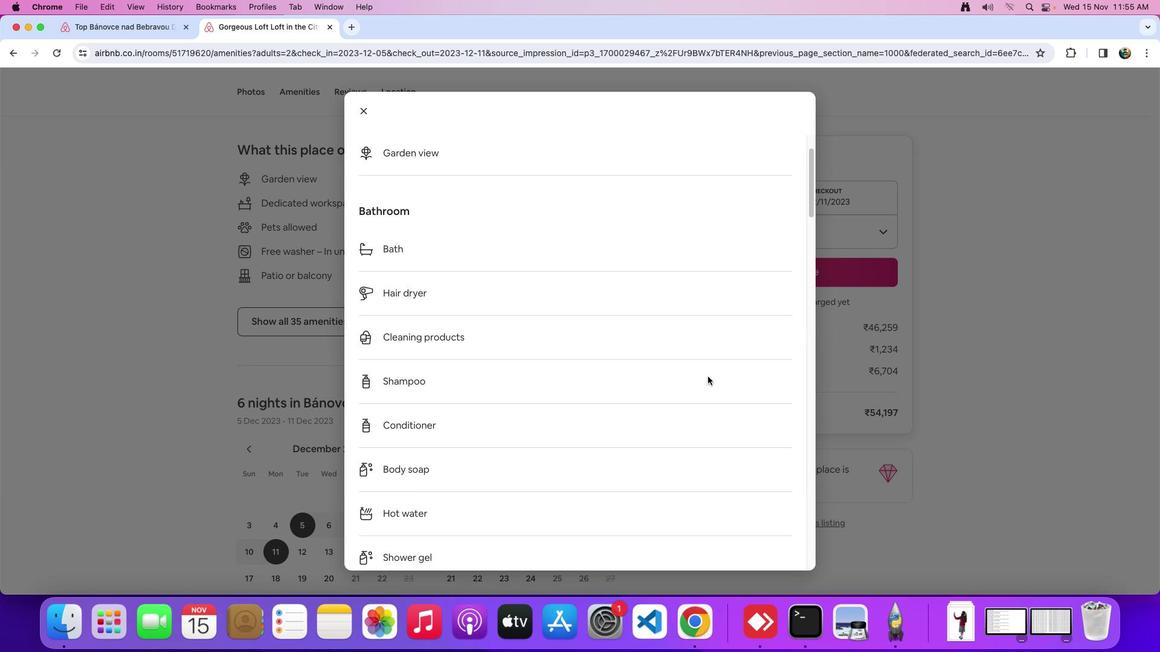 
Action: Mouse scrolled (707, 377) with delta (0, 0)
Screenshot: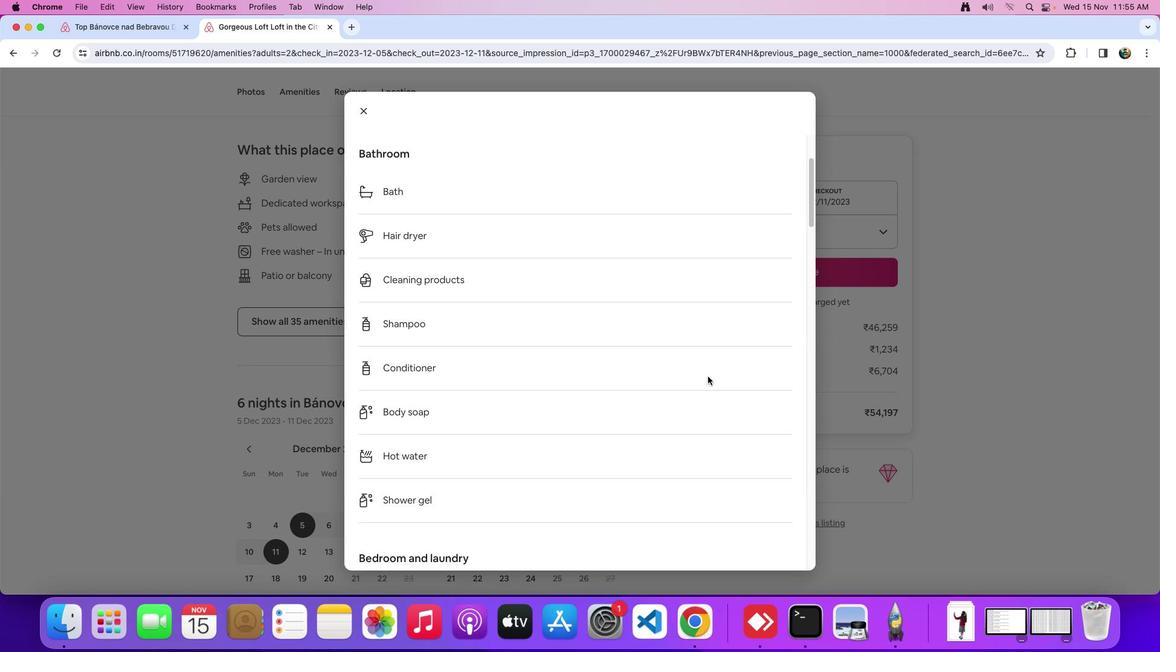 
Action: Mouse moved to (707, 377)
Screenshot: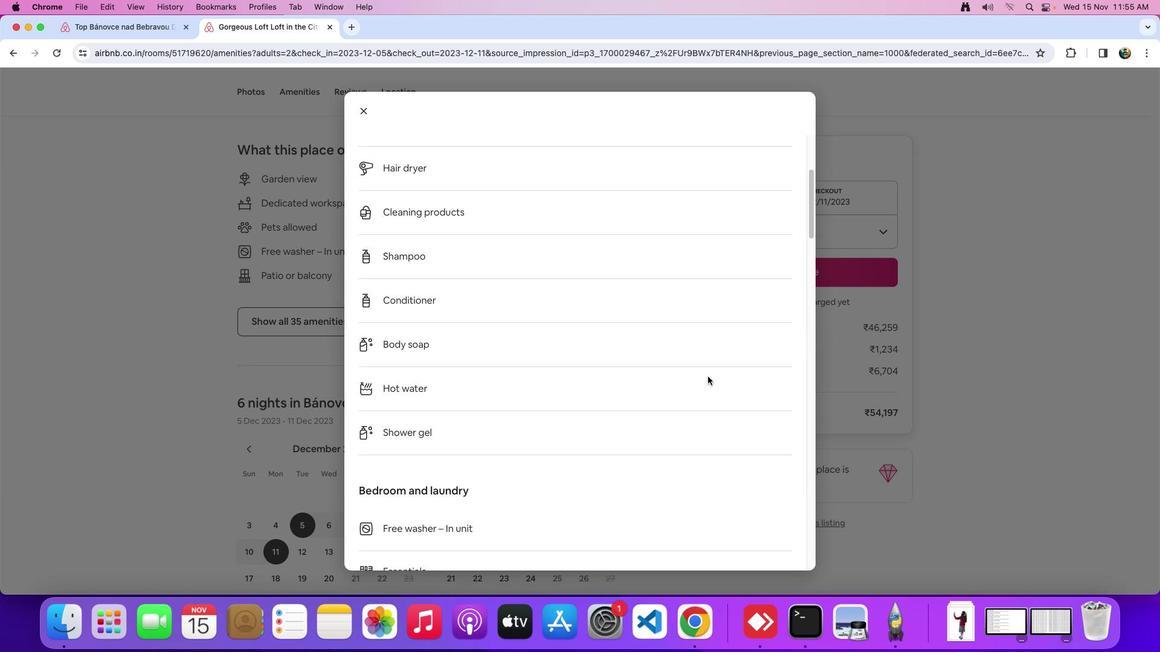 
Action: Mouse scrolled (707, 377) with delta (0, 0)
Screenshot: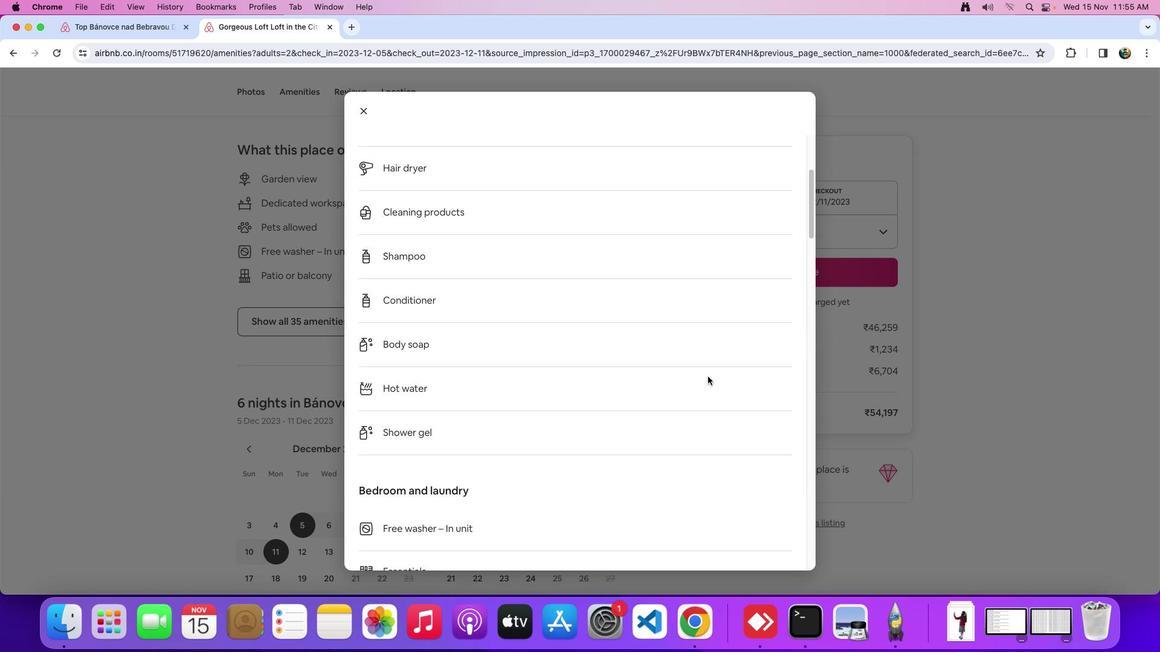 
Action: Mouse scrolled (707, 377) with delta (0, -3)
Screenshot: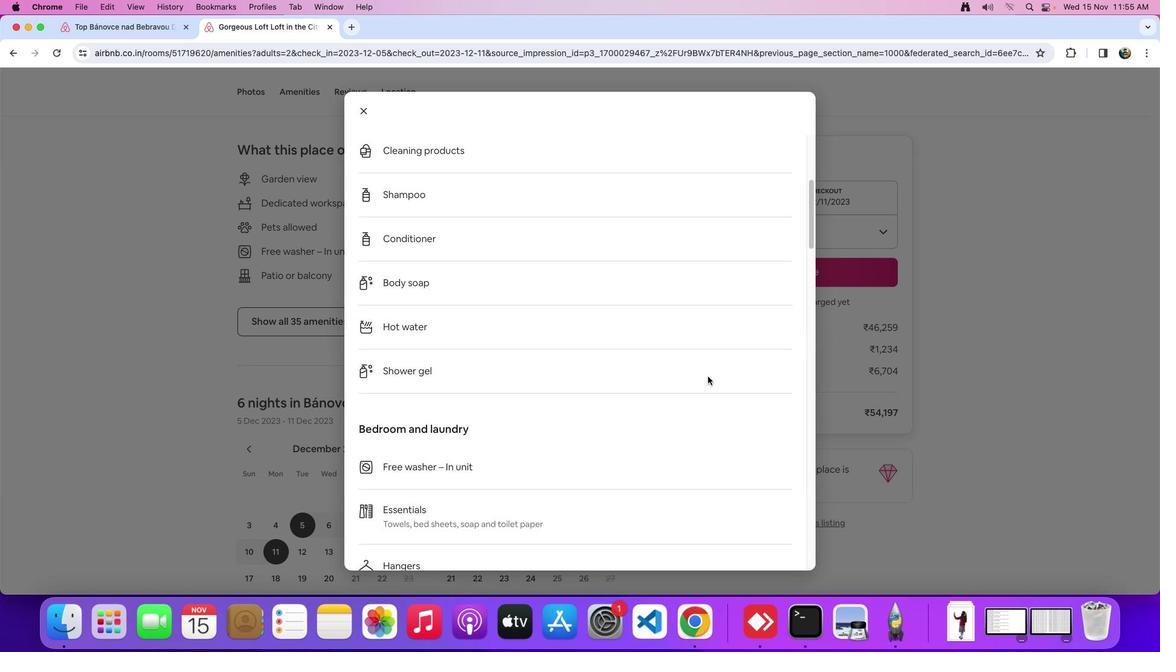 
Action: Mouse moved to (708, 377)
Screenshot: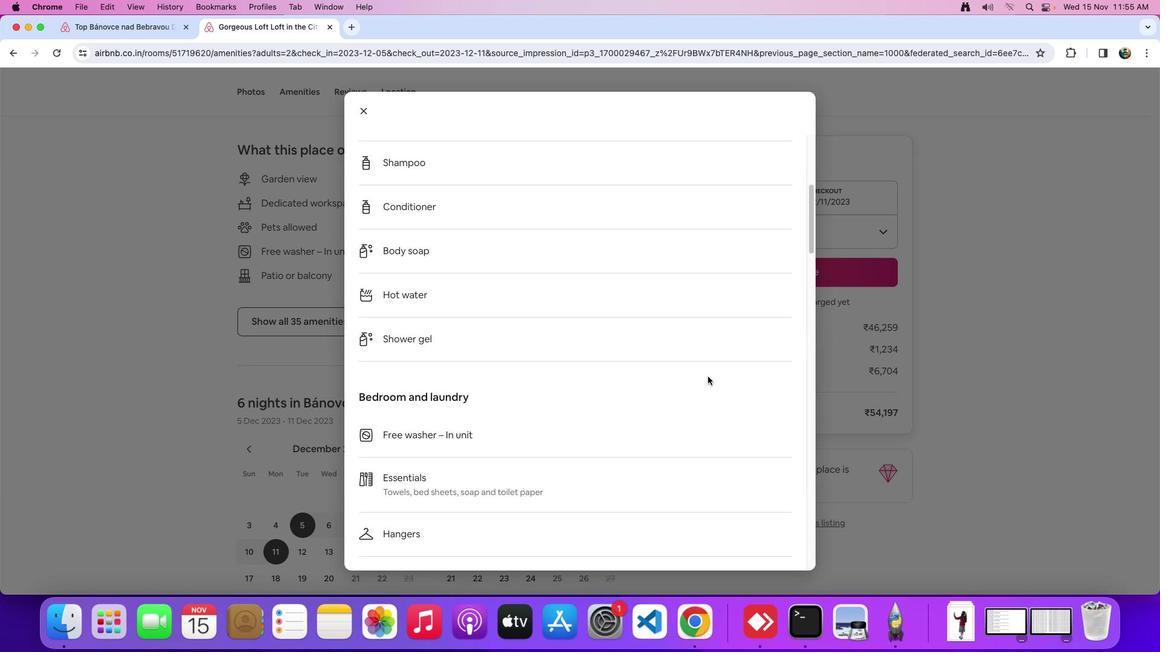 
Action: Mouse scrolled (708, 377) with delta (0, -3)
Screenshot: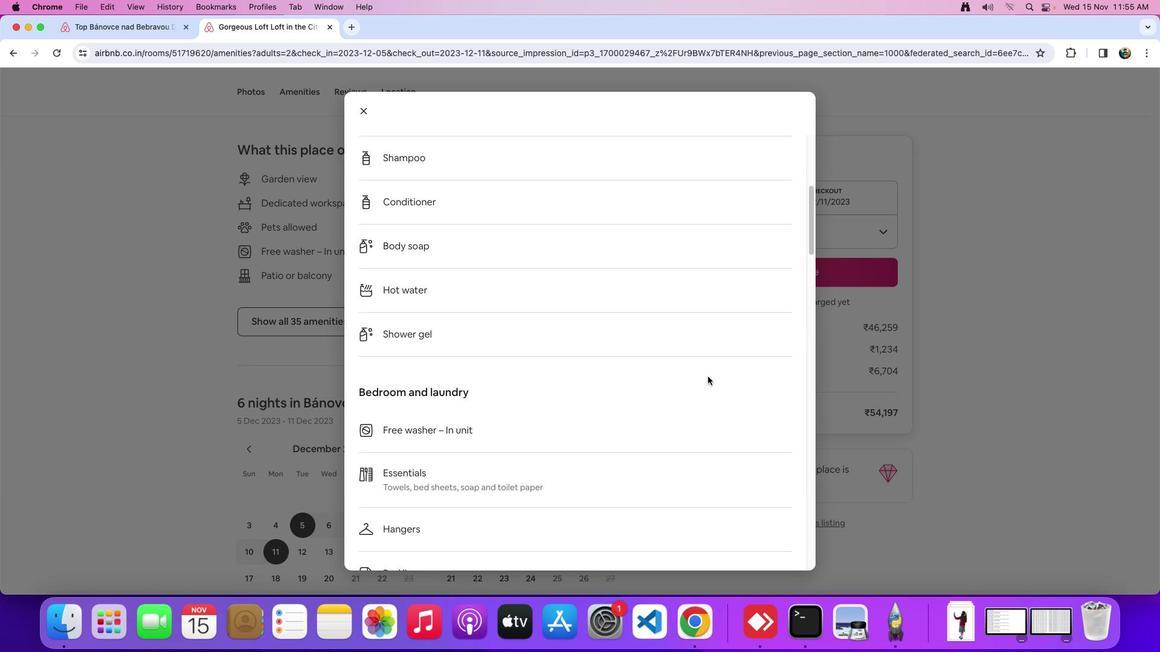 
Action: Mouse moved to (708, 377)
Screenshot: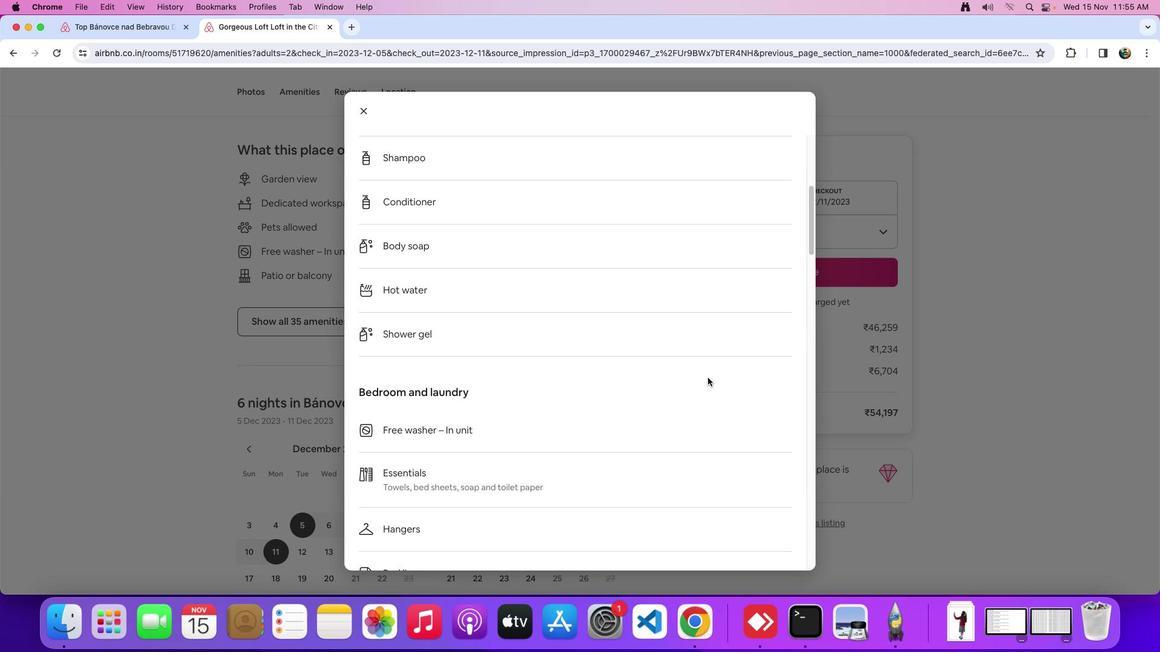 
Action: Mouse scrolled (708, 377) with delta (0, 0)
Screenshot: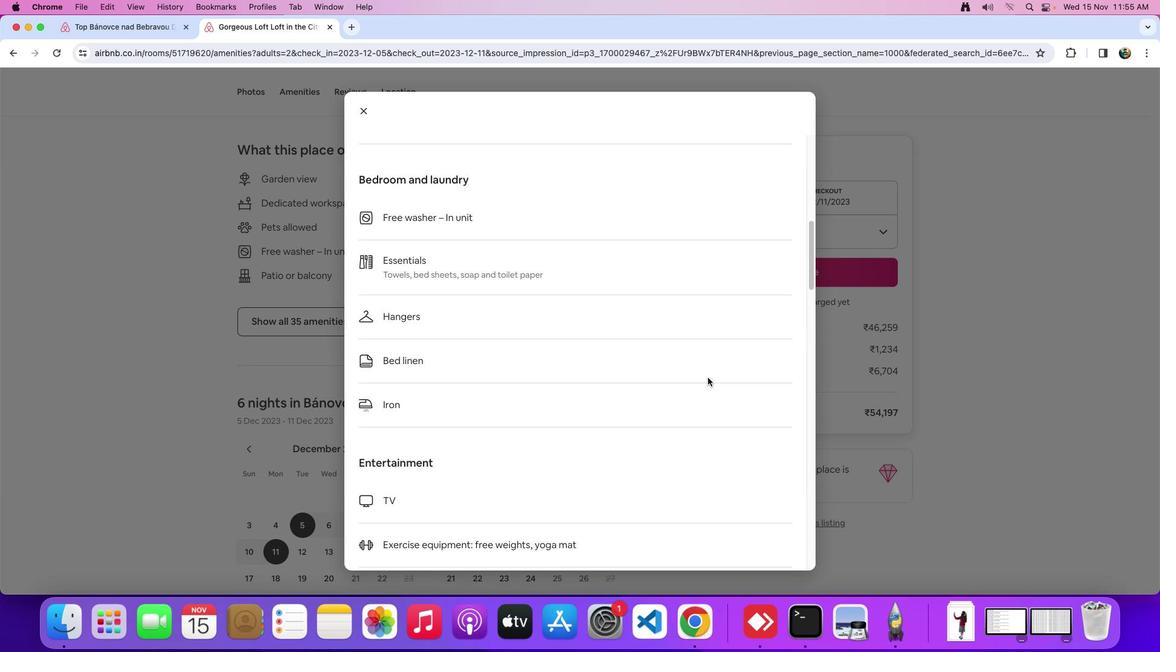 
Action: Mouse scrolled (708, 377) with delta (0, 0)
Screenshot: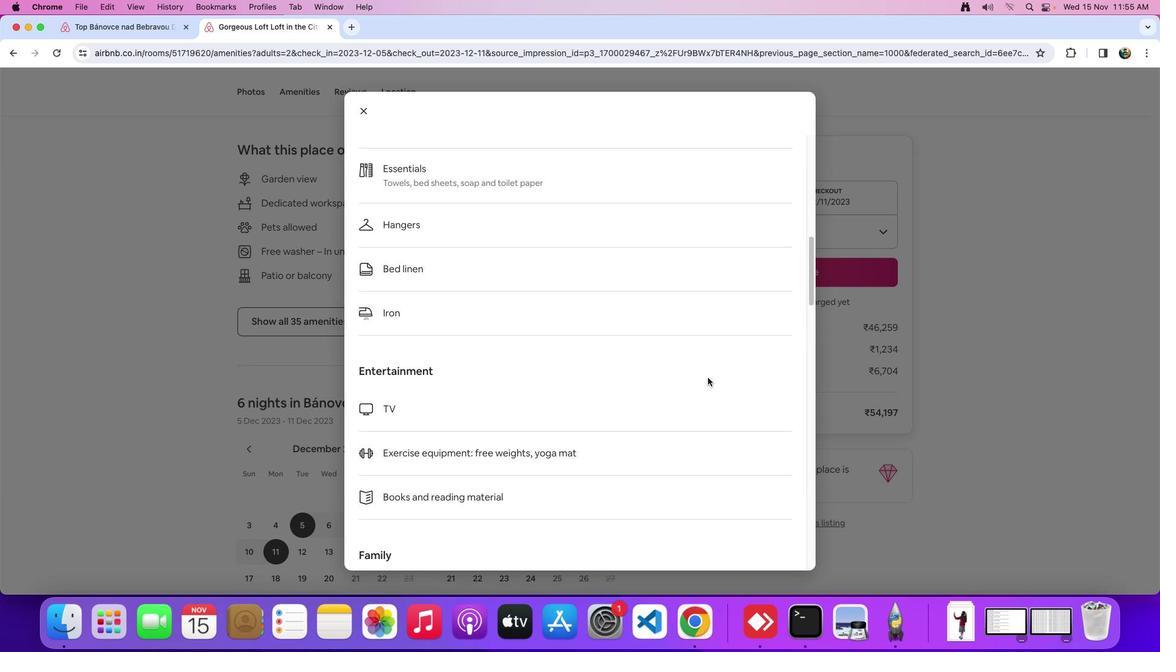 
Action: Mouse scrolled (708, 377) with delta (0, -2)
Screenshot: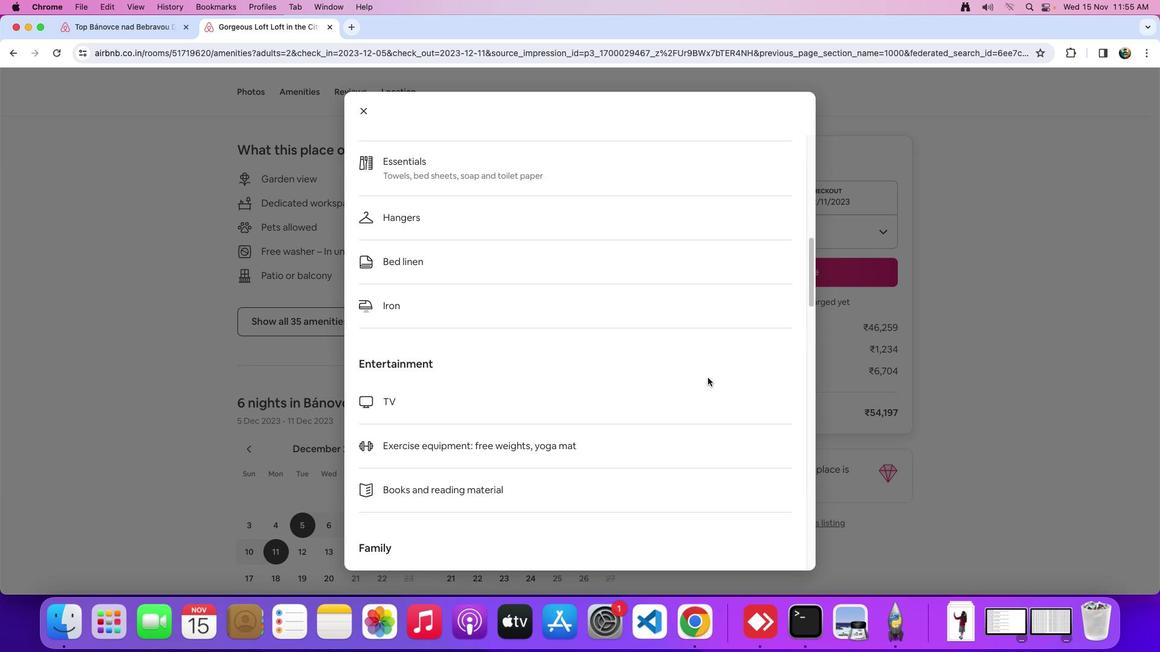 
Action: Mouse scrolled (708, 377) with delta (0, -3)
Screenshot: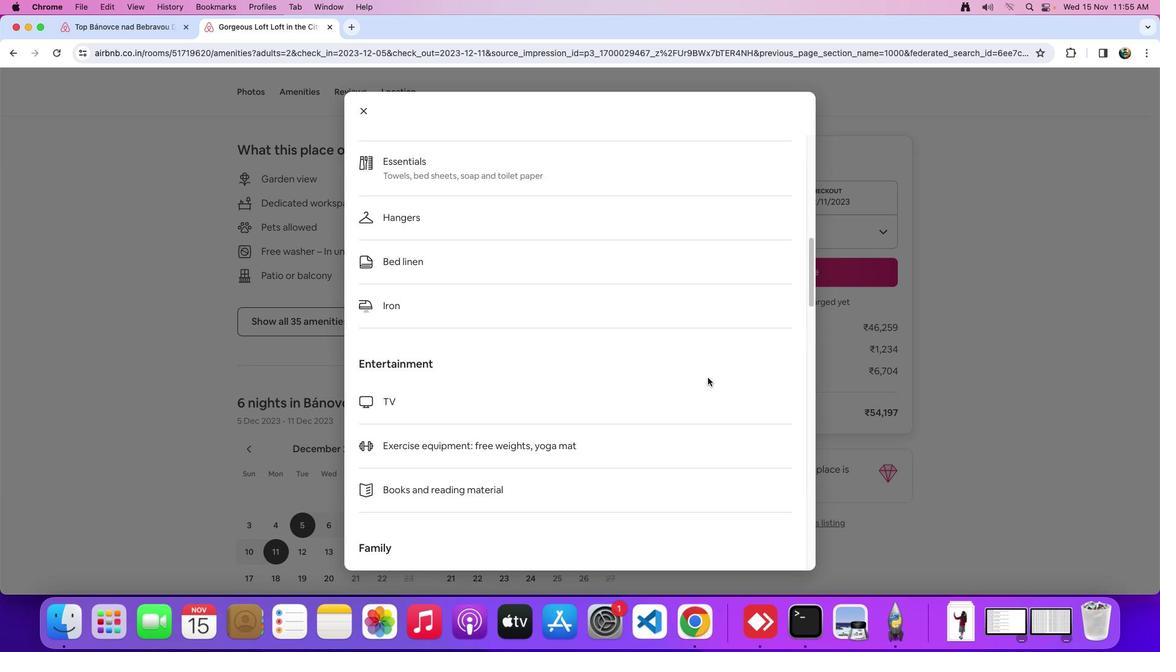 
Action: Mouse moved to (708, 378)
Screenshot: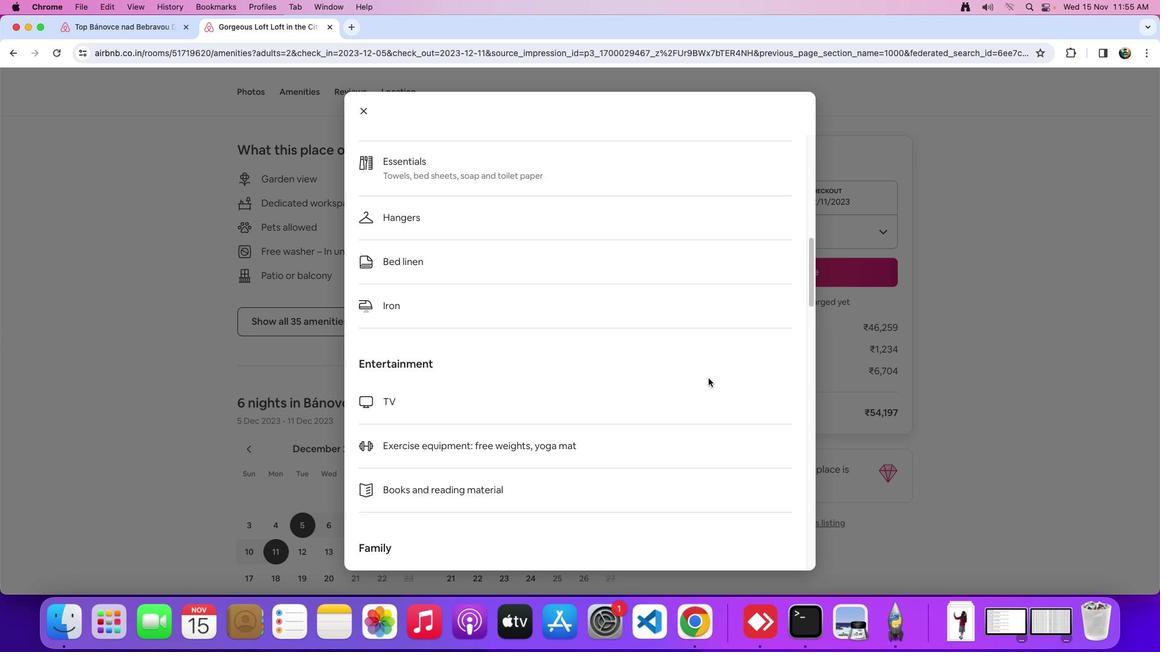 
Action: Mouse scrolled (708, 378) with delta (0, 0)
Screenshot: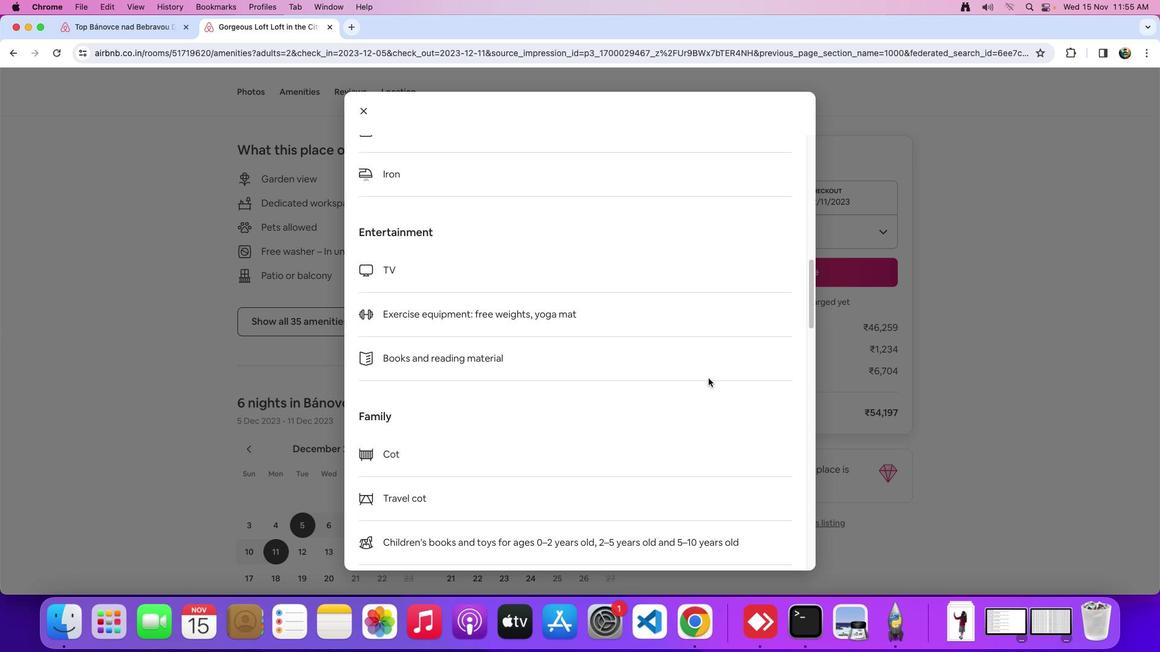 
Action: Mouse scrolled (708, 378) with delta (0, 0)
Screenshot: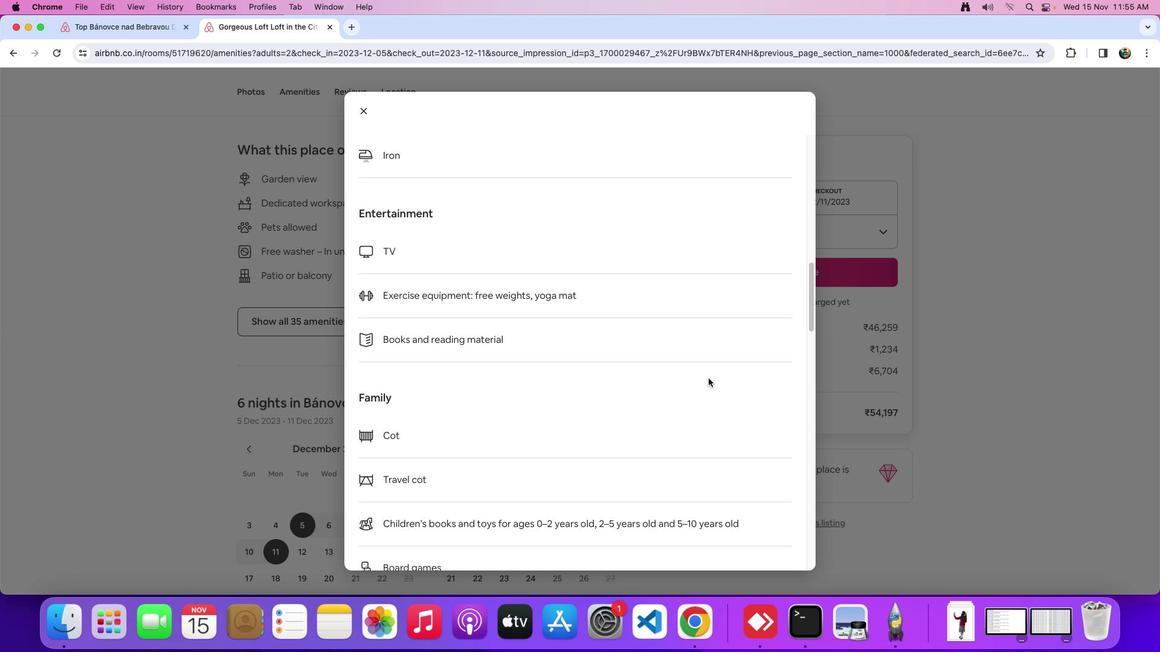 
Action: Mouse scrolled (708, 378) with delta (0, -2)
Screenshot: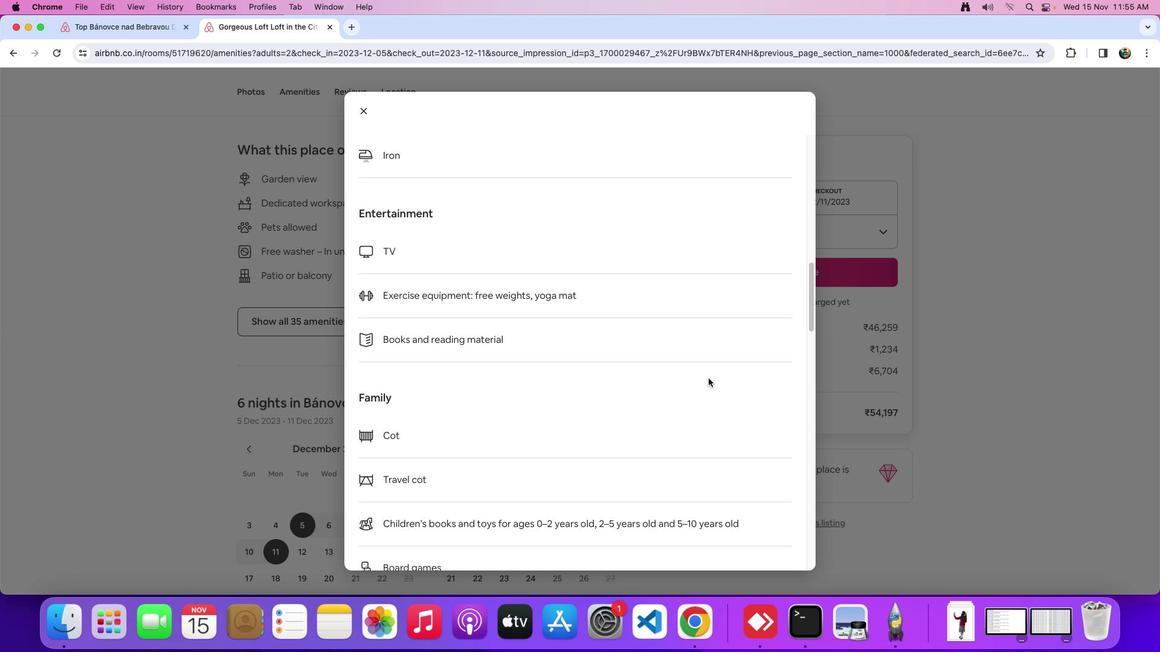 
Action: Mouse scrolled (708, 378) with delta (0, 0)
Screenshot: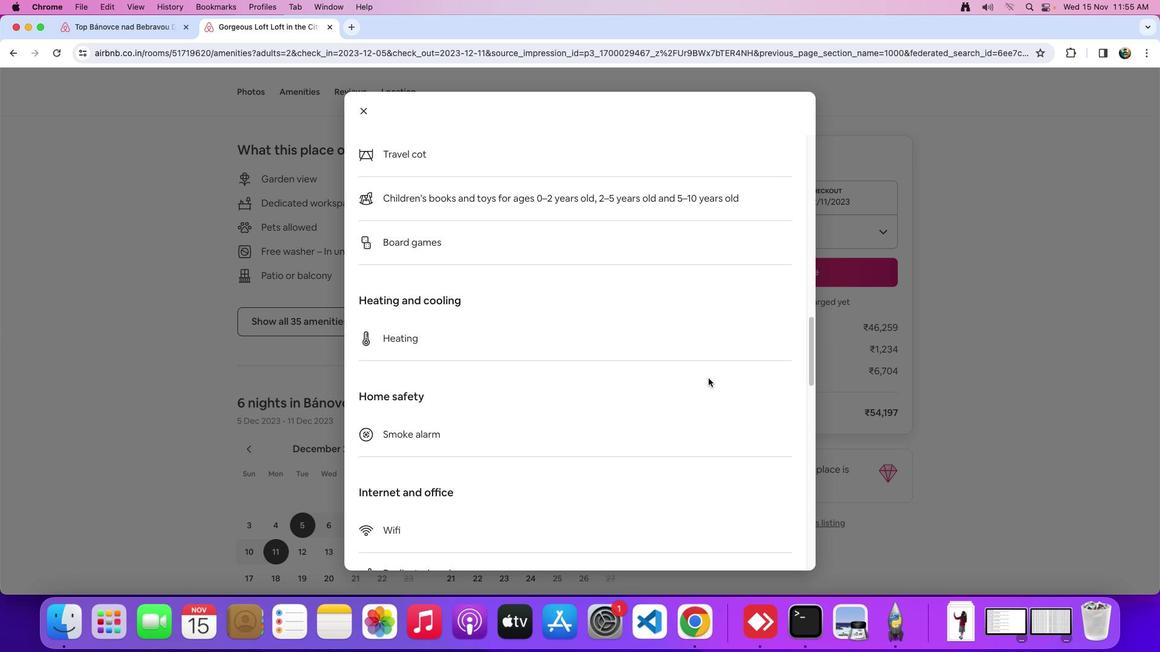 
Action: Mouse scrolled (708, 378) with delta (0, 0)
Screenshot: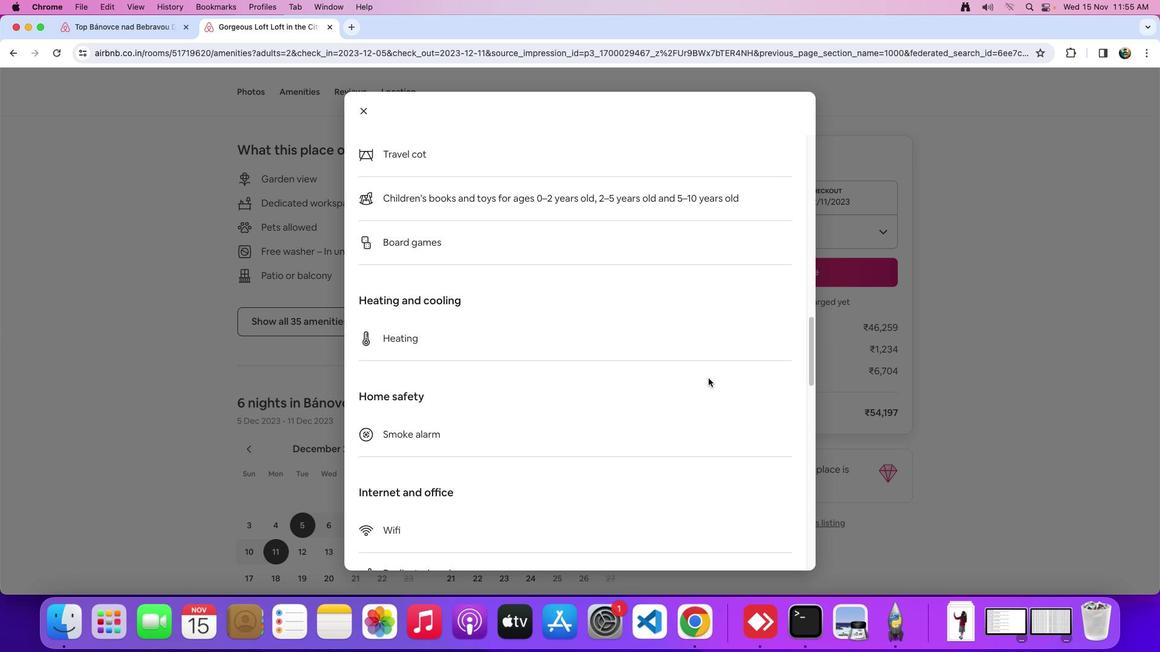 
Action: Mouse scrolled (708, 378) with delta (0, -3)
Screenshot: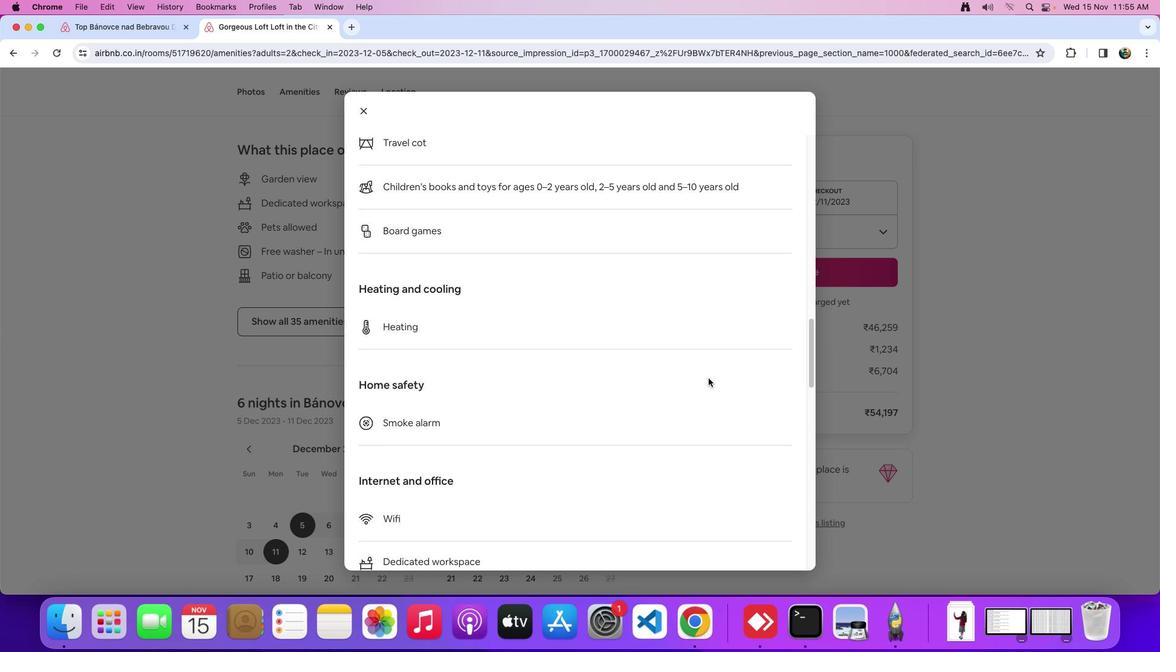 
Action: Mouse scrolled (708, 378) with delta (0, -4)
Screenshot: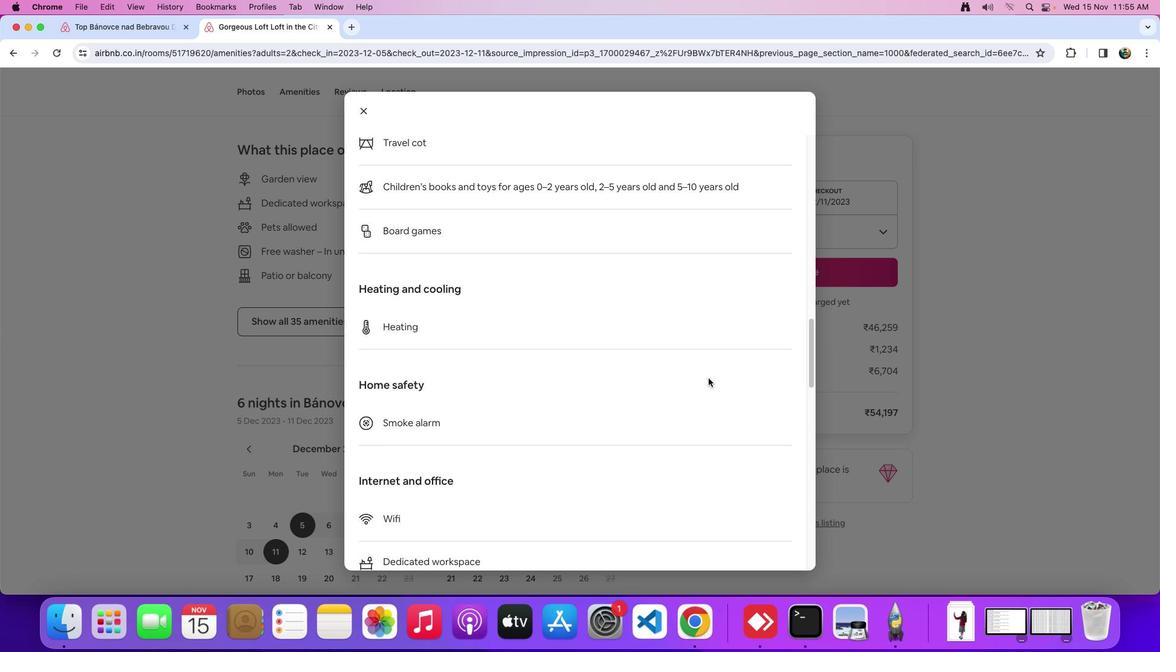 
Action: Mouse moved to (708, 380)
Screenshot: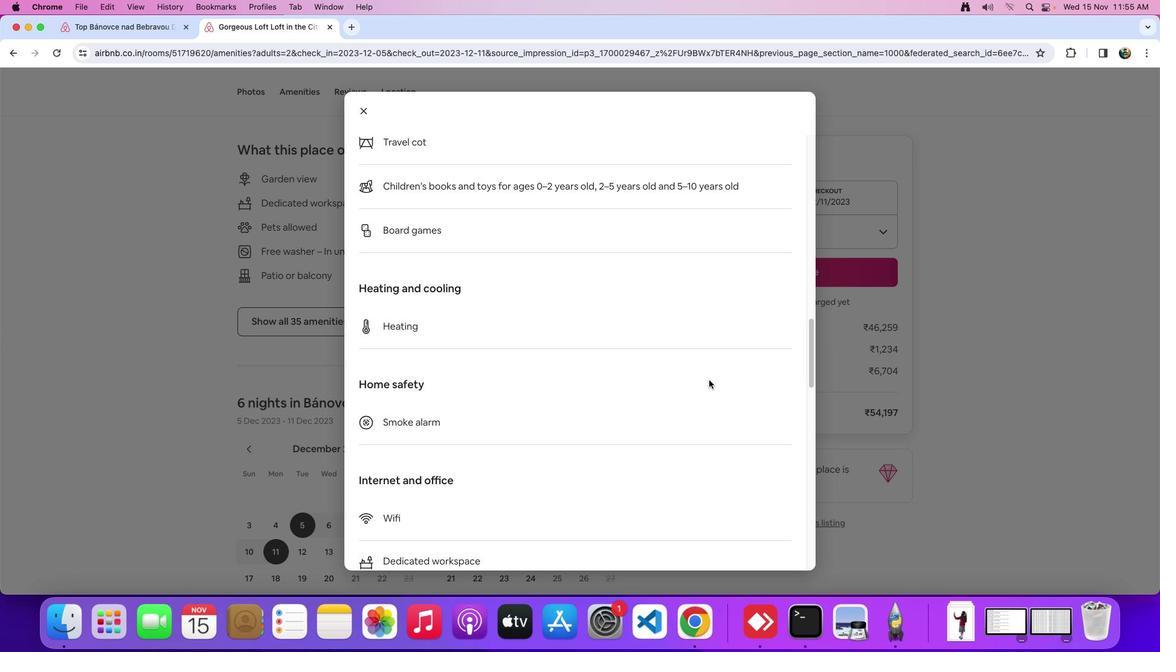 
Action: Mouse scrolled (708, 380) with delta (0, 0)
Screenshot: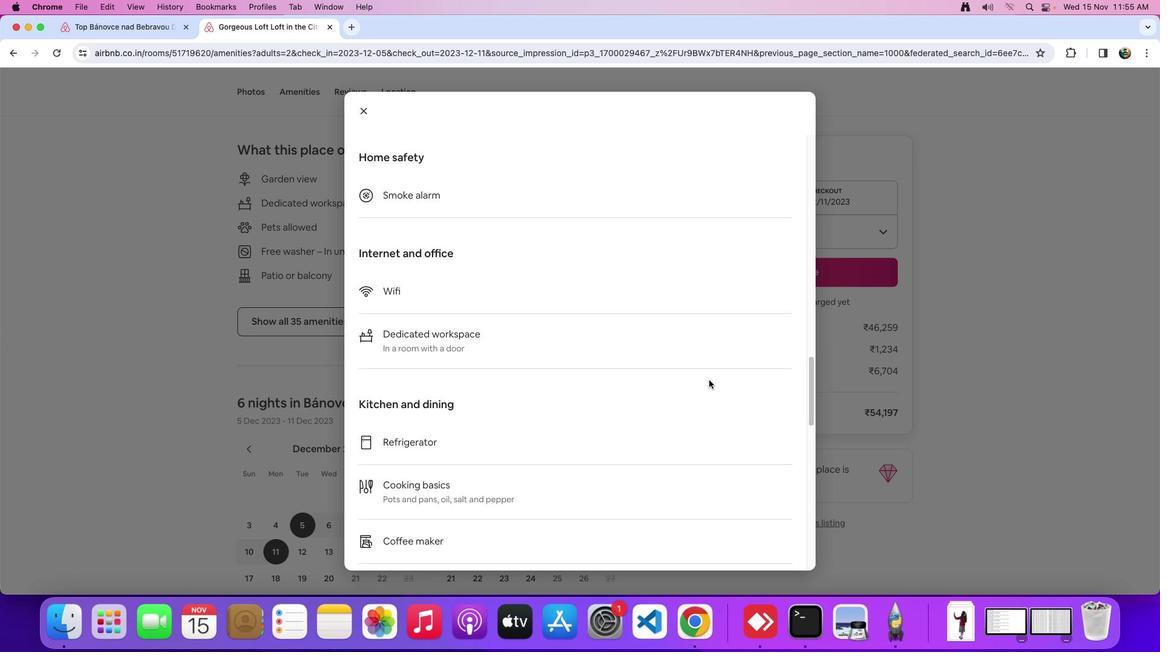 
Action: Mouse scrolled (708, 380) with delta (0, 0)
Screenshot: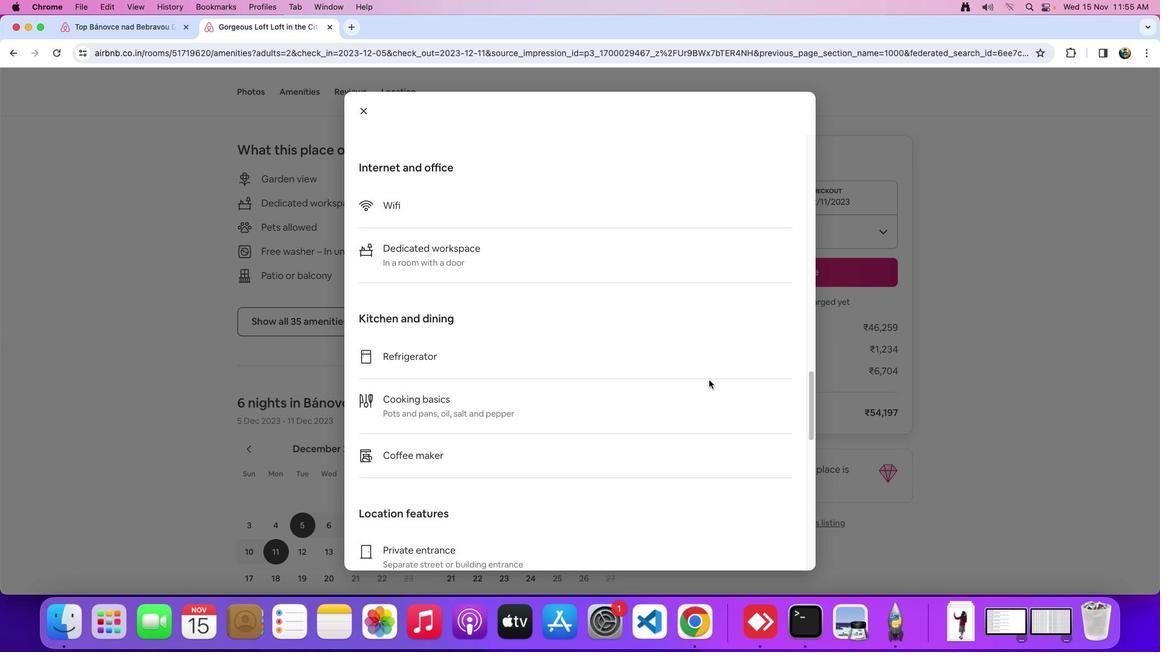 
Action: Mouse scrolled (708, 380) with delta (0, -3)
Screenshot: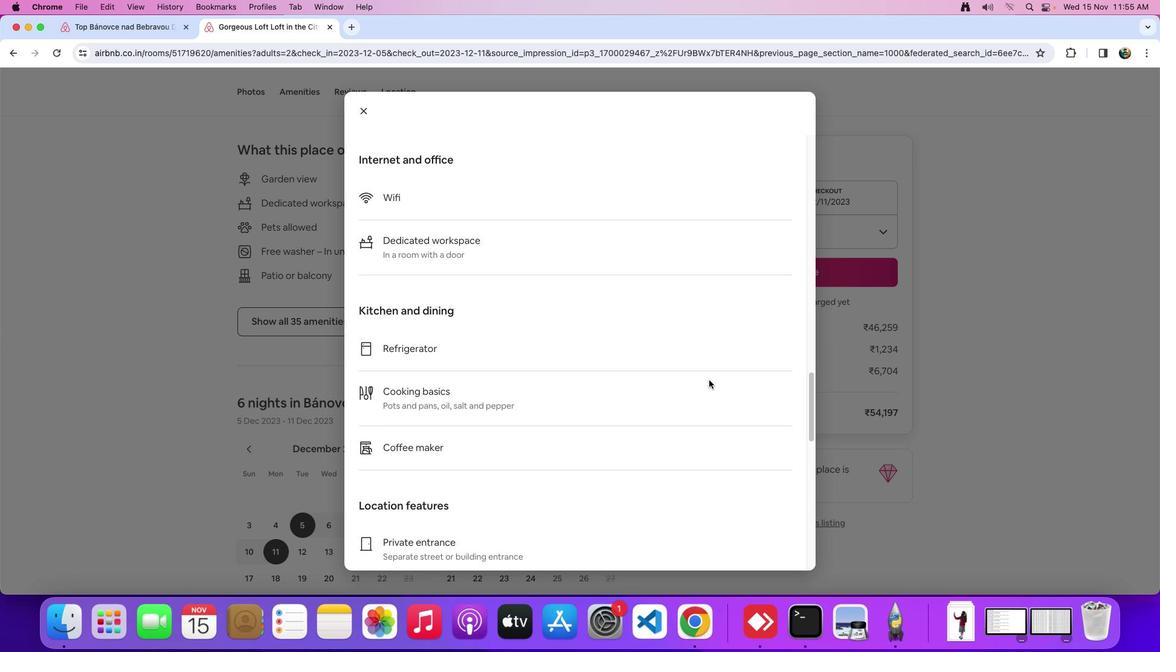 
Action: Mouse scrolled (708, 380) with delta (0, -3)
Screenshot: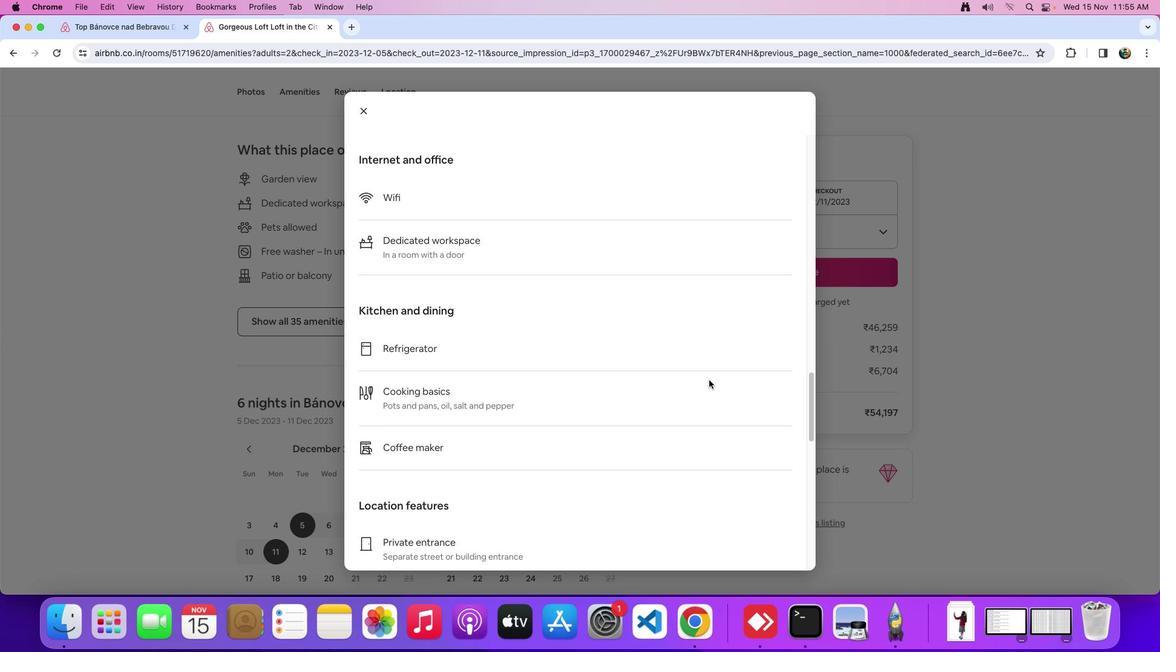 
Action: Mouse scrolled (708, 380) with delta (0, 0)
Screenshot: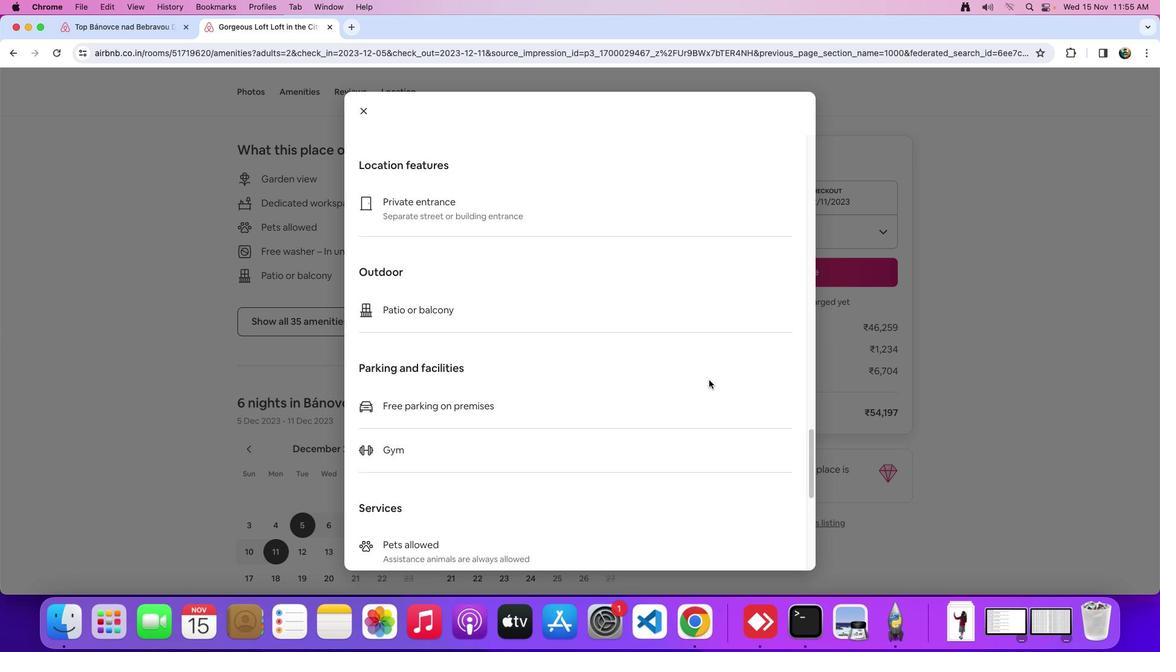 
Action: Mouse scrolled (708, 380) with delta (0, 0)
Screenshot: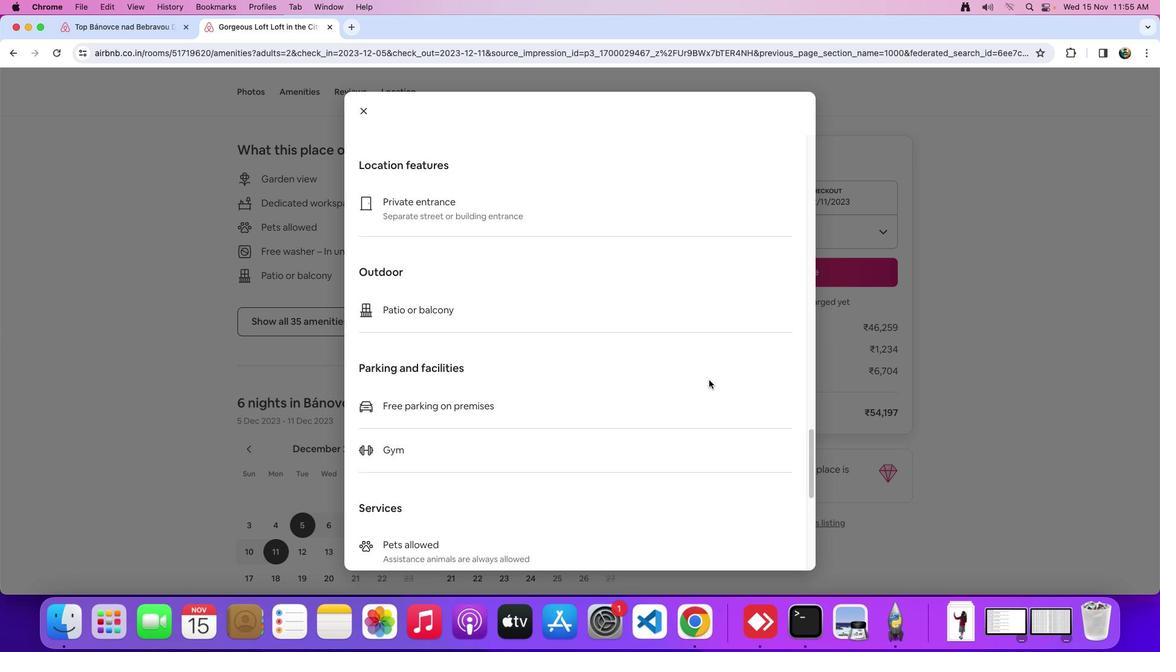 
Action: Mouse scrolled (708, 380) with delta (0, -3)
Screenshot: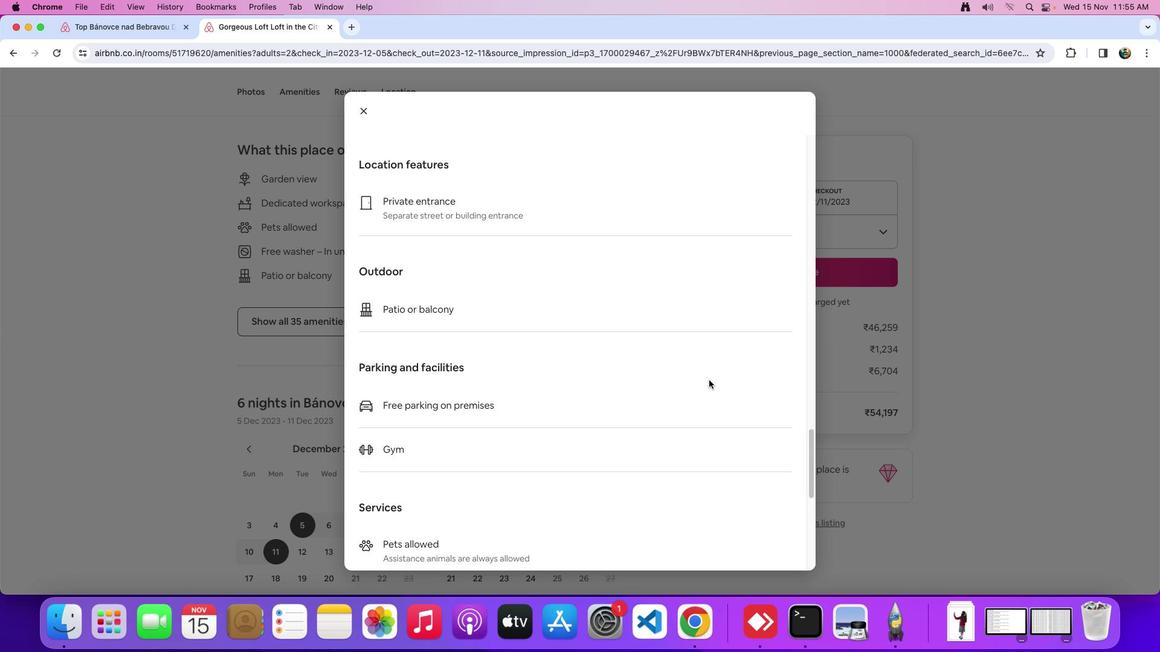 
Action: Mouse scrolled (708, 380) with delta (0, -4)
Screenshot: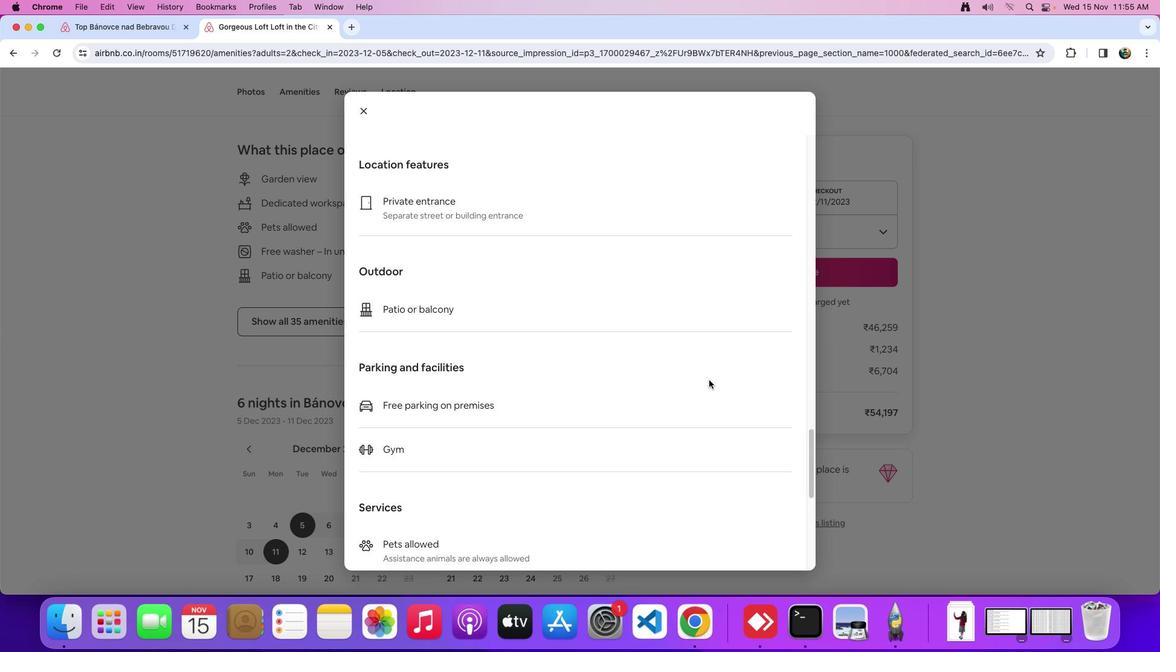 
Action: Mouse scrolled (708, 380) with delta (0, 0)
Screenshot: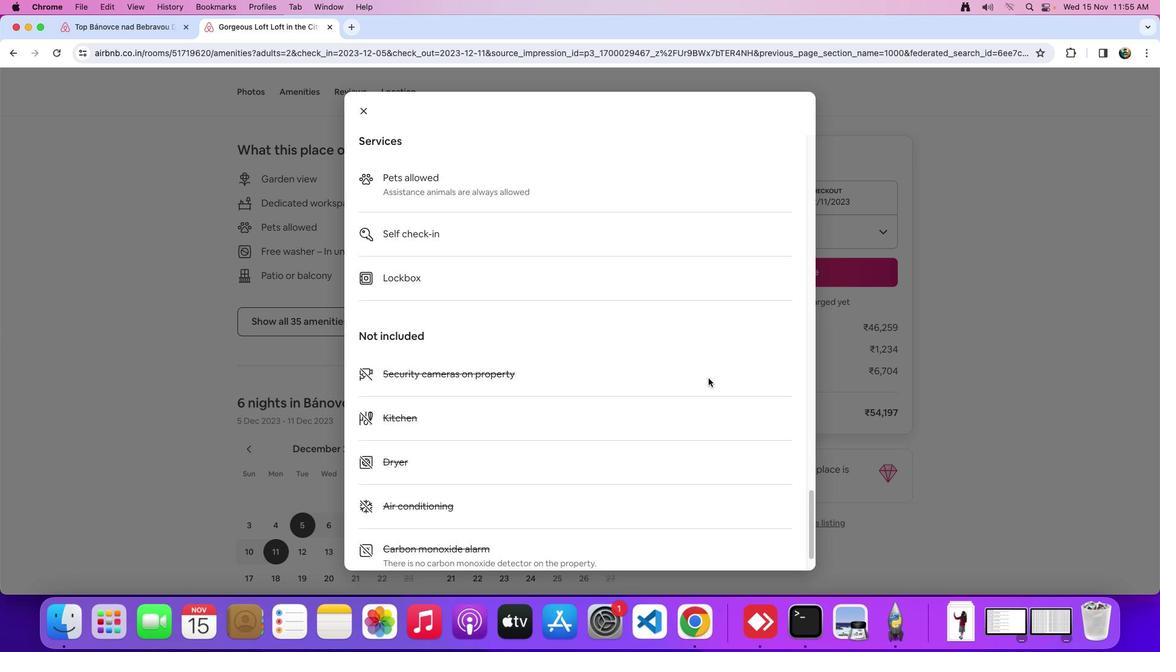
Action: Mouse scrolled (708, 380) with delta (0, 0)
Screenshot: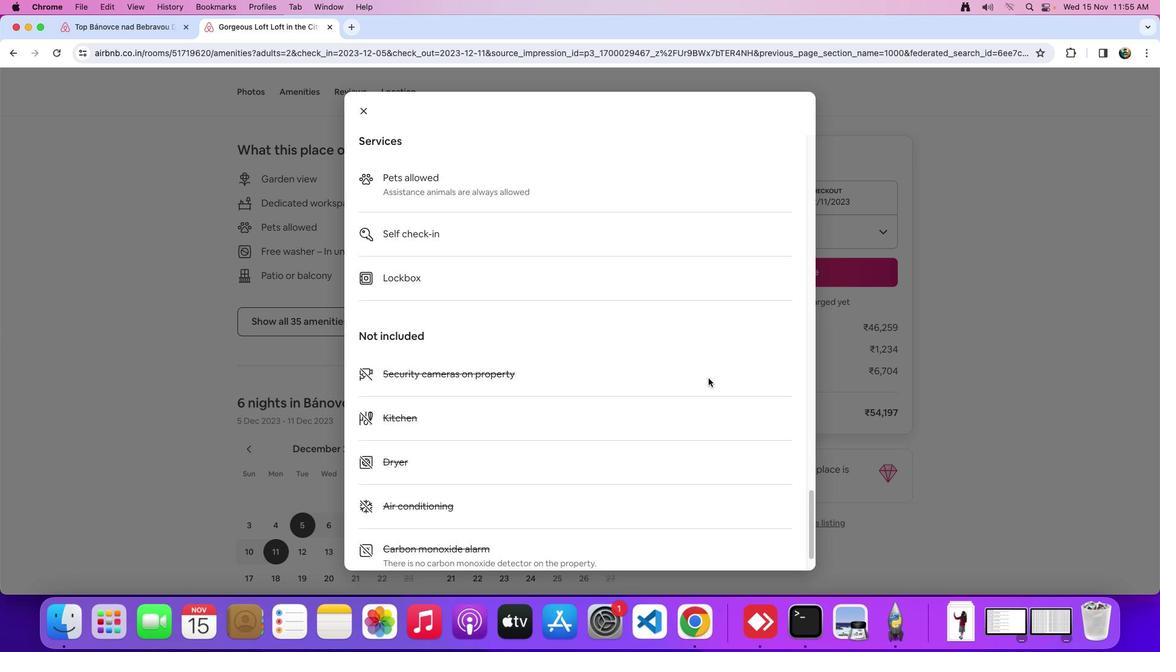 
Action: Mouse scrolled (708, 380) with delta (0, -3)
Screenshot: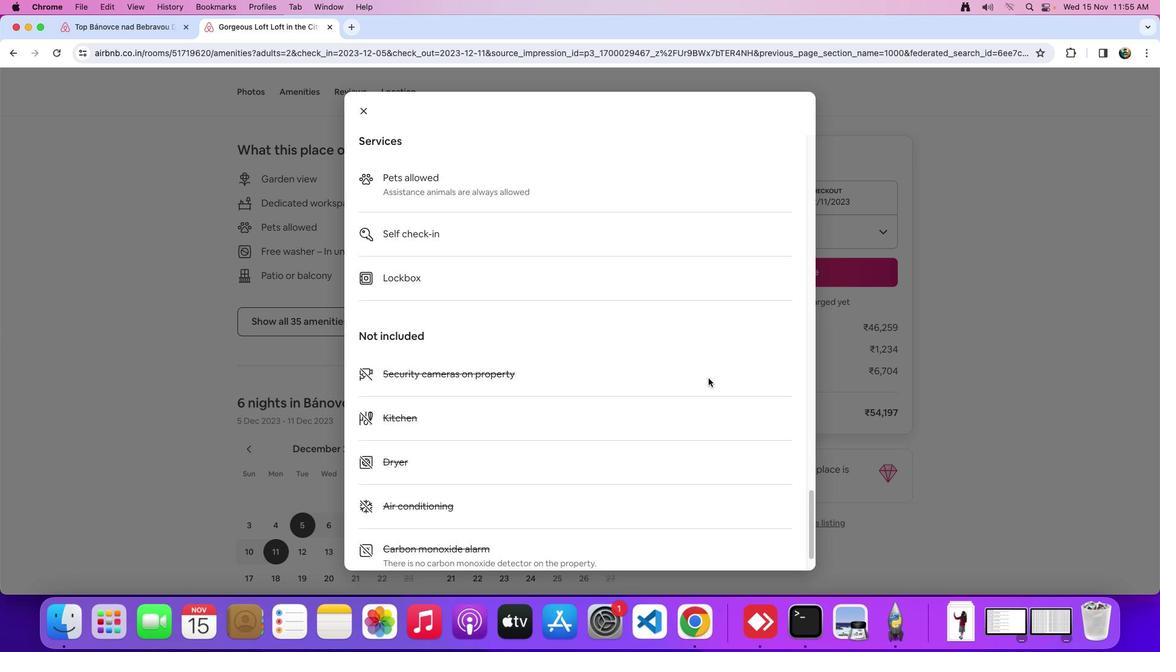 
Action: Mouse moved to (708, 380)
Screenshot: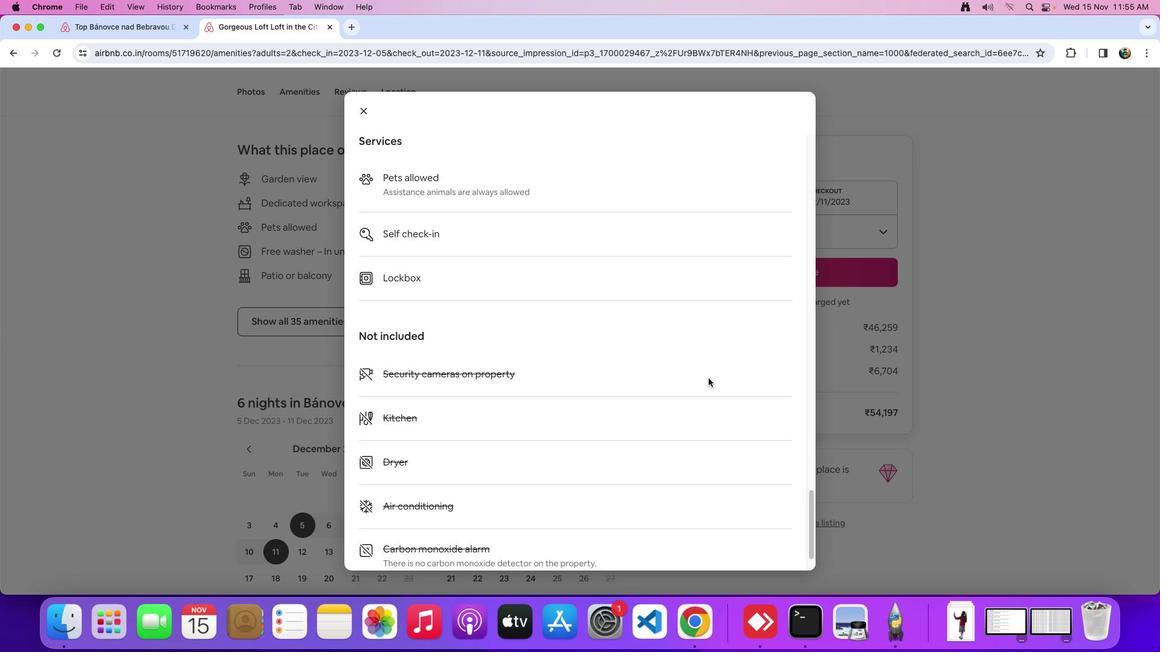 
Action: Mouse scrolled (708, 380) with delta (0, -4)
Screenshot: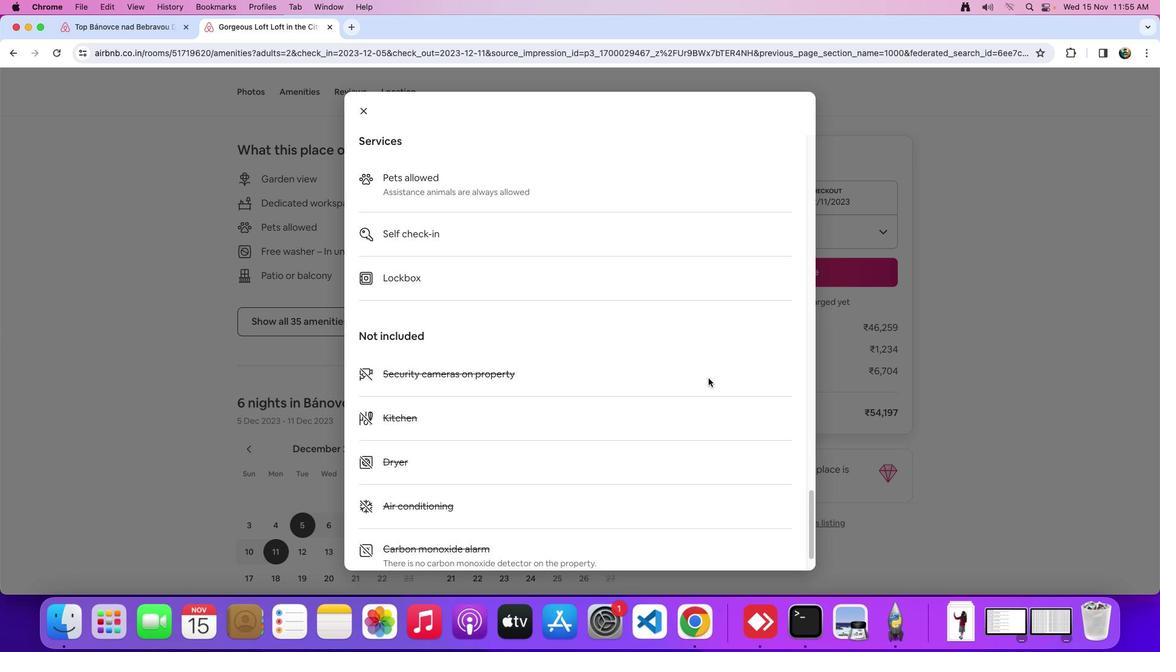 
Action: Mouse moved to (708, 378)
Screenshot: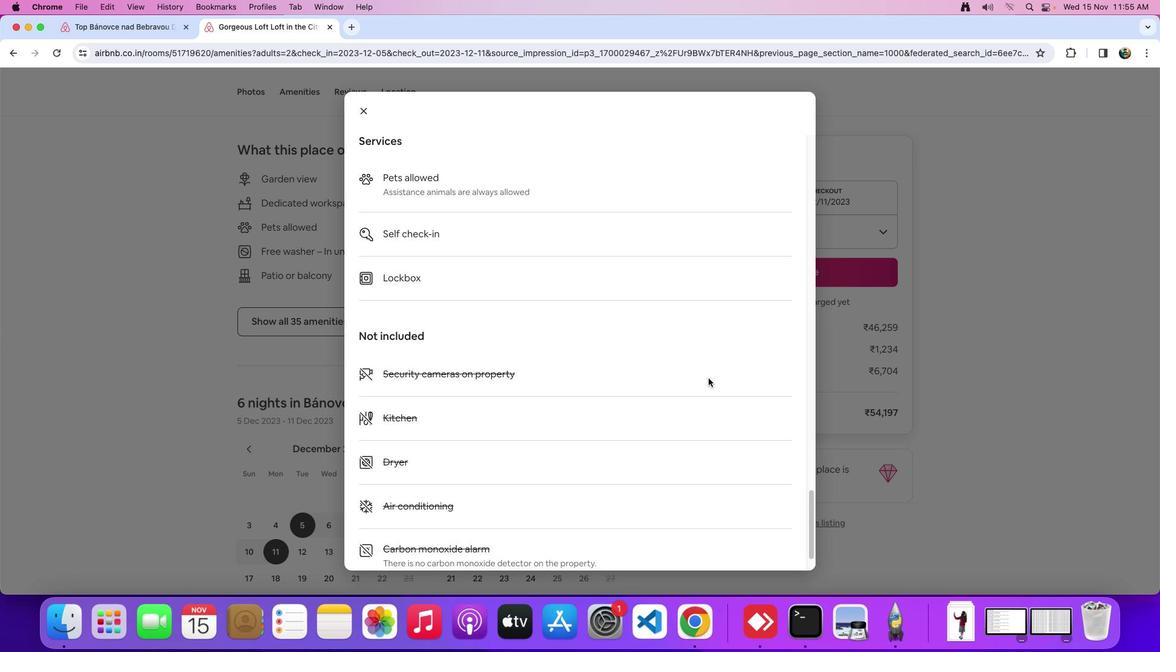 
Action: Mouse scrolled (708, 378) with delta (0, 0)
Screenshot: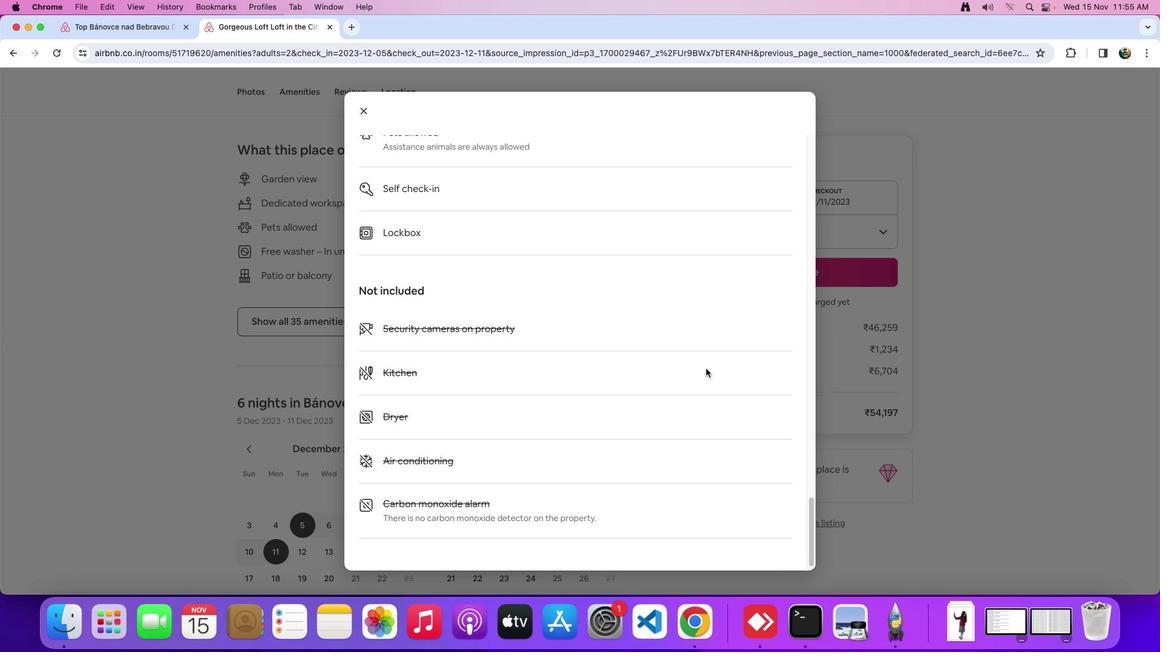 
Action: Mouse scrolled (708, 378) with delta (0, 0)
Screenshot: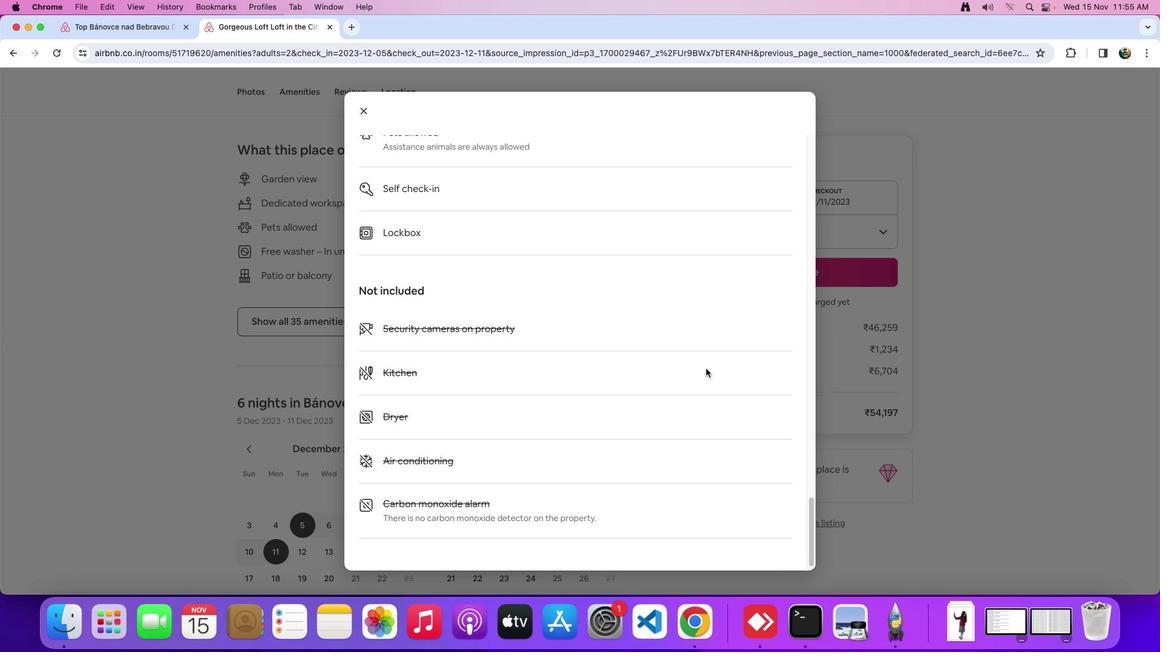 
Action: Mouse scrolled (708, 378) with delta (0, -3)
Screenshot: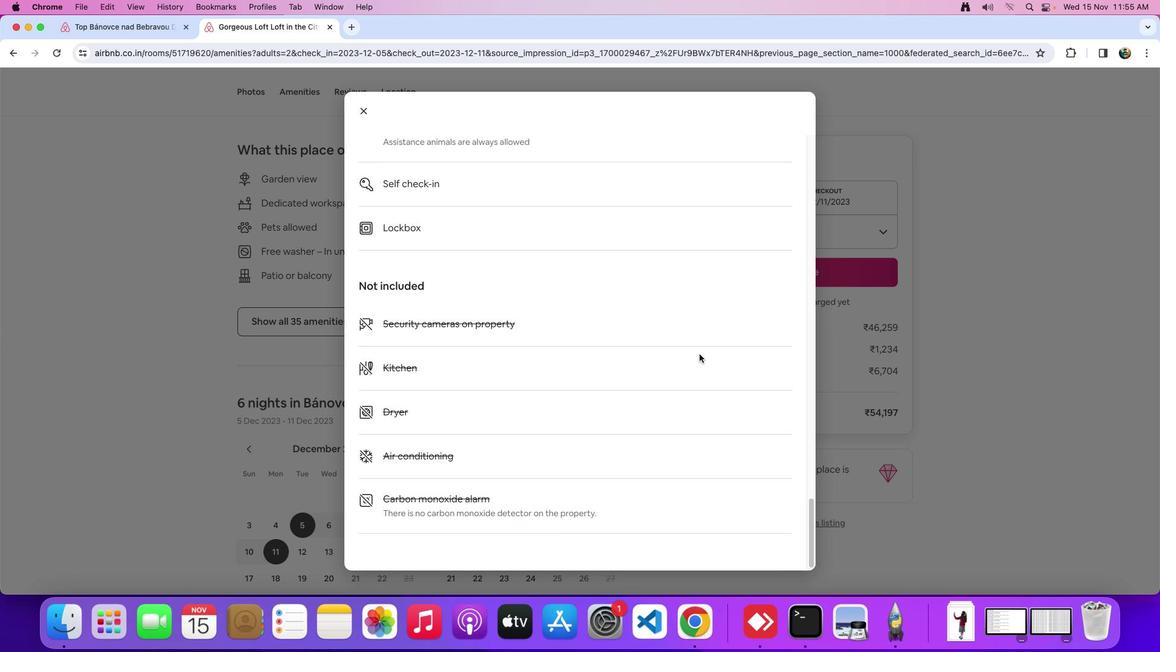 
Action: Mouse scrolled (708, 378) with delta (0, -4)
Screenshot: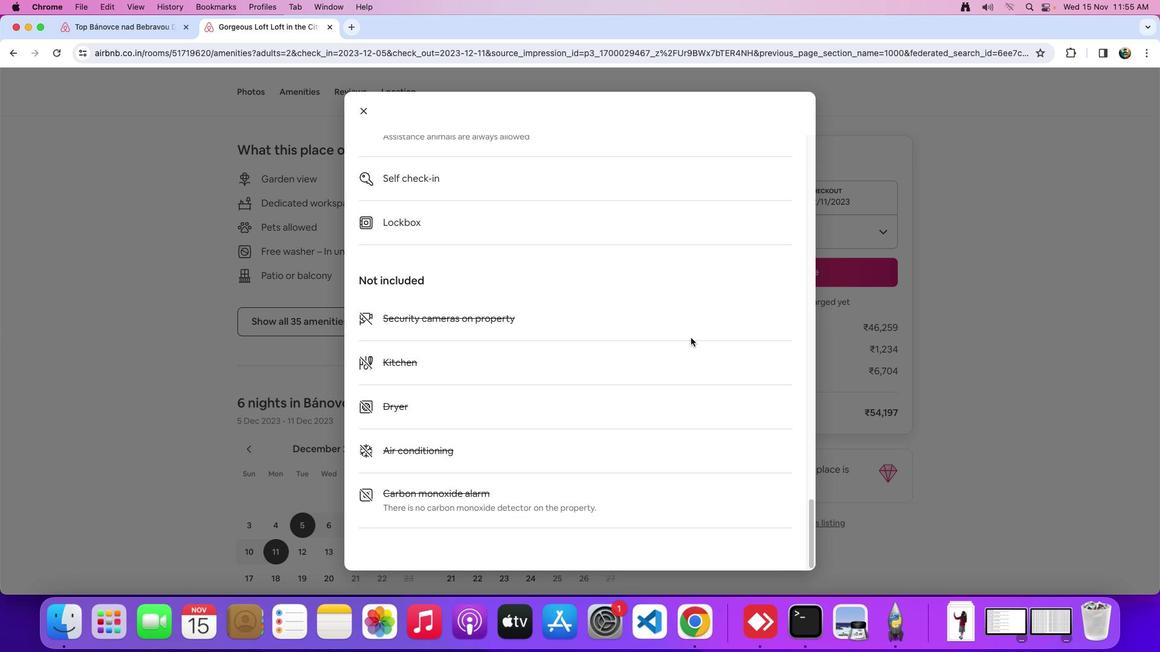 
Action: Mouse moved to (358, 114)
Screenshot: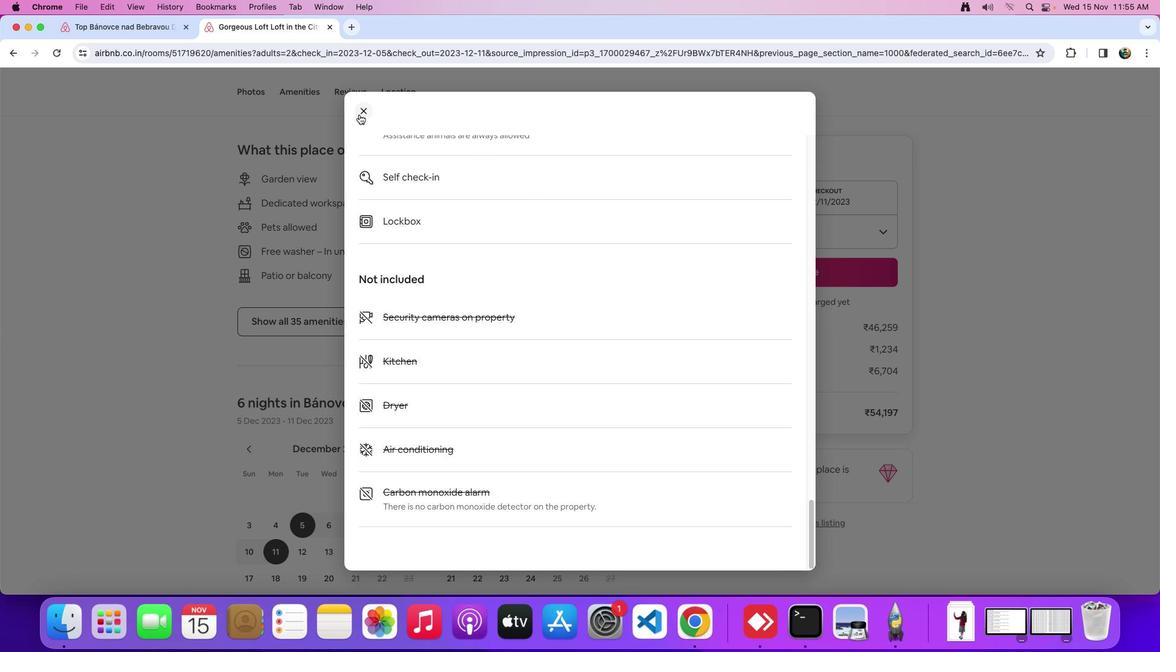 
Action: Mouse pressed left at (358, 114)
Screenshot: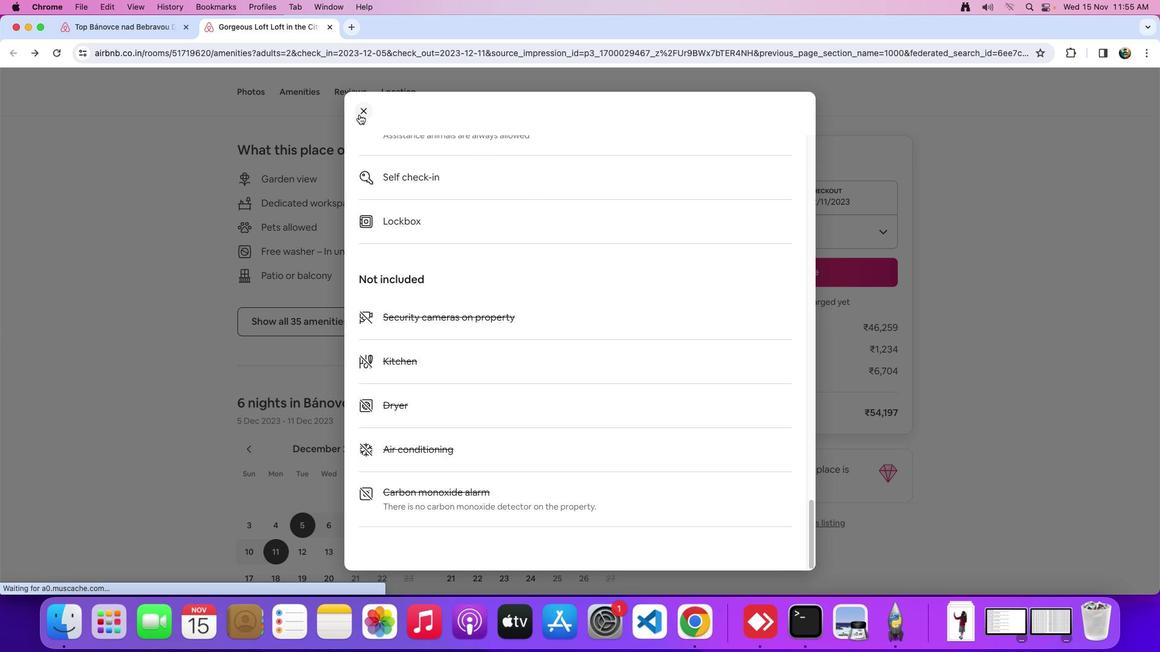 
Action: Mouse moved to (523, 374)
Screenshot: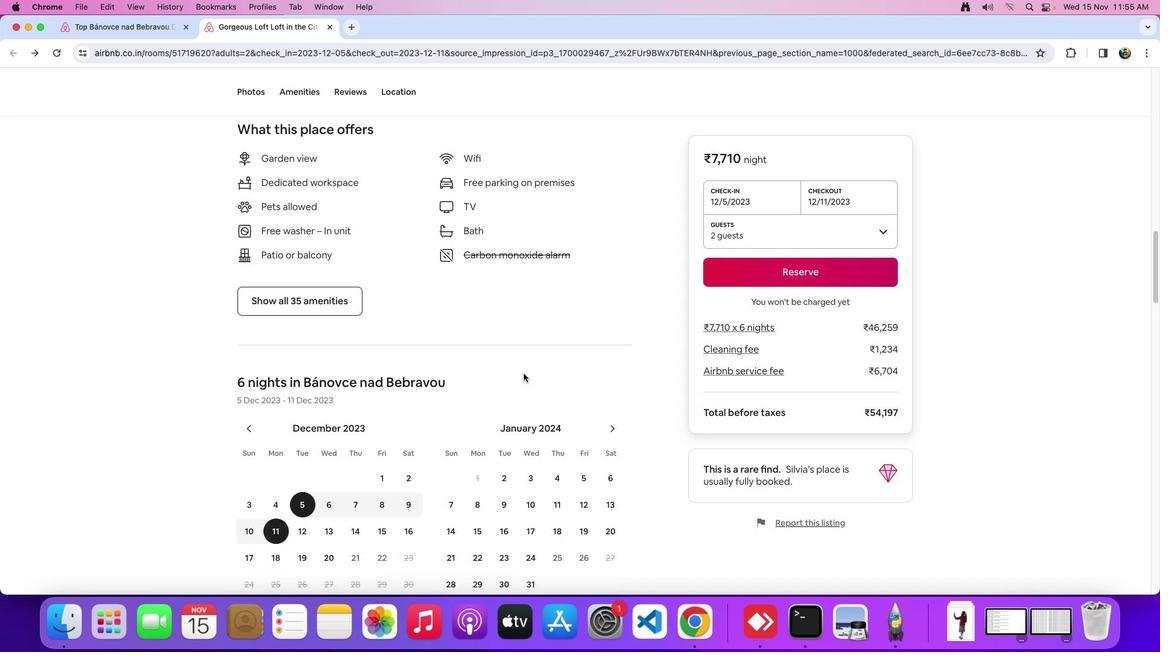 
Action: Mouse scrolled (523, 374) with delta (0, 0)
Screenshot: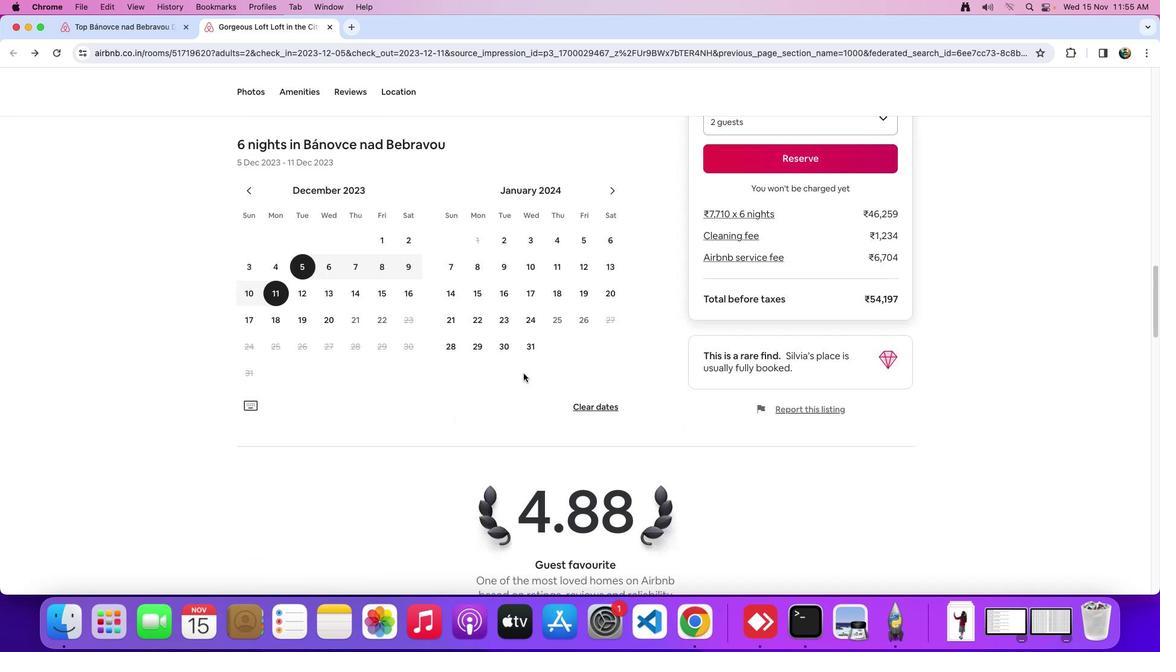 
Action: Mouse scrolled (523, 374) with delta (0, 0)
Screenshot: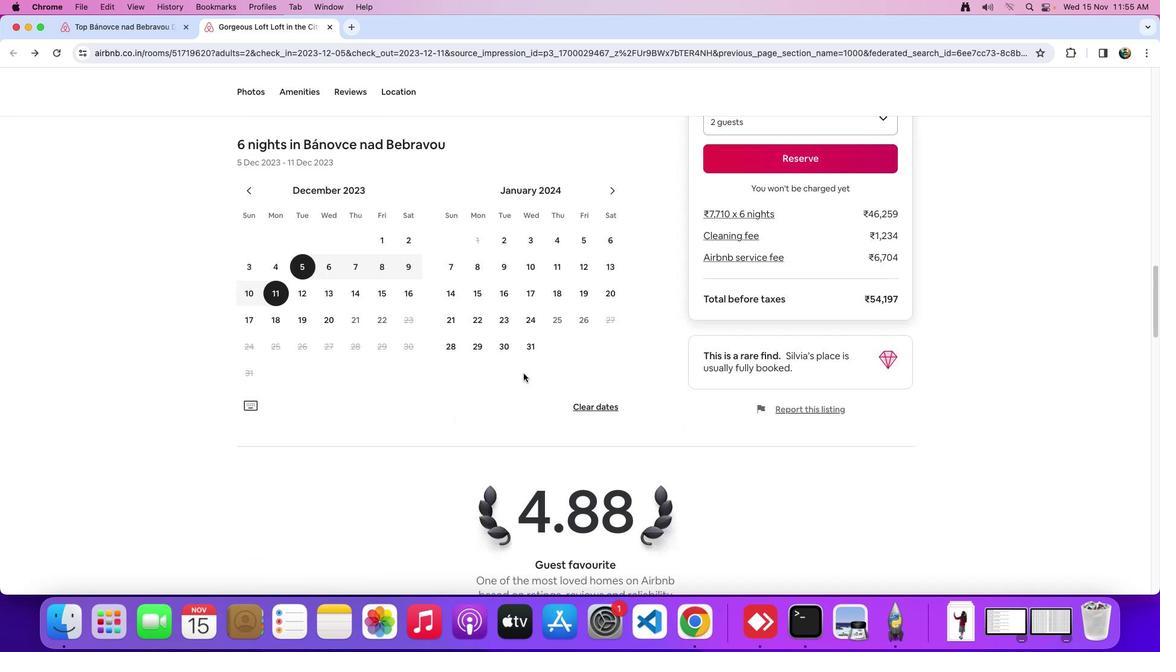 
Action: Mouse scrolled (523, 374) with delta (0, -2)
Screenshot: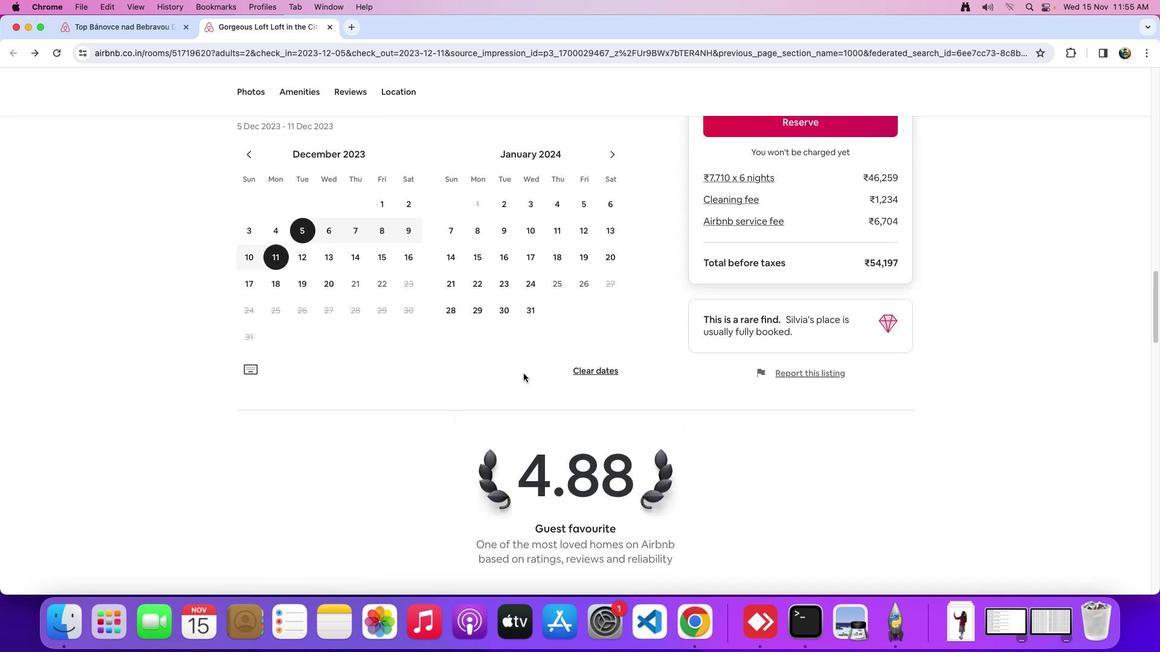 
Action: Mouse scrolled (523, 374) with delta (0, -3)
Screenshot: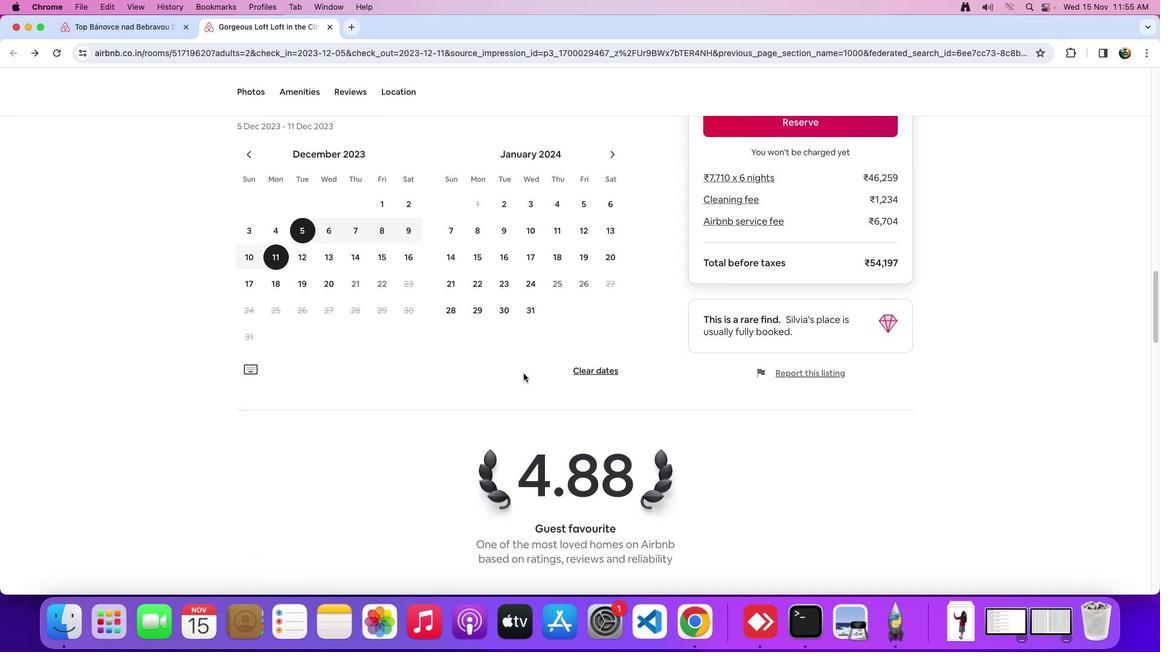
Action: Mouse moved to (524, 375)
Screenshot: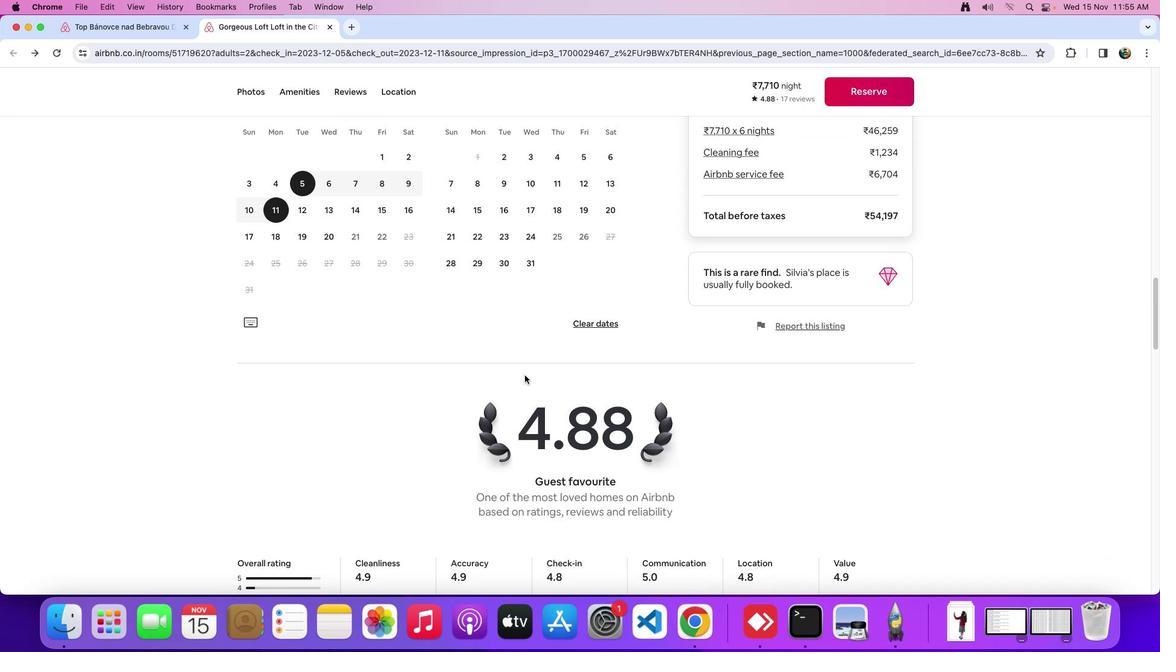 
Action: Mouse scrolled (524, 375) with delta (0, 0)
Screenshot: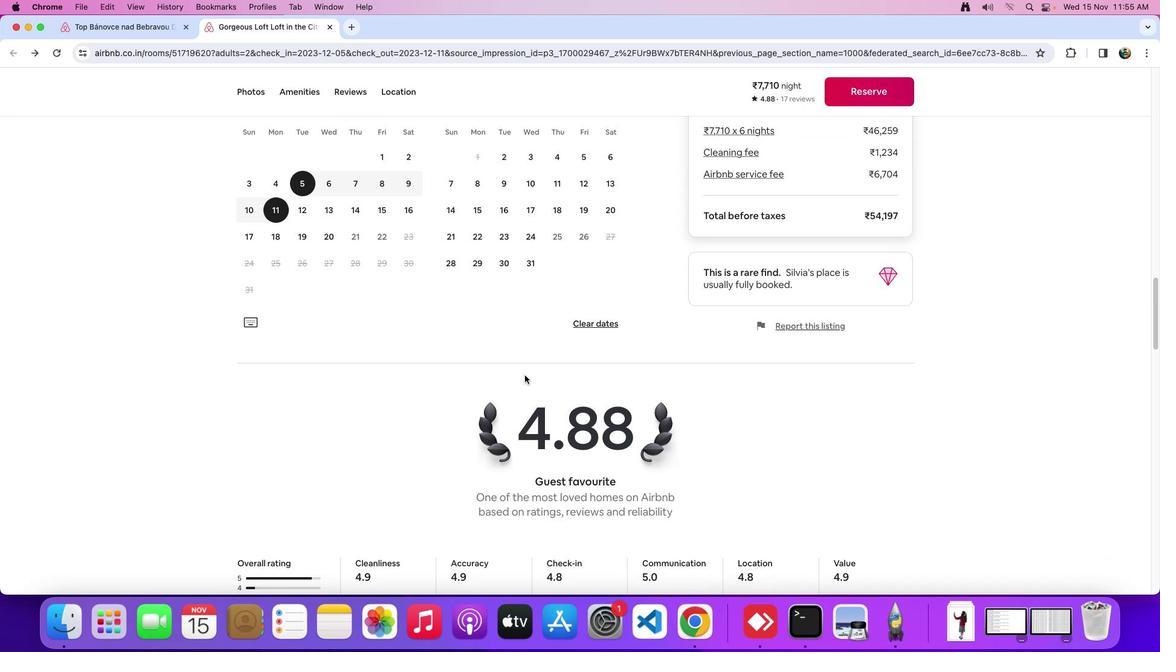 
Action: Mouse moved to (524, 375)
Screenshot: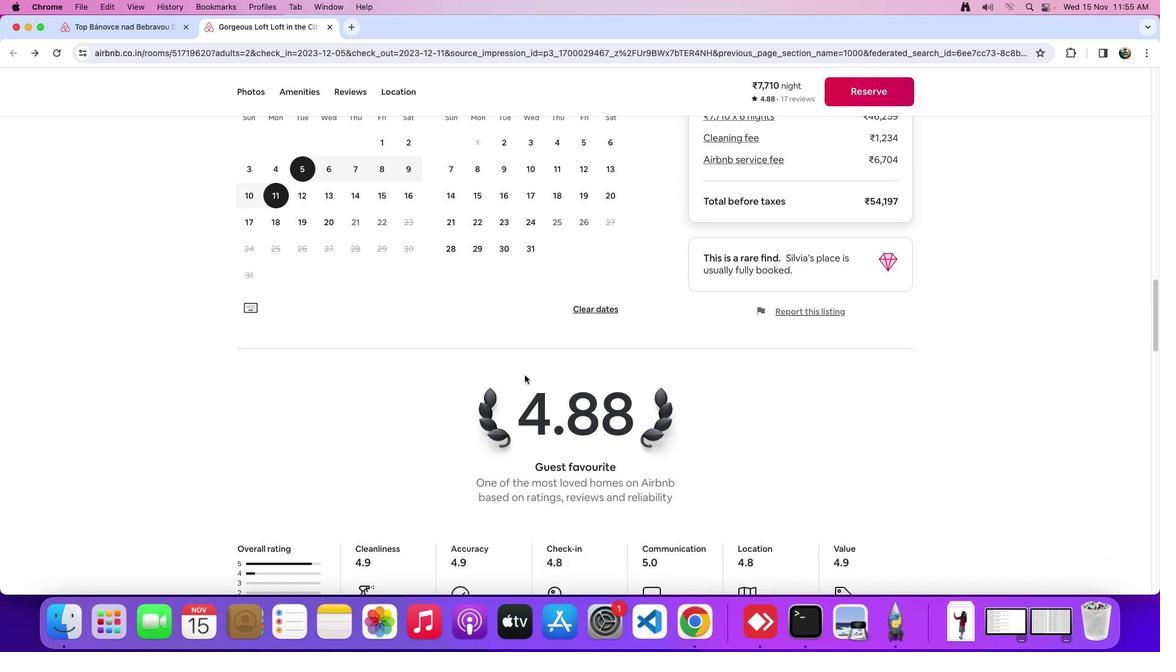 
Action: Mouse scrolled (524, 375) with delta (0, 0)
Screenshot: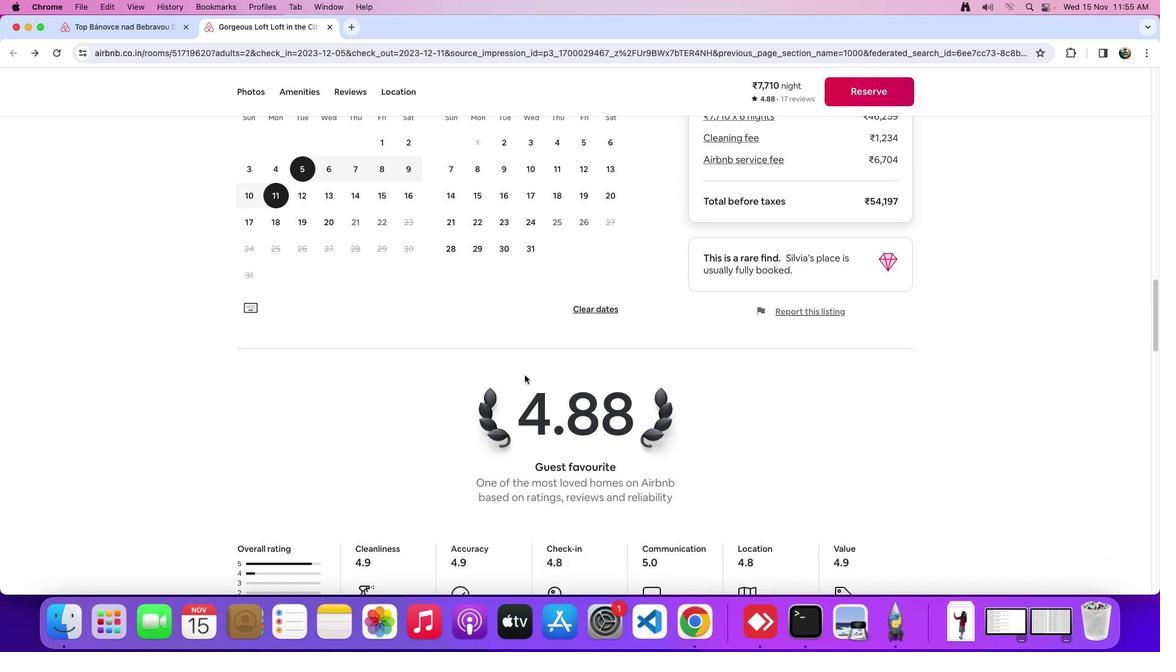
Action: Mouse moved to (525, 375)
Screenshot: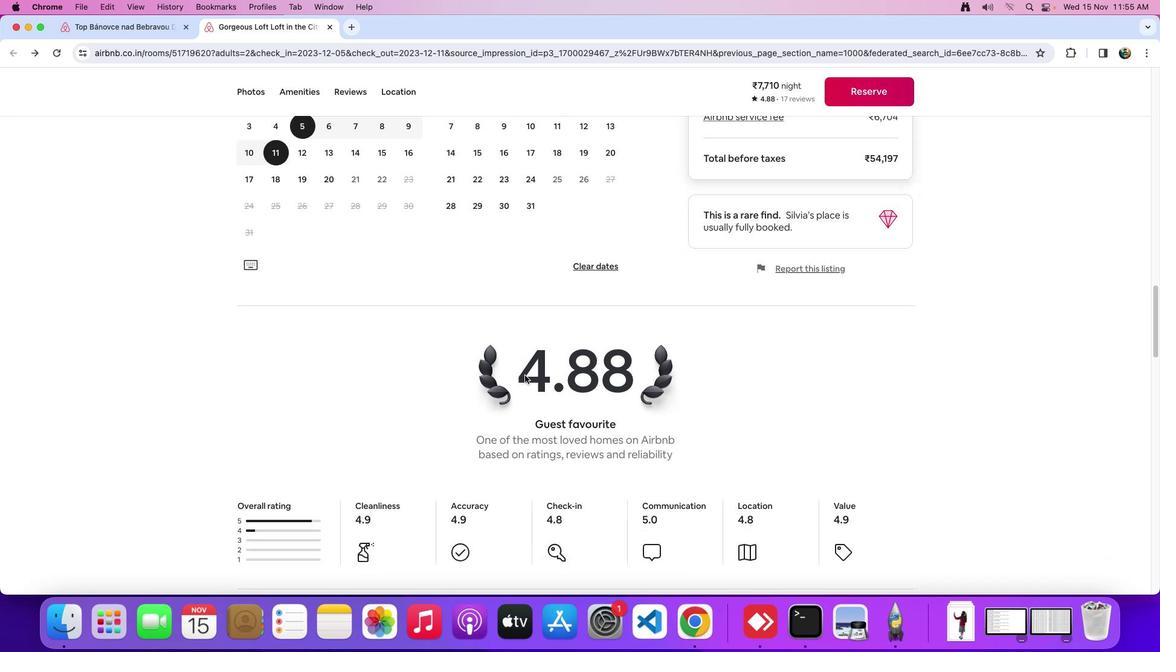 
Action: Mouse scrolled (525, 375) with delta (0, -1)
Screenshot: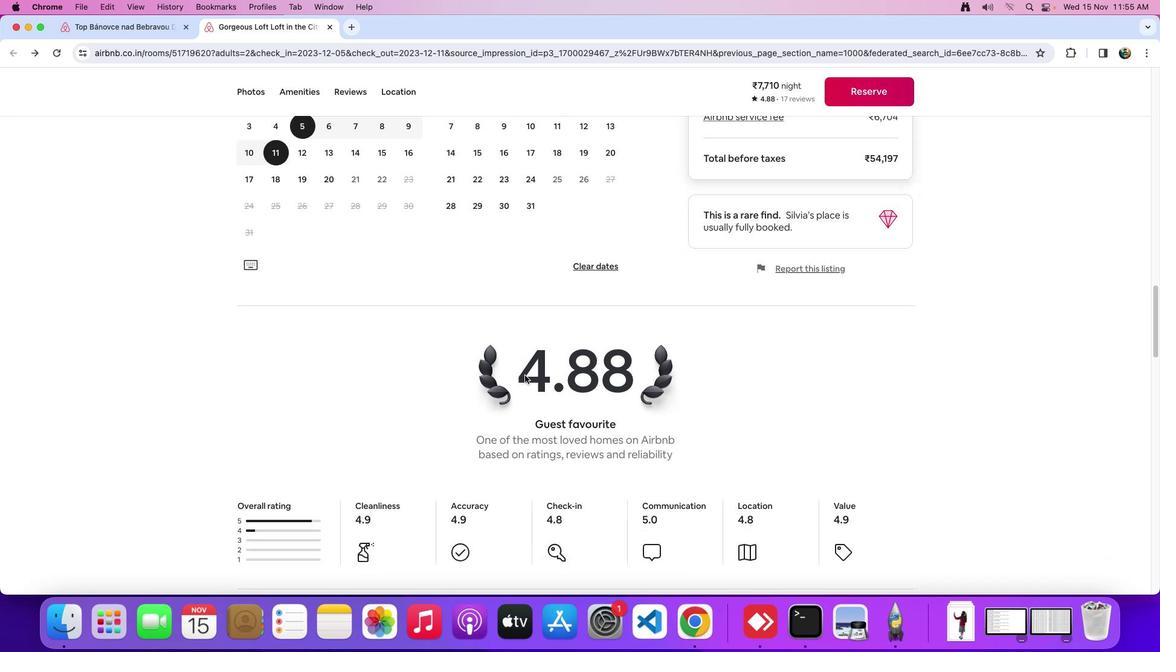 
Action: Mouse moved to (525, 375)
Screenshot: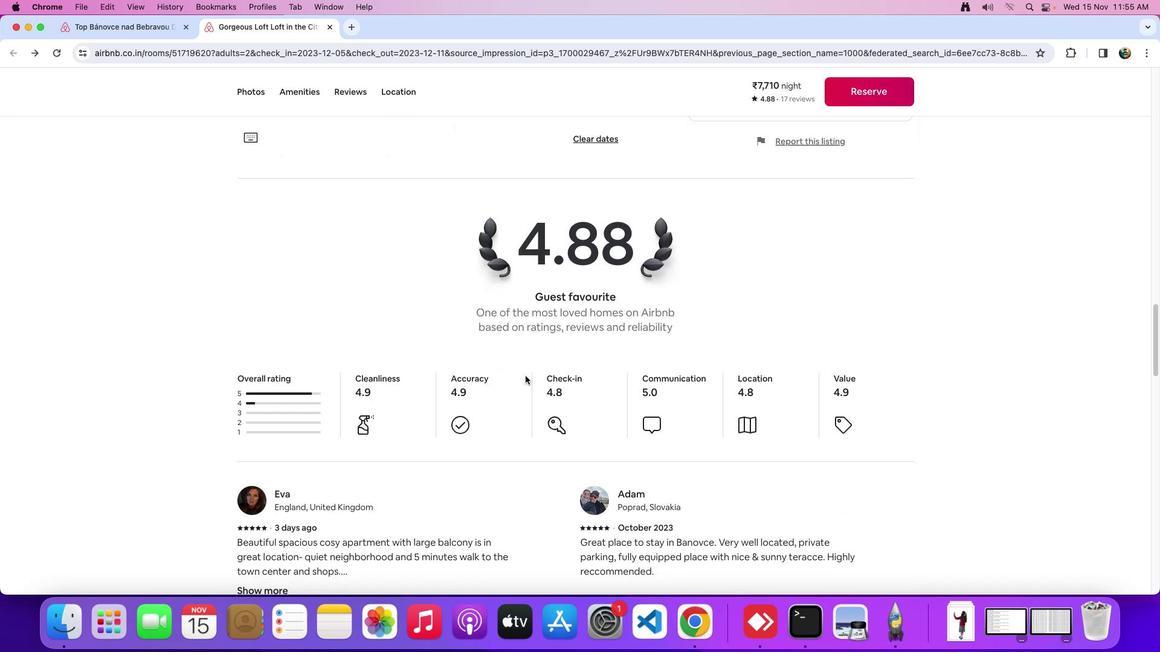 
Action: Mouse scrolled (525, 375) with delta (0, 0)
Screenshot: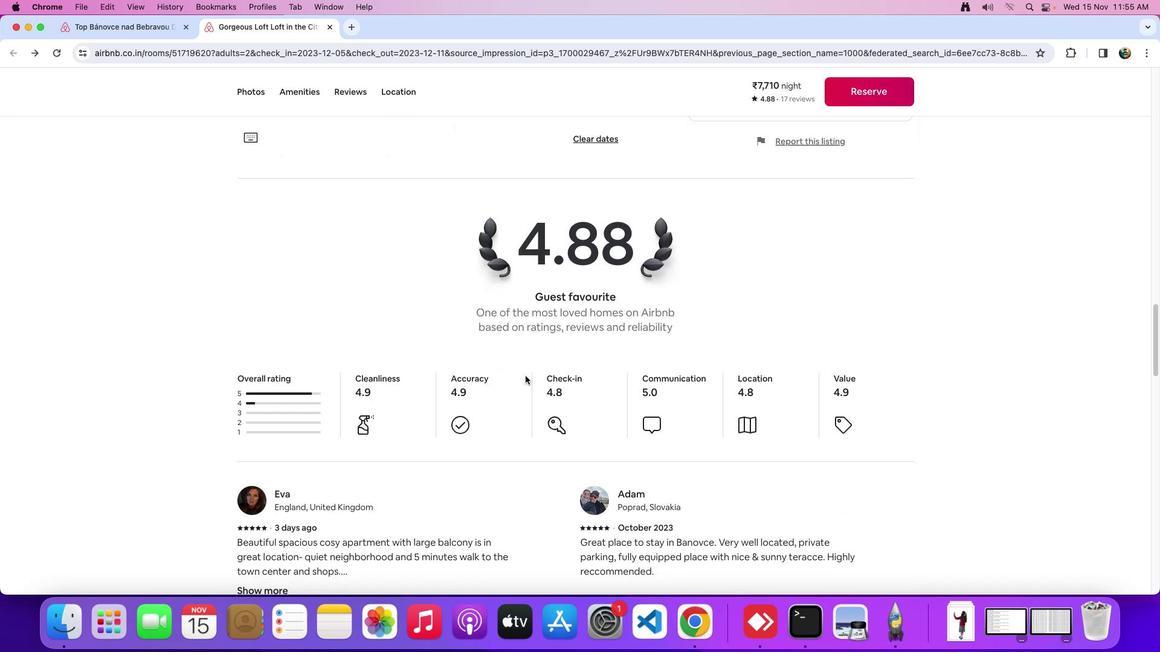 
Action: Mouse scrolled (525, 375) with delta (0, 0)
Screenshot: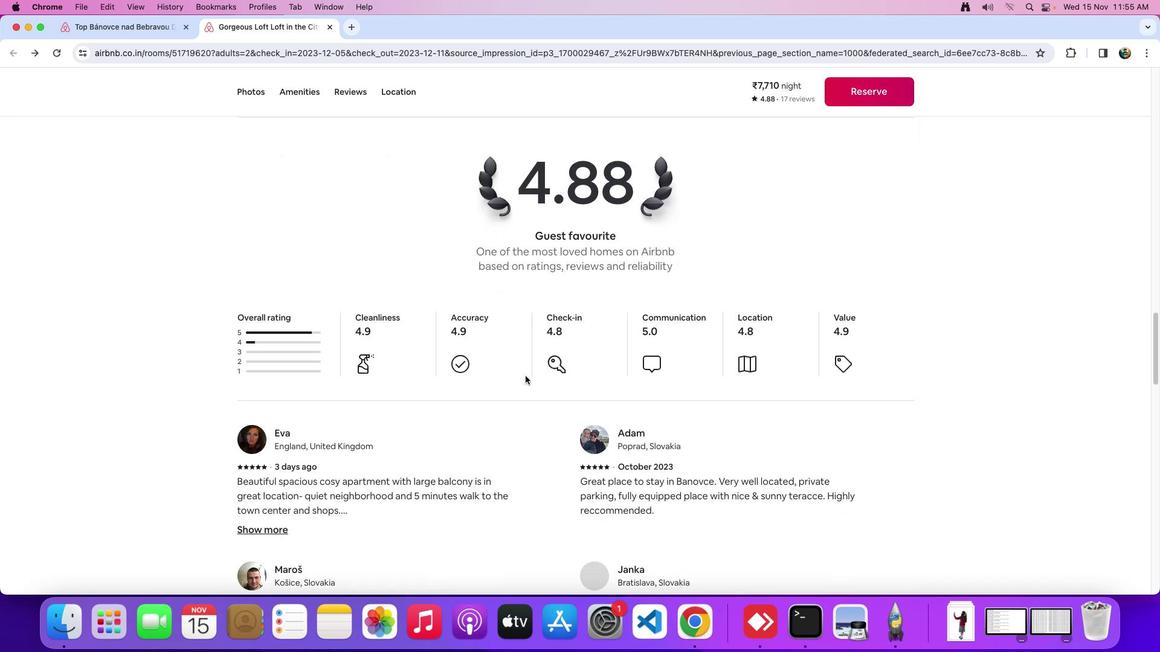 
Action: Mouse scrolled (525, 375) with delta (0, -2)
Screenshot: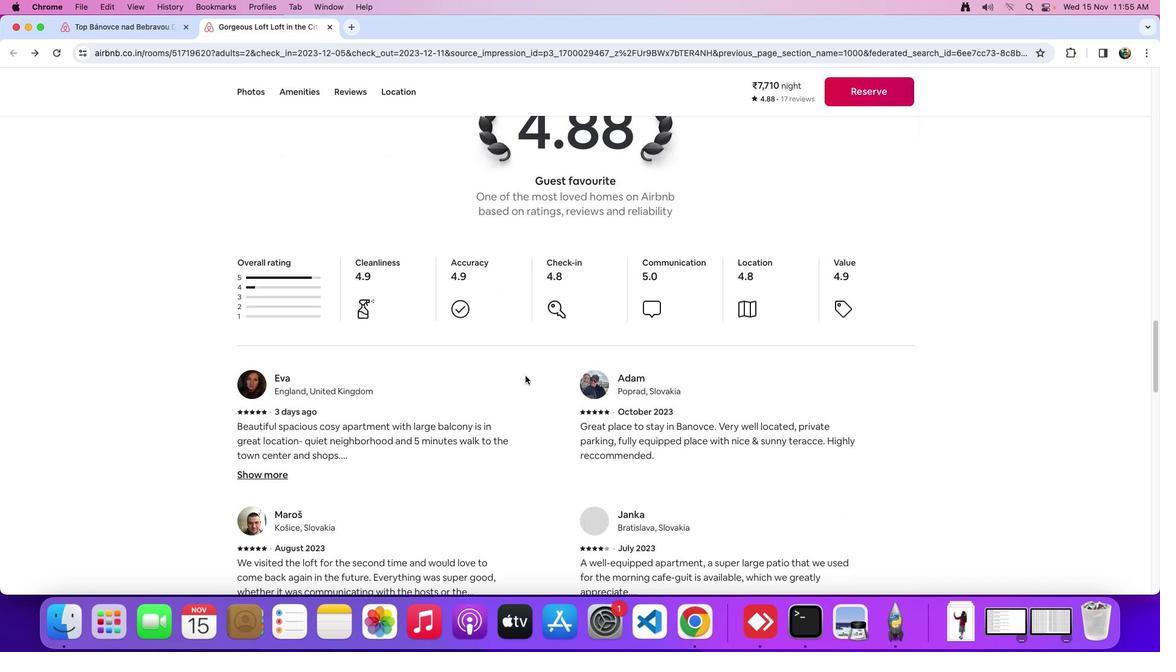
Action: Mouse scrolled (525, 375) with delta (0, -3)
Screenshot: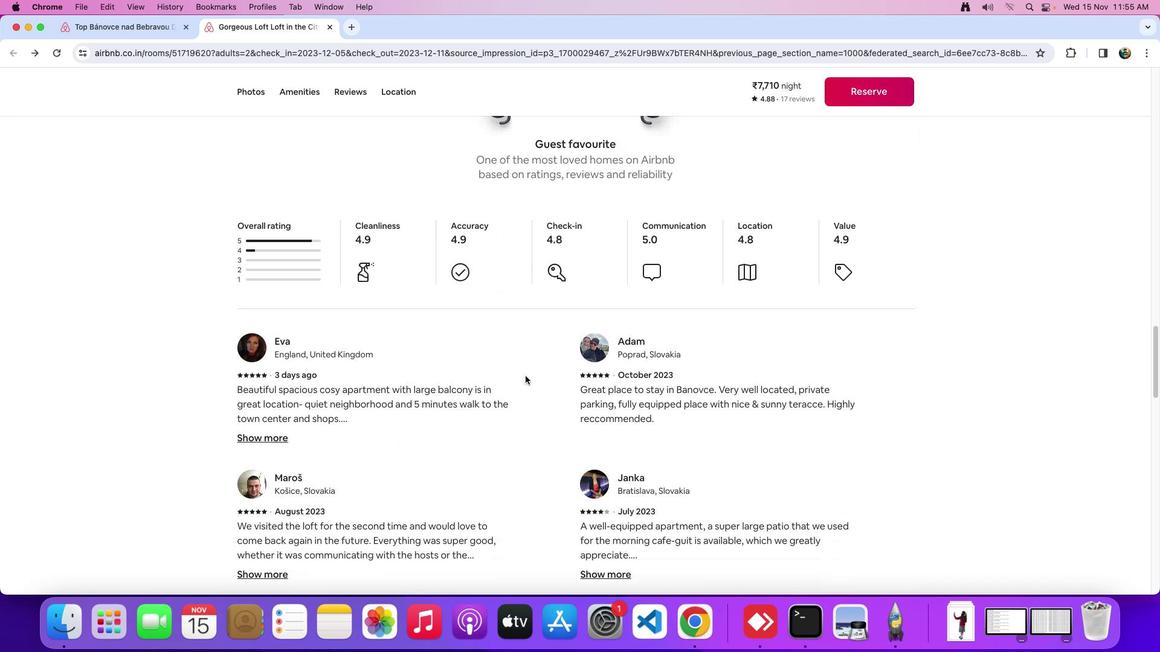 
Action: Mouse moved to (525, 375)
Screenshot: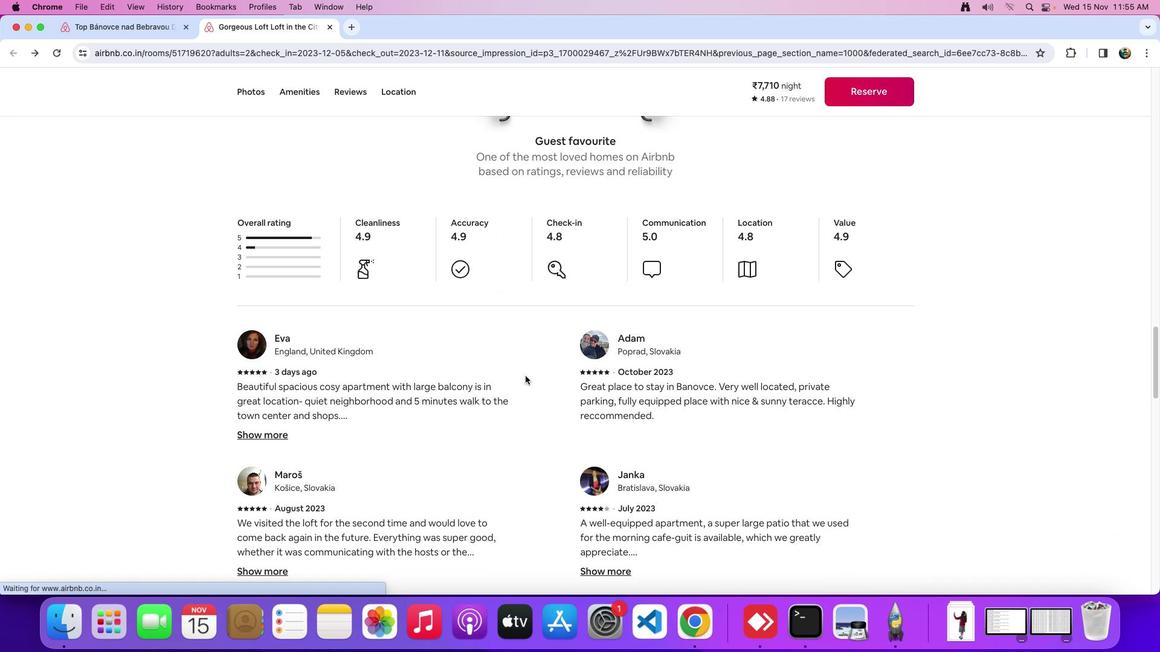 
Action: Mouse scrolled (525, 375) with delta (0, 0)
Screenshot: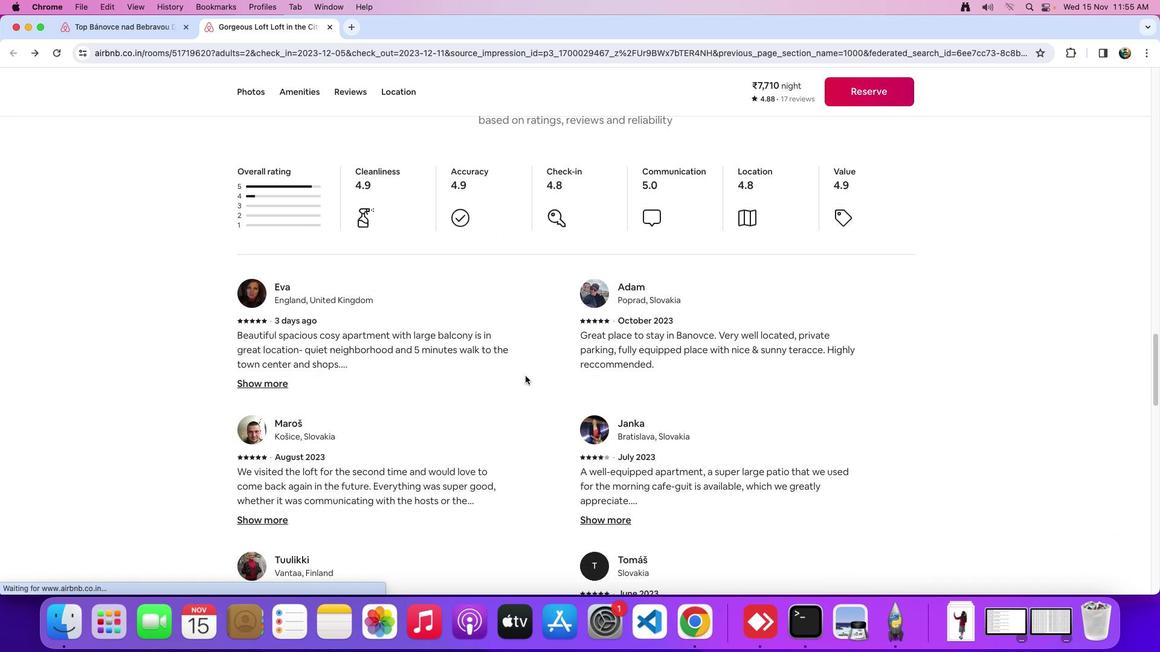 
Action: Mouse scrolled (525, 375) with delta (0, 0)
Screenshot: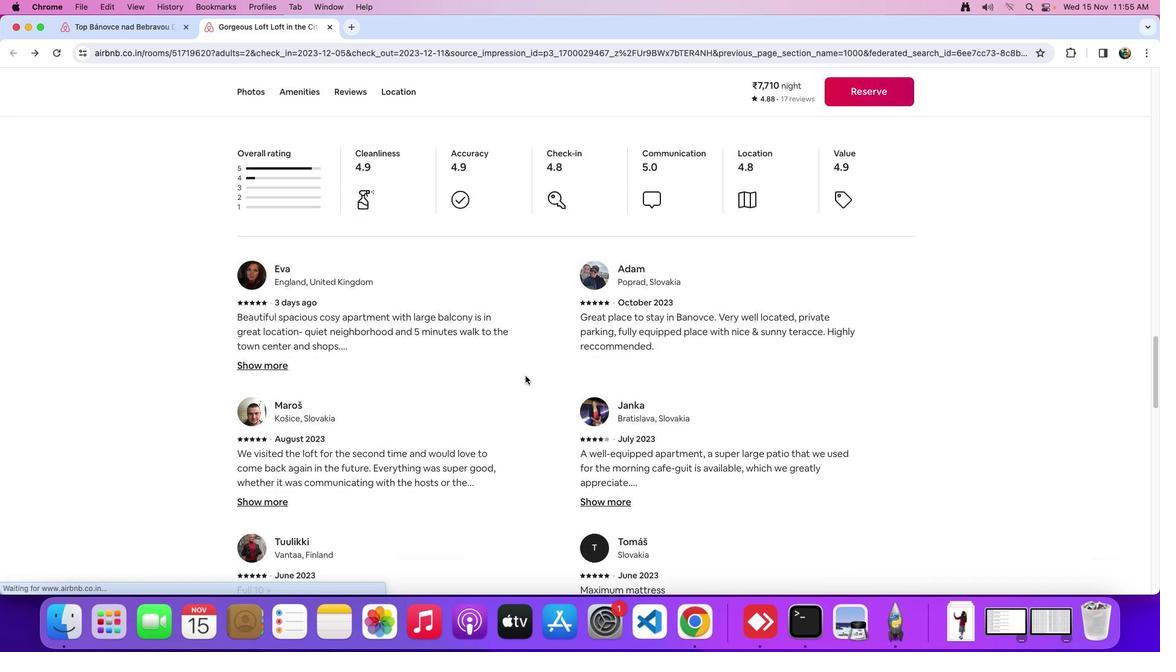 
Action: Mouse scrolled (525, 375) with delta (0, -1)
Screenshot: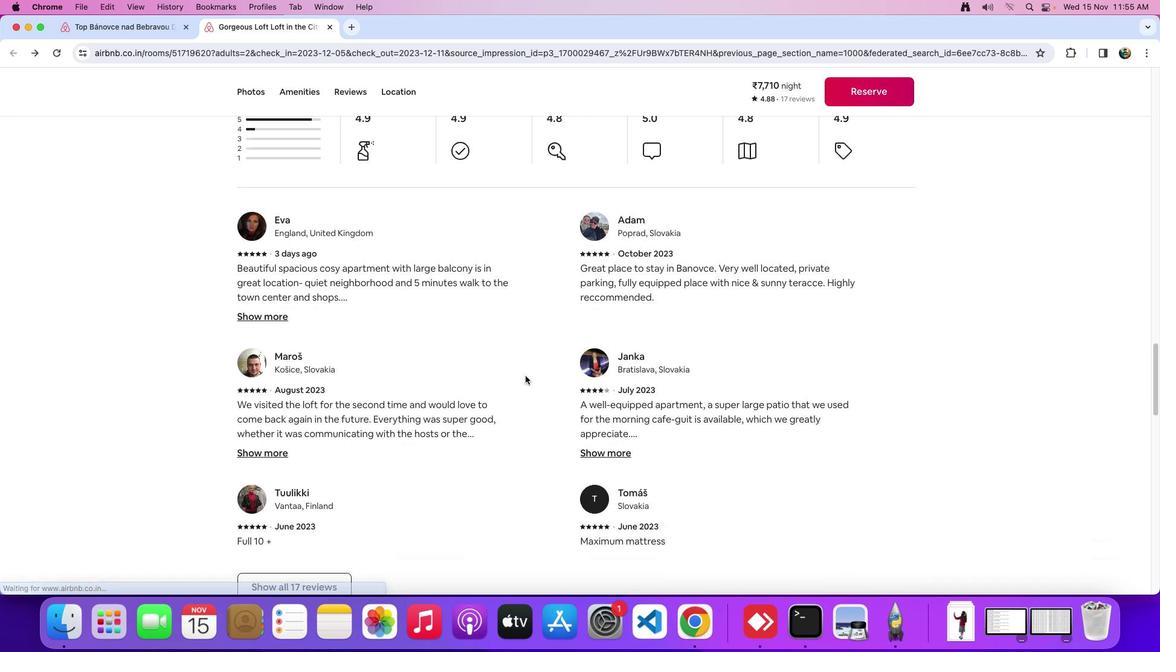 
Action: Mouse scrolled (525, 375) with delta (0, 0)
Screenshot: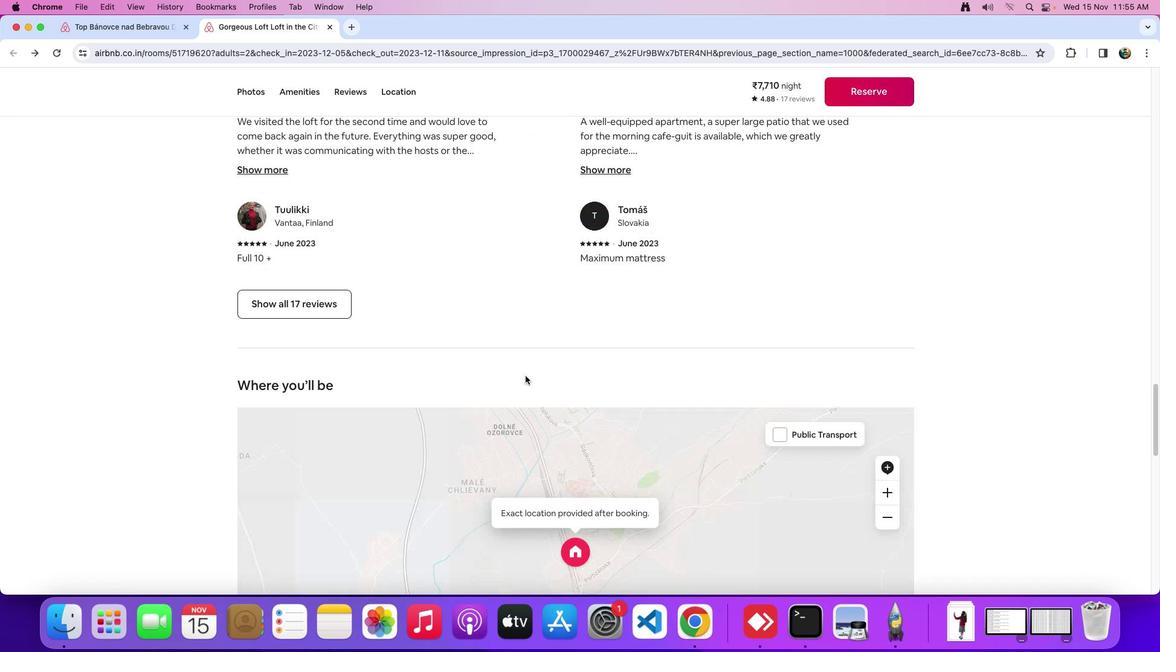 
Action: Mouse scrolled (525, 375) with delta (0, 0)
